 Task: Who was a significant artist in the Kinetic art movement?
Action: Mouse moved to (194, 170)
Screenshot: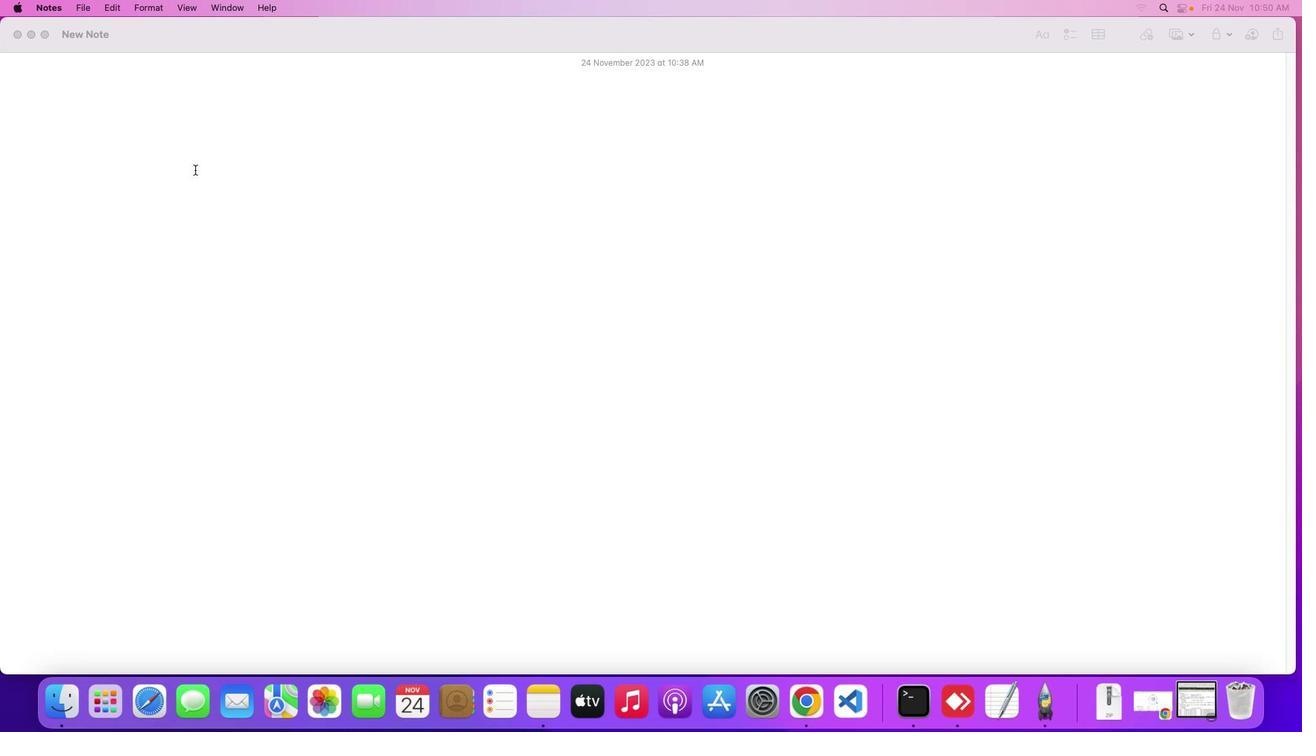 
Action: Mouse pressed left at (194, 170)
Screenshot: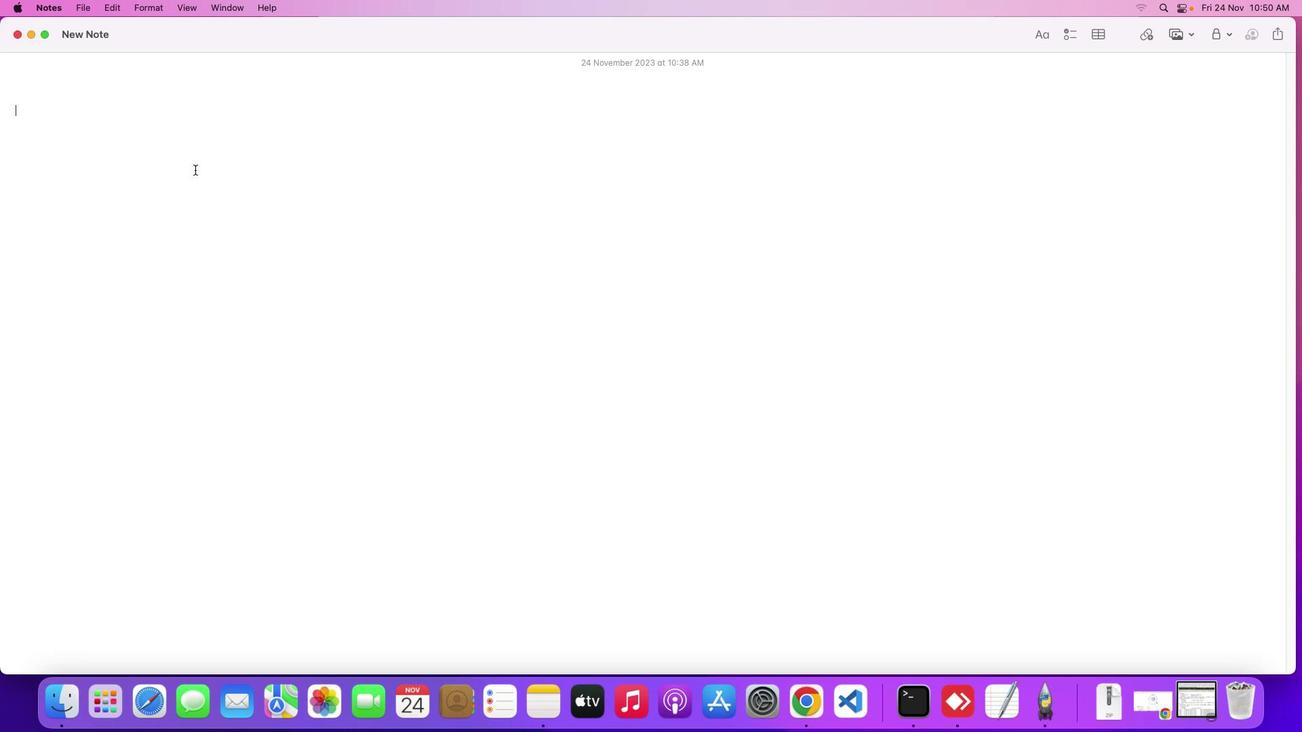 
Action: Key pressed Key.shift'W''h''o'Key.space'w''a''s'Key.space'a'Key.space's''i''g''n''i''f''i''c''a''n''t'Key.space'a''r''t''i''s''t'Key.space'i''n'Key.space't''h''e'Key.spaceKey.shift'K''i''n''e''t''i''c'Key.spaceKey.shift'a''r''t'Key.space'm''o''v''e''m''e''n''t'Key.shift_r'?'Key.enter
Screenshot: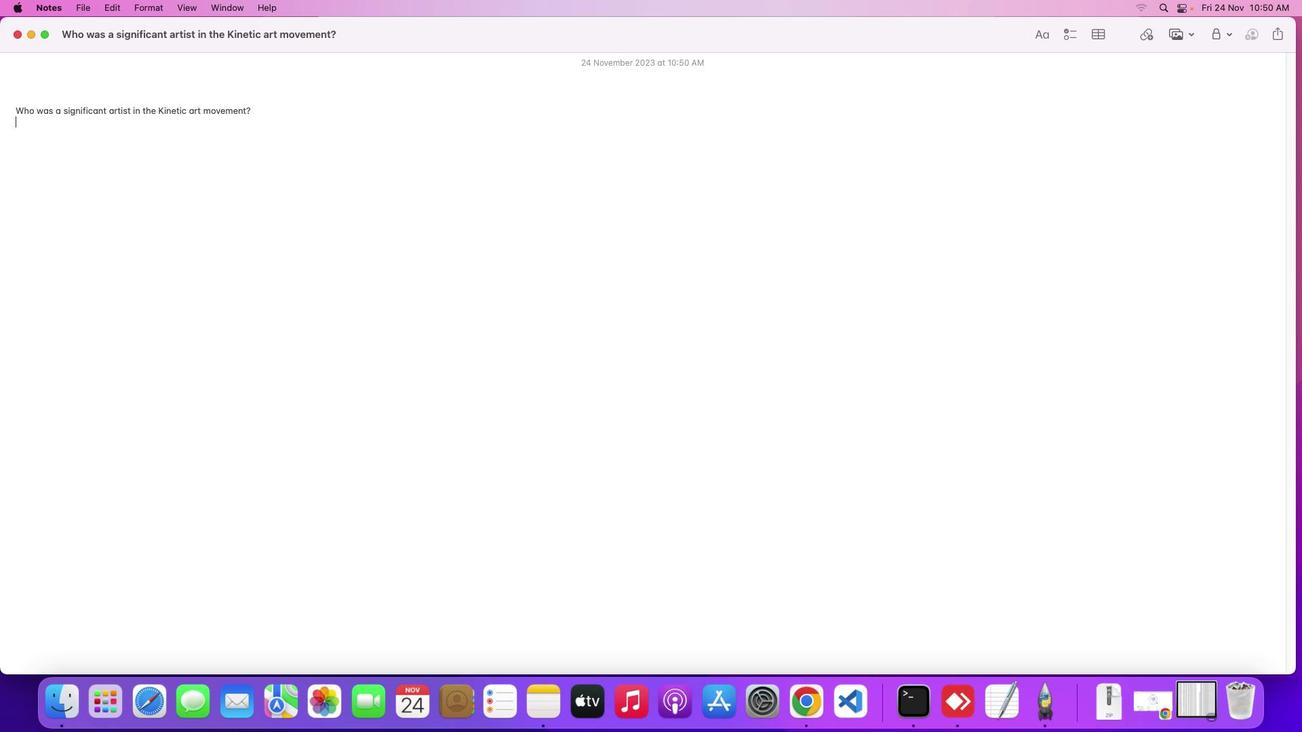 
Action: Mouse moved to (1161, 707)
Screenshot: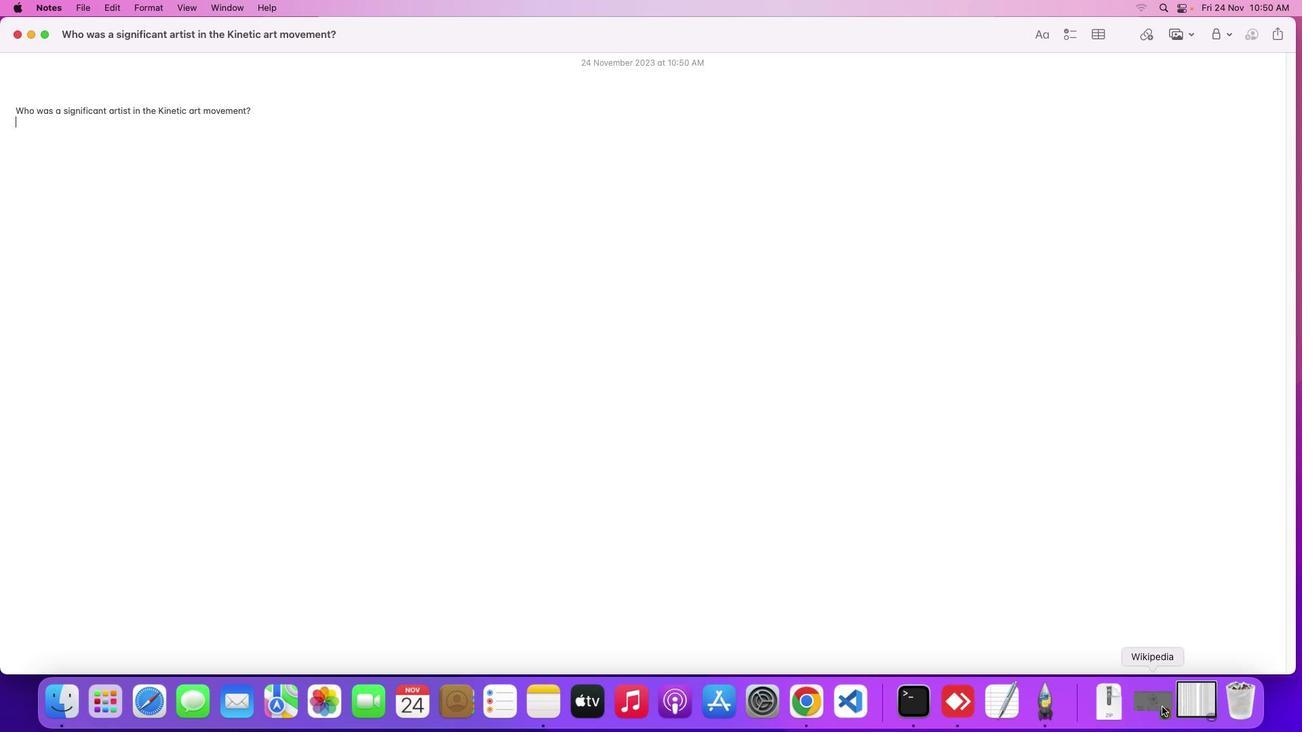 
Action: Mouse pressed left at (1161, 707)
Screenshot: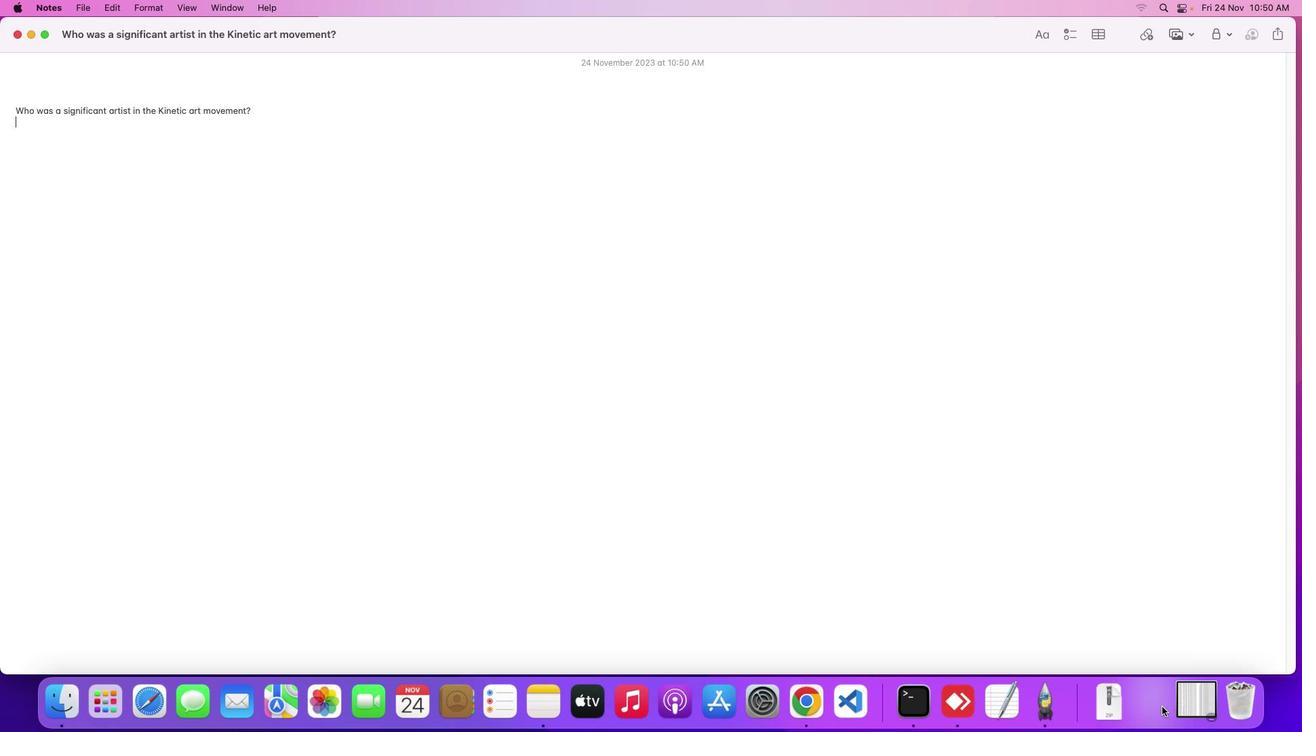 
Action: Mouse moved to (516, 412)
Screenshot: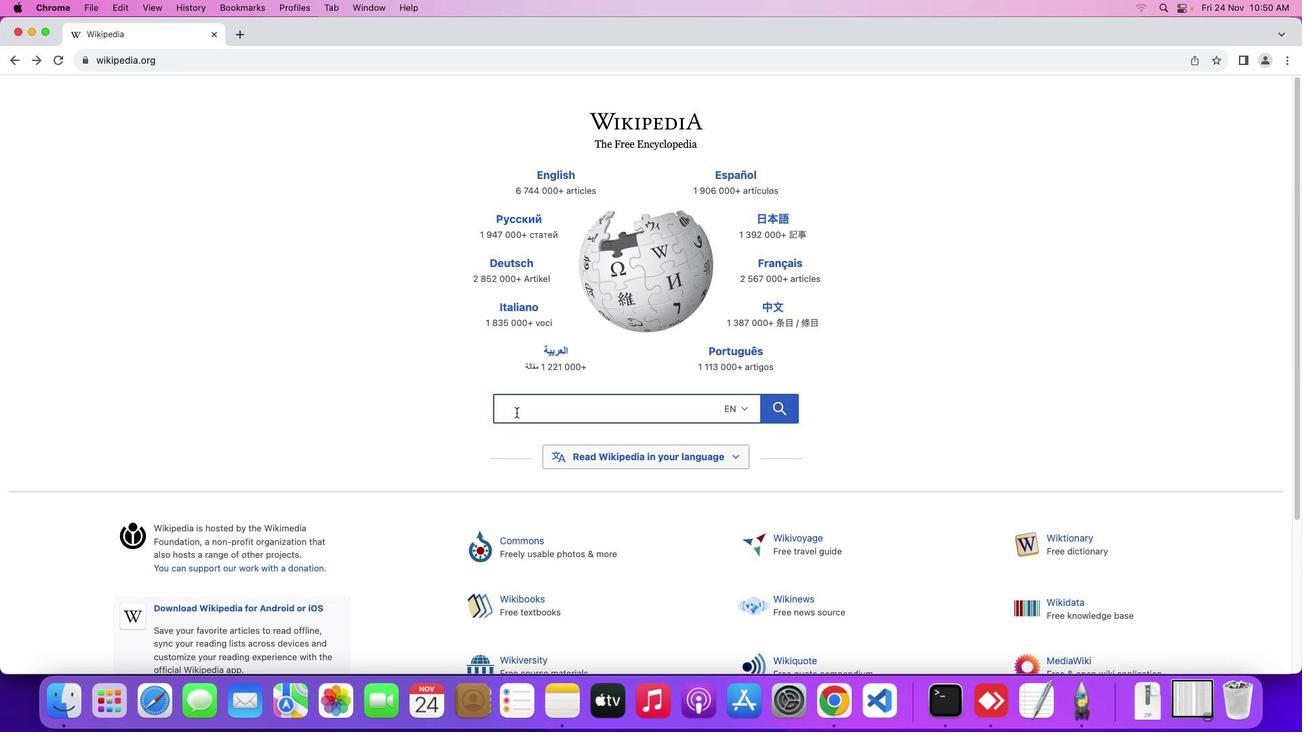 
Action: Mouse pressed left at (516, 412)
Screenshot: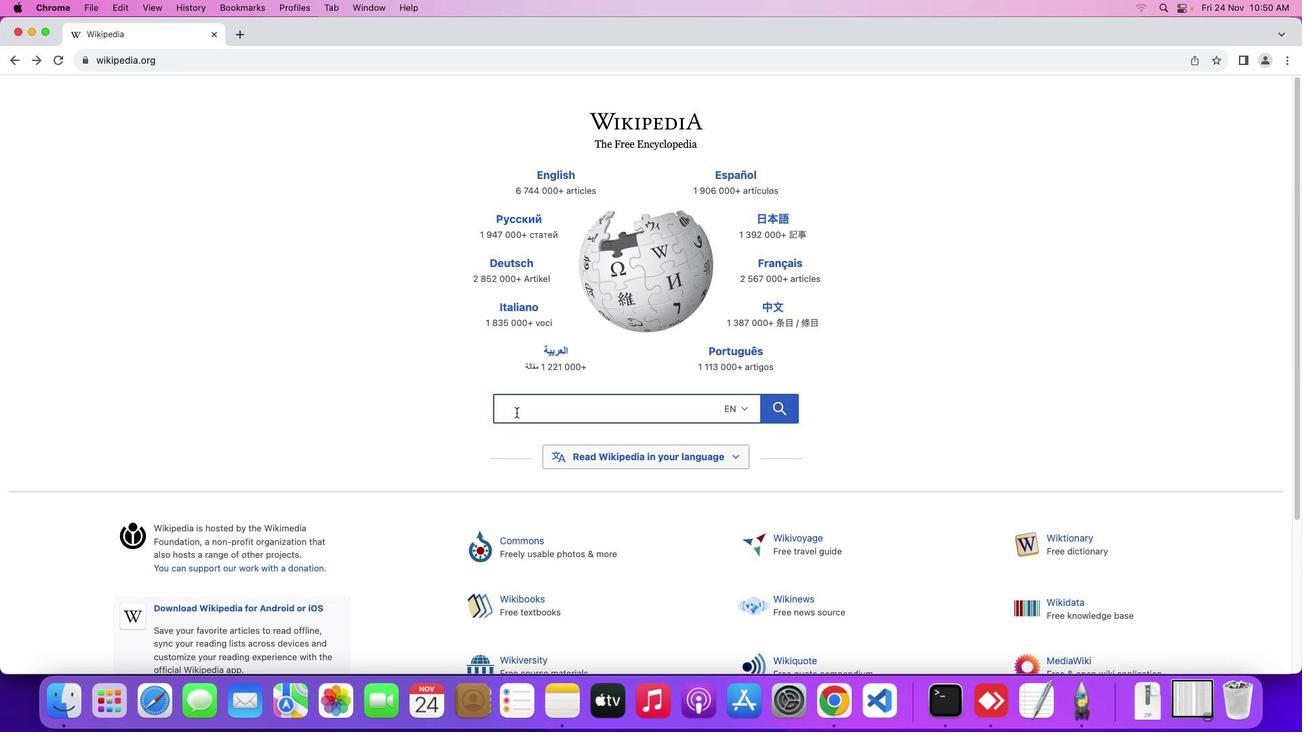 
Action: Key pressed Key.shift'K''i''n''e''t''i''c'Key.space'a''r''t'Key.space'm''o''v''e''m''e''n''t'Key.enter
Screenshot: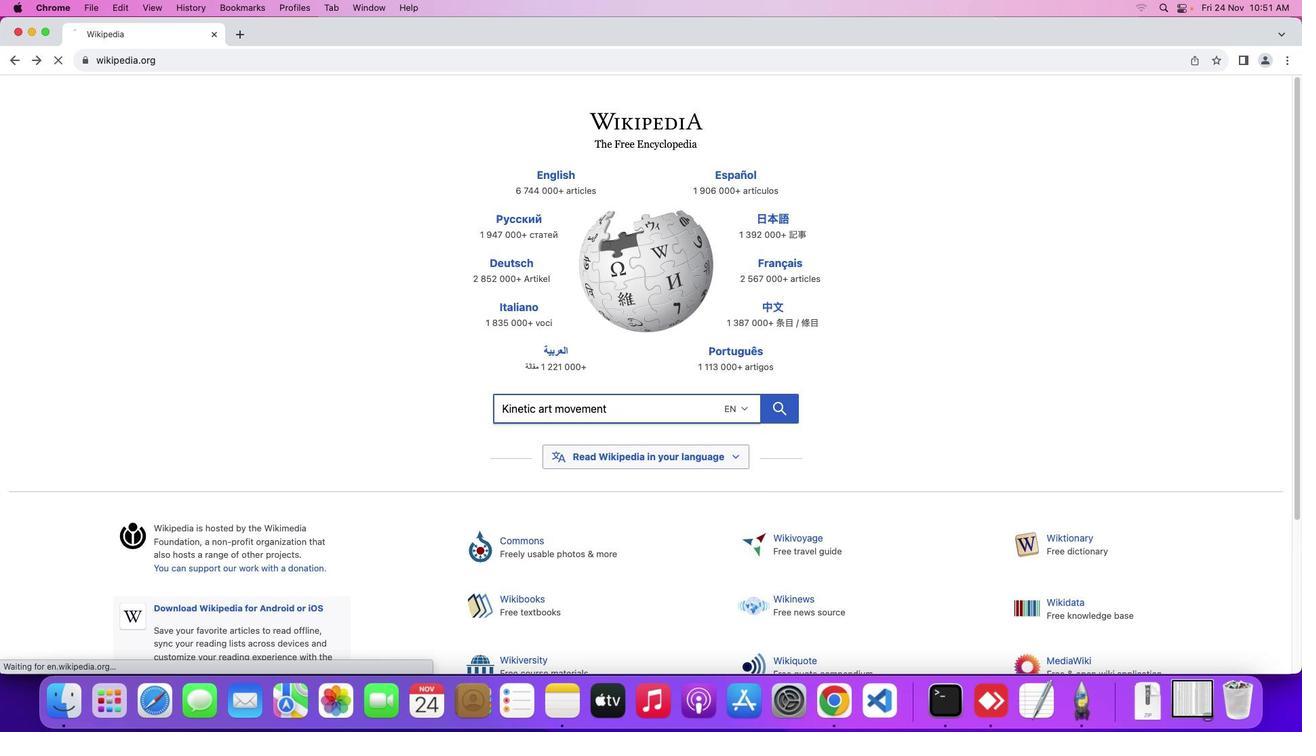 
Action: Mouse moved to (232, 385)
Screenshot: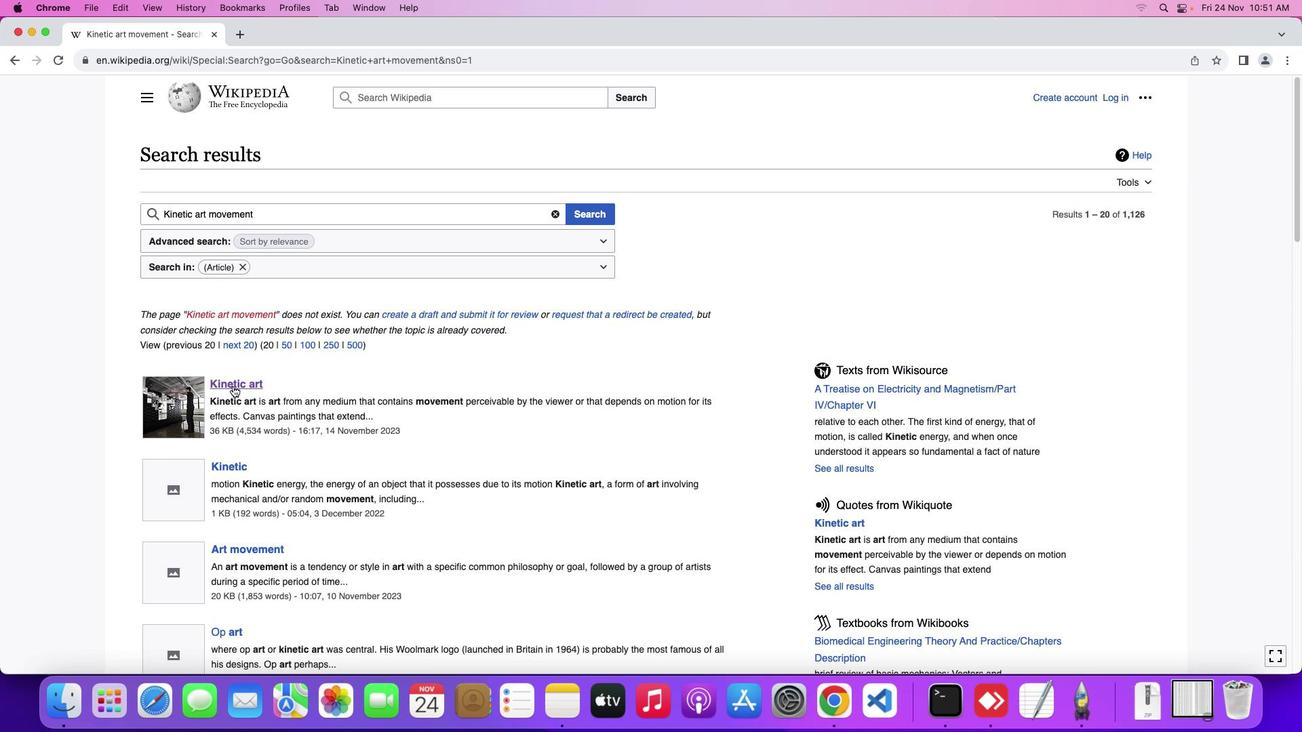 
Action: Mouse pressed left at (232, 385)
Screenshot: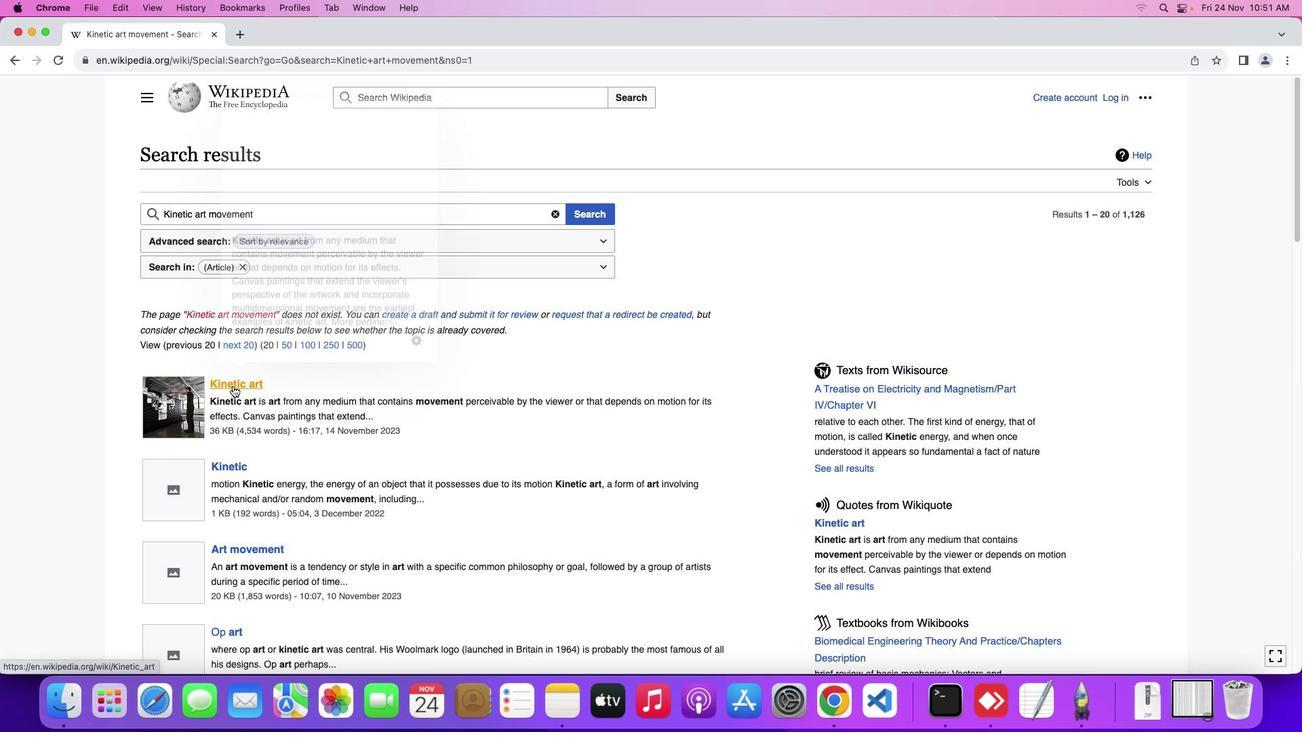 
Action: Mouse moved to (1053, 320)
Screenshot: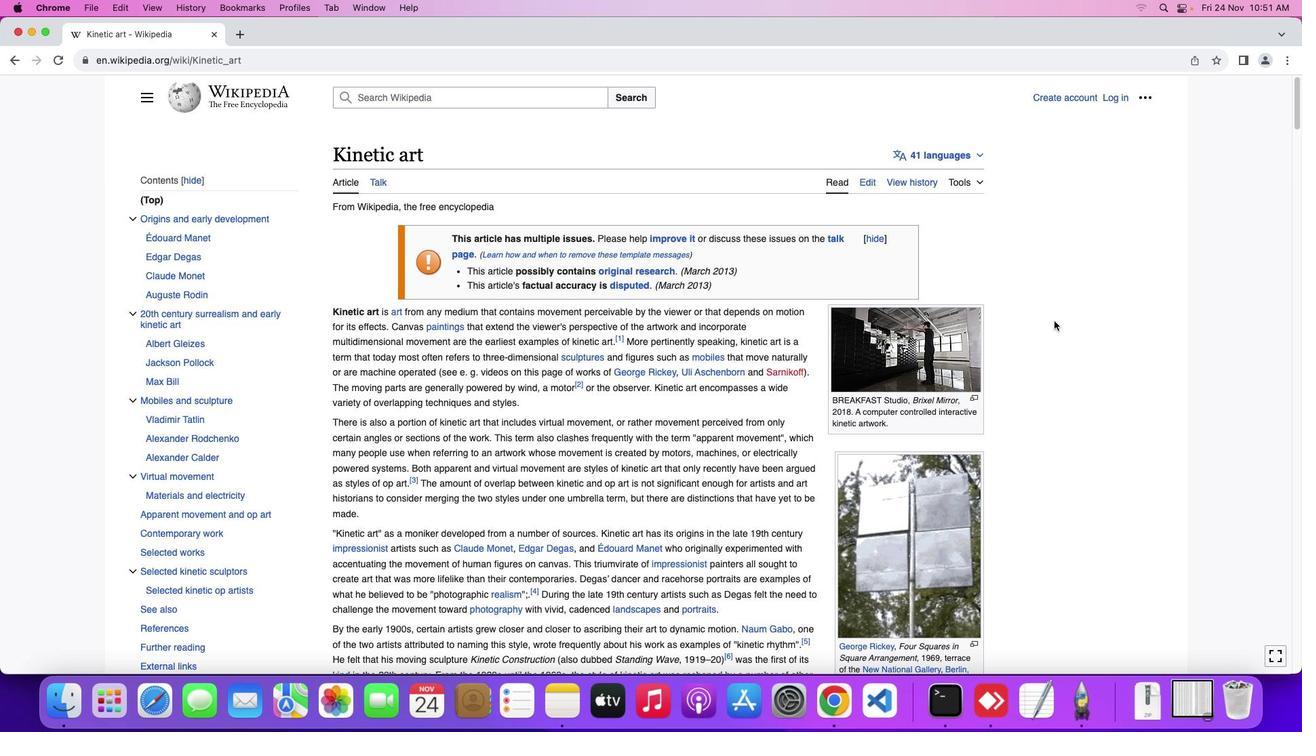 
Action: Mouse scrolled (1053, 320) with delta (0, 0)
Screenshot: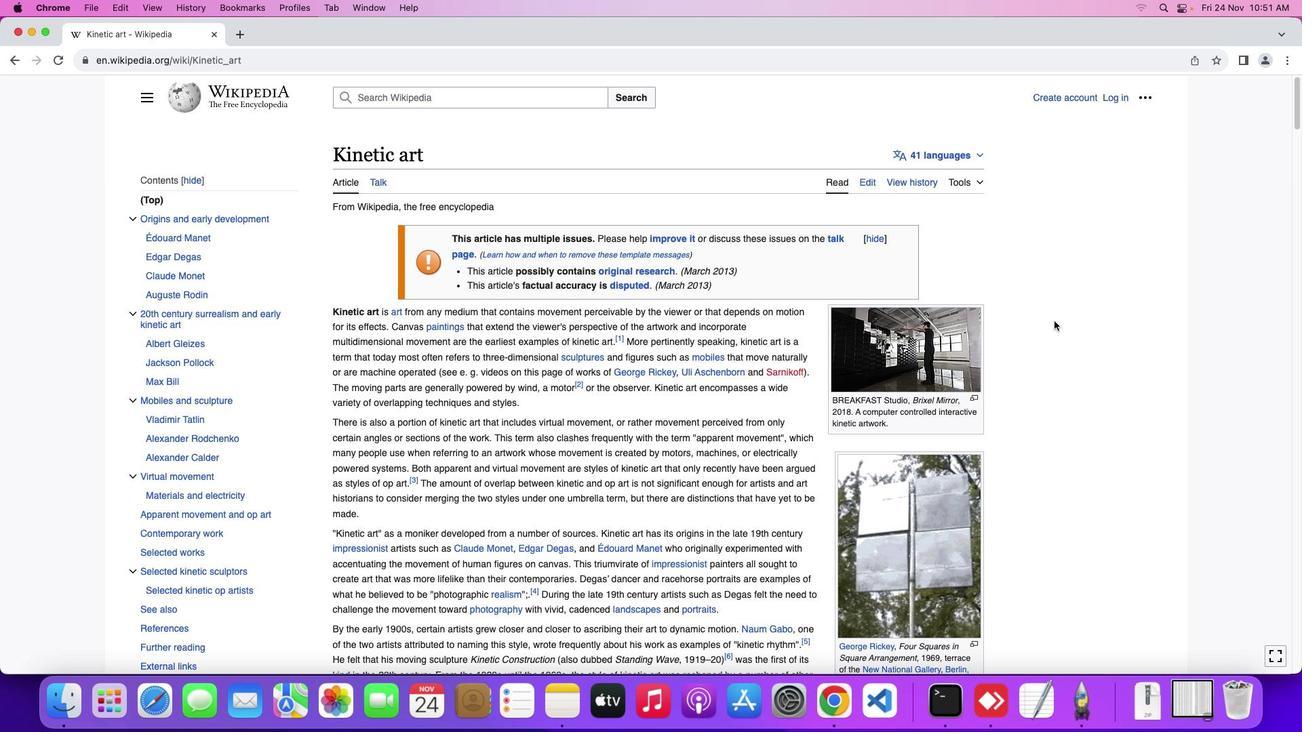 
Action: Mouse scrolled (1053, 320) with delta (0, 0)
Screenshot: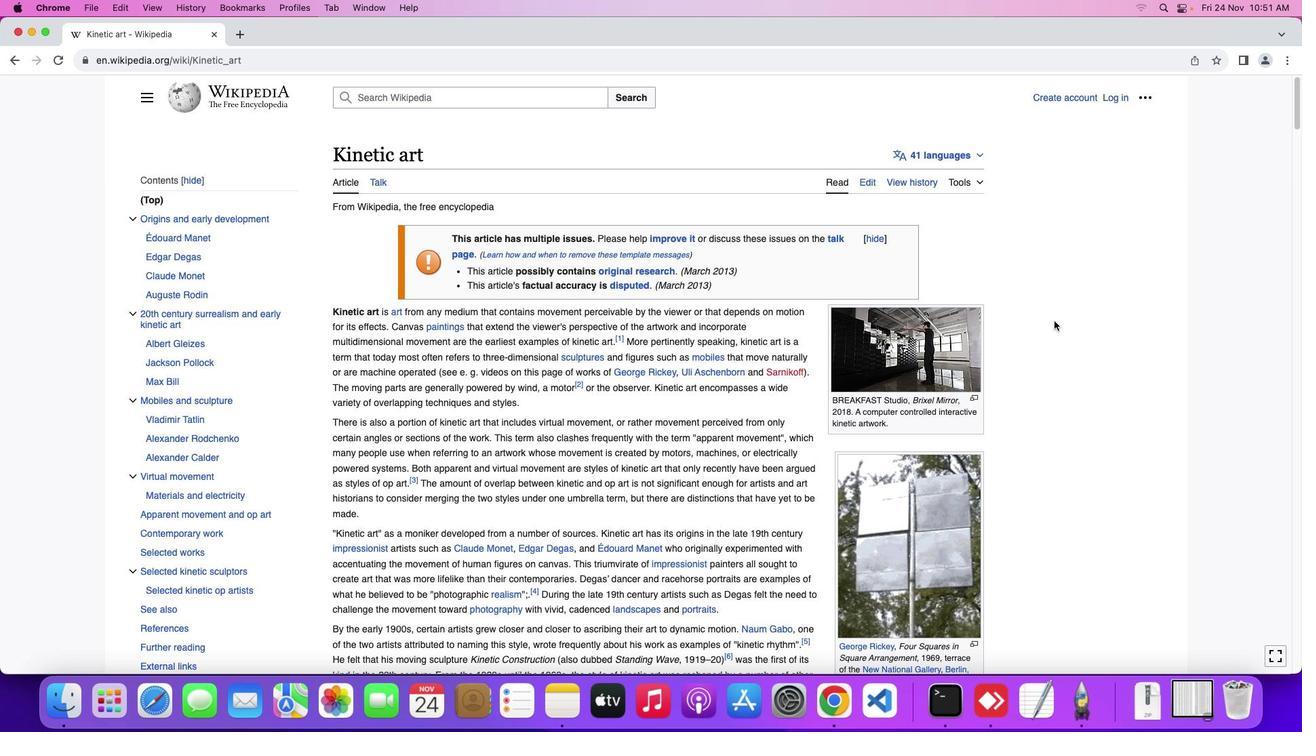 
Action: Mouse scrolled (1053, 320) with delta (0, 0)
Screenshot: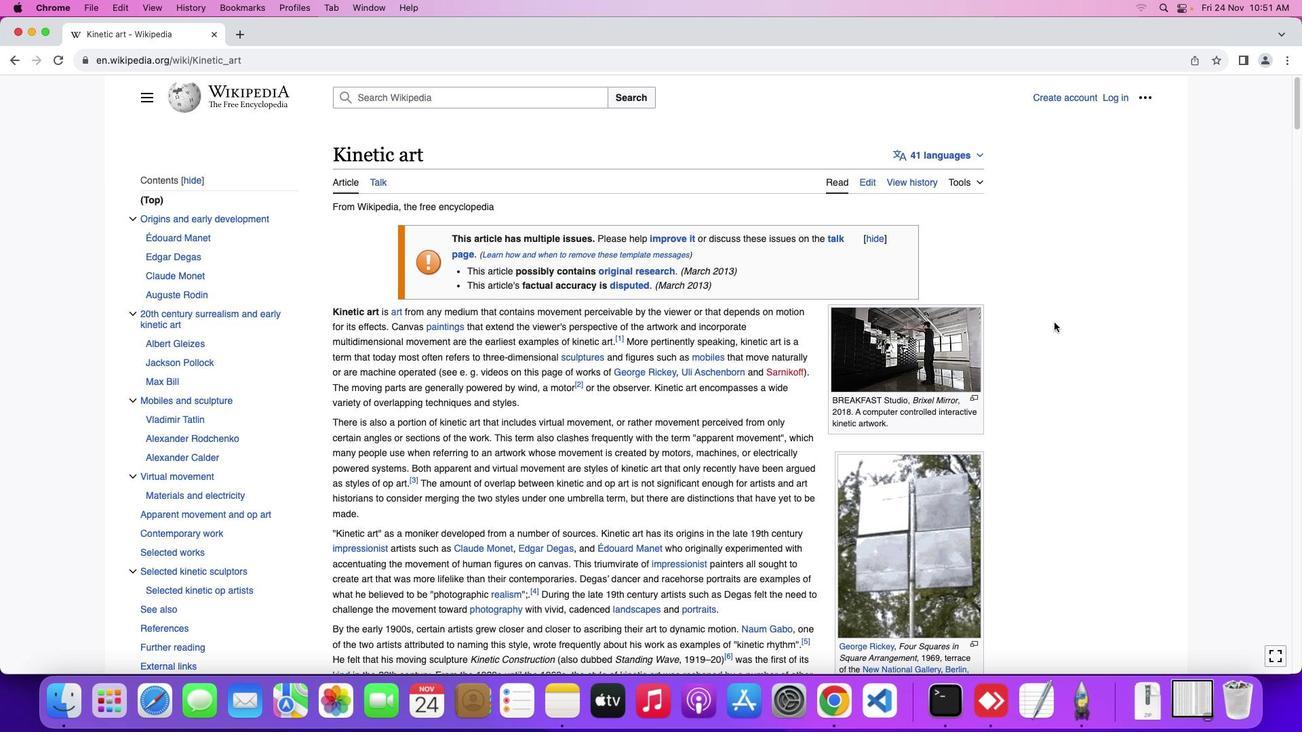 
Action: Mouse moved to (1055, 342)
Screenshot: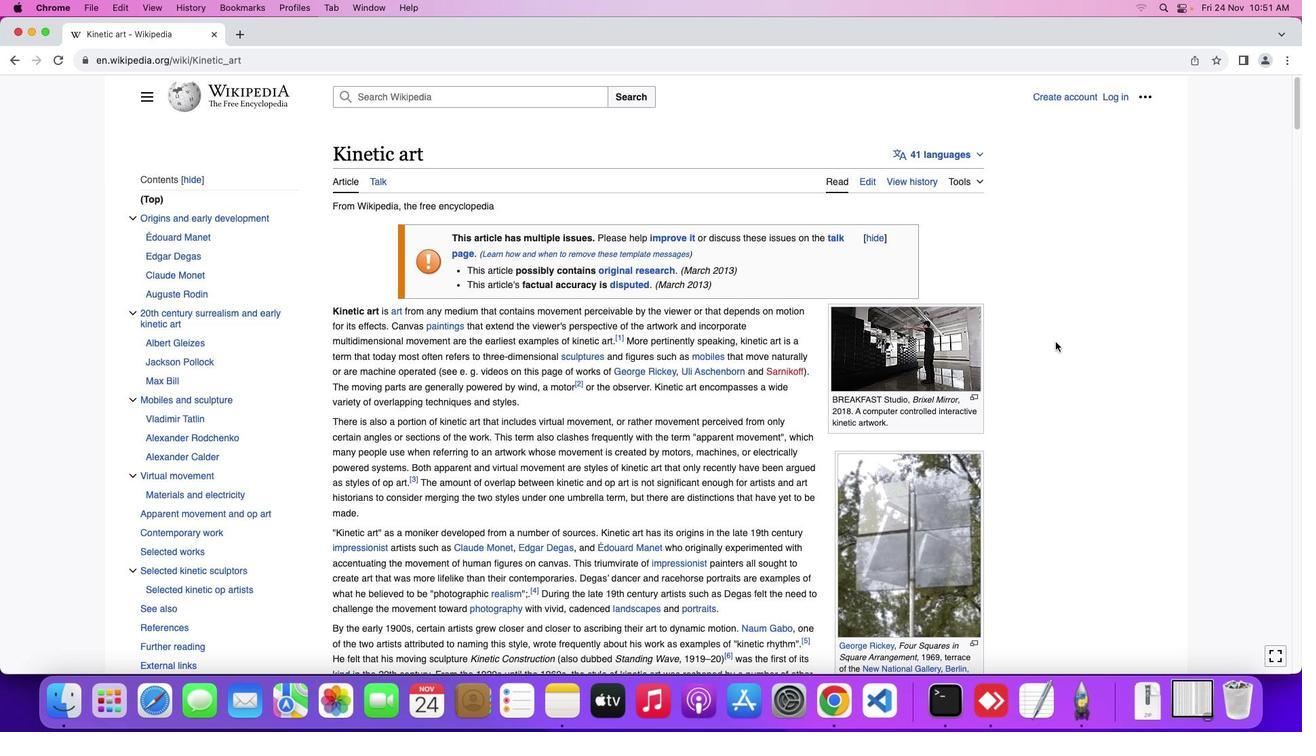 
Action: Mouse scrolled (1055, 342) with delta (0, 0)
Screenshot: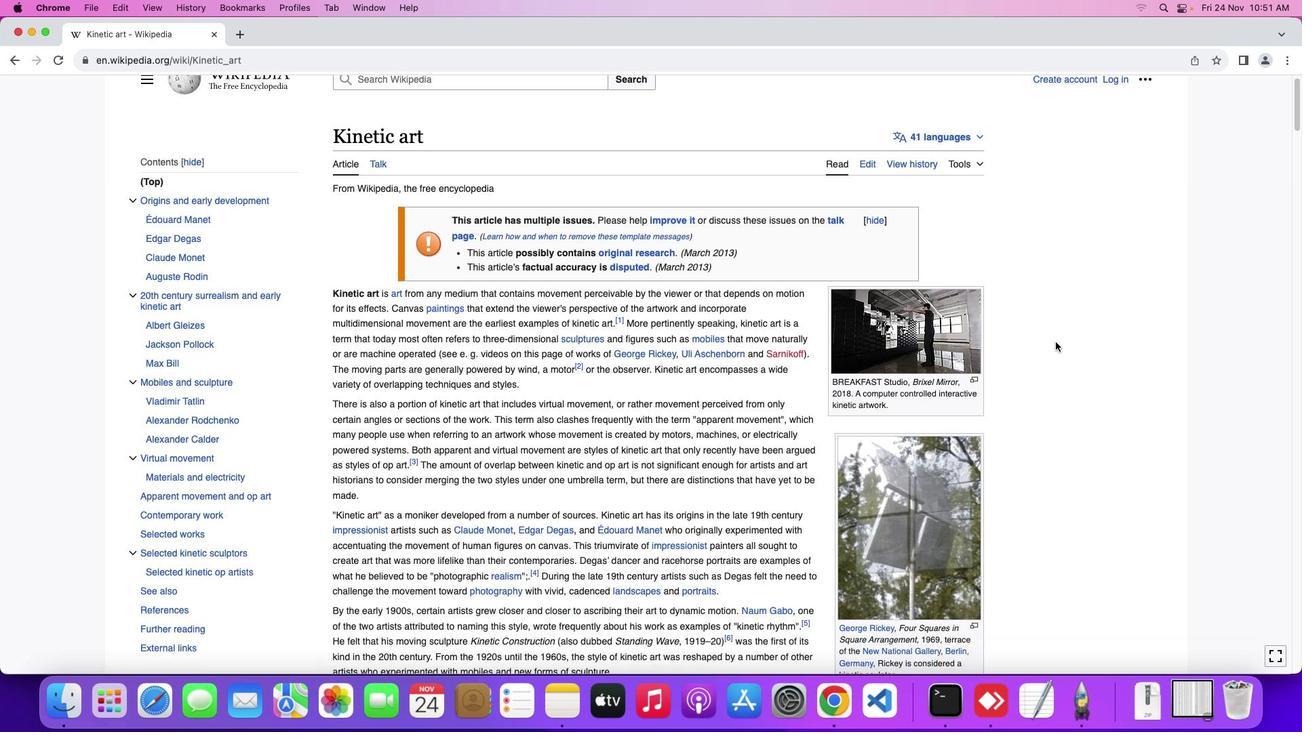 
Action: Mouse scrolled (1055, 342) with delta (0, 0)
Screenshot: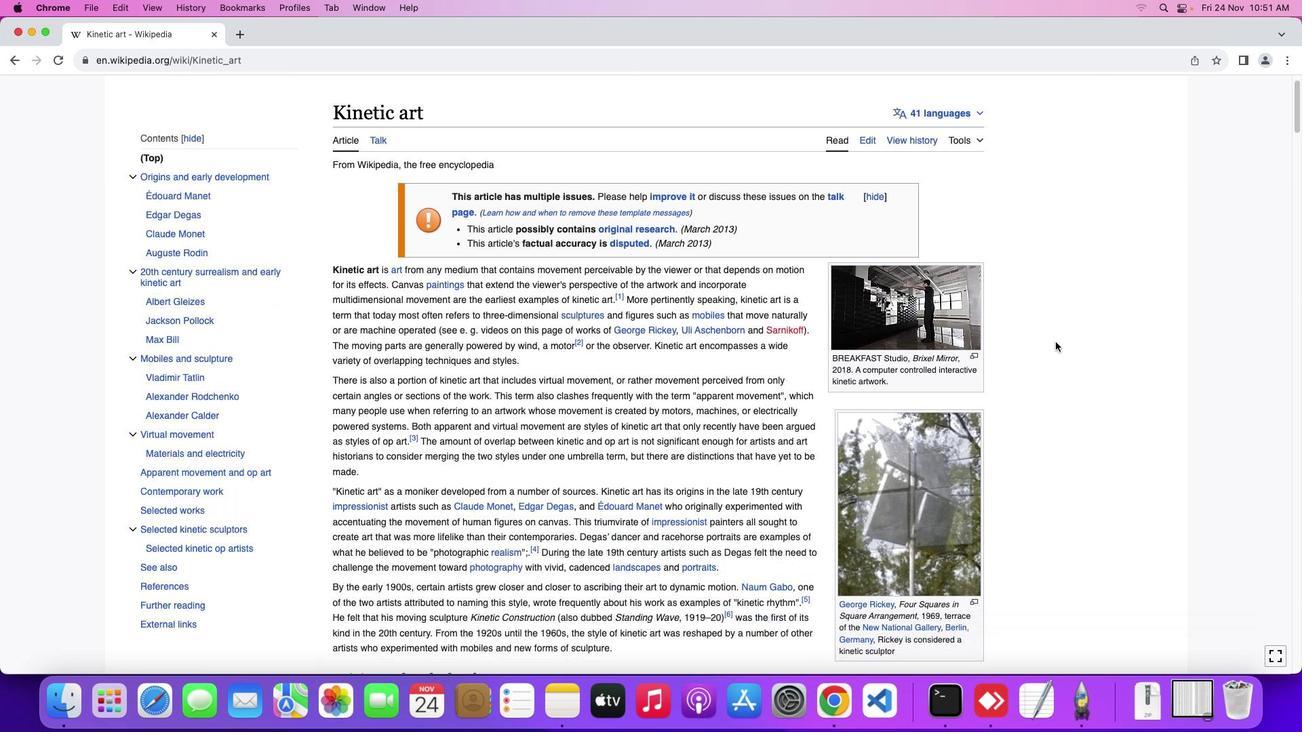 
Action: Mouse scrolled (1055, 342) with delta (0, -1)
Screenshot: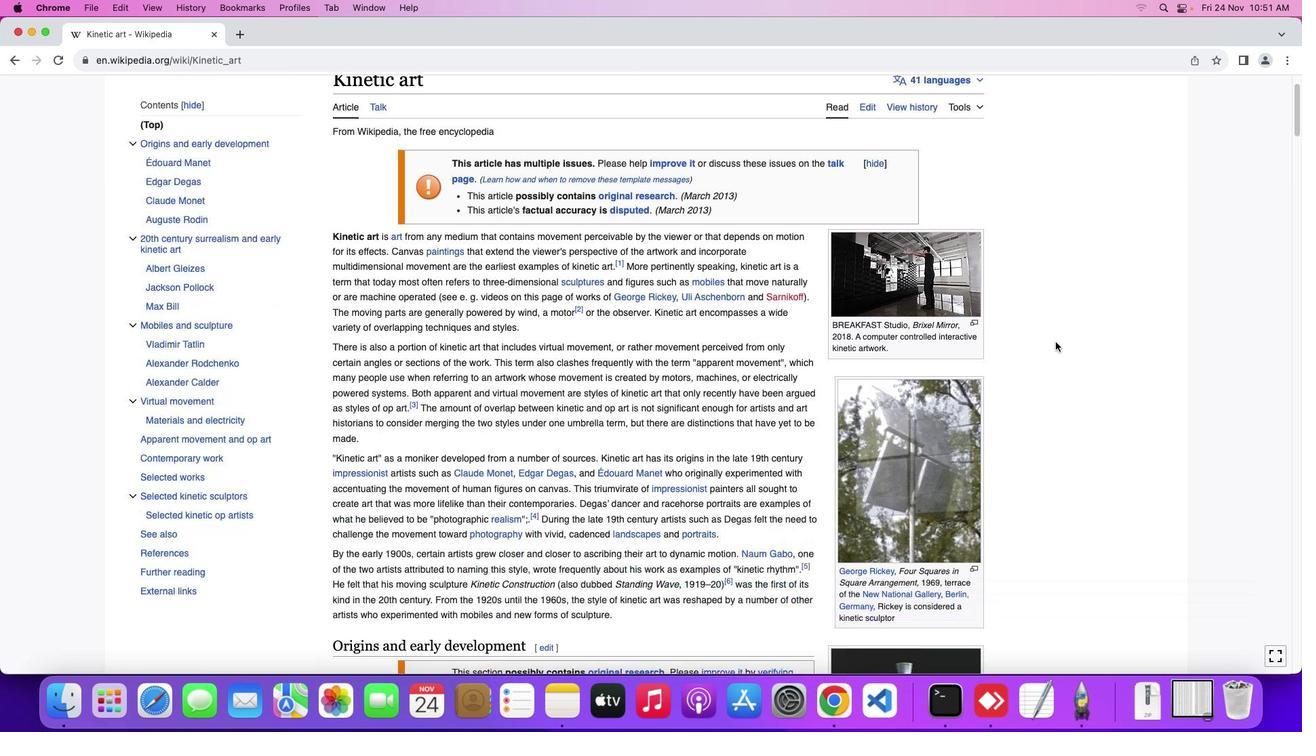
Action: Mouse scrolled (1055, 342) with delta (0, -2)
Screenshot: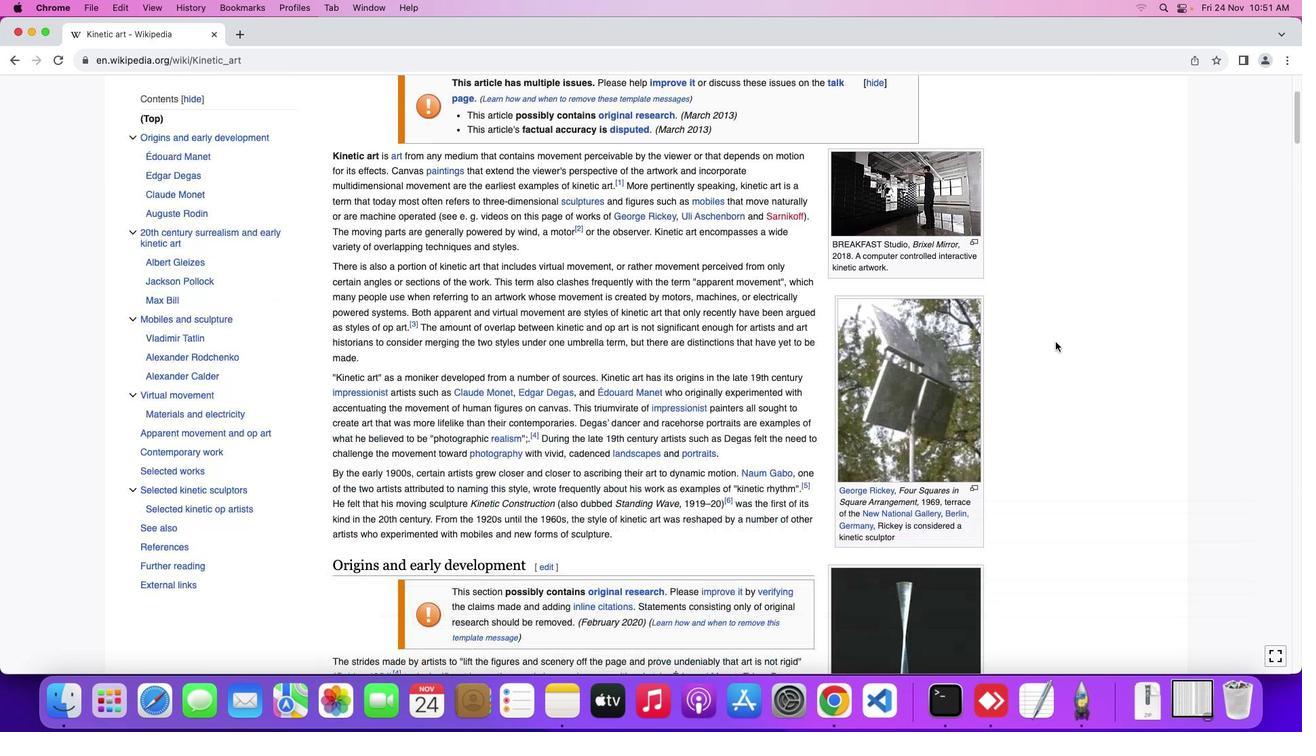 
Action: Mouse moved to (1055, 342)
Screenshot: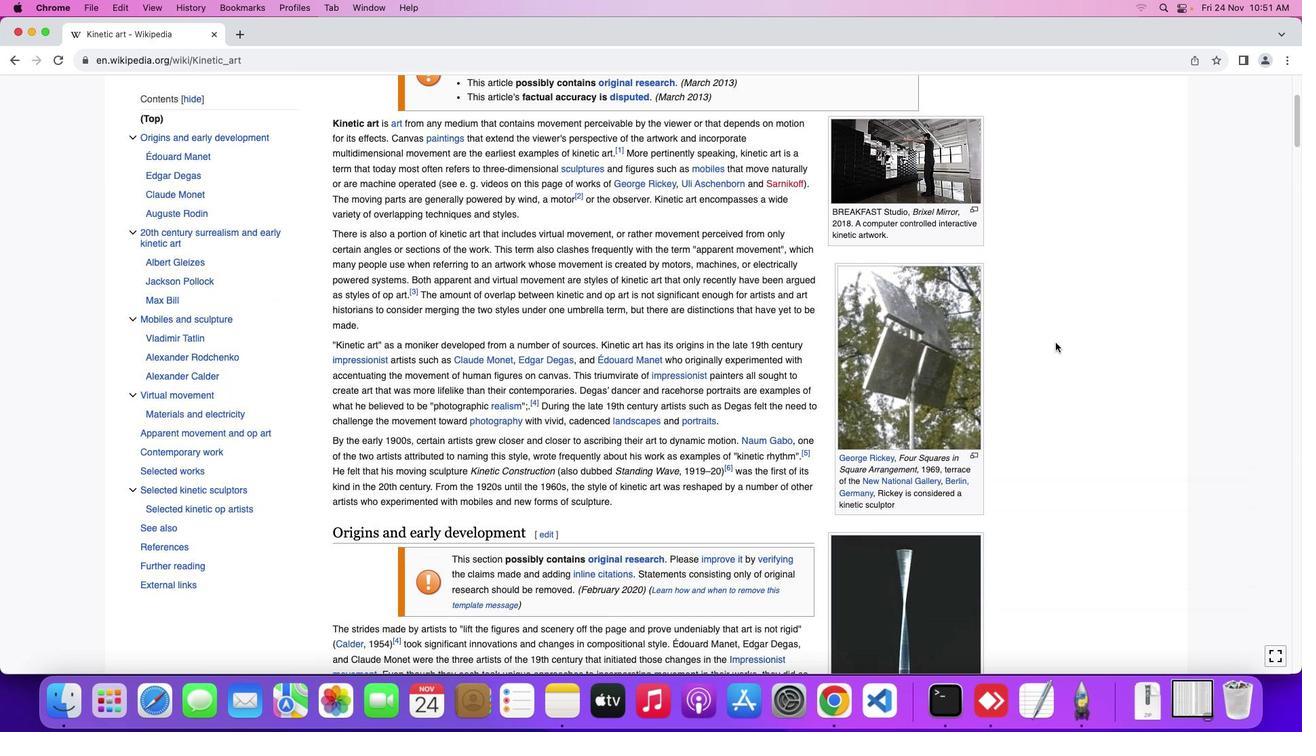 
Action: Mouse scrolled (1055, 342) with delta (0, 0)
Screenshot: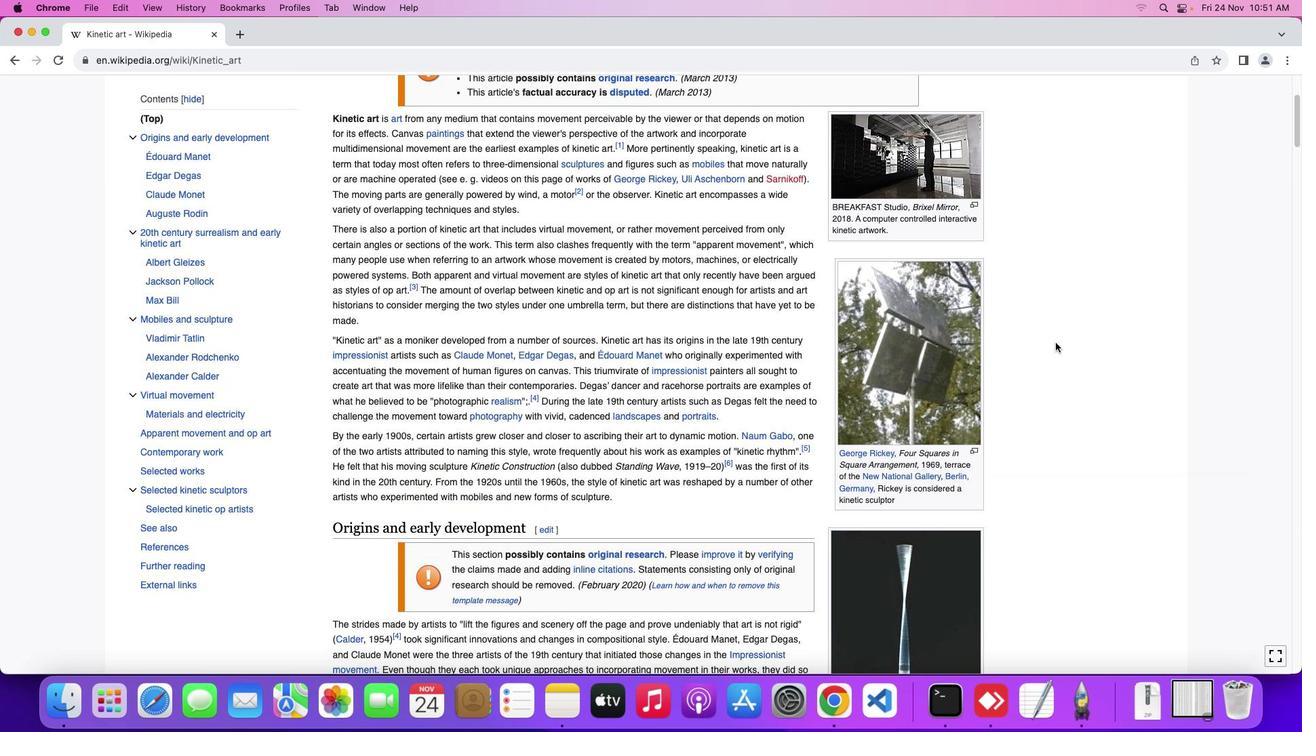 
Action: Mouse scrolled (1055, 342) with delta (0, 0)
Screenshot: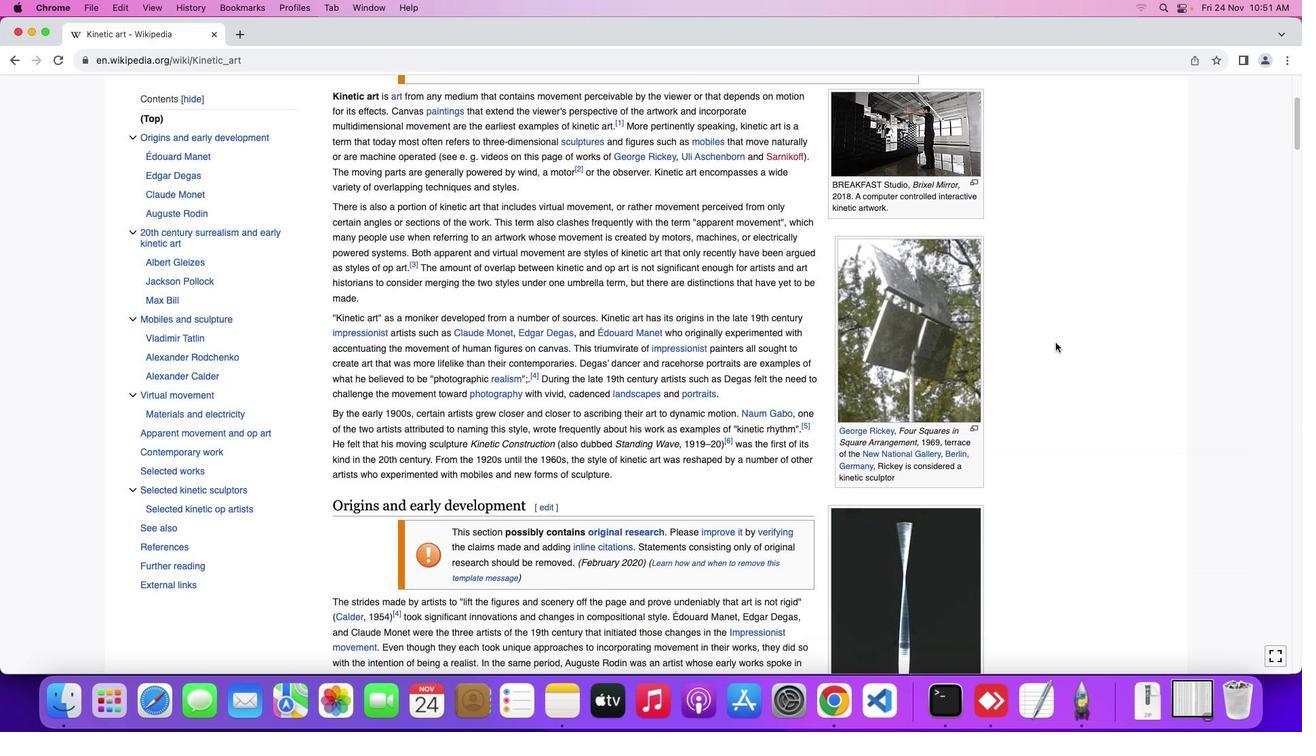 
Action: Mouse scrolled (1055, 342) with delta (0, -1)
Screenshot: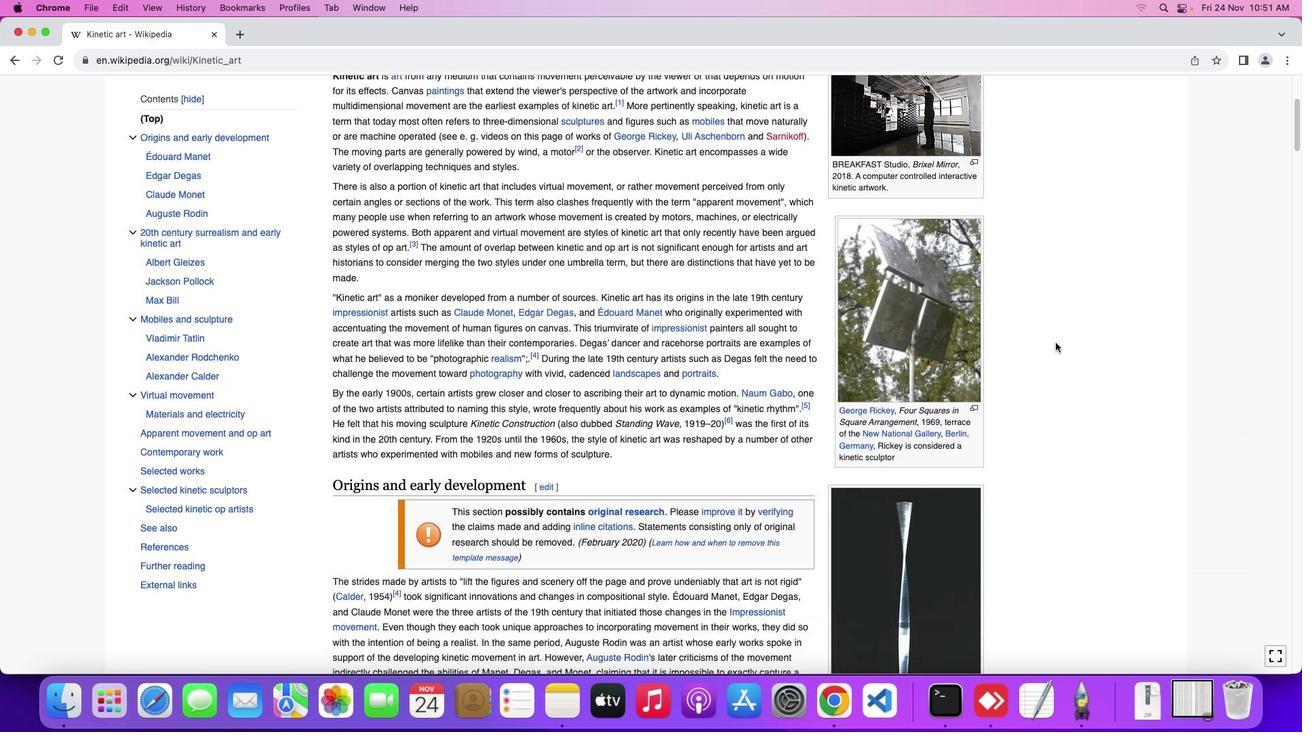 
Action: Mouse moved to (1045, 378)
Screenshot: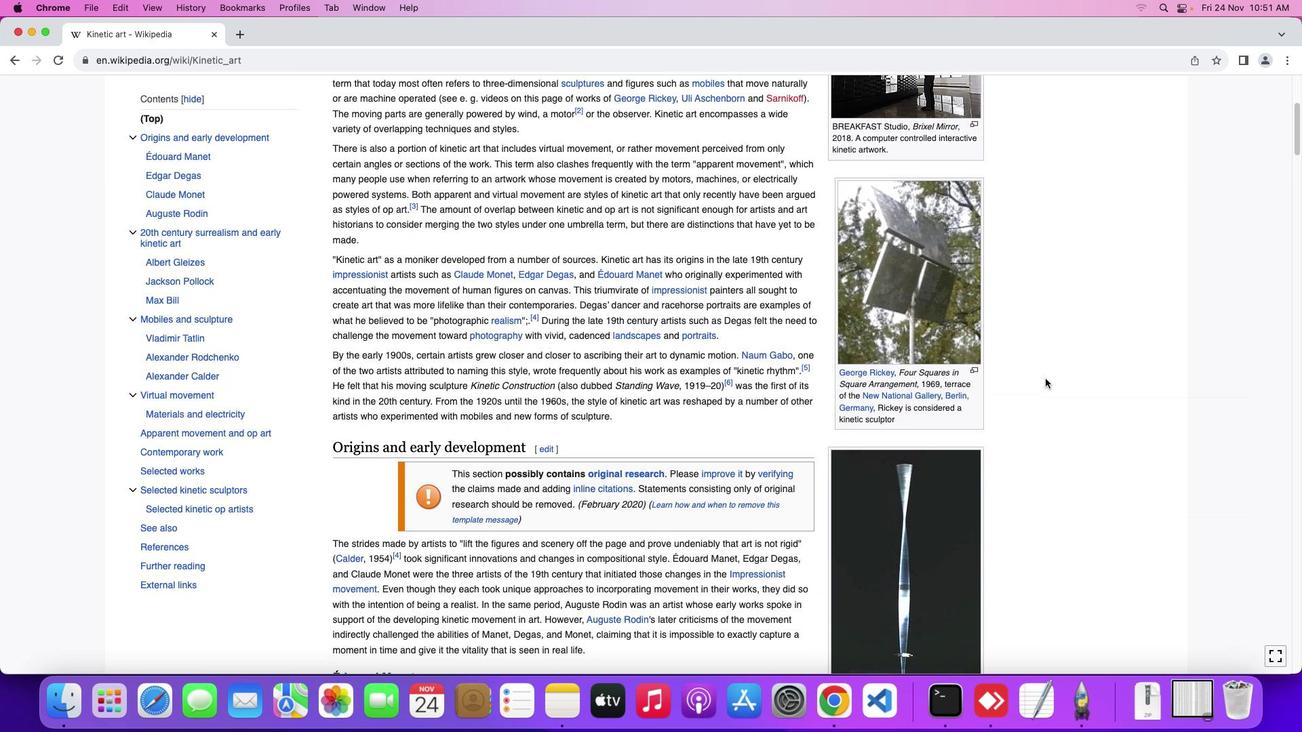 
Action: Mouse scrolled (1045, 378) with delta (0, 0)
Screenshot: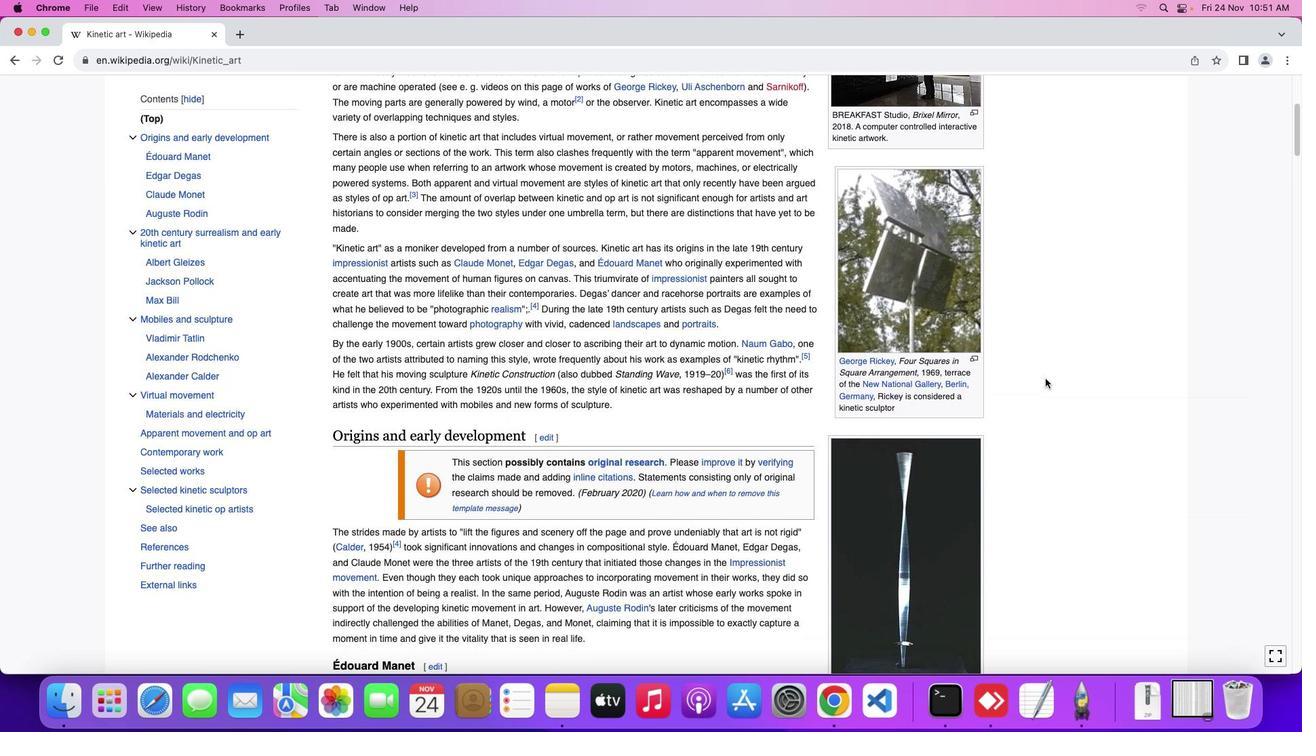 
Action: Mouse scrolled (1045, 378) with delta (0, 0)
Screenshot: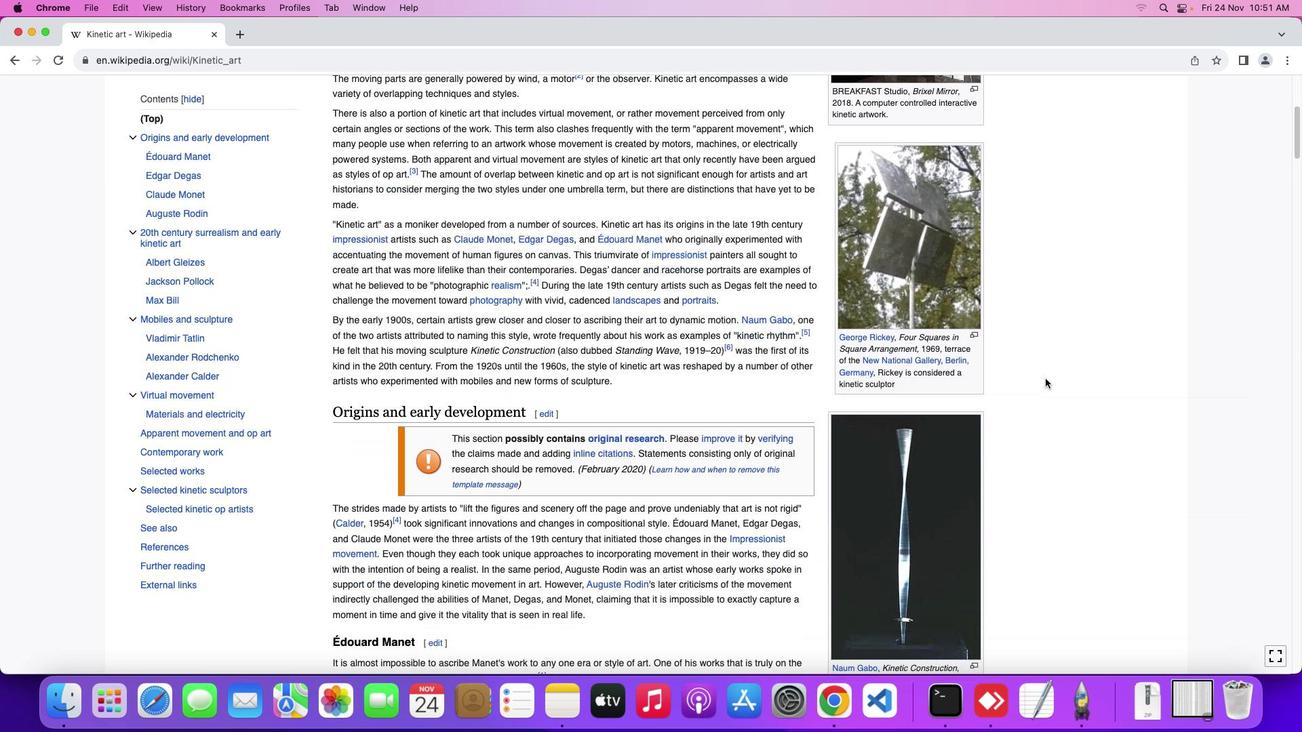
Action: Mouse scrolled (1045, 378) with delta (0, -1)
Screenshot: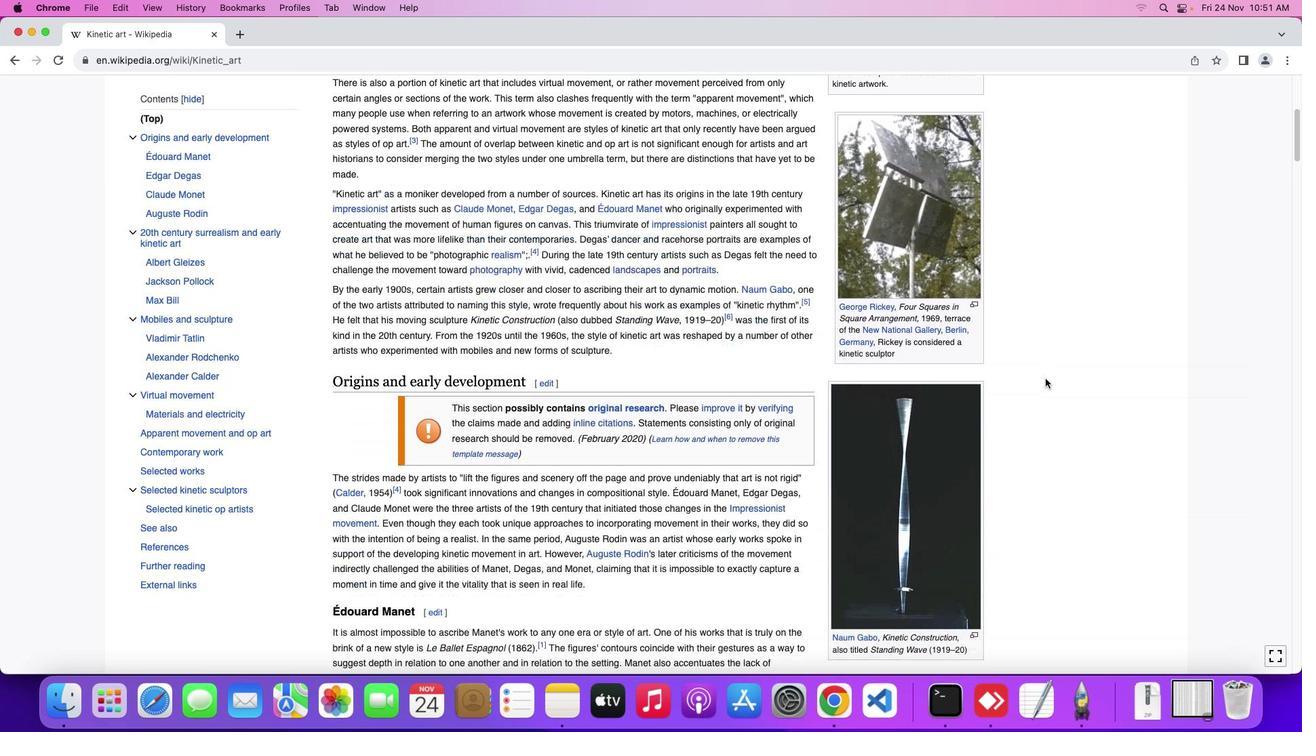 
Action: Mouse scrolled (1045, 378) with delta (0, -2)
Screenshot: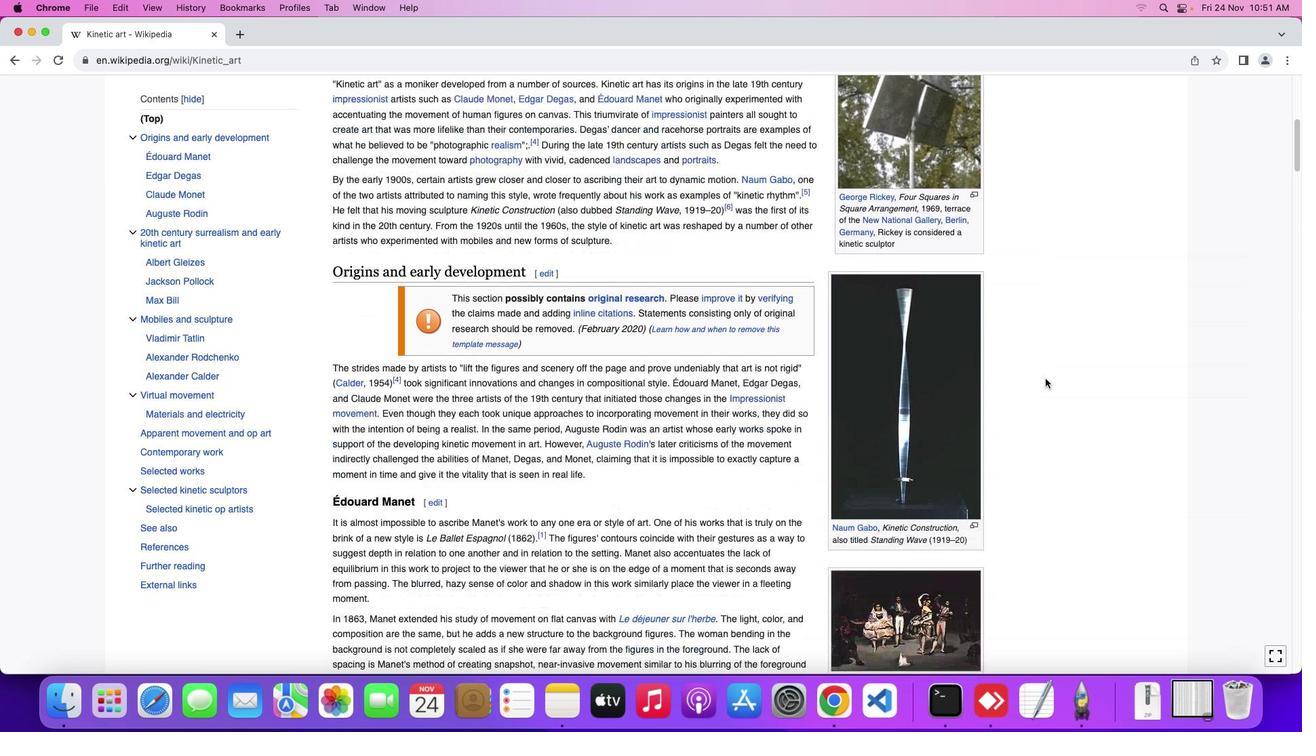 
Action: Mouse scrolled (1045, 378) with delta (0, 0)
Screenshot: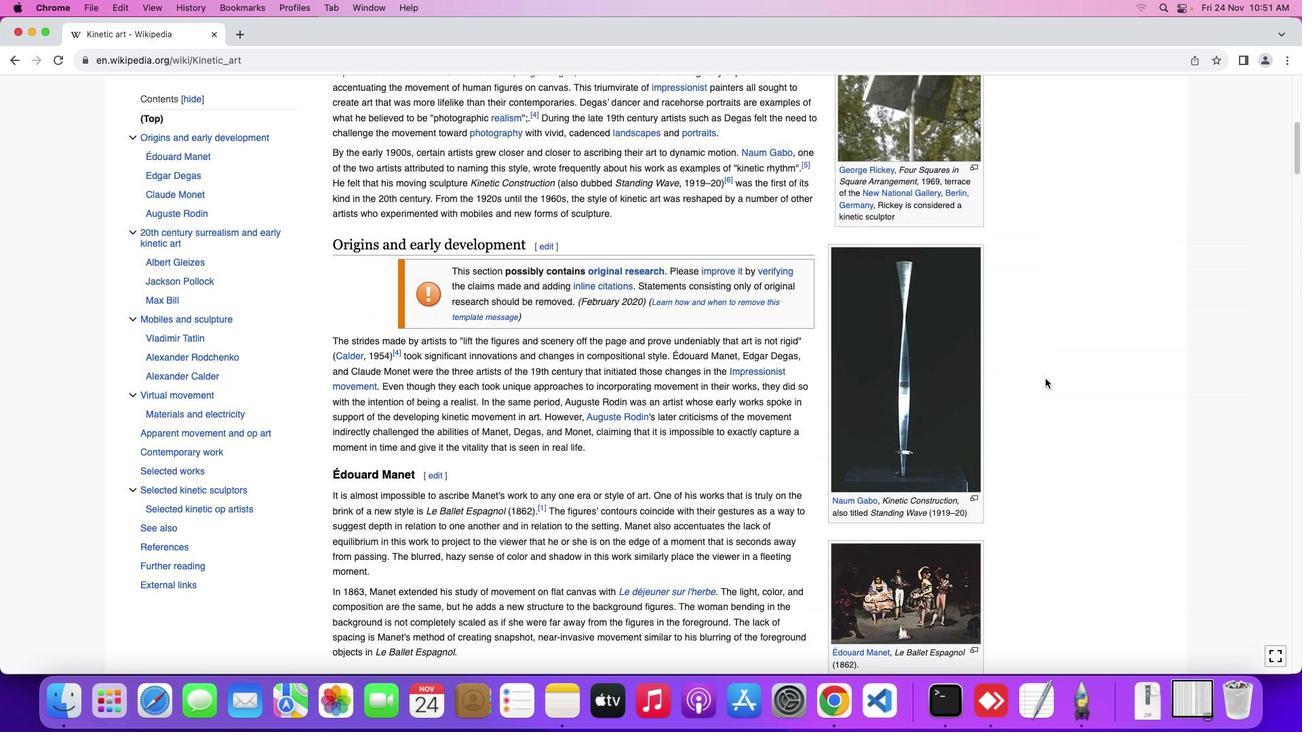 
Action: Mouse scrolled (1045, 378) with delta (0, 0)
Screenshot: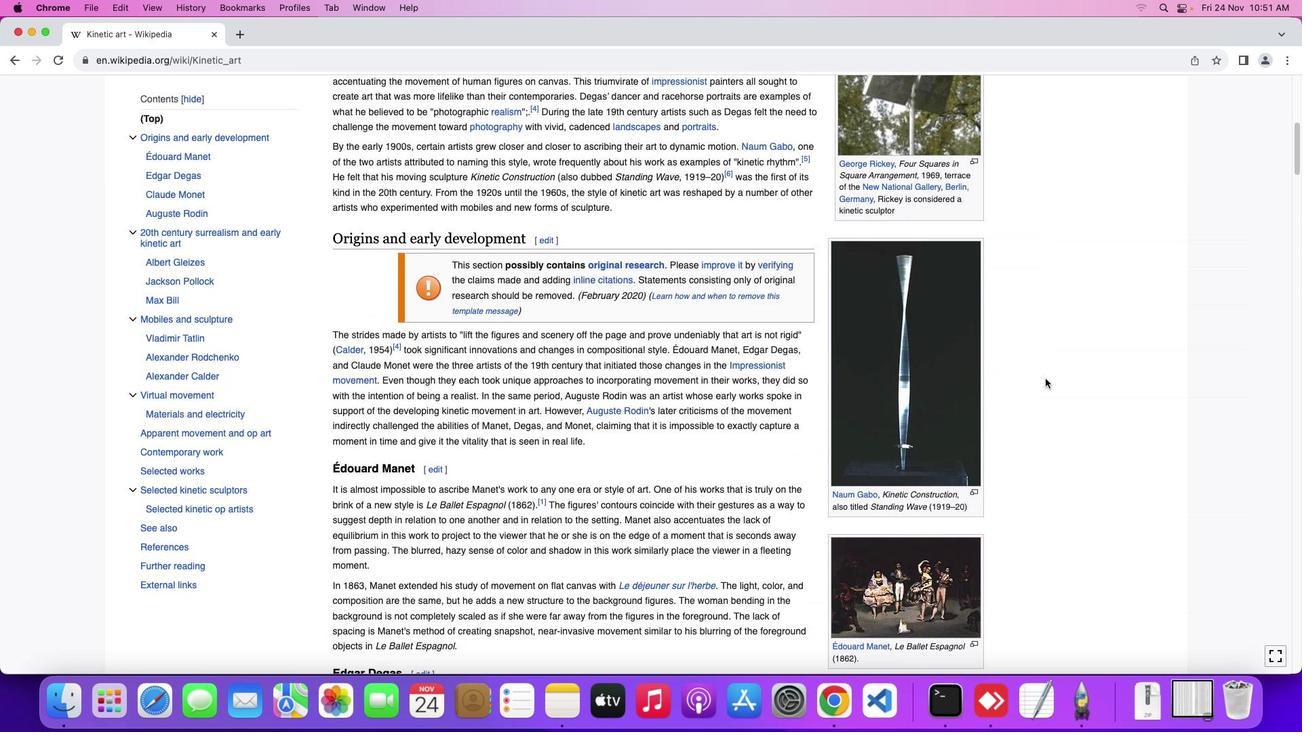 
Action: Mouse moved to (1045, 378)
Screenshot: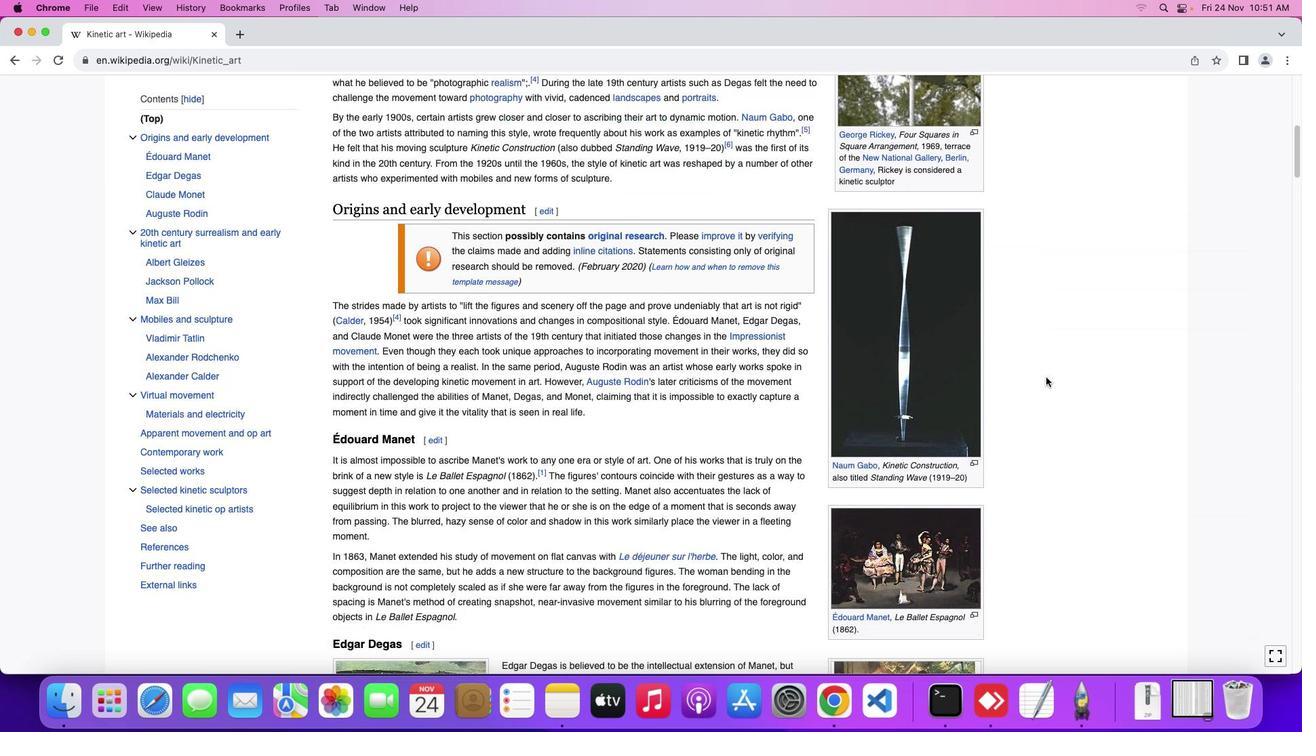 
Action: Mouse scrolled (1045, 378) with delta (0, 0)
Screenshot: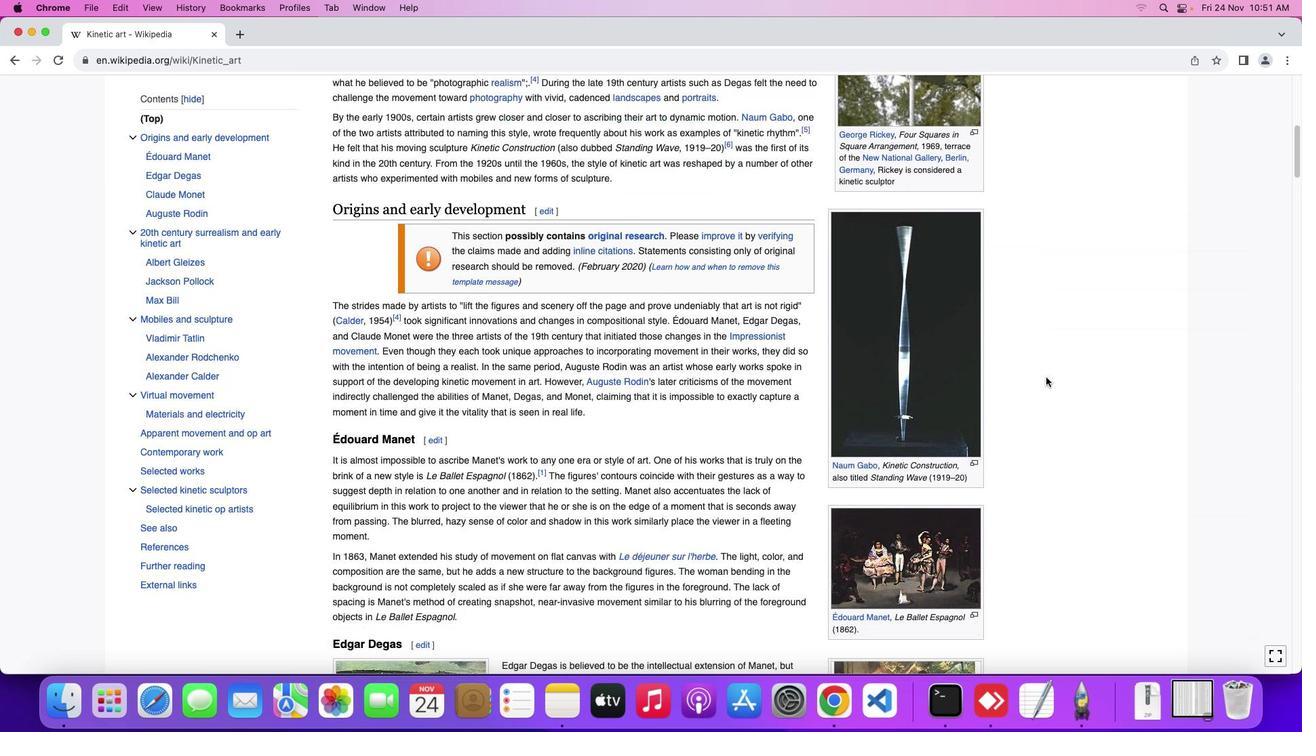 
Action: Mouse moved to (1045, 378)
Screenshot: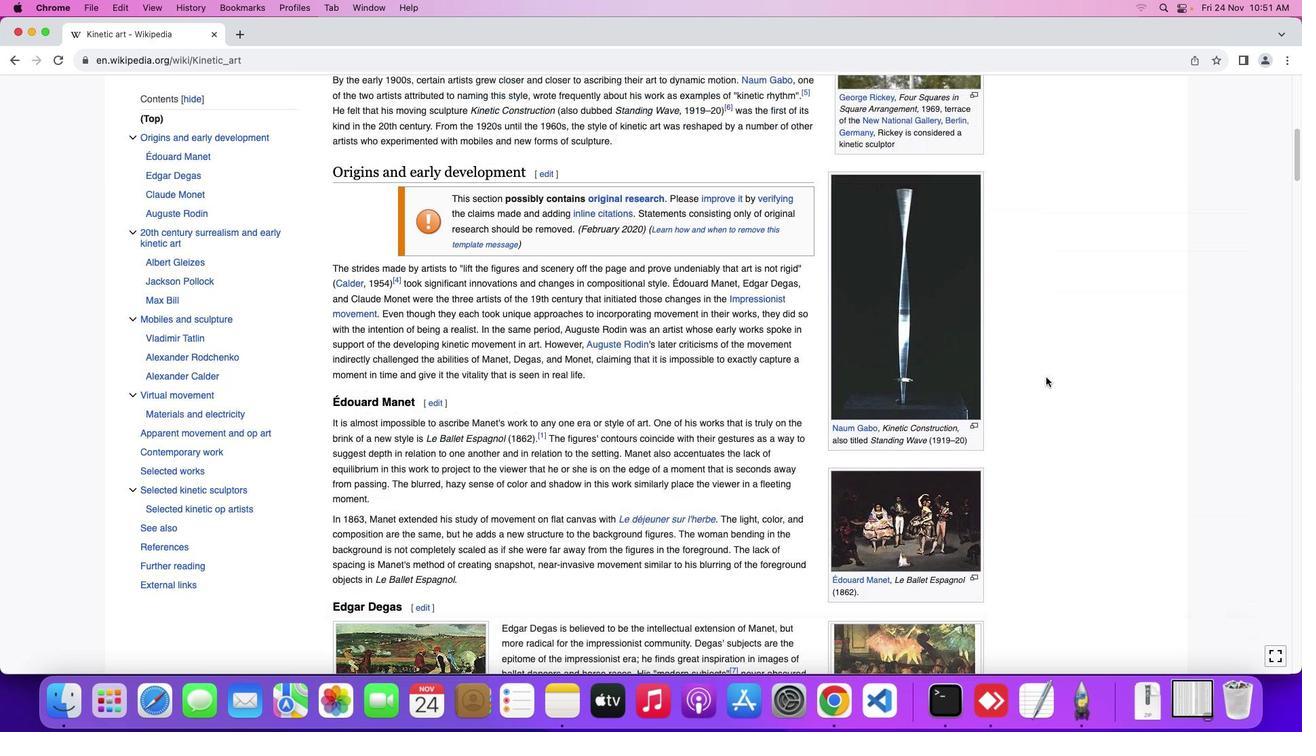 
Action: Mouse scrolled (1045, 378) with delta (0, 0)
Screenshot: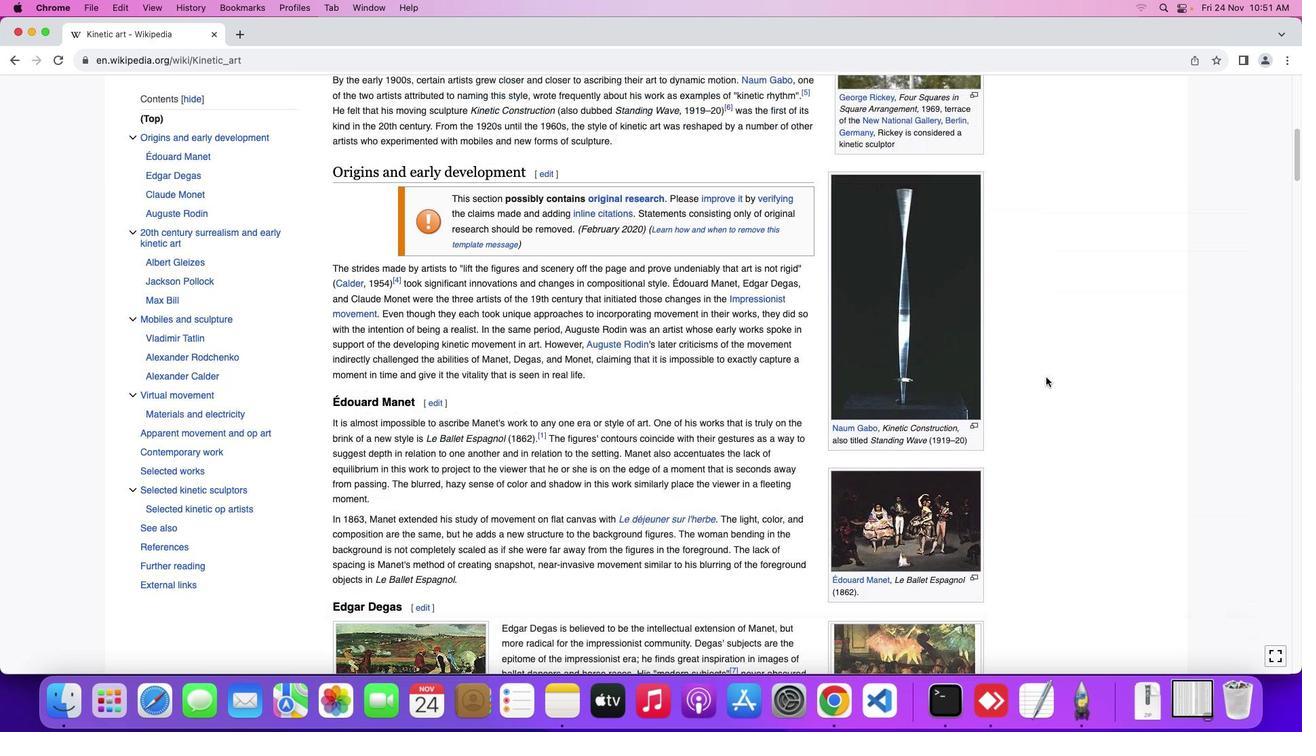 
Action: Mouse scrolled (1045, 378) with delta (0, -2)
Screenshot: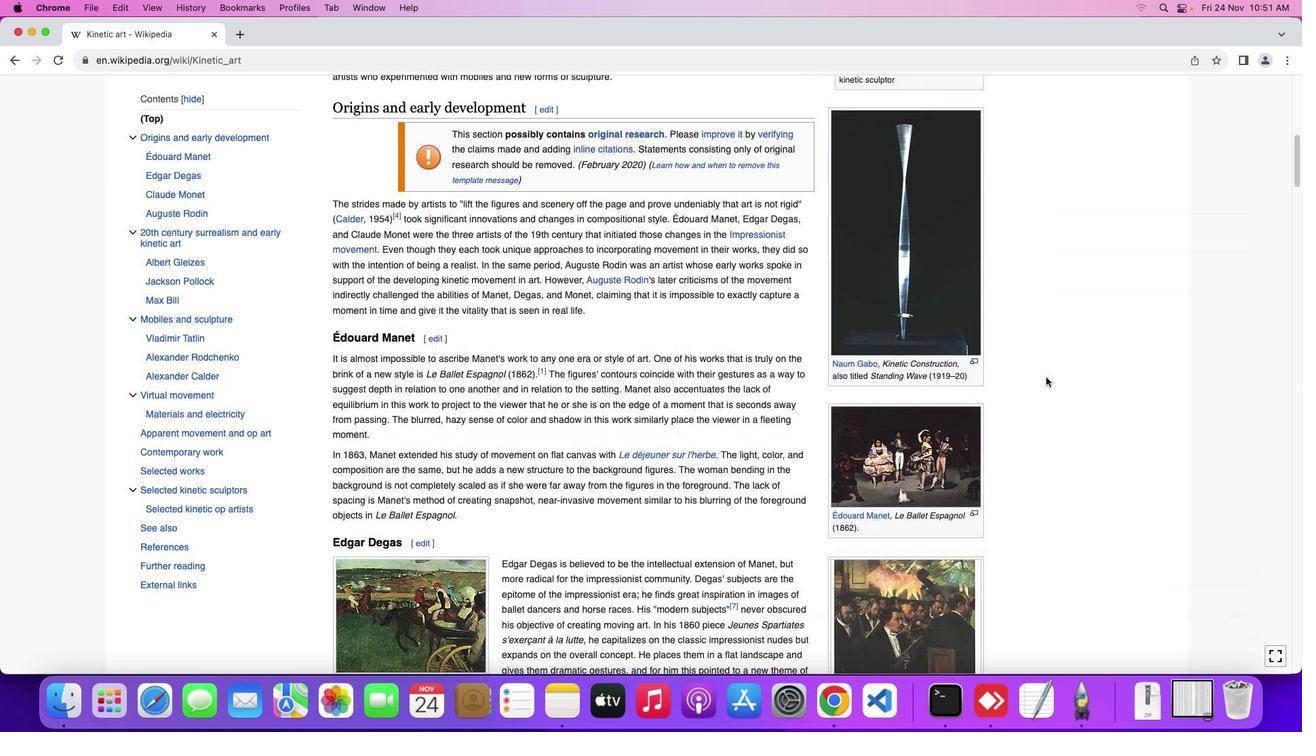 
Action: Mouse moved to (1046, 377)
Screenshot: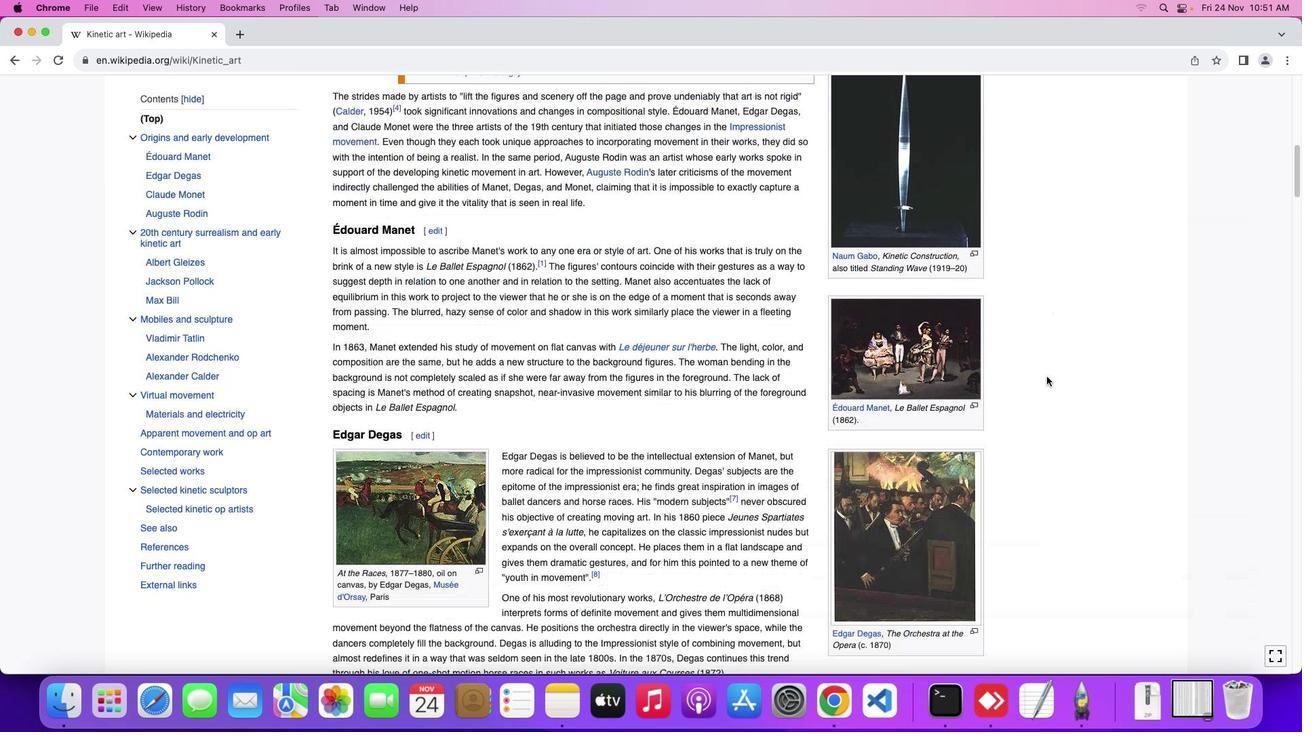 
Action: Mouse scrolled (1046, 377) with delta (0, -2)
Screenshot: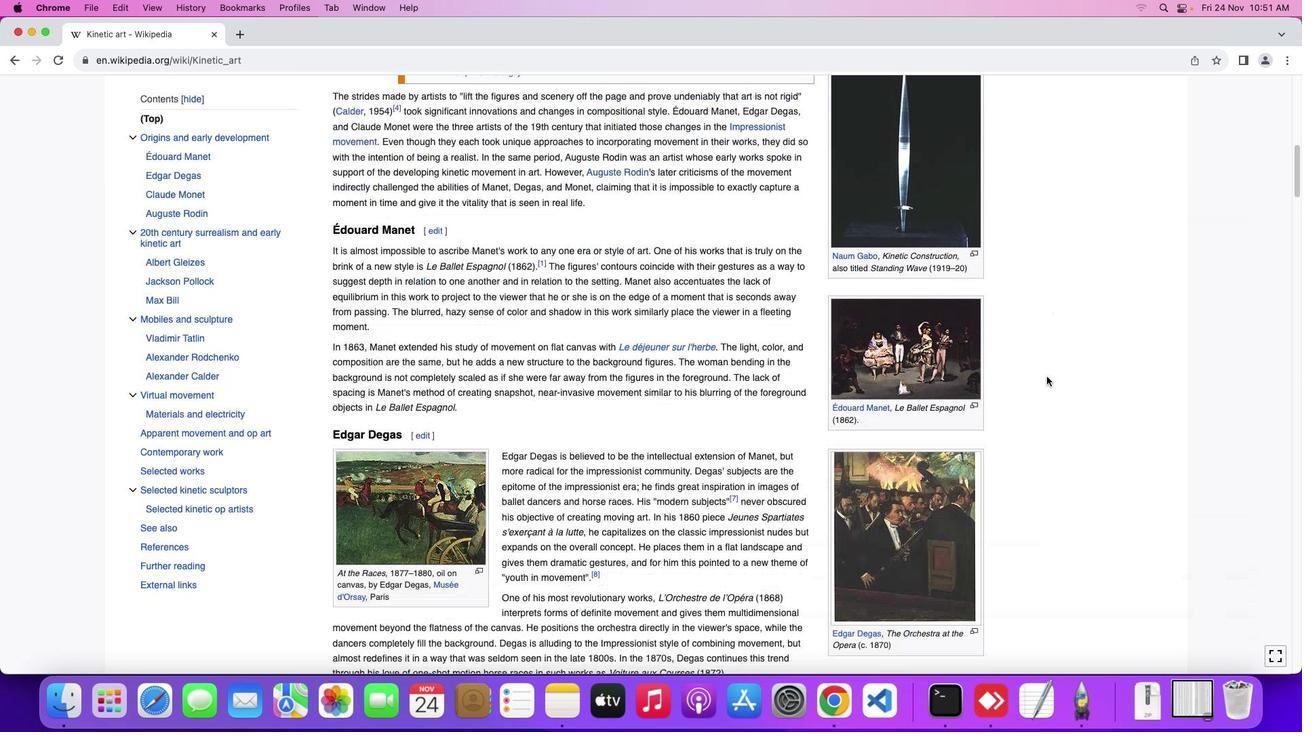 
Action: Mouse moved to (1046, 377)
Screenshot: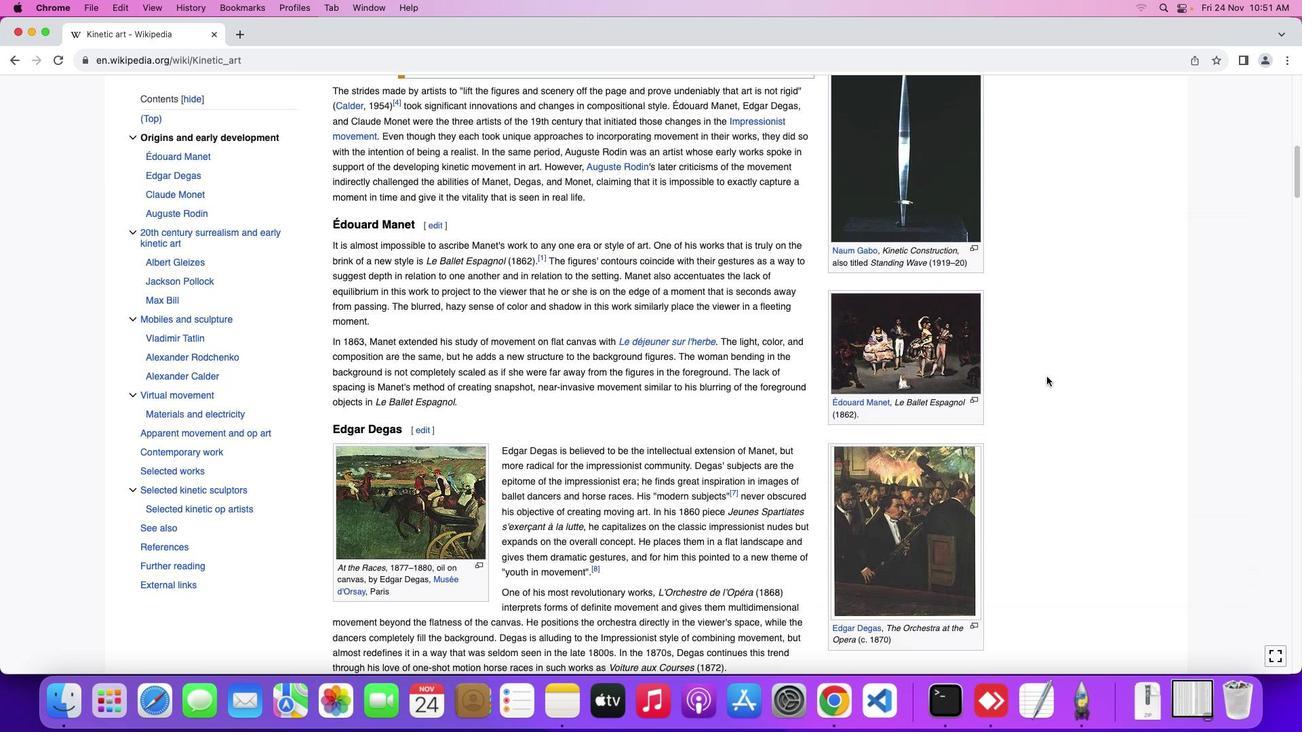 
Action: Mouse scrolled (1046, 377) with delta (0, 0)
Screenshot: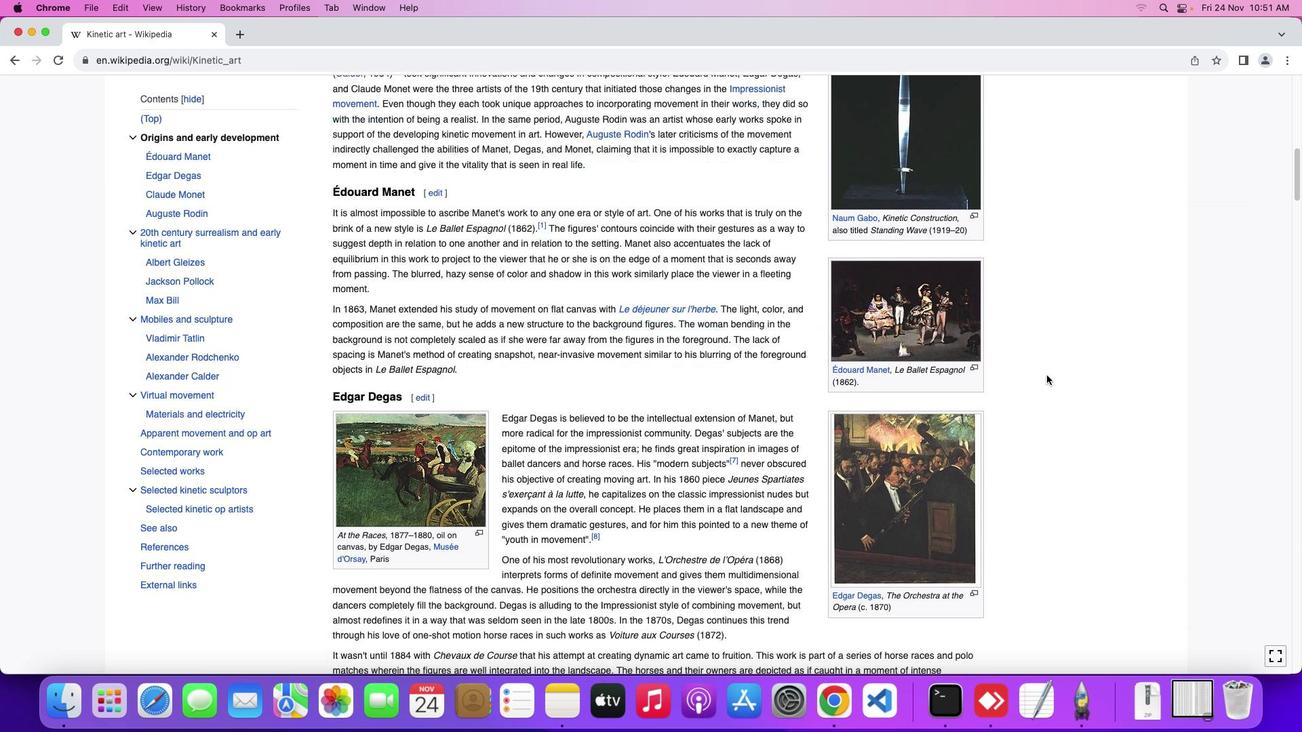 
Action: Mouse moved to (1046, 376)
Screenshot: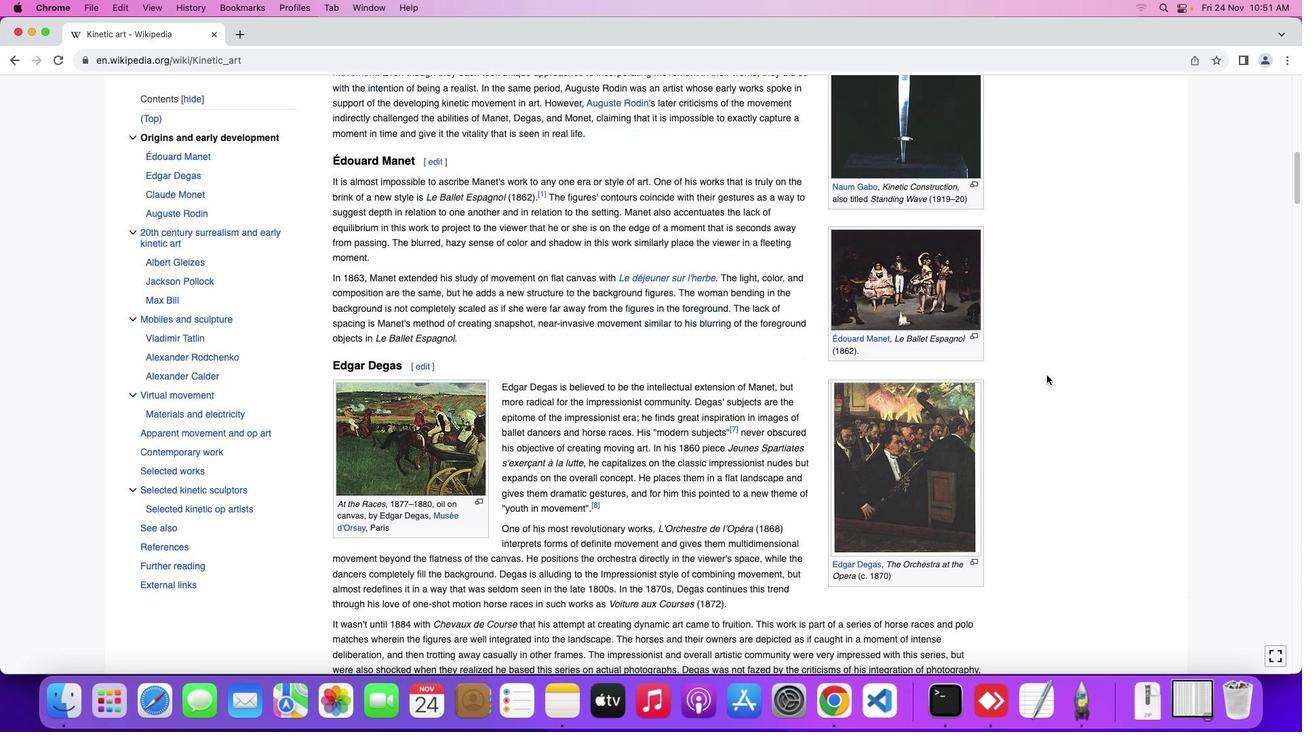 
Action: Mouse scrolled (1046, 376) with delta (0, 0)
Screenshot: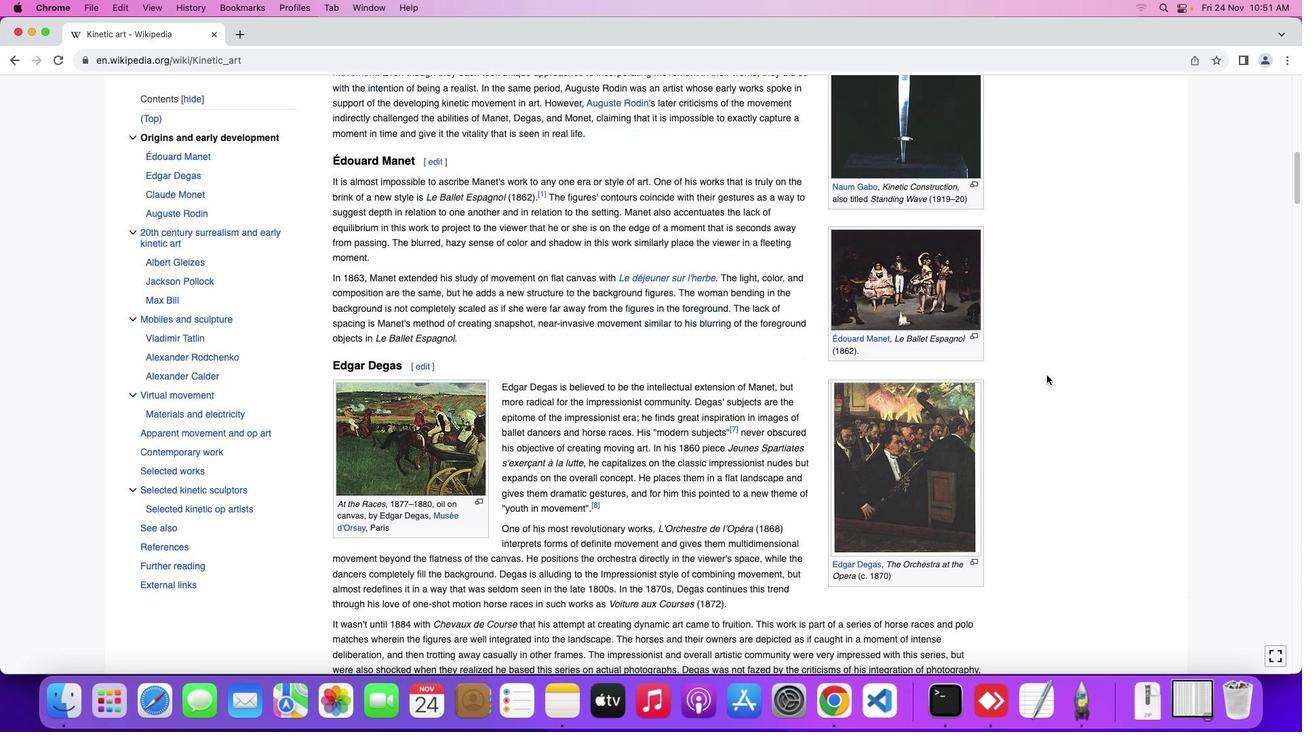 
Action: Mouse moved to (1047, 375)
Screenshot: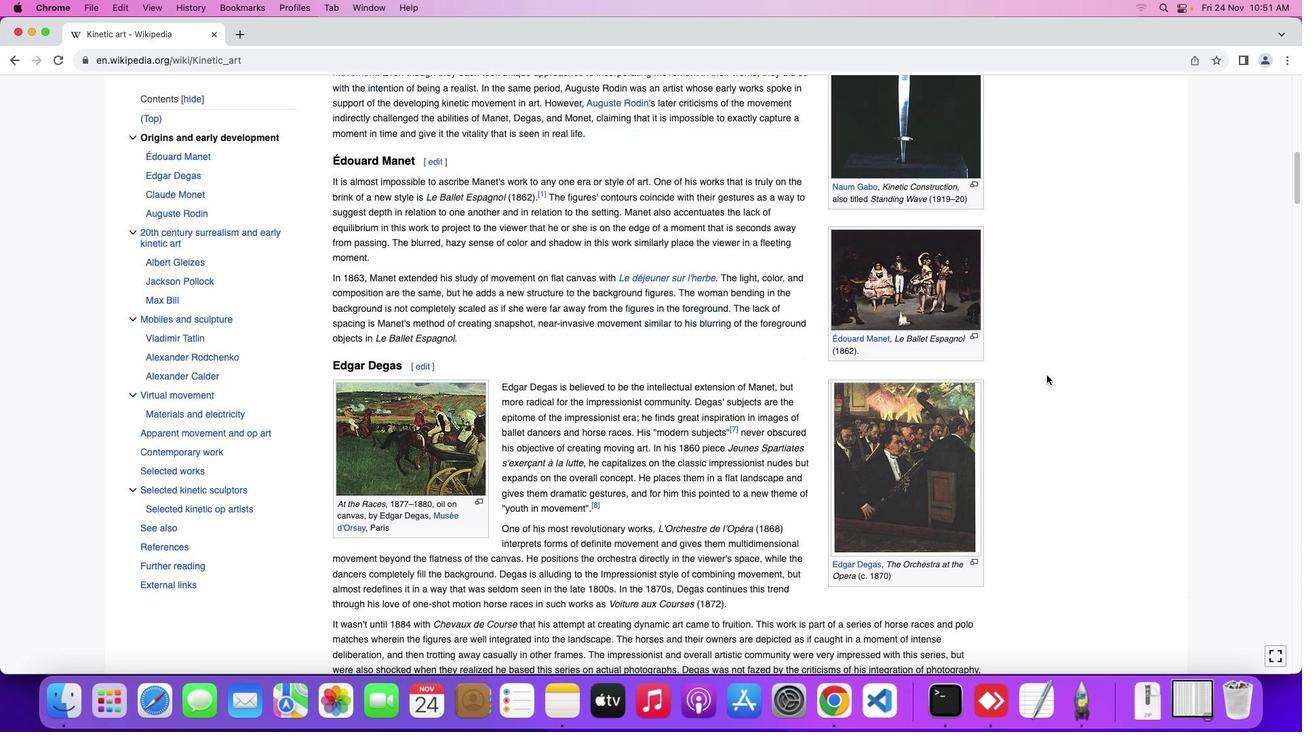 
Action: Mouse scrolled (1047, 375) with delta (0, -2)
Screenshot: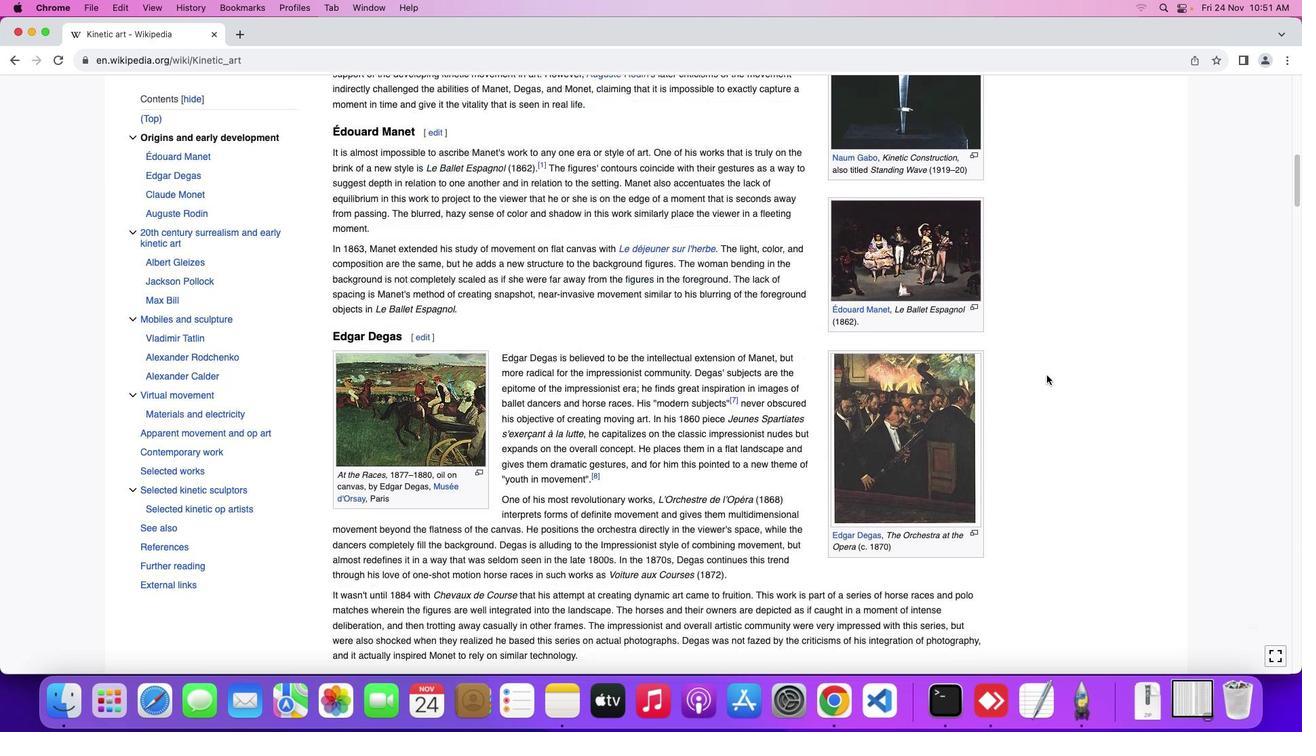 
Action: Mouse moved to (1047, 375)
Screenshot: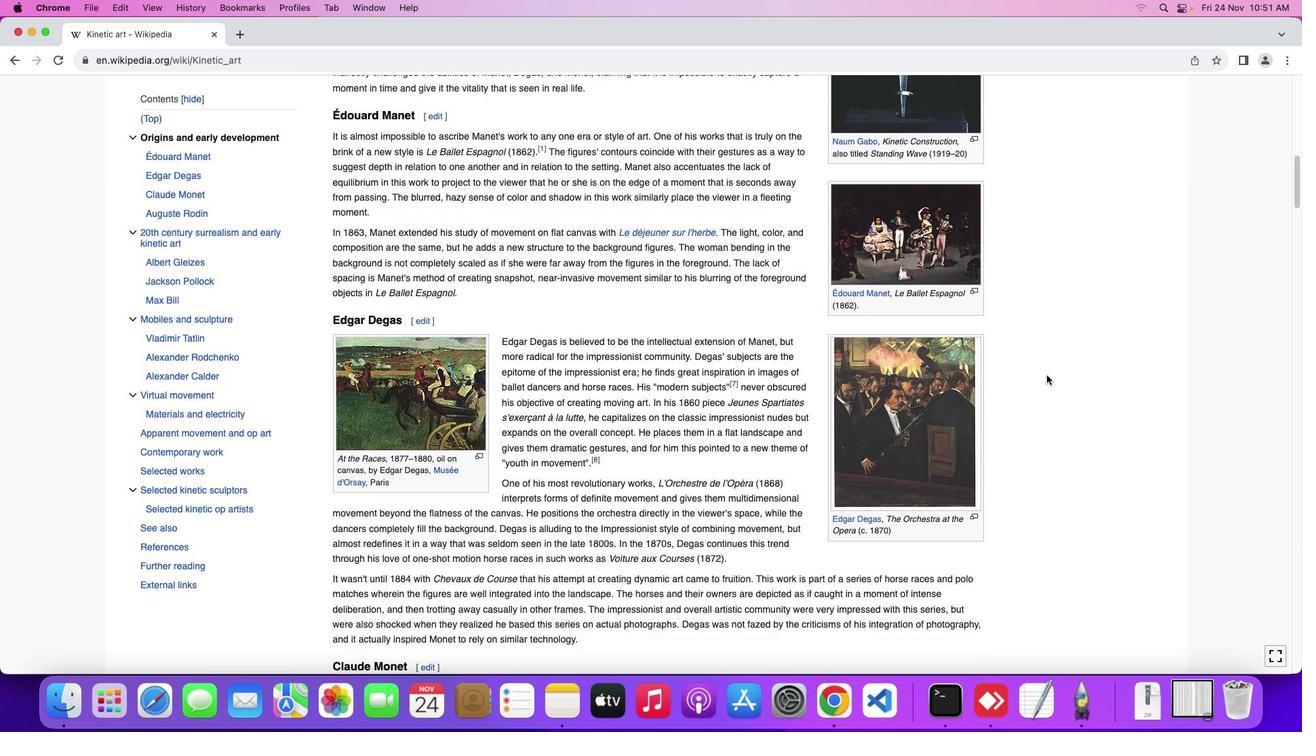 
Action: Mouse scrolled (1047, 375) with delta (0, 0)
Screenshot: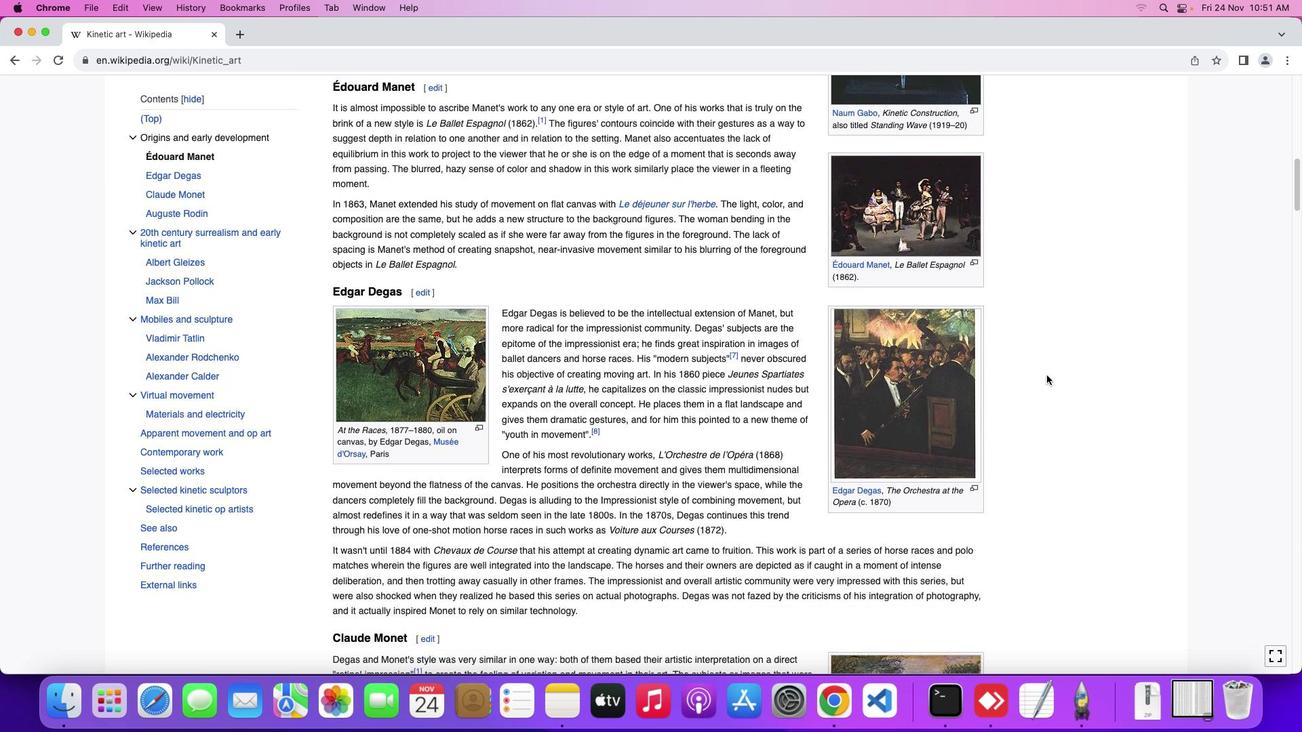 
Action: Mouse scrolled (1047, 375) with delta (0, 0)
Screenshot: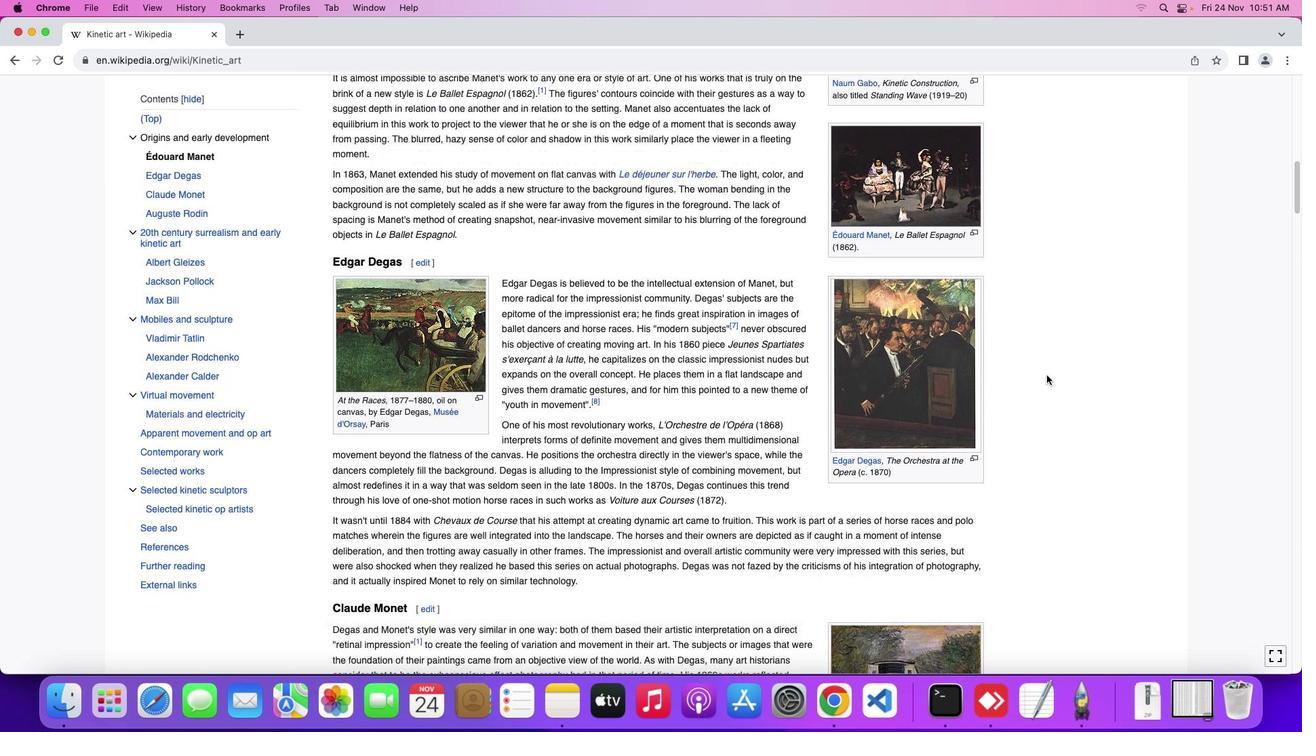 
Action: Mouse scrolled (1047, 375) with delta (0, -2)
Screenshot: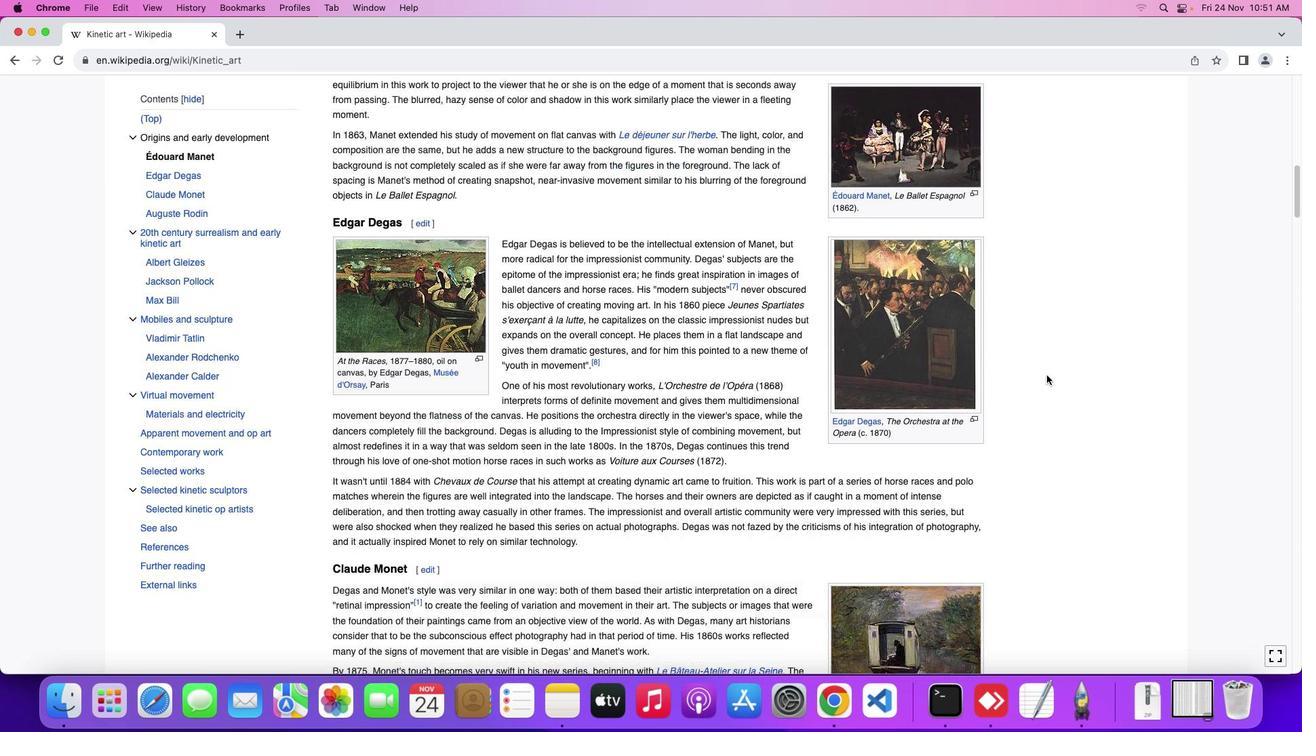 
Action: Mouse scrolled (1047, 375) with delta (0, -2)
Screenshot: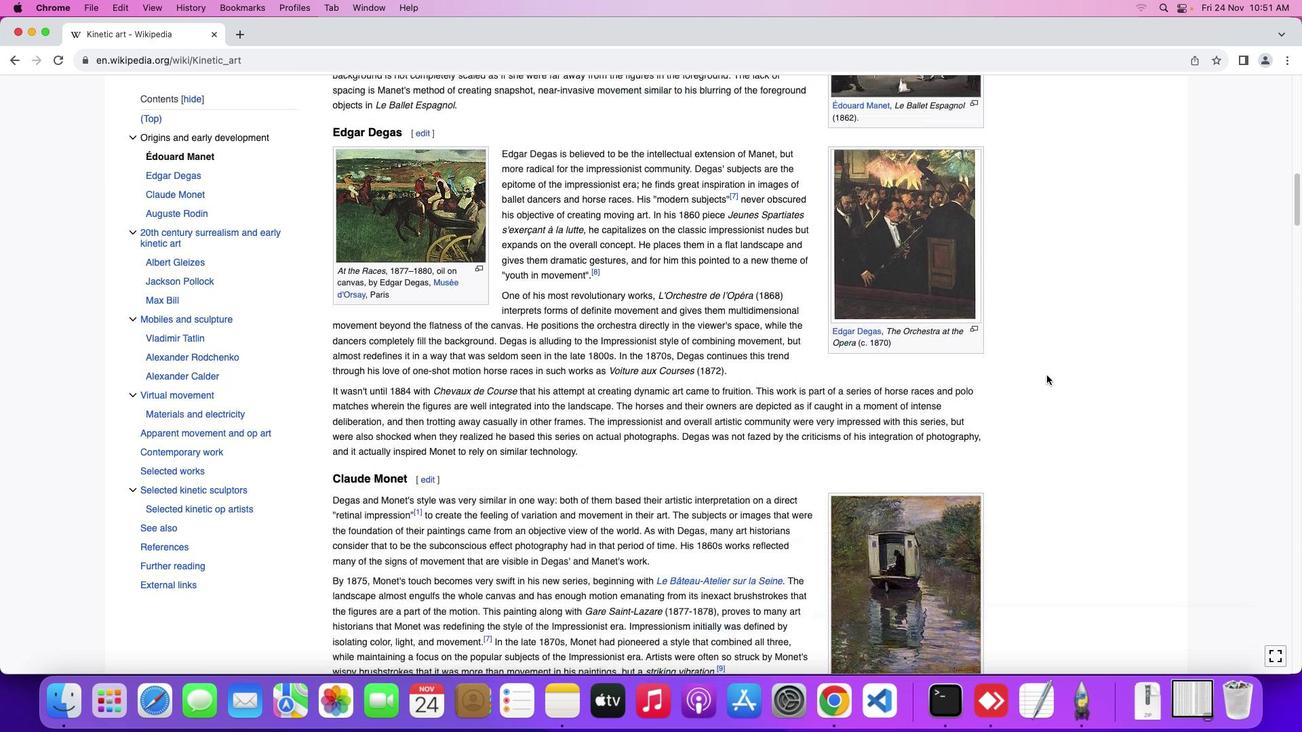 
Action: Mouse scrolled (1047, 375) with delta (0, 0)
Screenshot: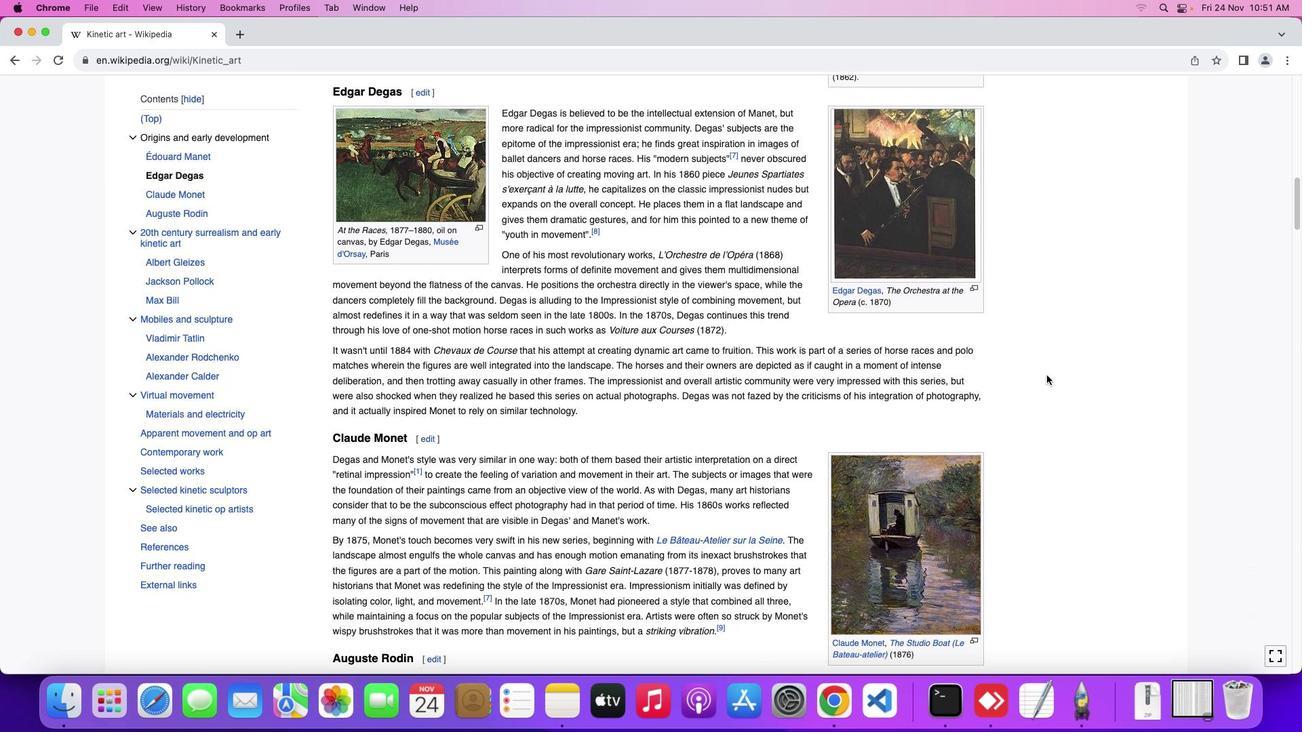 
Action: Mouse scrolled (1047, 375) with delta (0, 0)
Screenshot: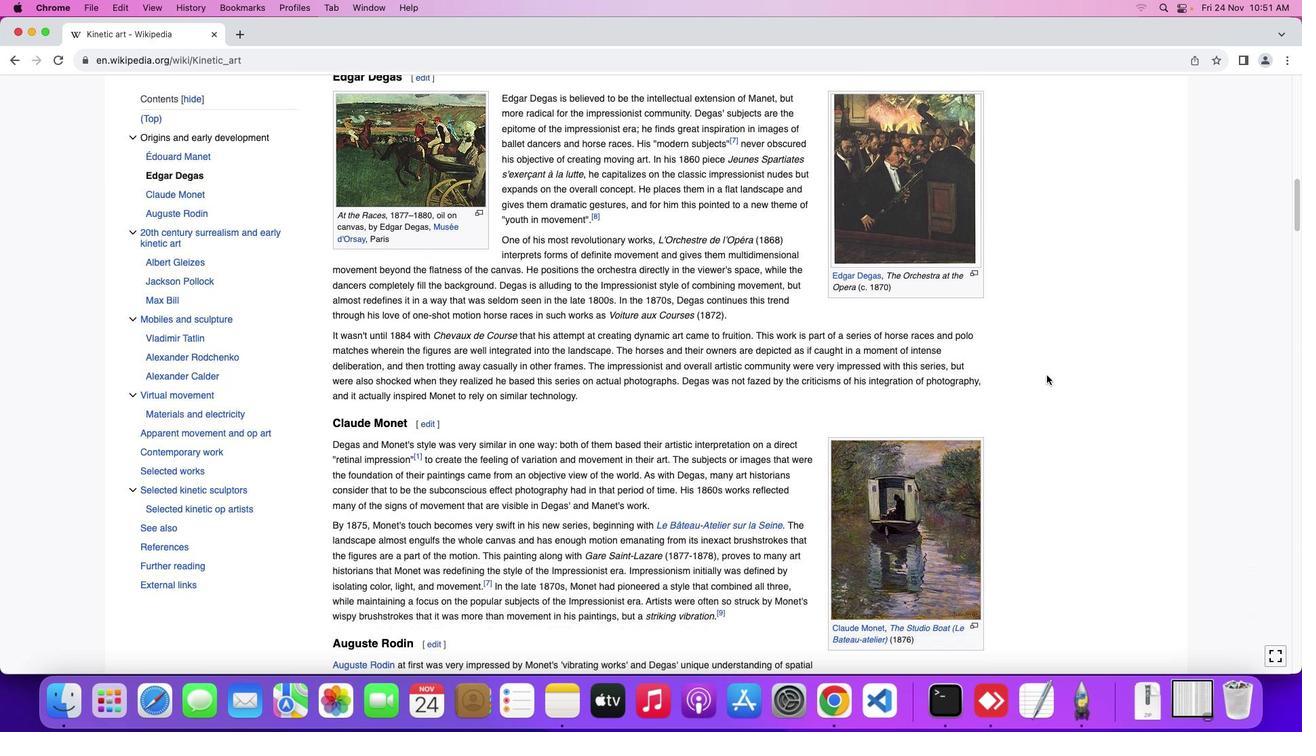 
Action: Mouse scrolled (1047, 375) with delta (0, -1)
Screenshot: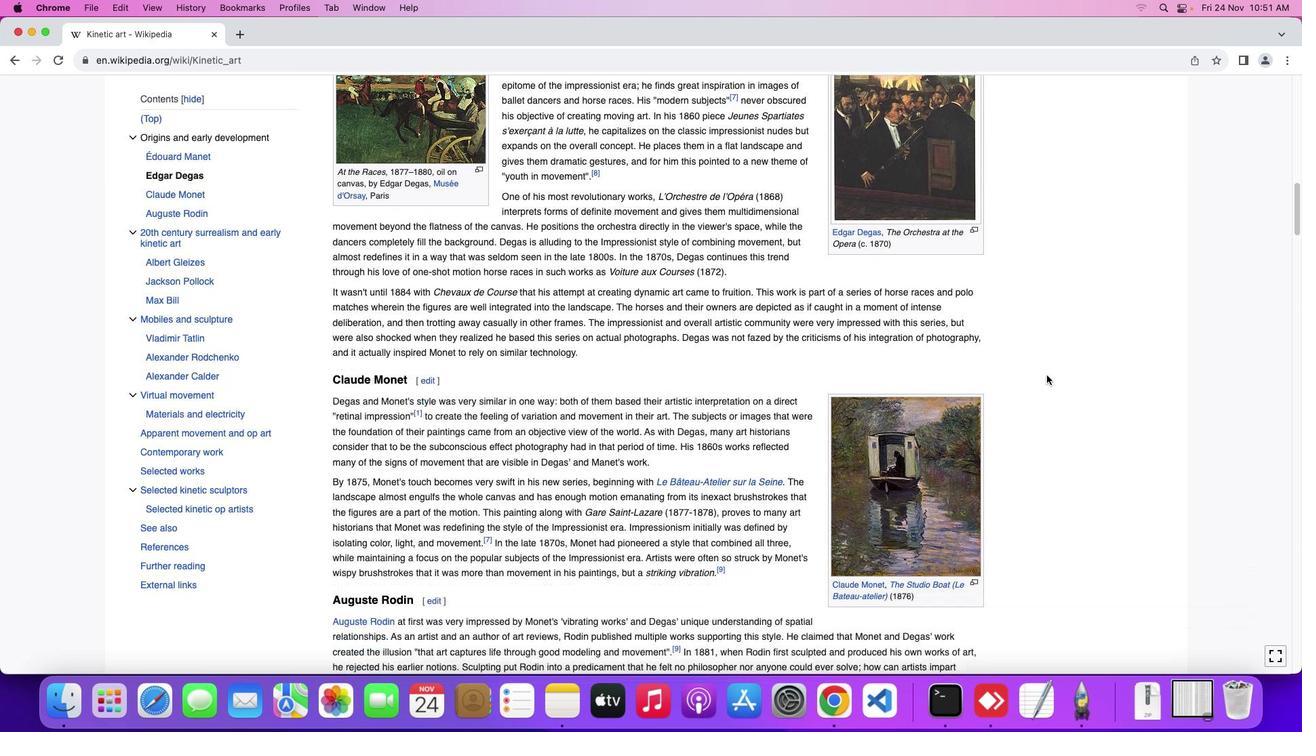 
Action: Mouse scrolled (1047, 375) with delta (0, 0)
Screenshot: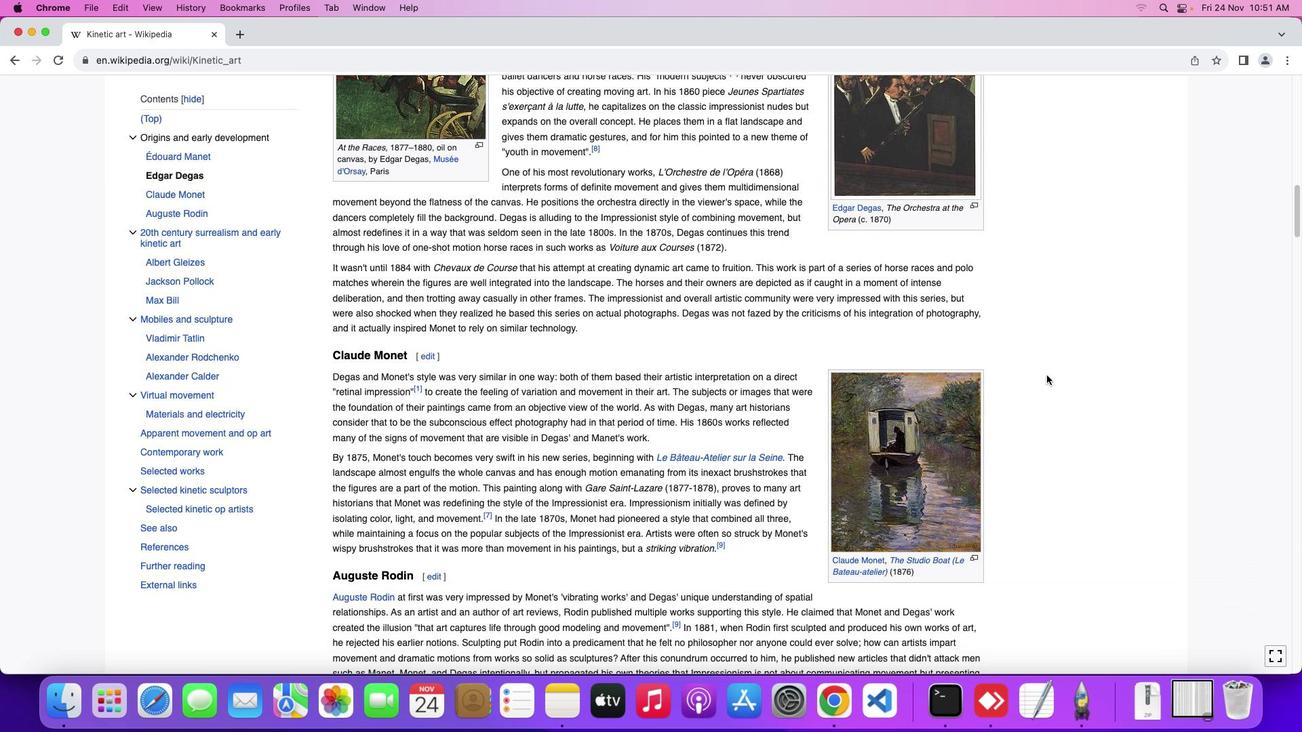 
Action: Mouse scrolled (1047, 375) with delta (0, 0)
Screenshot: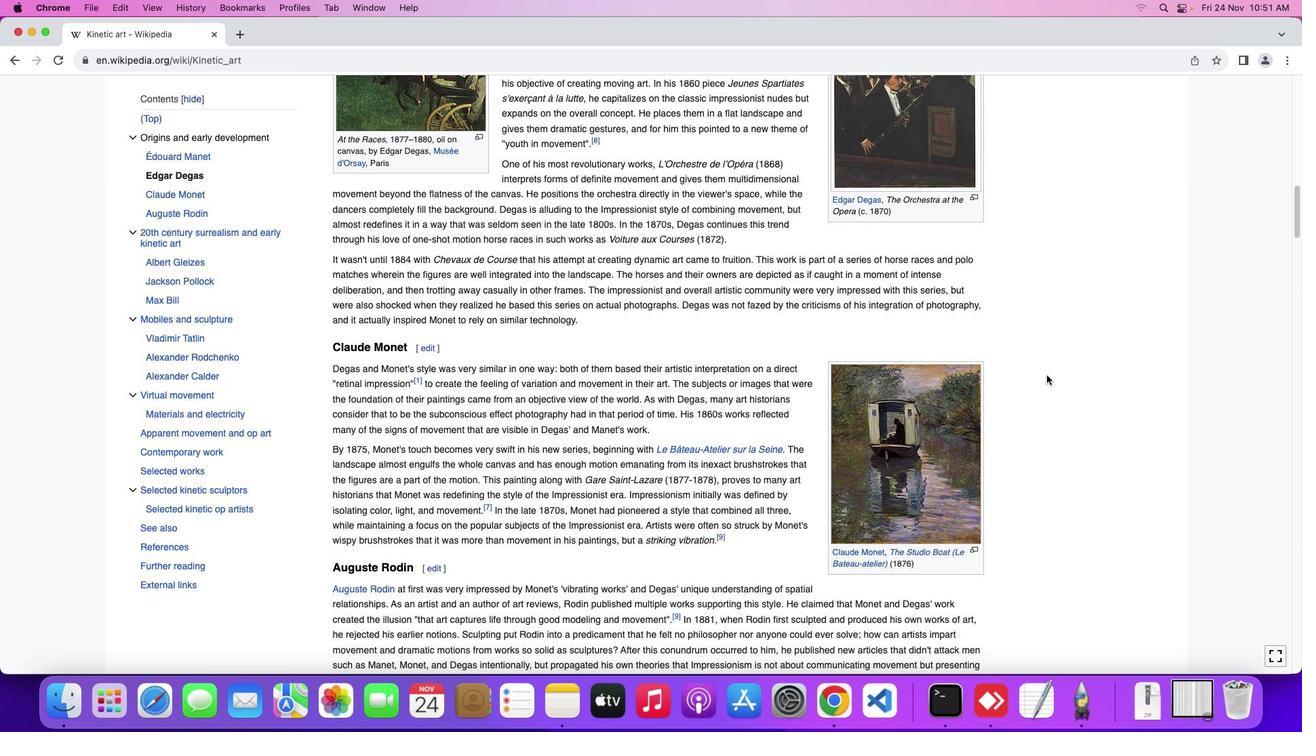 
Action: Mouse scrolled (1047, 375) with delta (0, 0)
Screenshot: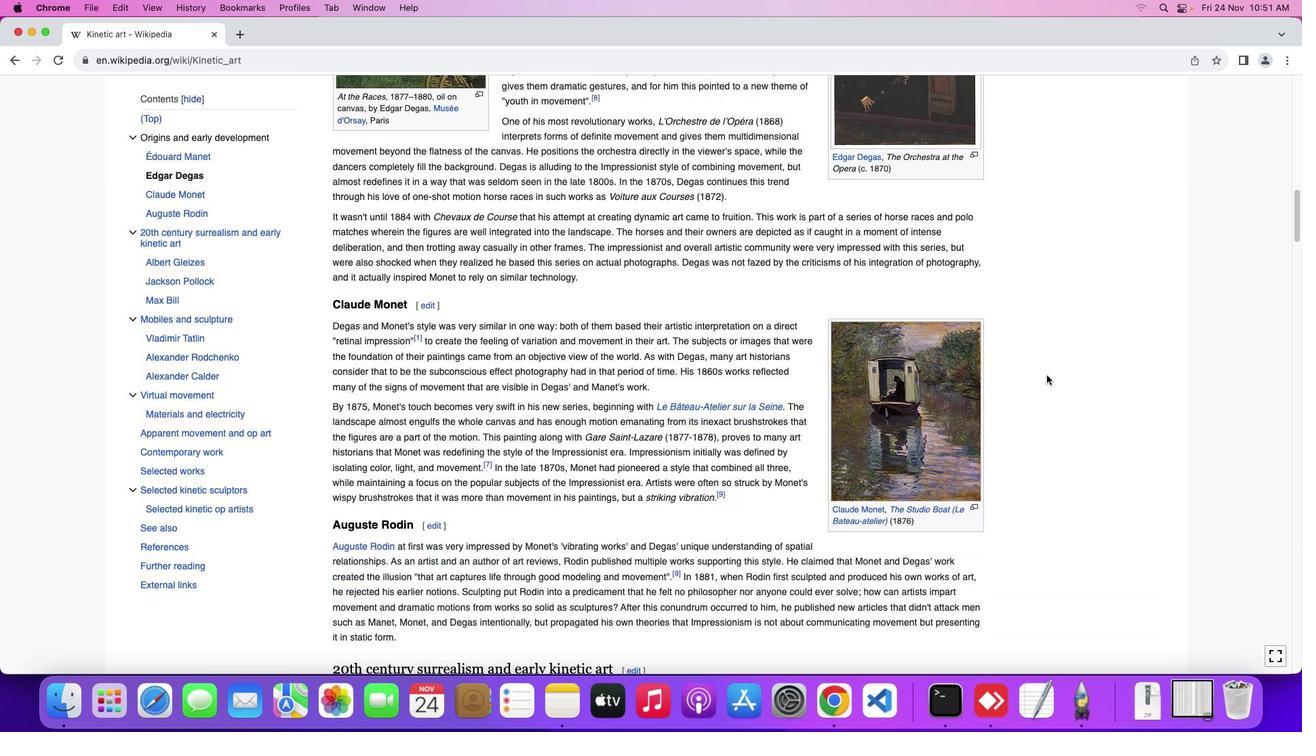 
Action: Mouse scrolled (1047, 375) with delta (0, 0)
Screenshot: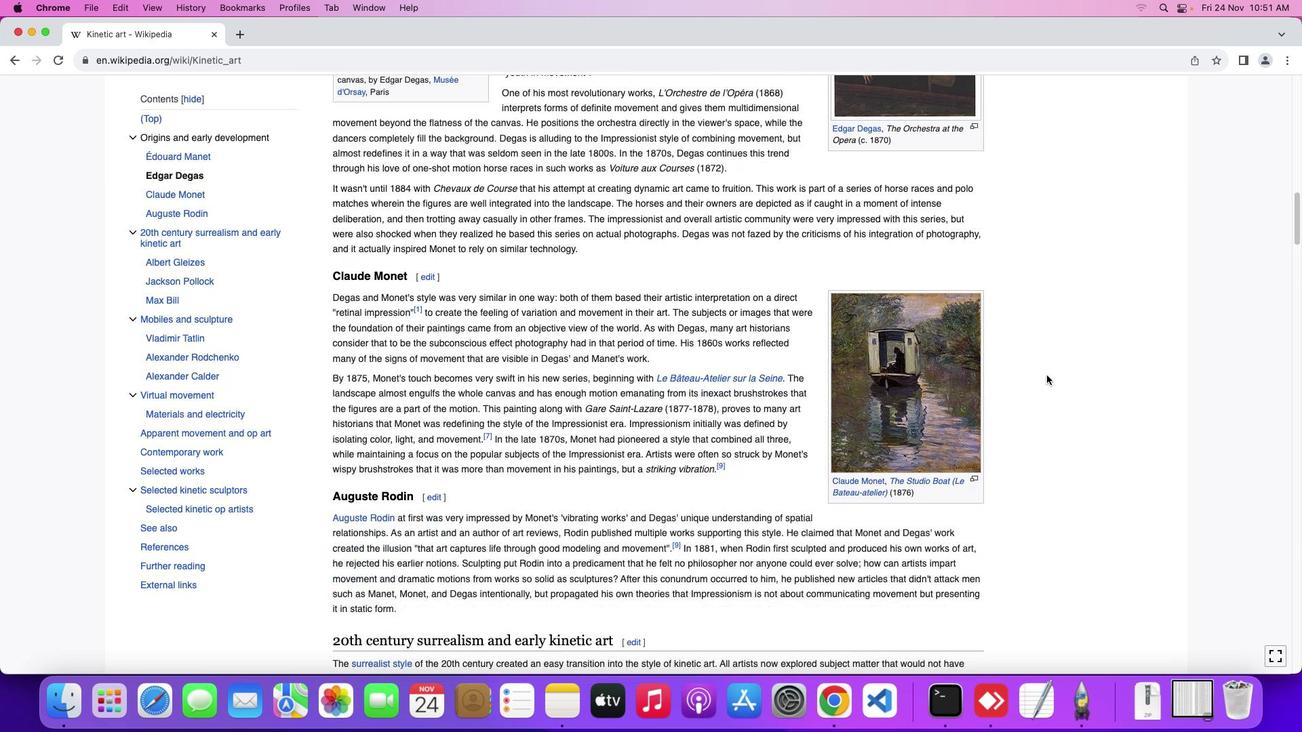 
Action: Mouse scrolled (1047, 375) with delta (0, -1)
Screenshot: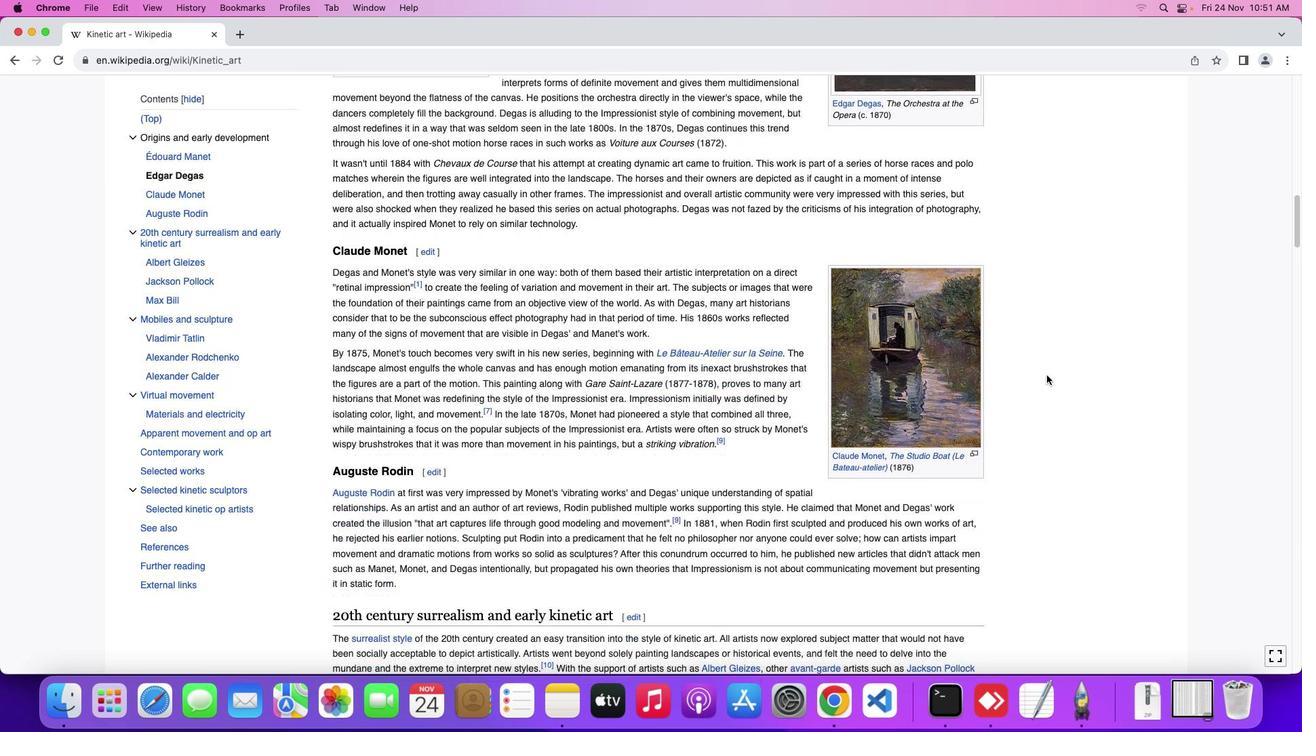 
Action: Mouse scrolled (1047, 375) with delta (0, 0)
Screenshot: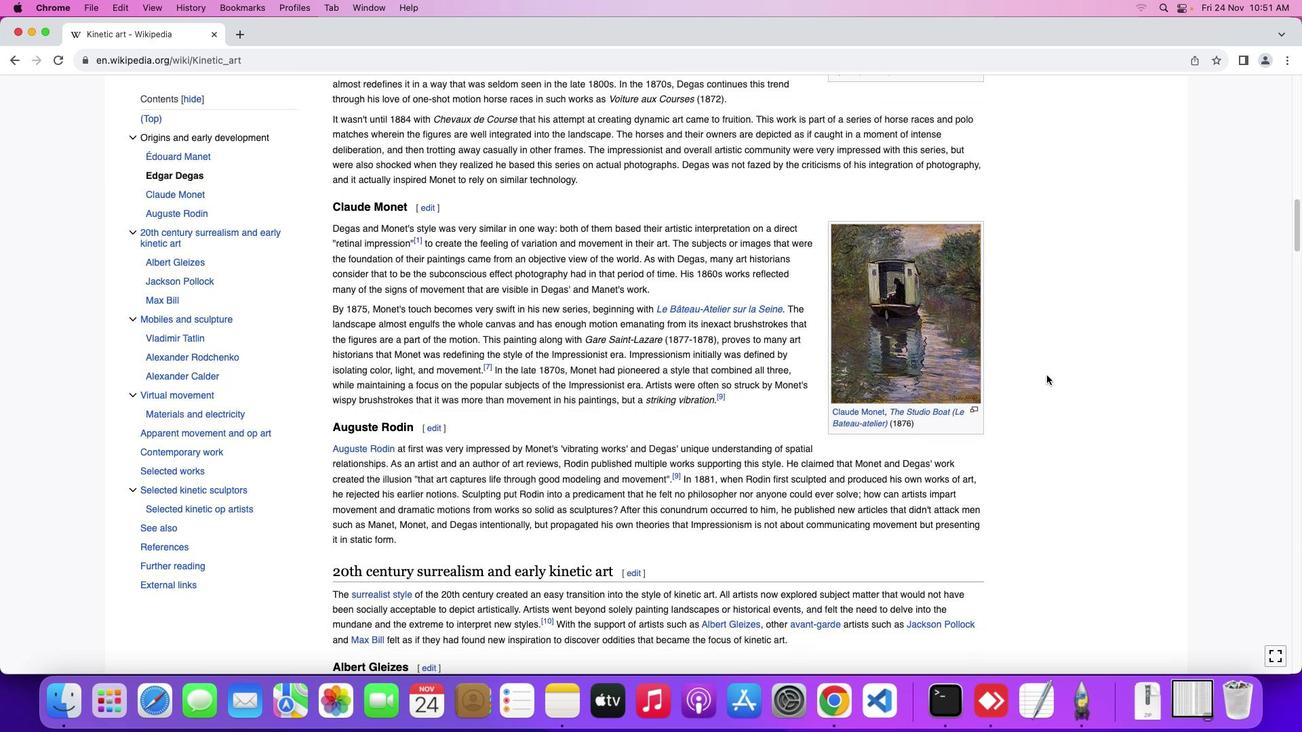 
Action: Mouse scrolled (1047, 375) with delta (0, 0)
Screenshot: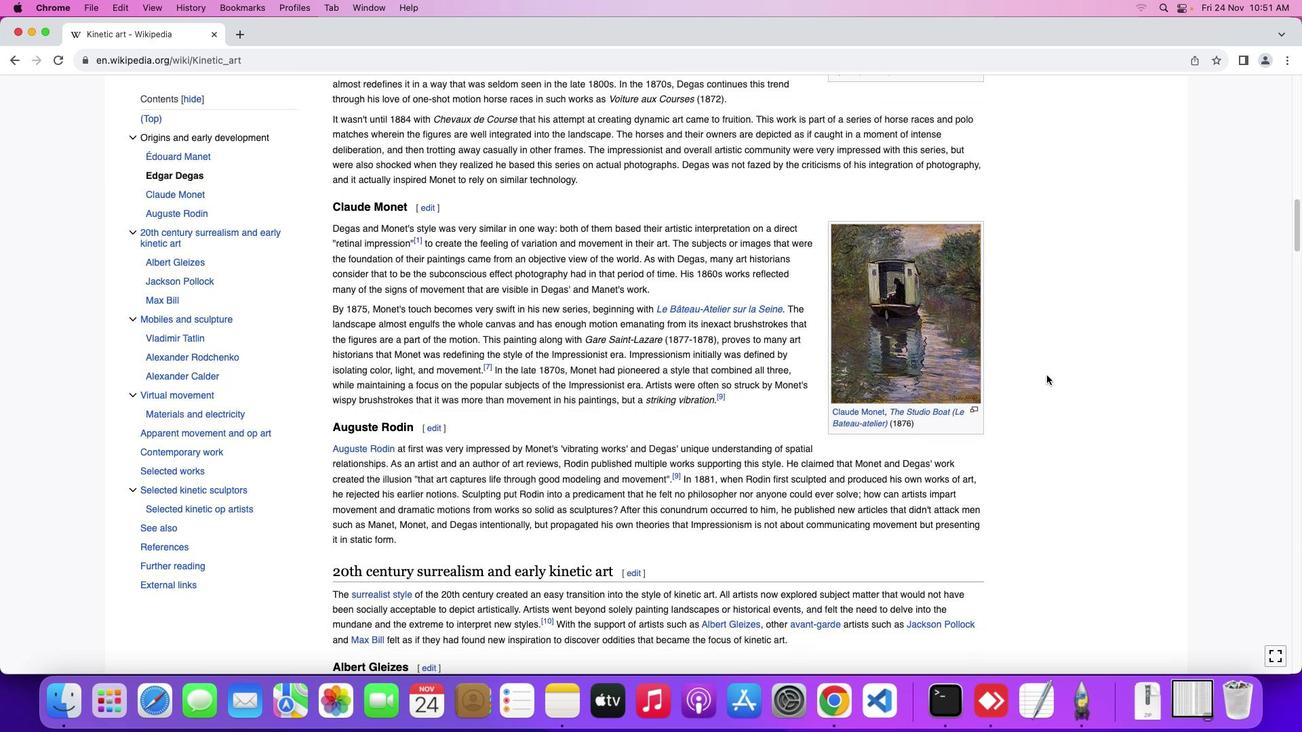 
Action: Mouse scrolled (1047, 375) with delta (0, -1)
Screenshot: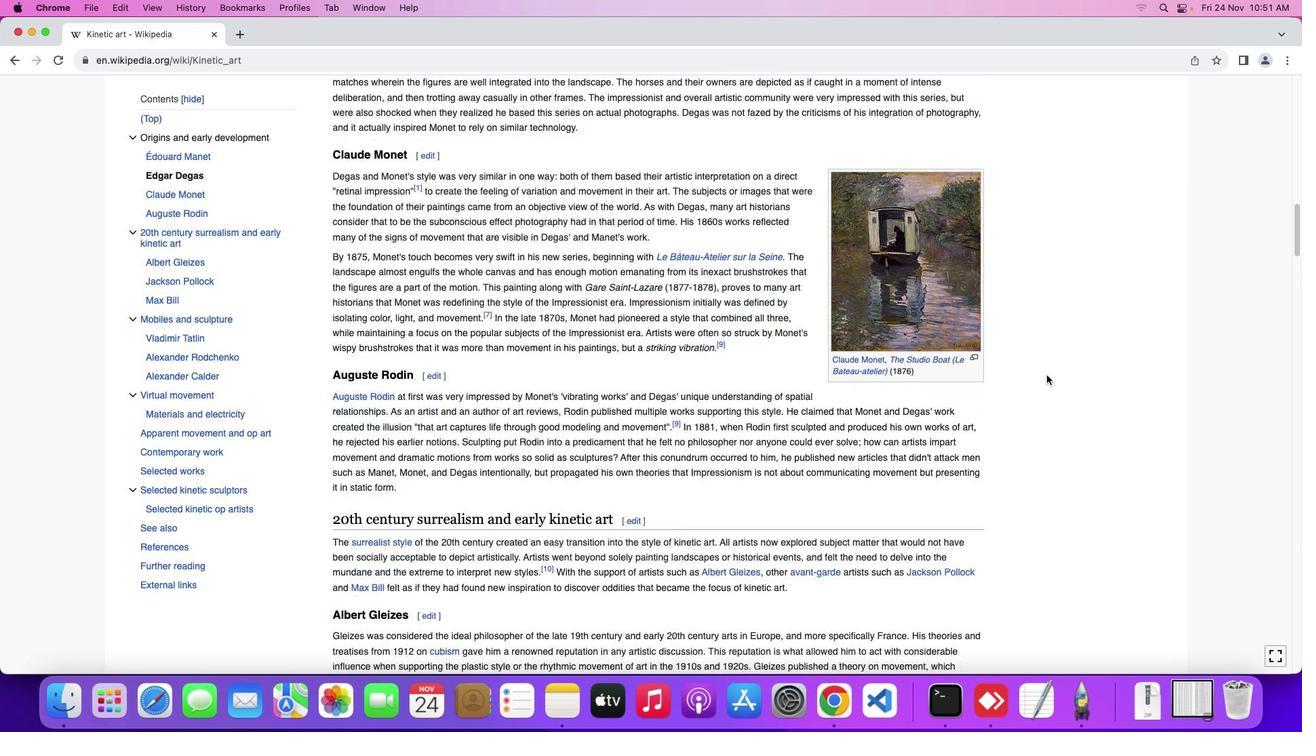 
Action: Mouse scrolled (1047, 375) with delta (0, 0)
Screenshot: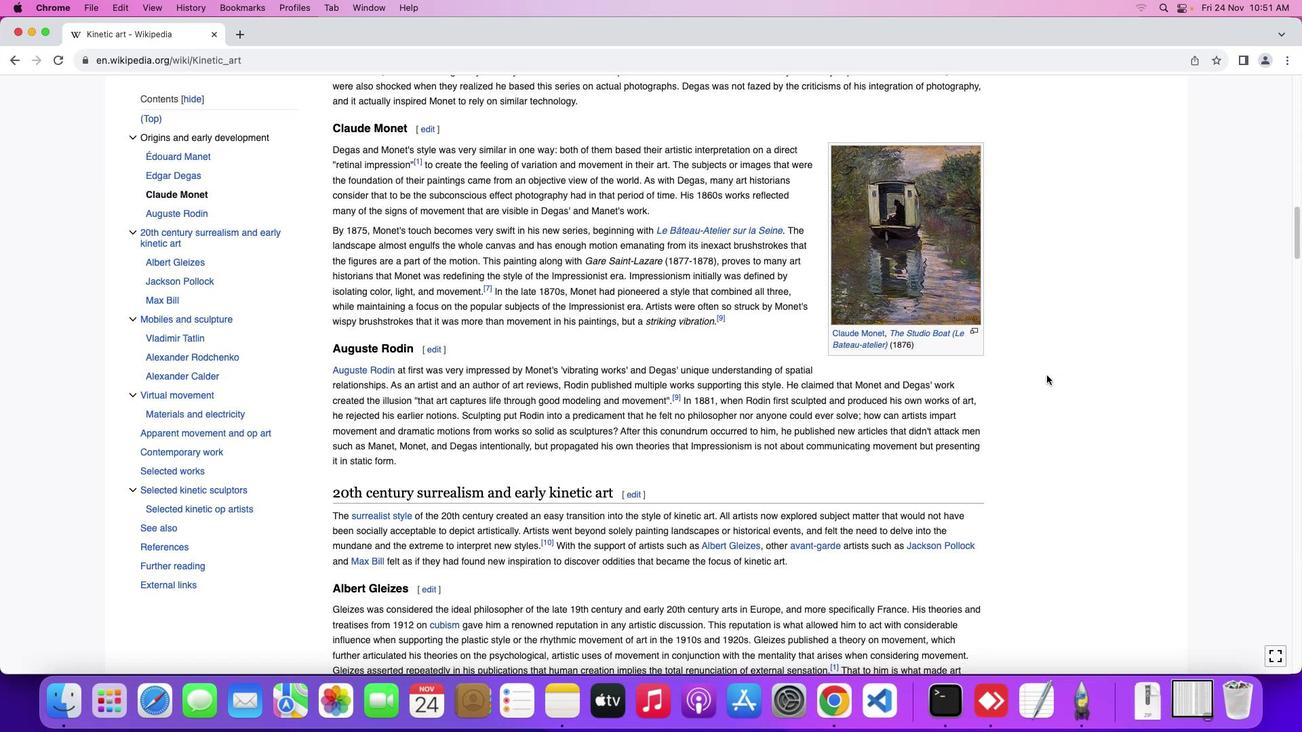 
Action: Mouse scrolled (1047, 375) with delta (0, 0)
Screenshot: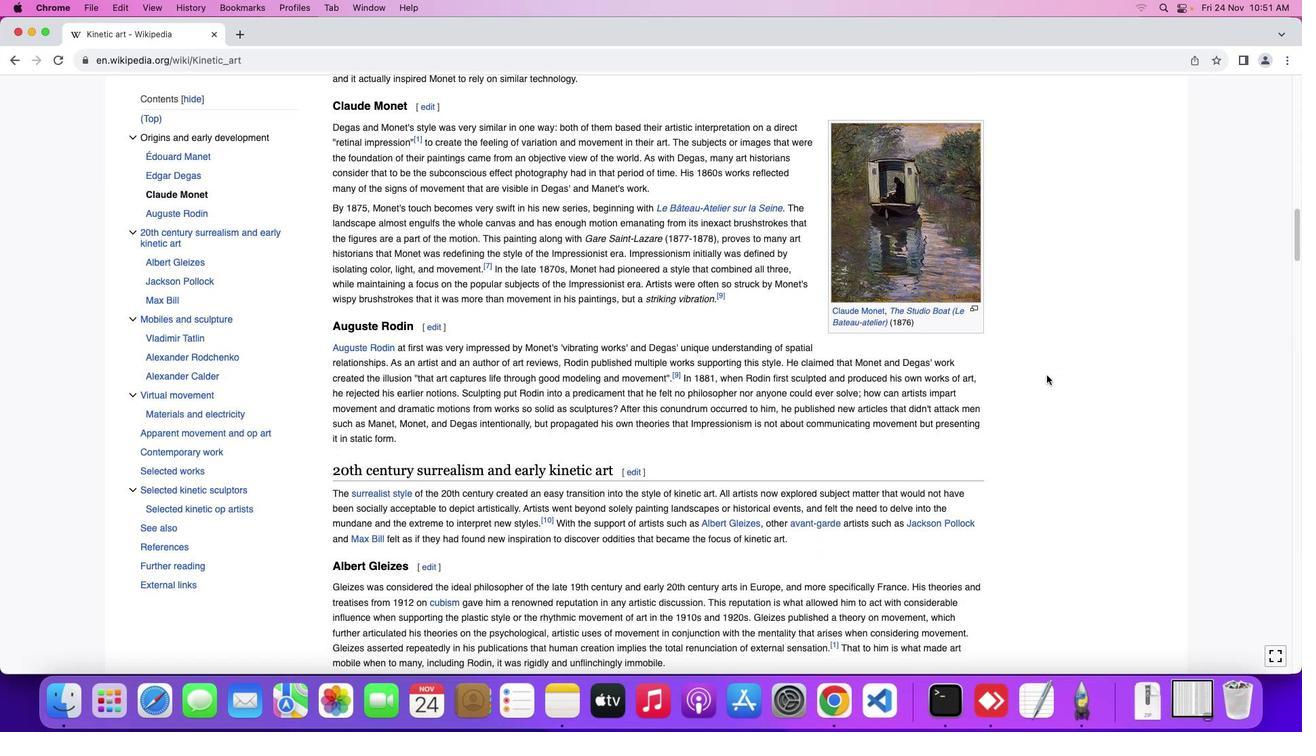 
Action: Mouse scrolled (1047, 375) with delta (0, 0)
Screenshot: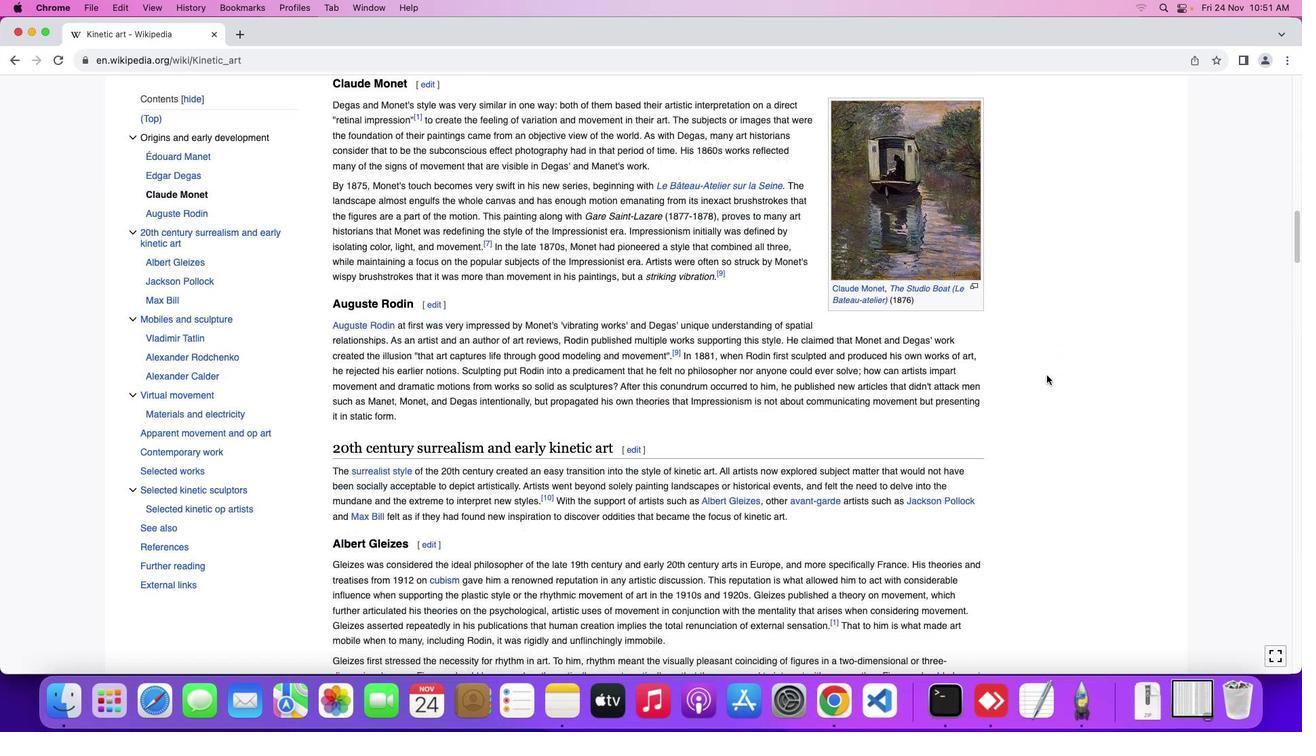 
Action: Mouse scrolled (1047, 375) with delta (0, 0)
Screenshot: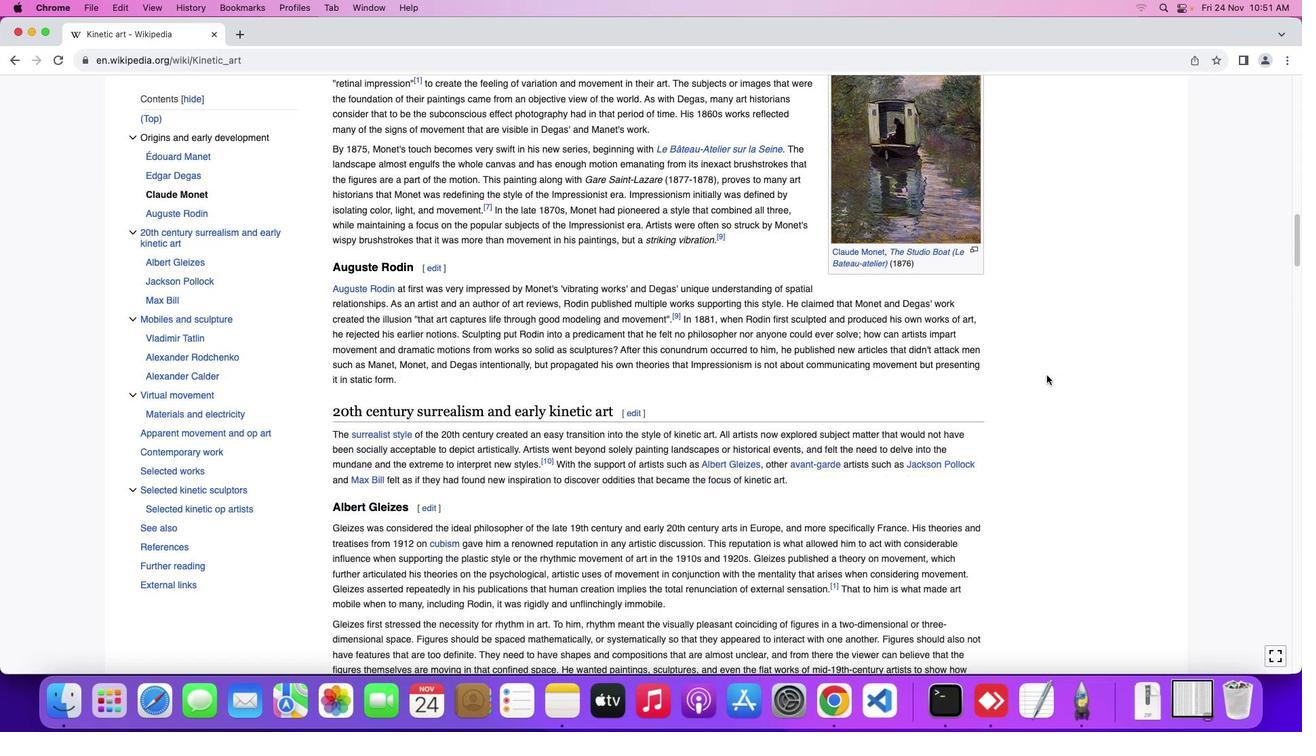 
Action: Mouse scrolled (1047, 375) with delta (0, 0)
Screenshot: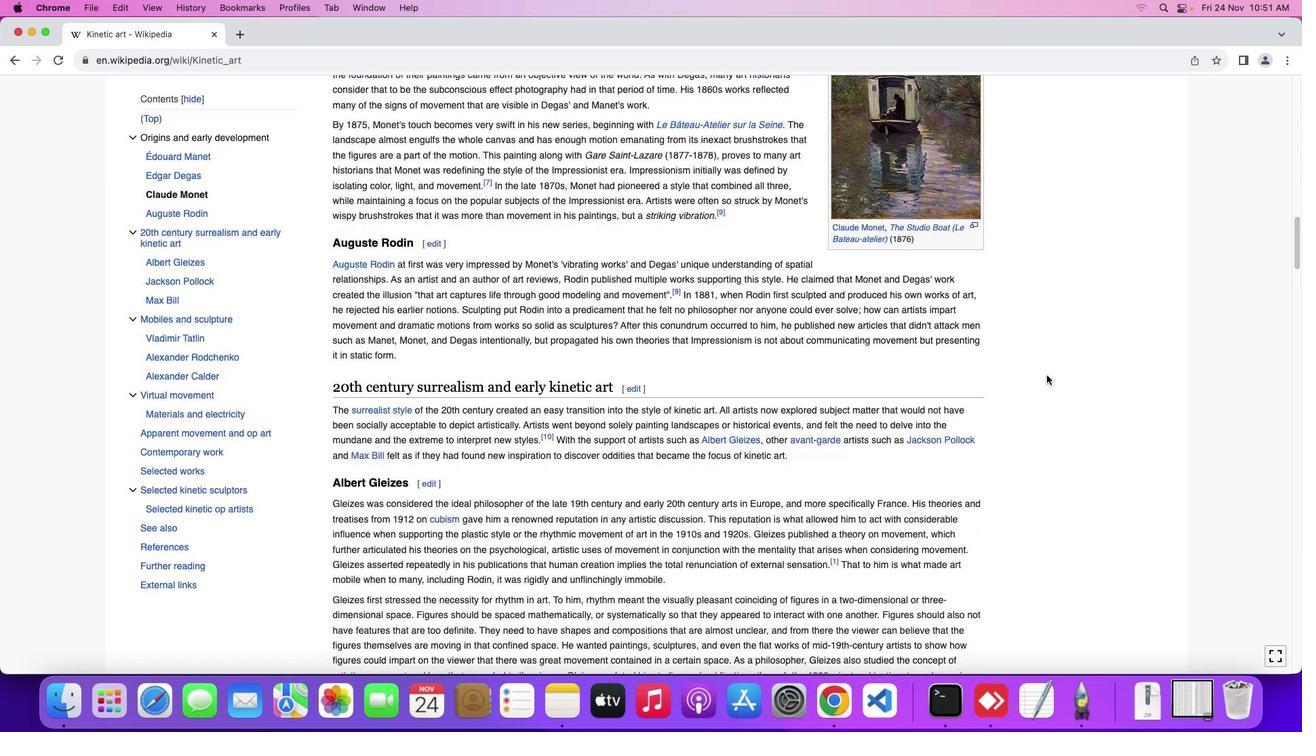 
Action: Mouse scrolled (1047, 375) with delta (0, -1)
Screenshot: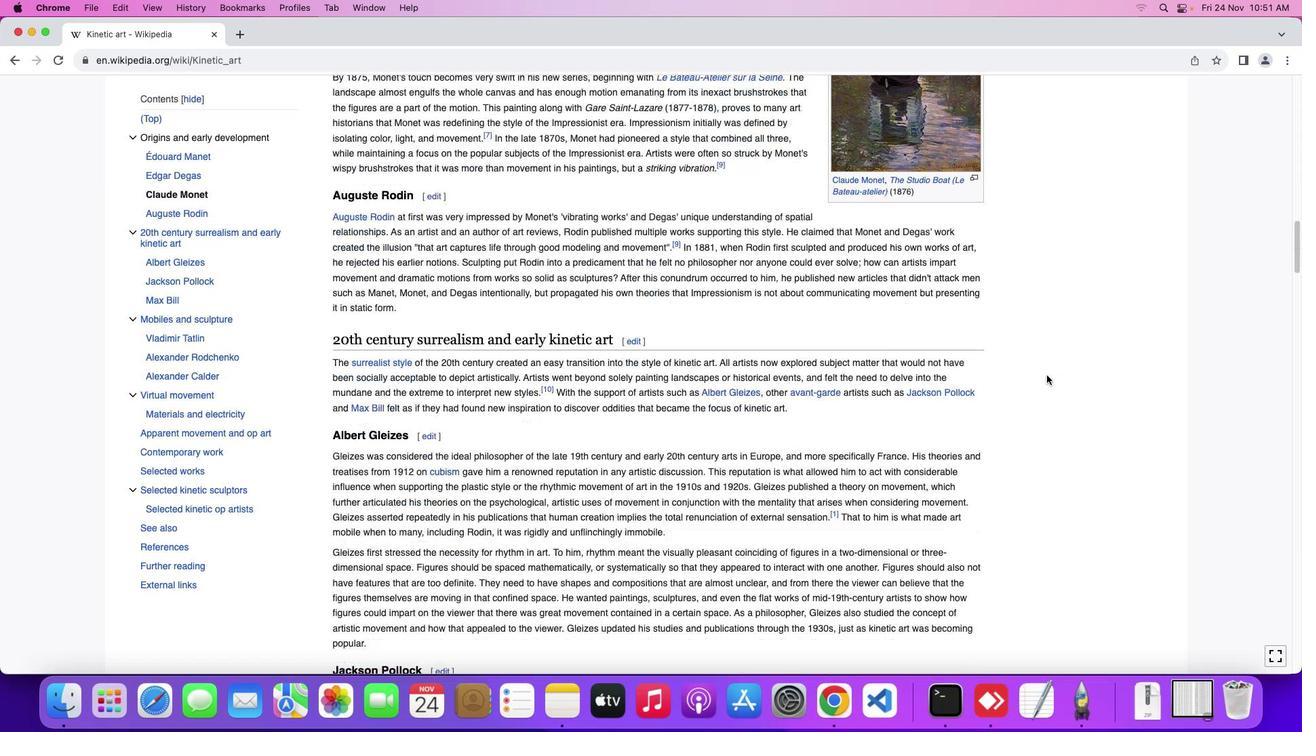 
Action: Mouse moved to (1046, 375)
Screenshot: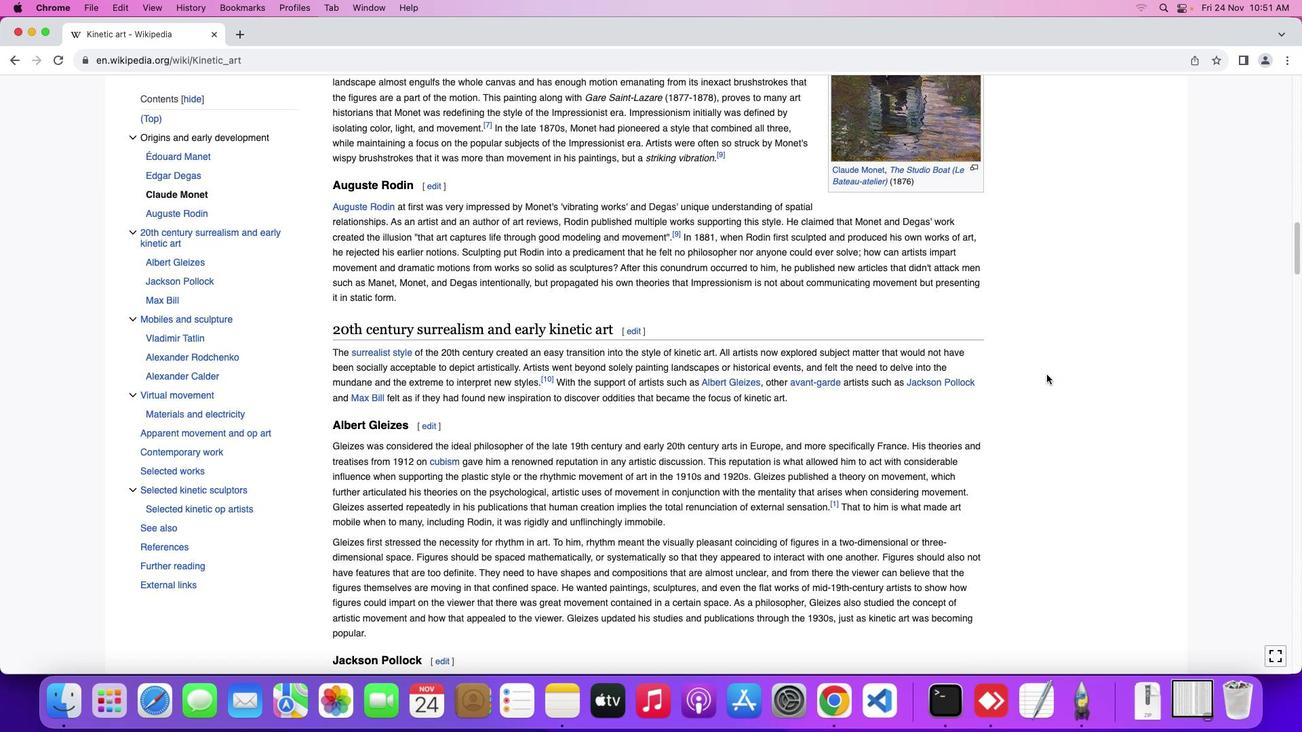 
Action: Mouse scrolled (1046, 375) with delta (0, 0)
Screenshot: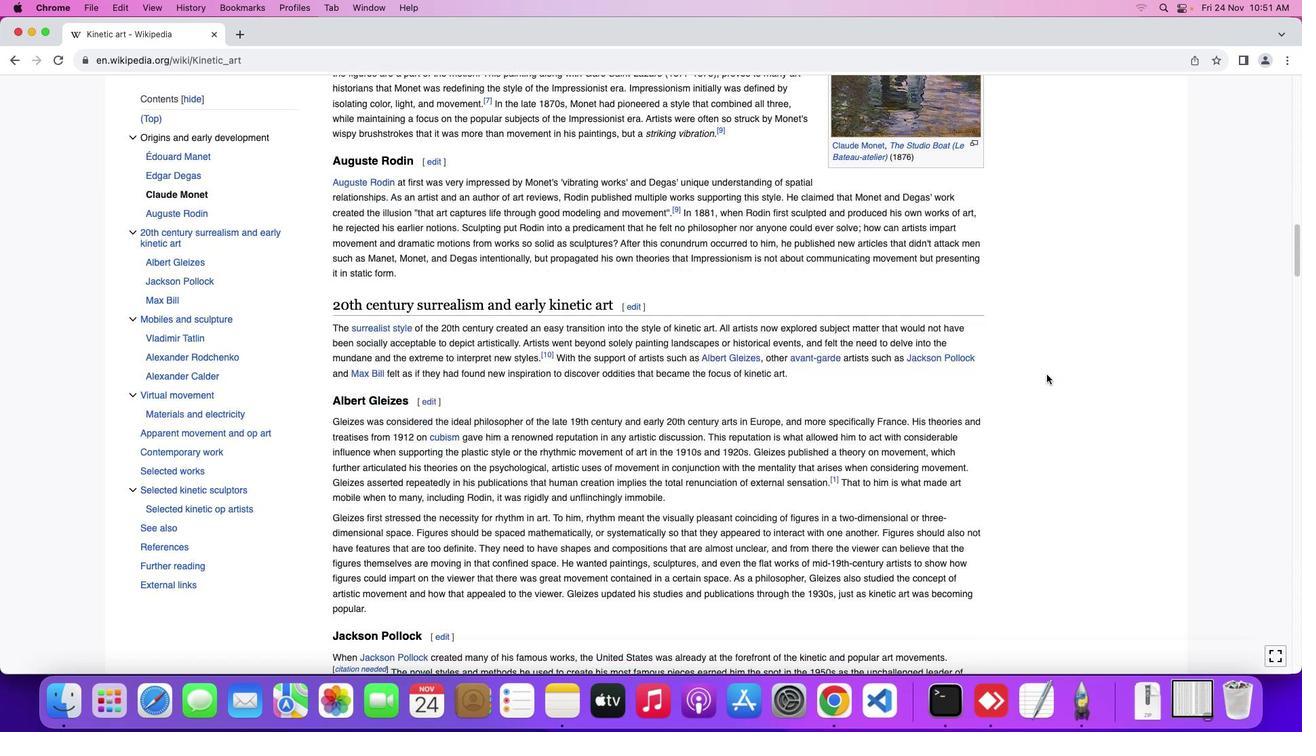 
Action: Mouse scrolled (1046, 375) with delta (0, 0)
Screenshot: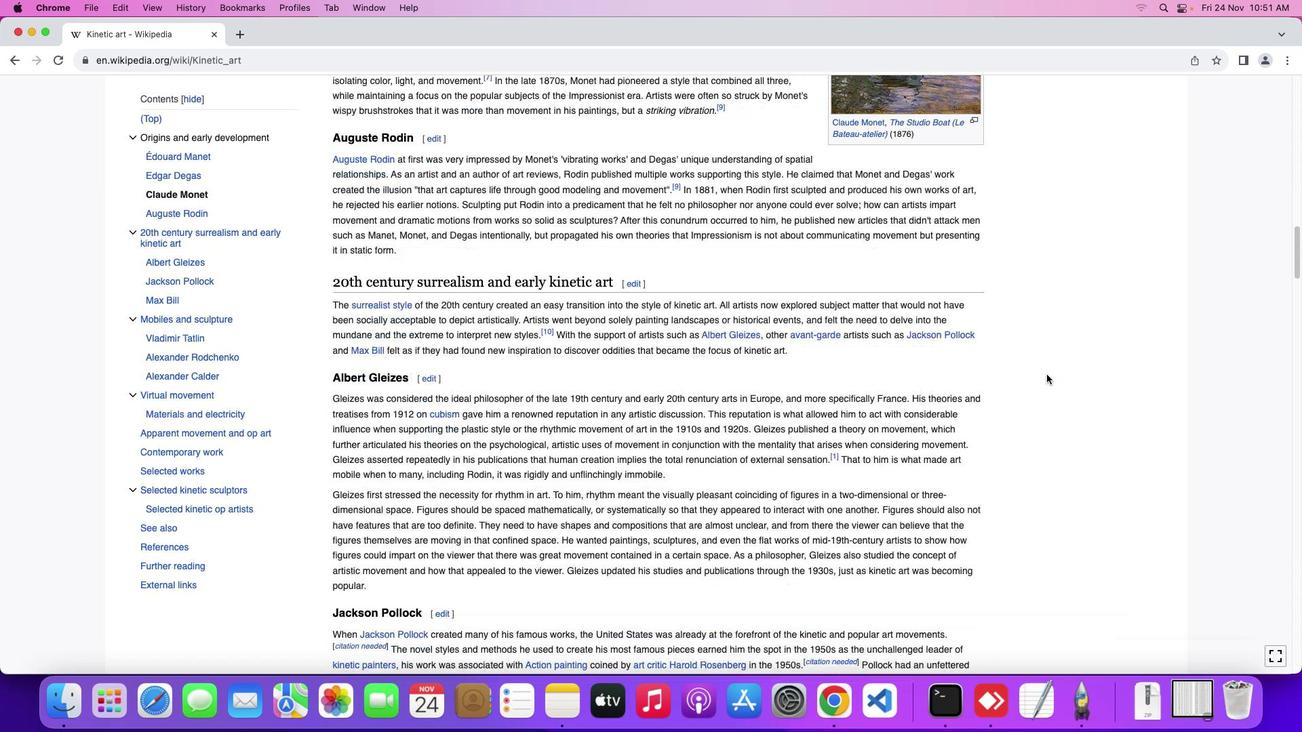 
Action: Mouse scrolled (1046, 375) with delta (0, -1)
Screenshot: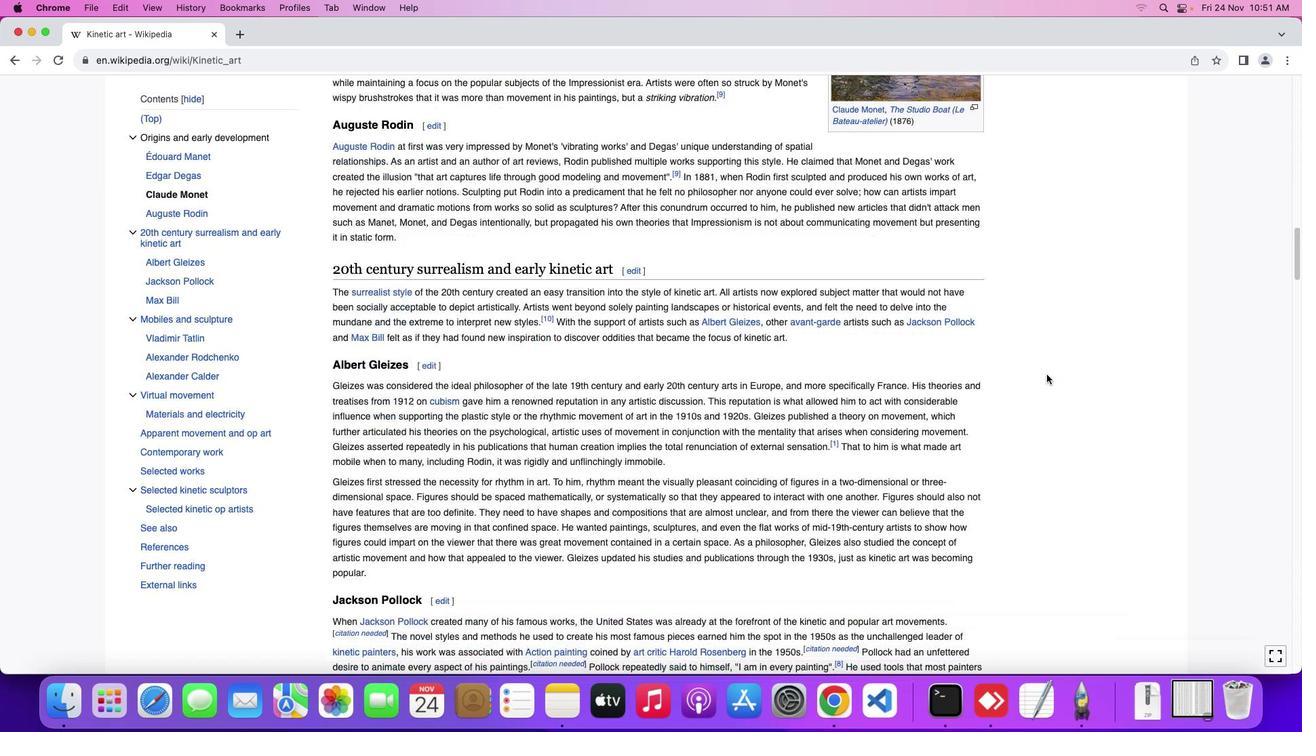 
Action: Mouse scrolled (1046, 375) with delta (0, 0)
Screenshot: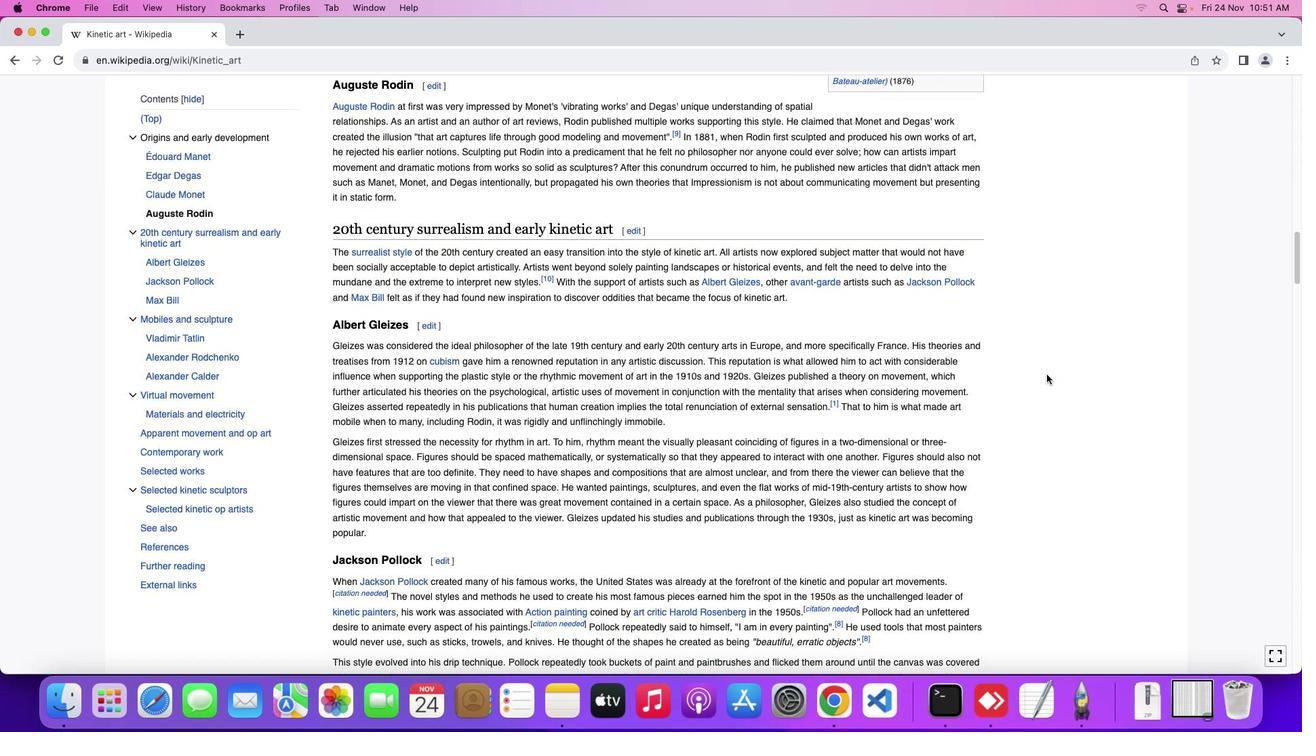 
Action: Mouse scrolled (1046, 375) with delta (0, 0)
Screenshot: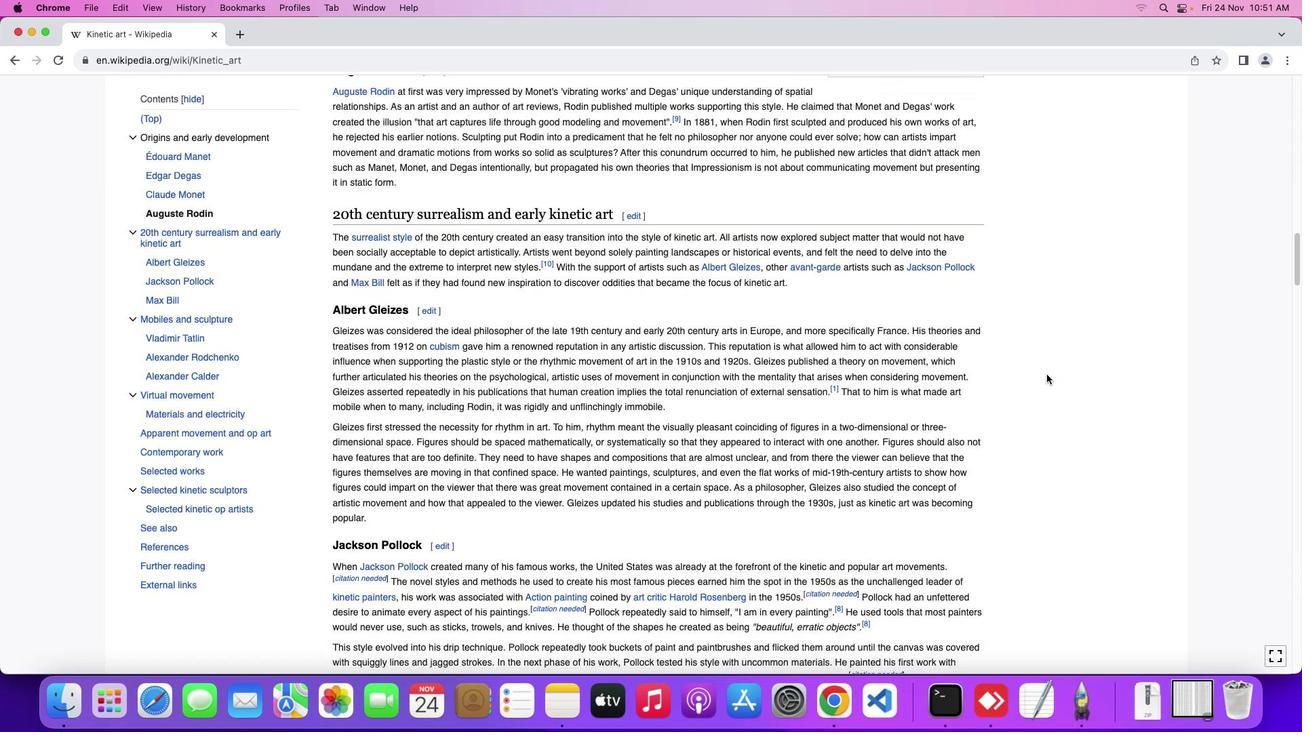
Action: Mouse scrolled (1046, 375) with delta (0, 0)
Screenshot: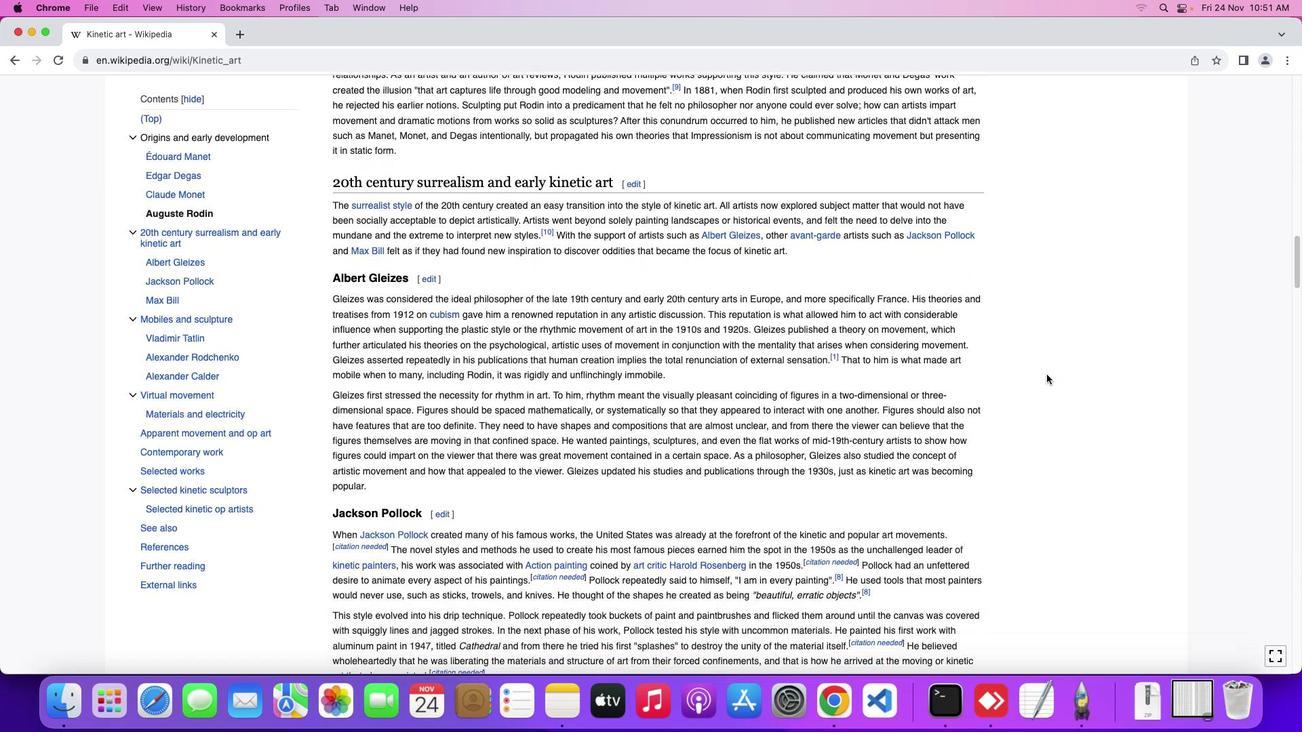 
Action: Mouse moved to (1046, 374)
Screenshot: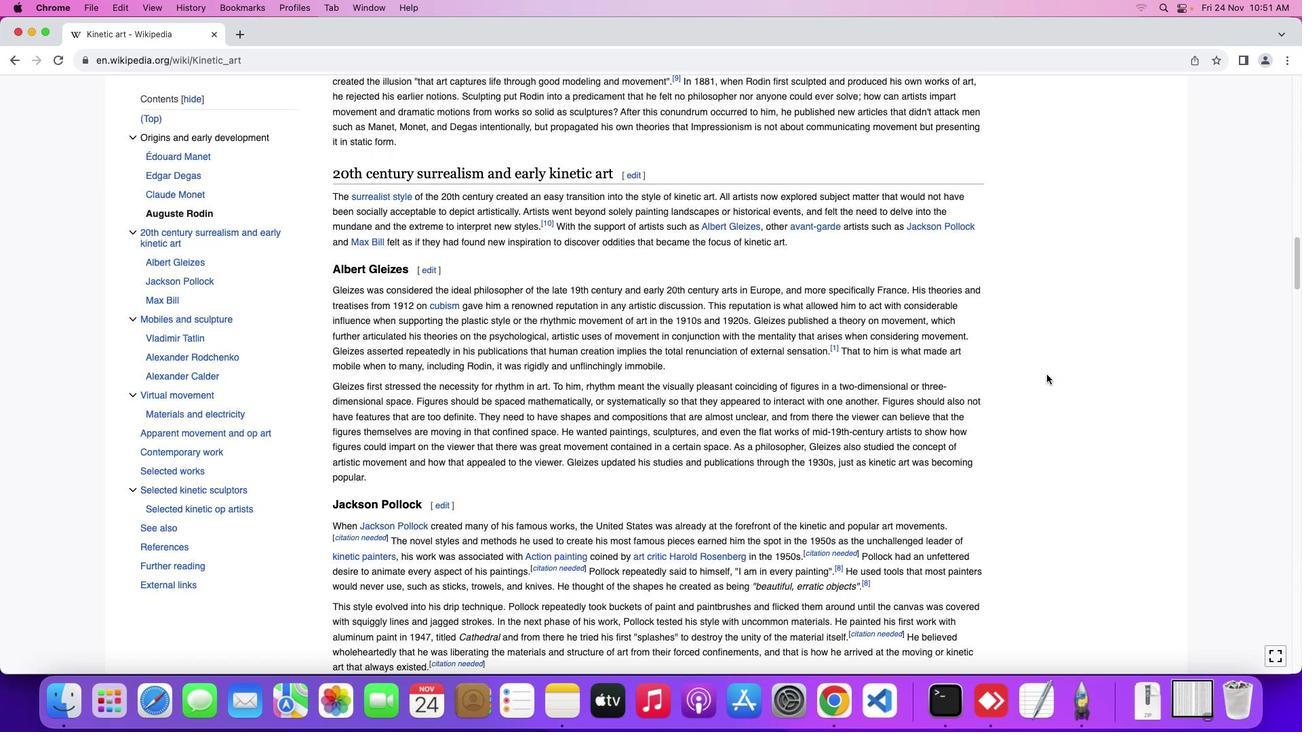 
Action: Mouse scrolled (1046, 374) with delta (0, 0)
Screenshot: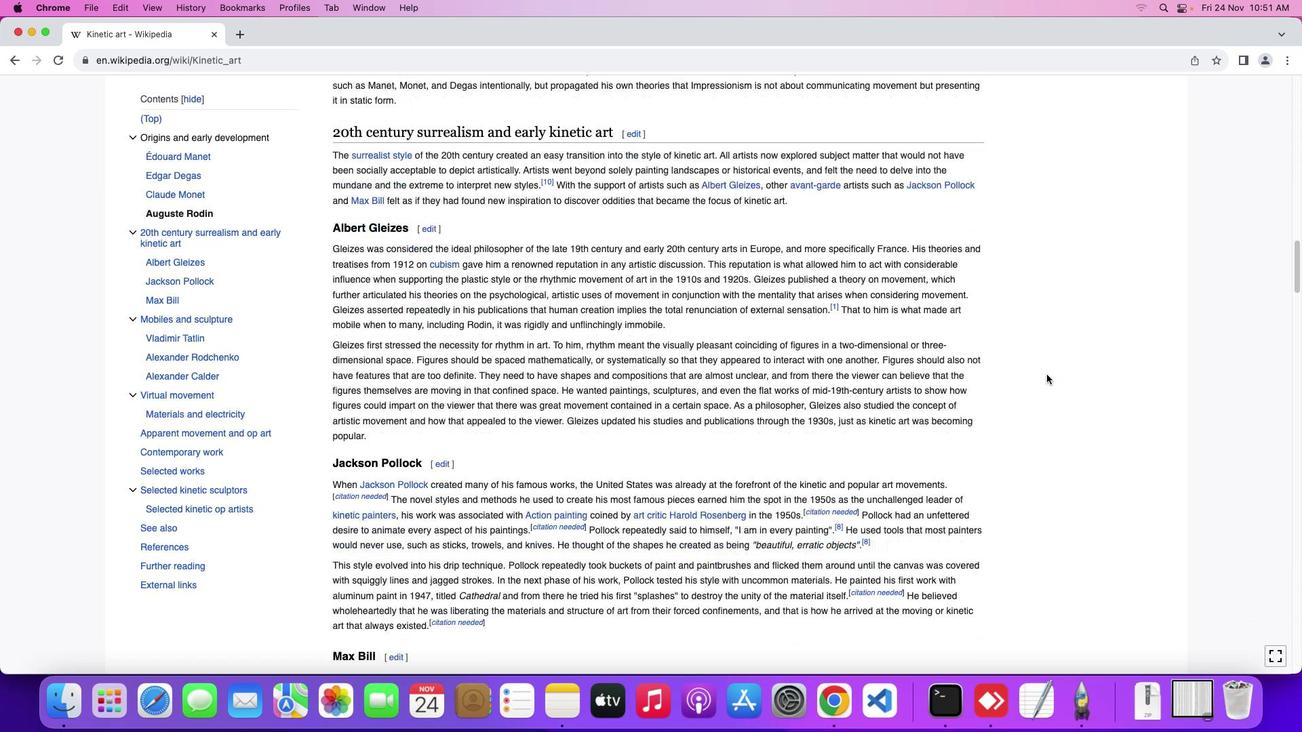
Action: Mouse scrolled (1046, 374) with delta (0, 0)
Screenshot: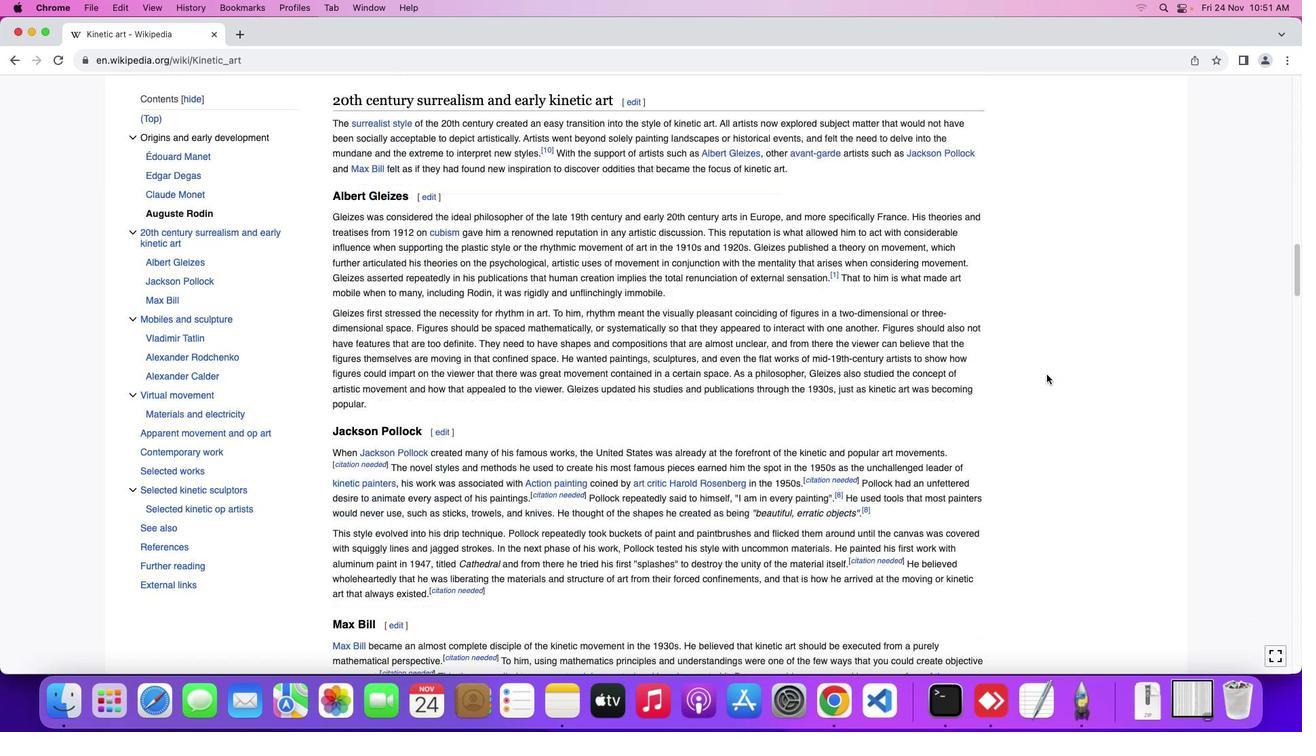 
Action: Mouse scrolled (1046, 374) with delta (0, -2)
Screenshot: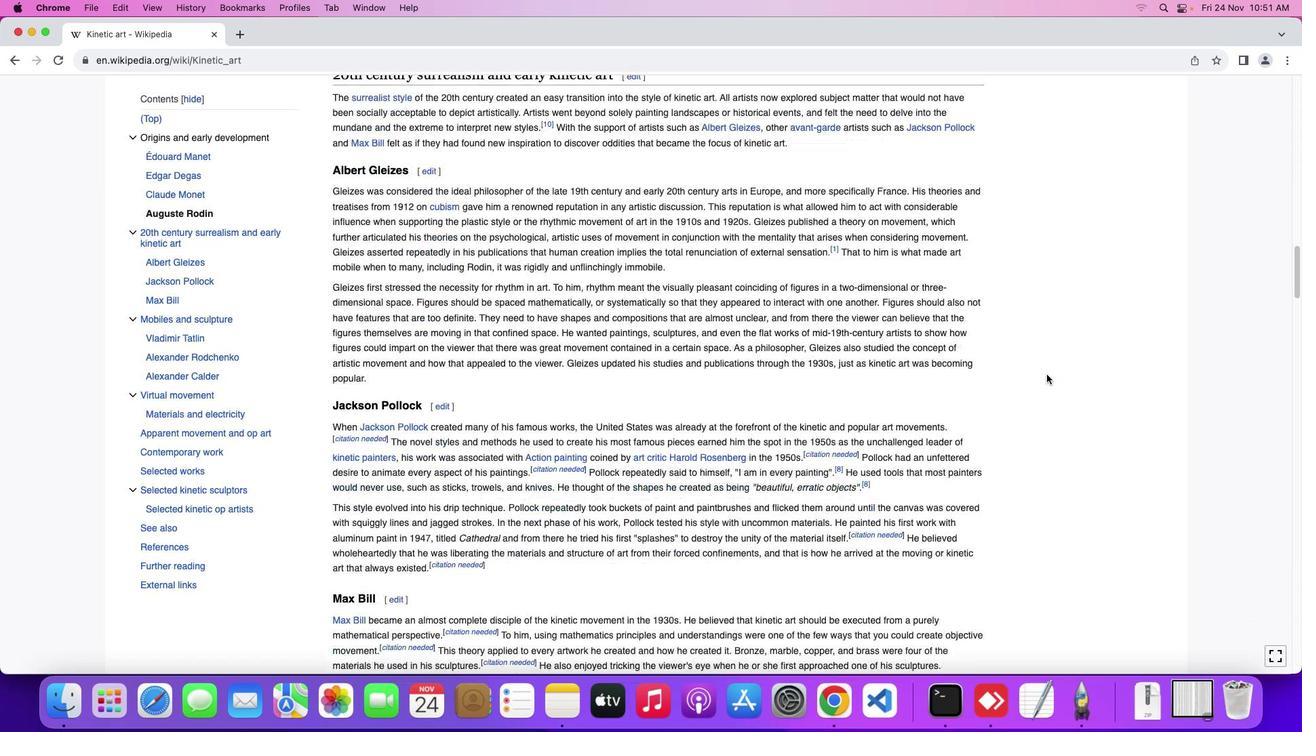 
Action: Mouse scrolled (1046, 374) with delta (0, 0)
Screenshot: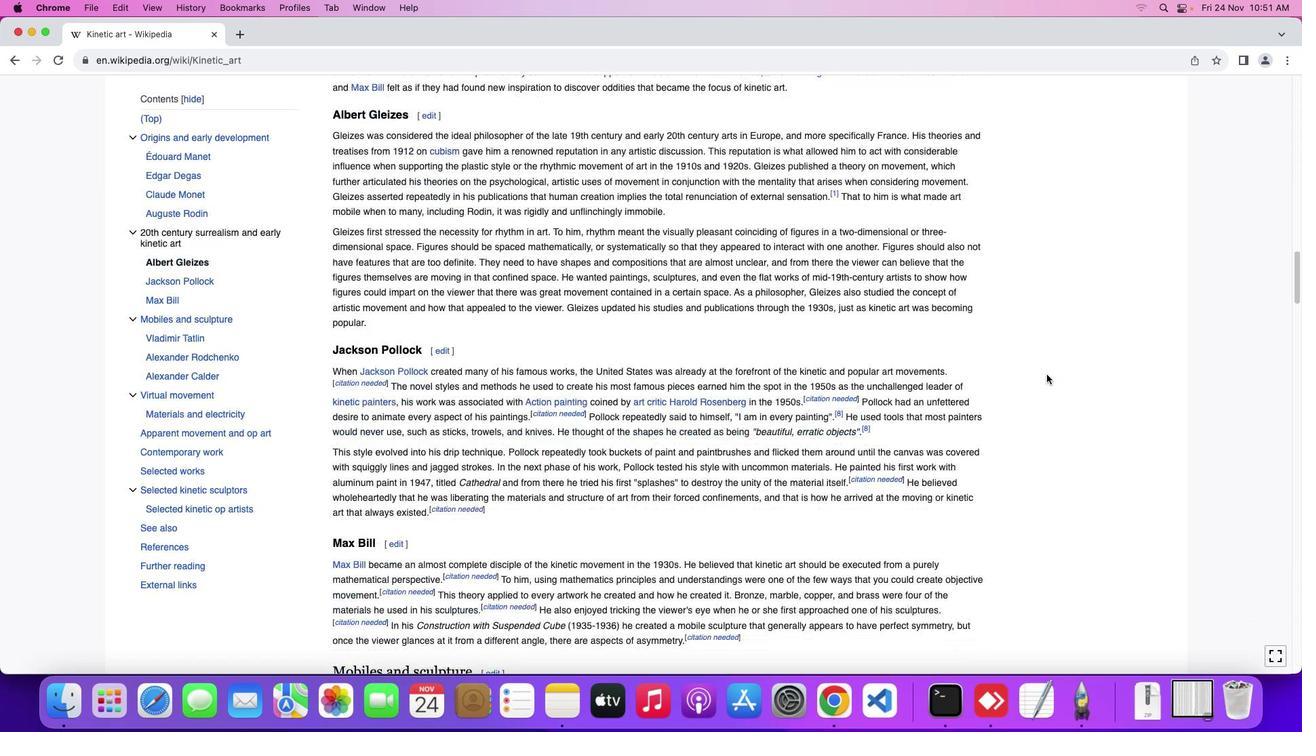 
Action: Mouse scrolled (1046, 374) with delta (0, 0)
Screenshot: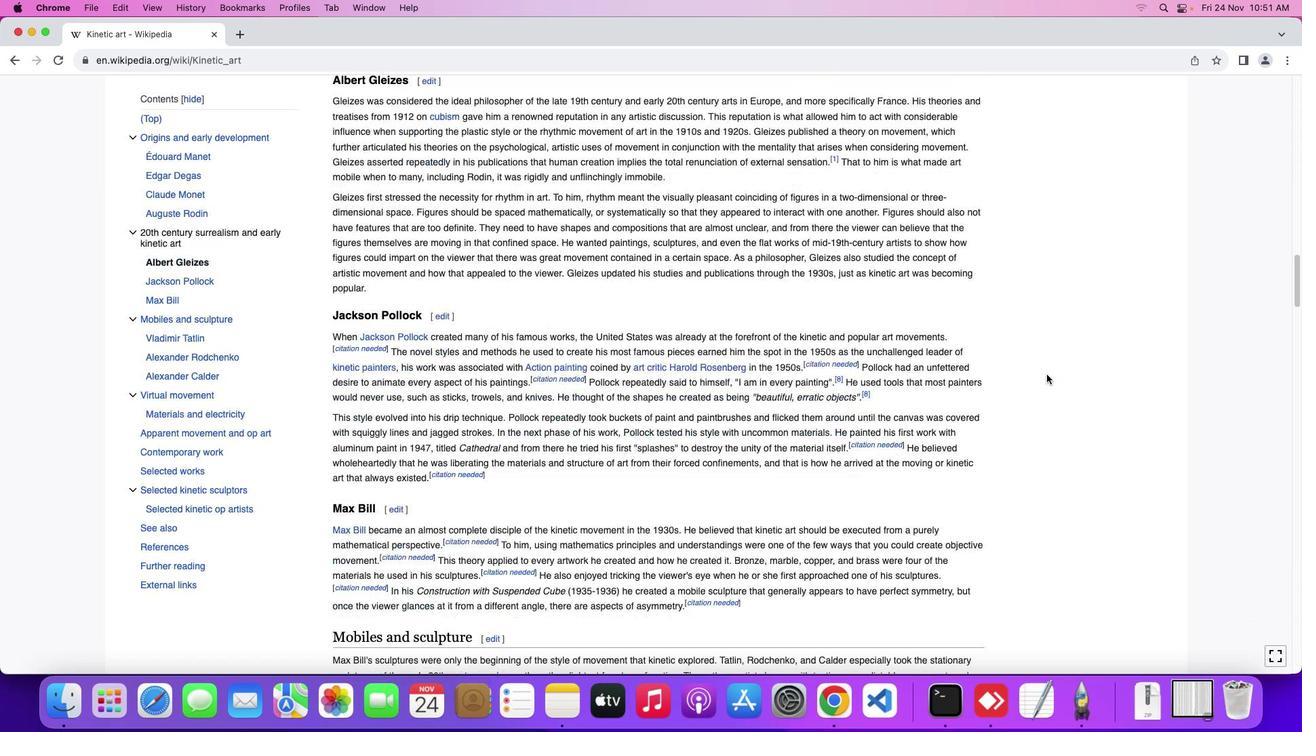 
Action: Mouse scrolled (1046, 374) with delta (0, -2)
Screenshot: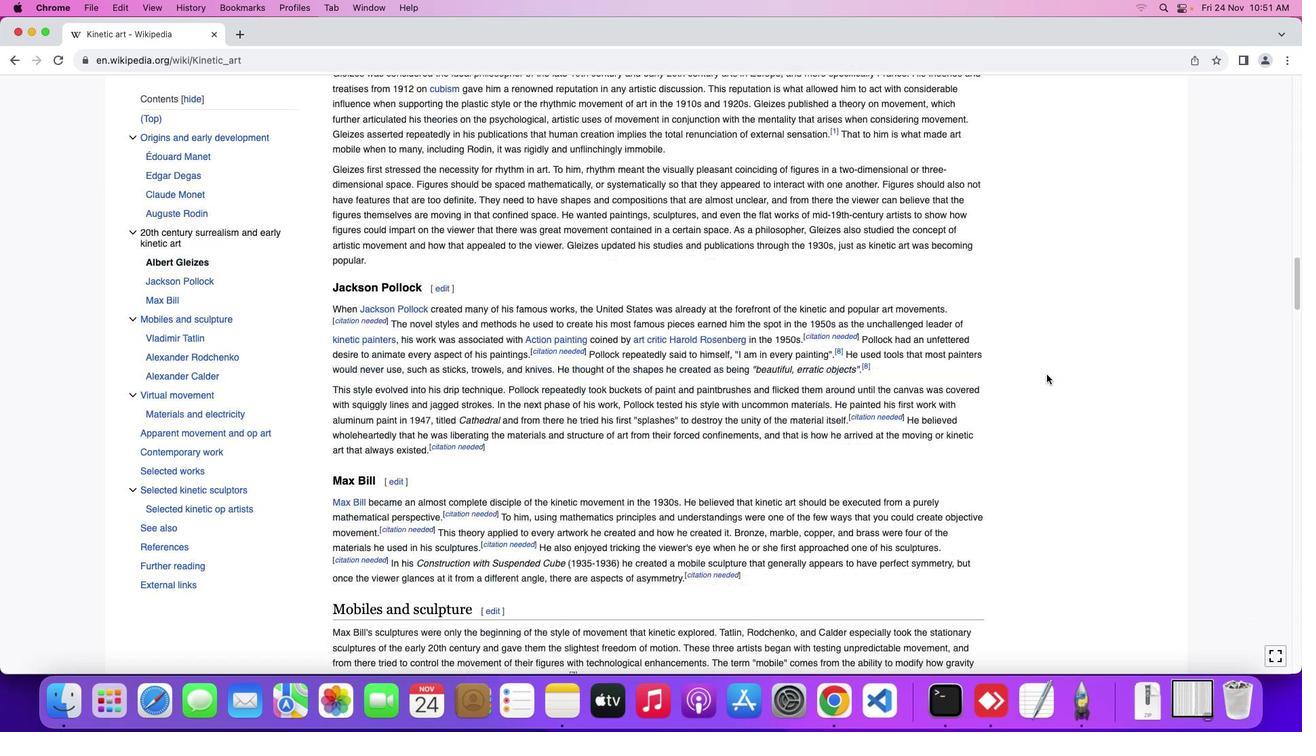 
Action: Mouse scrolled (1046, 374) with delta (0, 0)
Screenshot: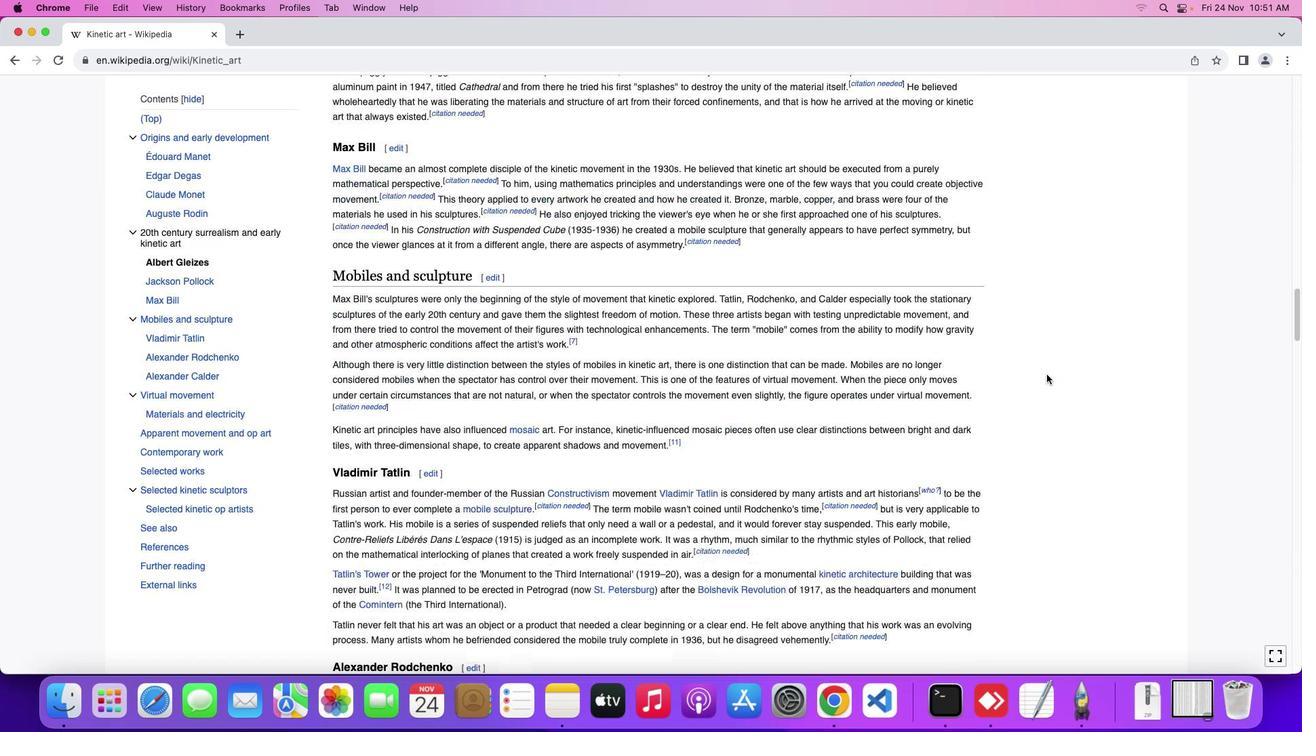 
Action: Mouse scrolled (1046, 374) with delta (0, 0)
Screenshot: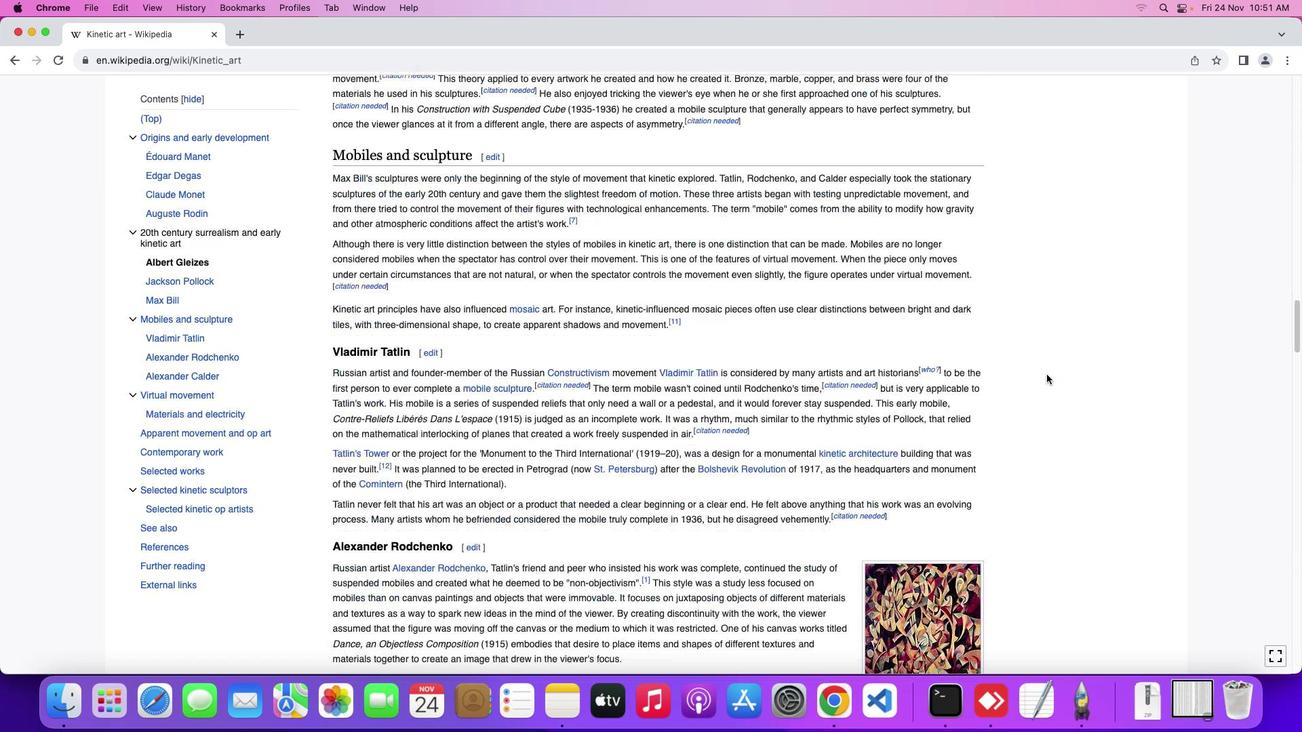 
Action: Mouse scrolled (1046, 374) with delta (0, -2)
Screenshot: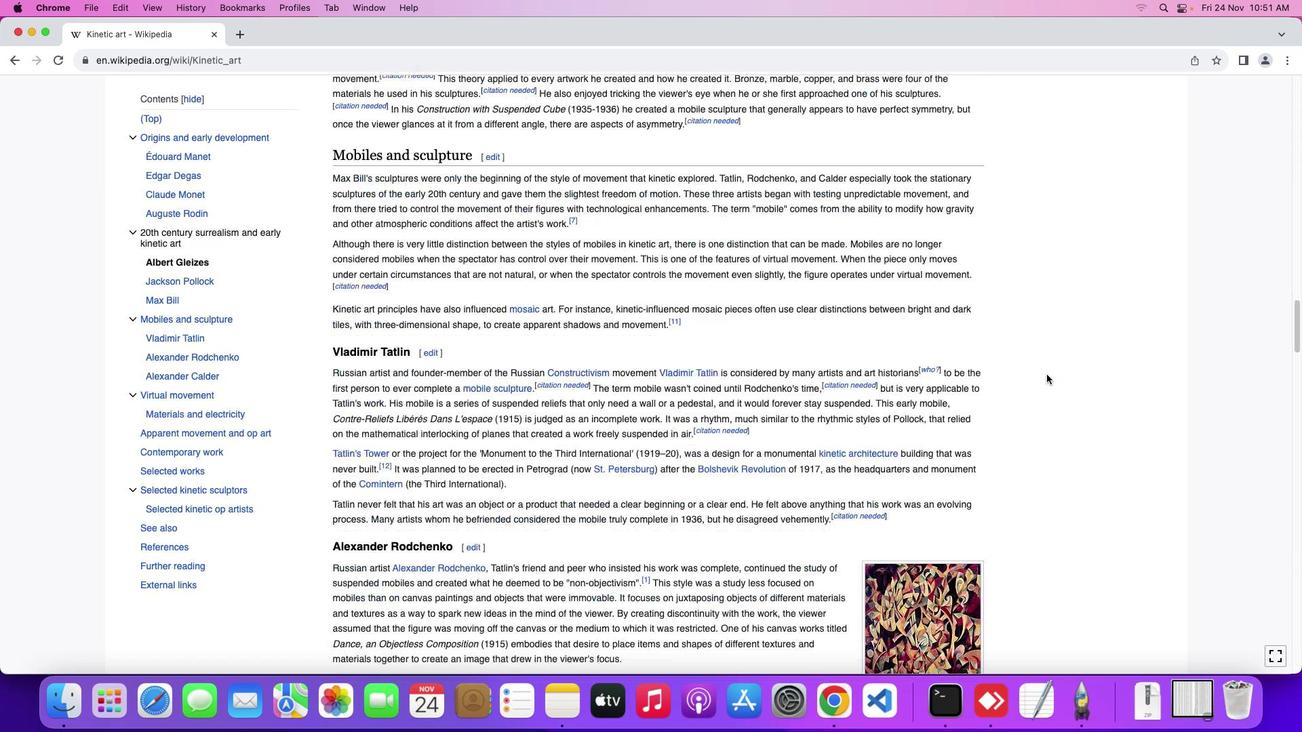 
Action: Mouse scrolled (1046, 374) with delta (0, -3)
Screenshot: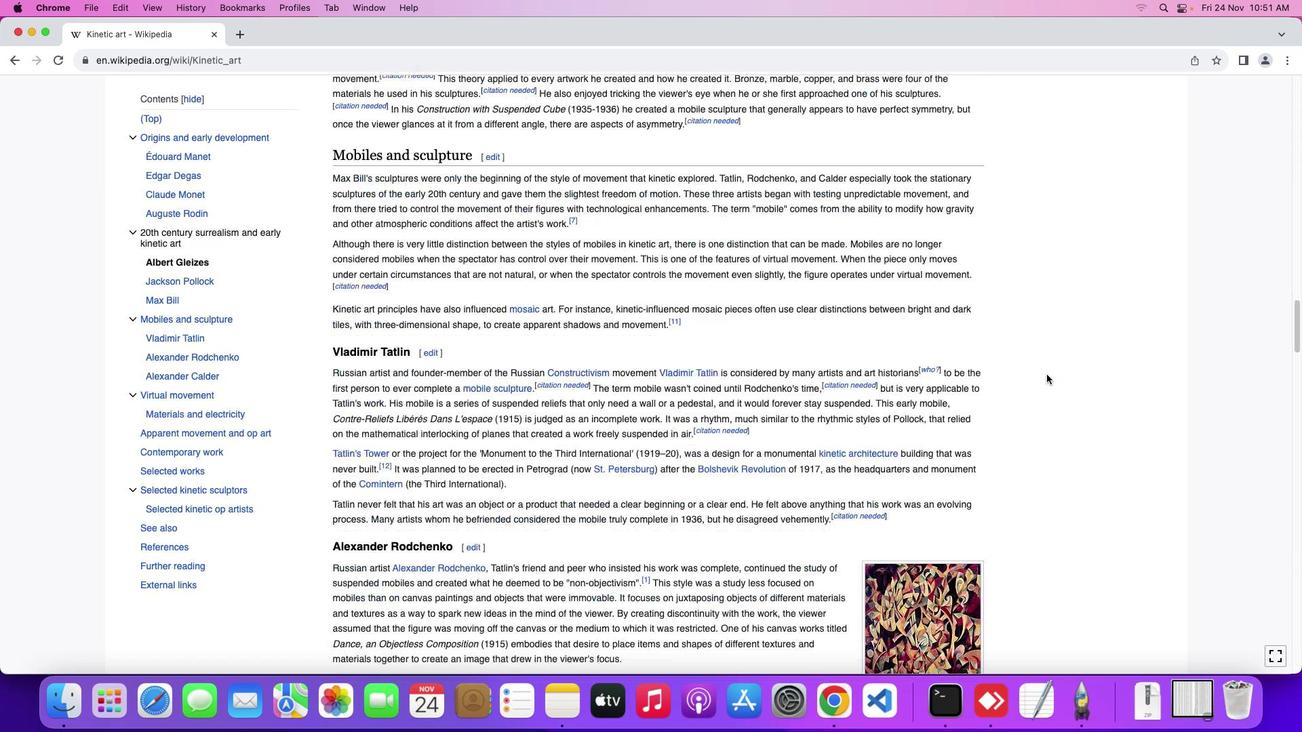 
Action: Mouse scrolled (1046, 374) with delta (0, -4)
Screenshot: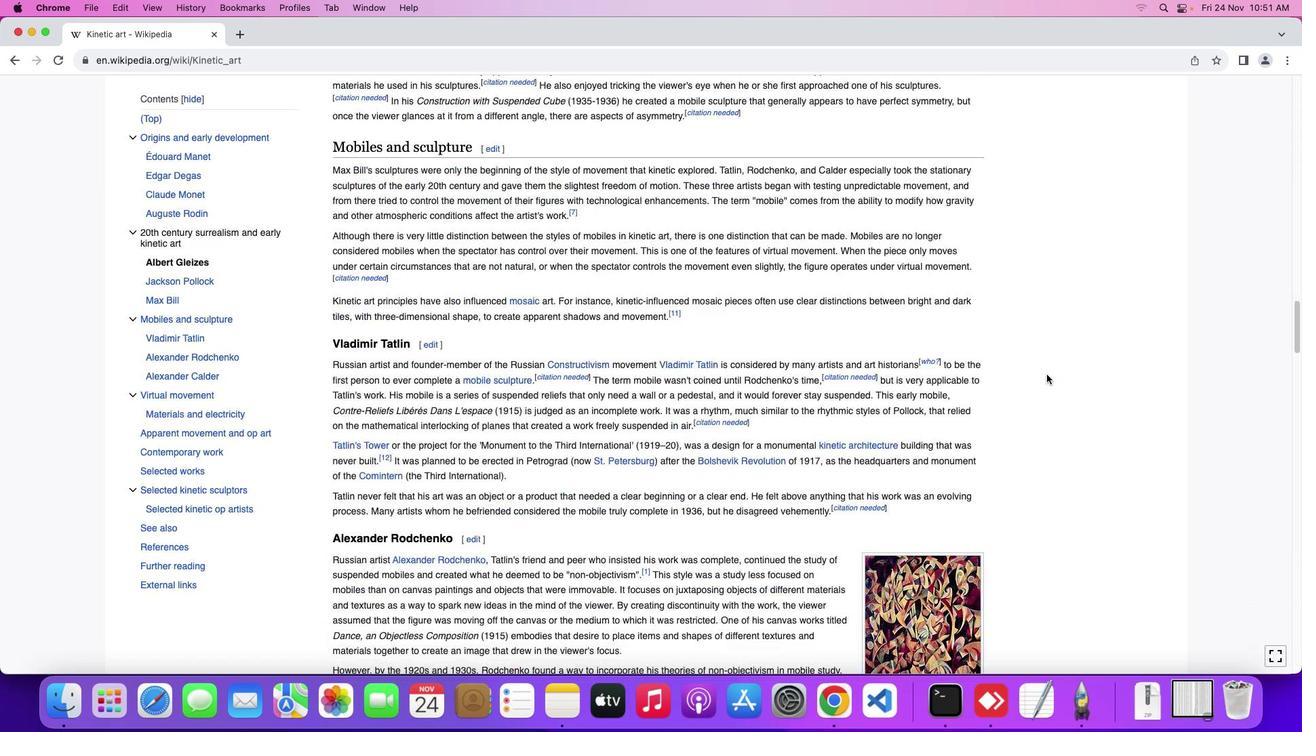 
Action: Mouse scrolled (1046, 374) with delta (0, 0)
Screenshot: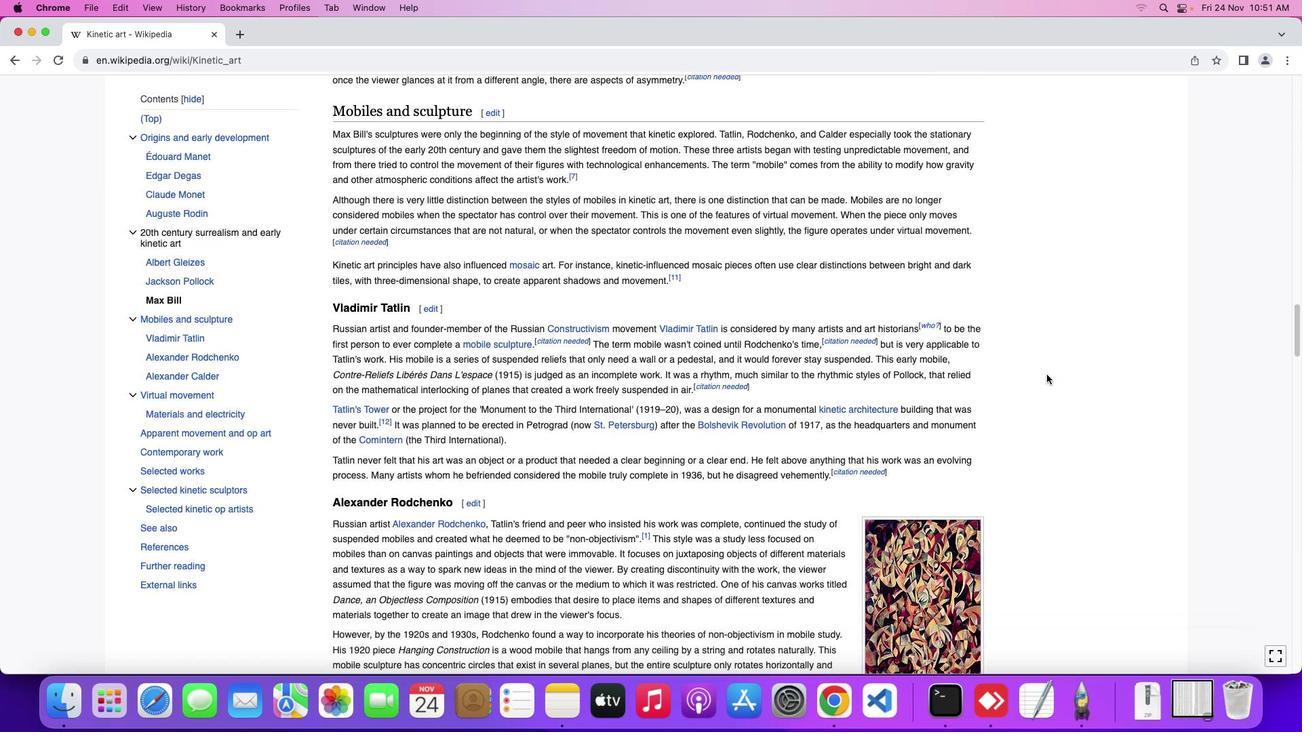 
Action: Mouse scrolled (1046, 374) with delta (0, 0)
Screenshot: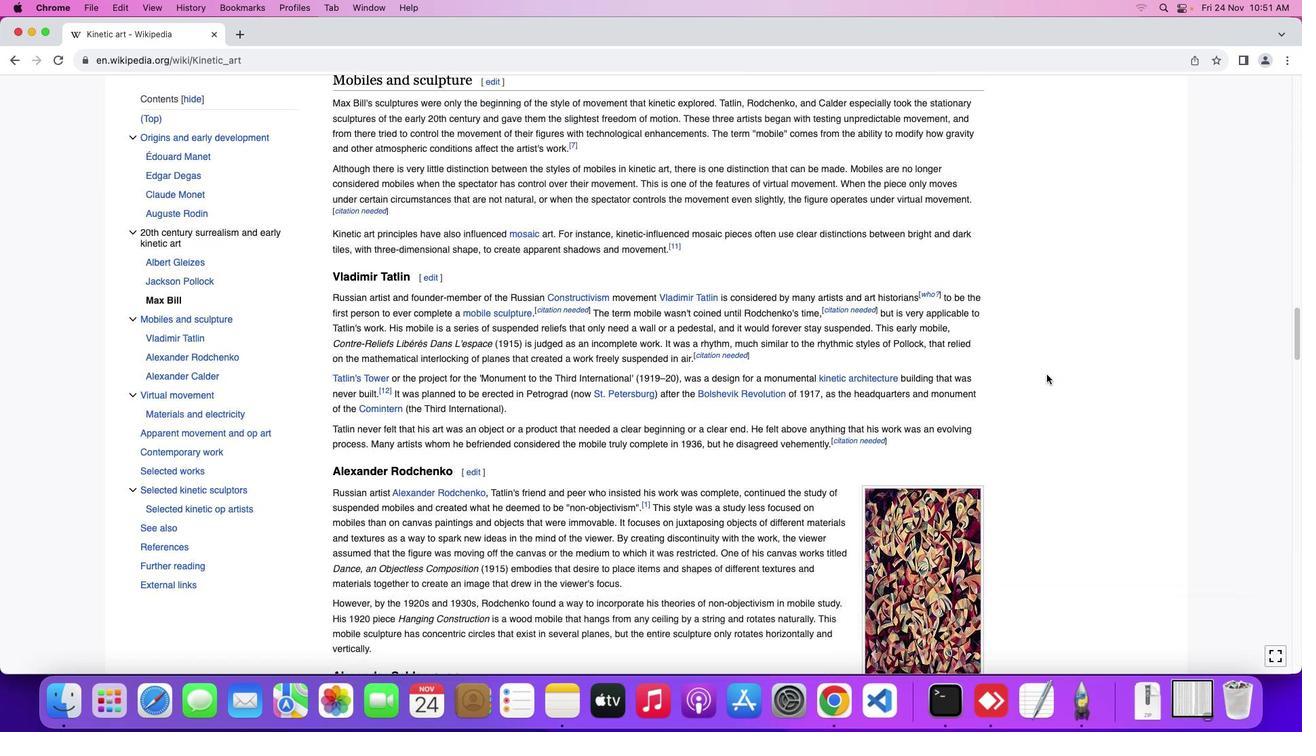 
Action: Mouse scrolled (1046, 374) with delta (0, -2)
Screenshot: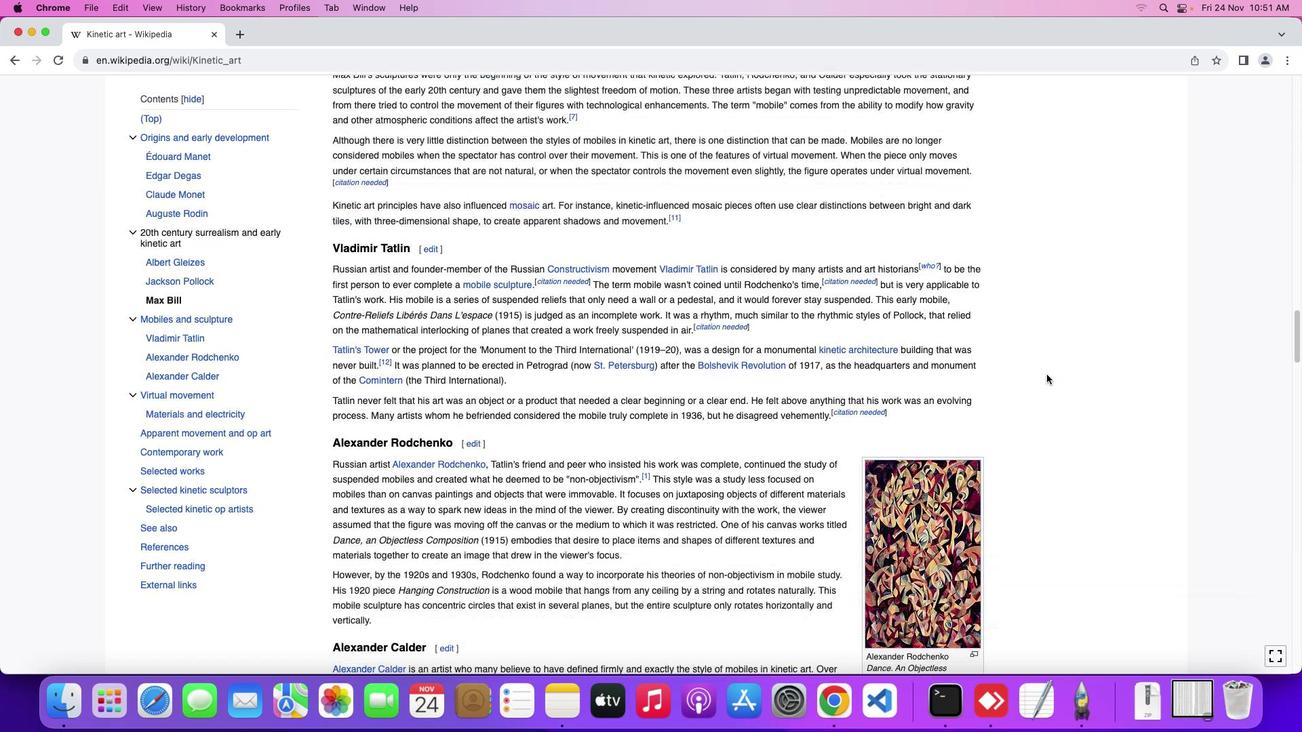 
Action: Mouse scrolled (1046, 374) with delta (0, 0)
Screenshot: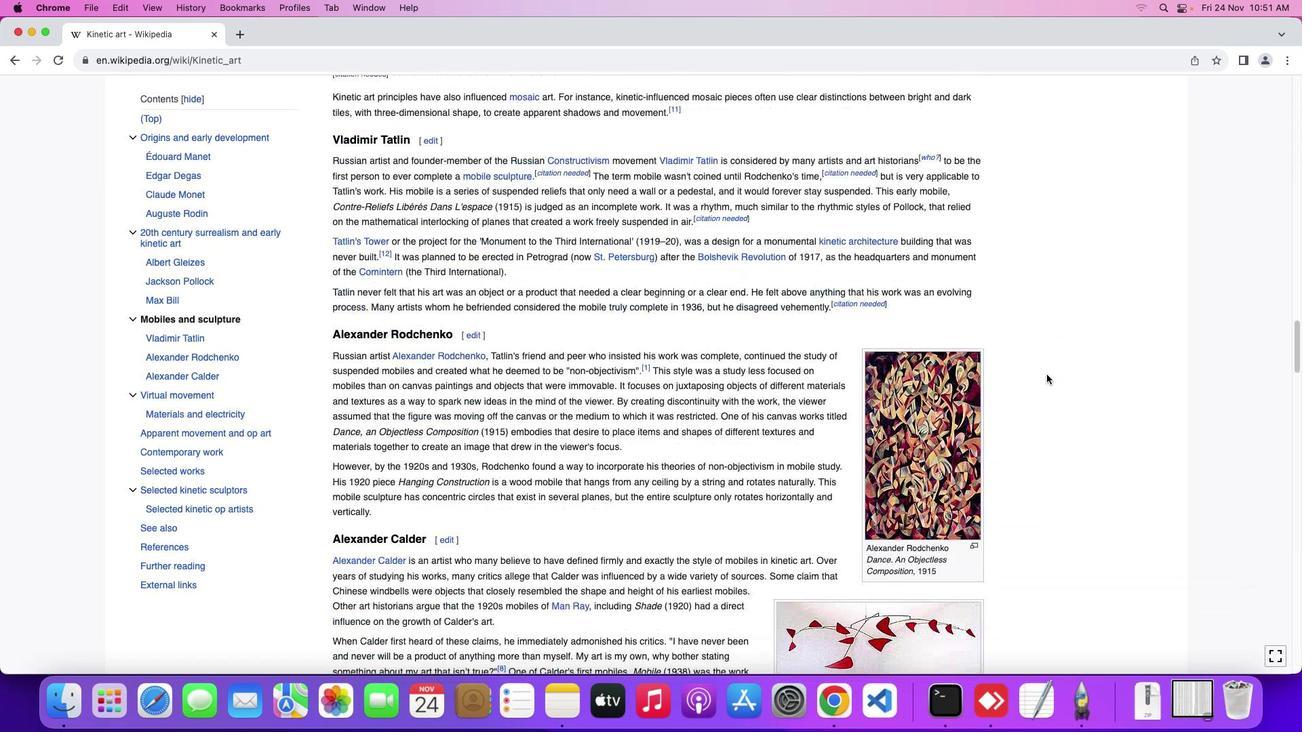 
Action: Mouse scrolled (1046, 374) with delta (0, 0)
Screenshot: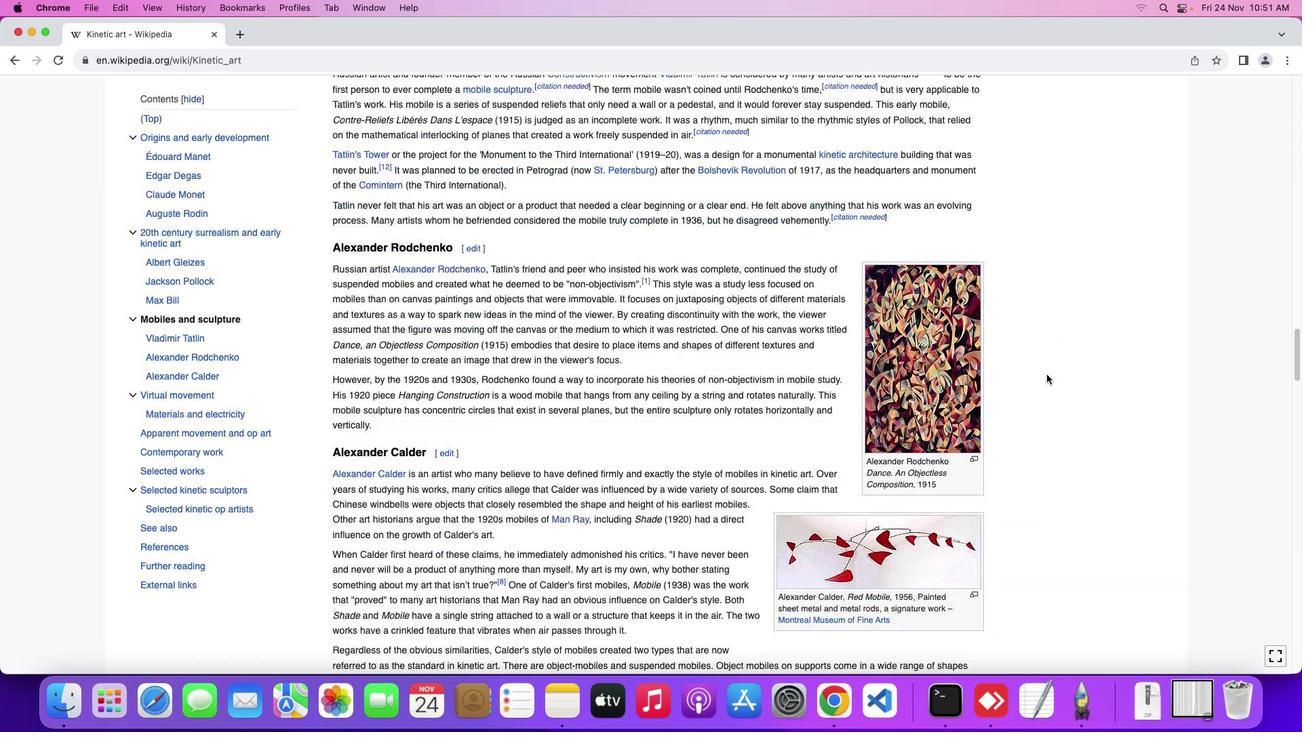 
Action: Mouse scrolled (1046, 374) with delta (0, -2)
Screenshot: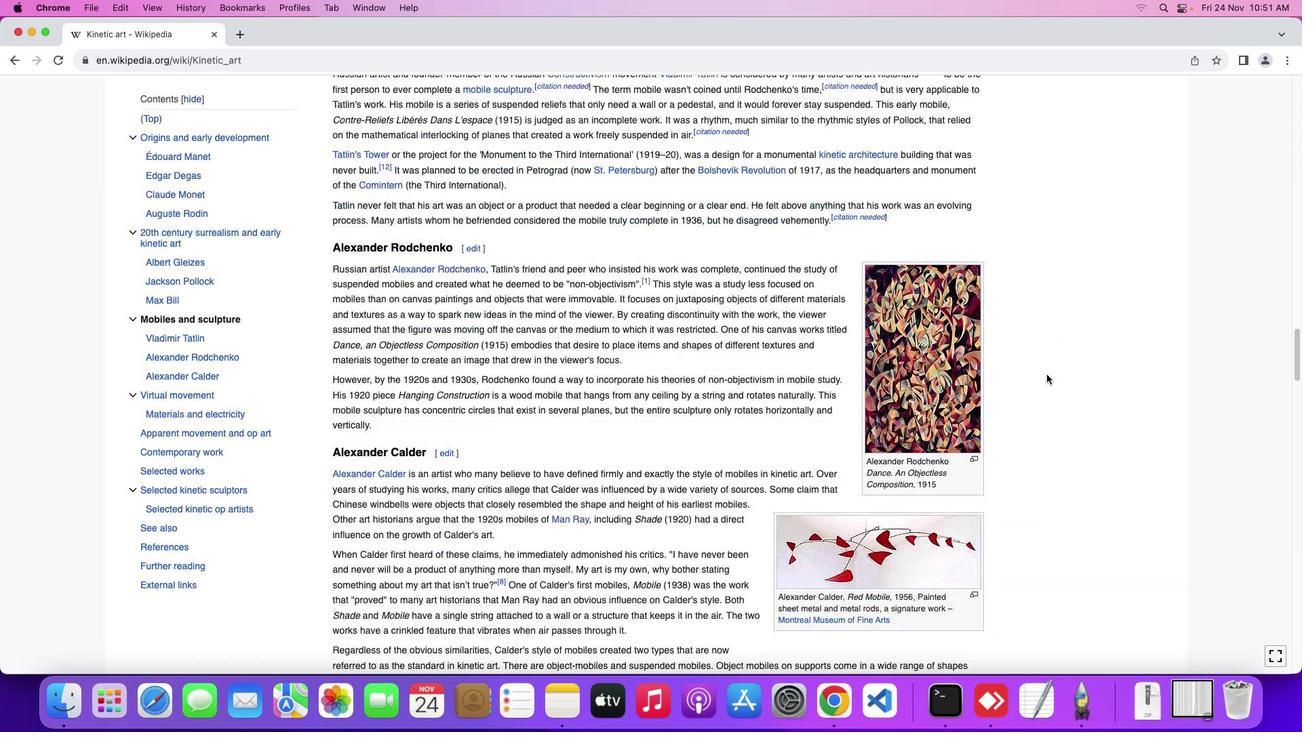 
Action: Mouse scrolled (1046, 374) with delta (0, -2)
Screenshot: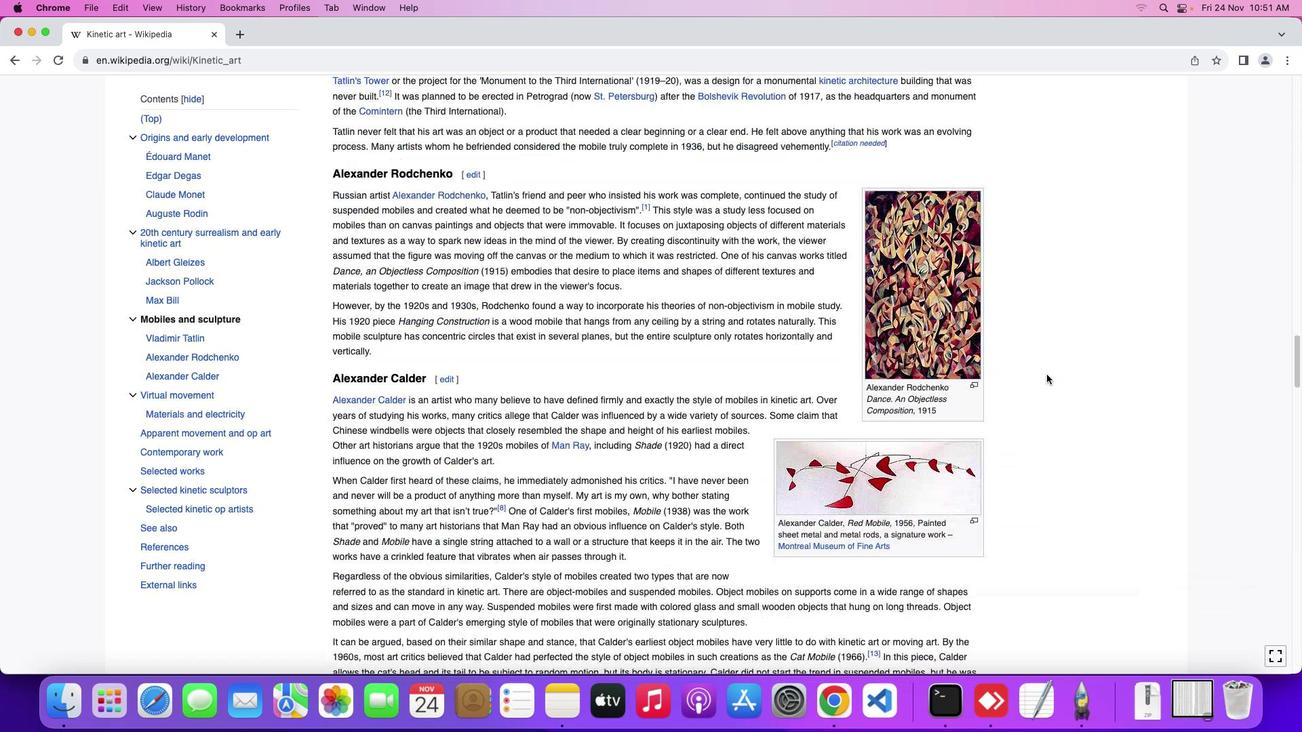 
Action: Mouse moved to (1046, 374)
Screenshot: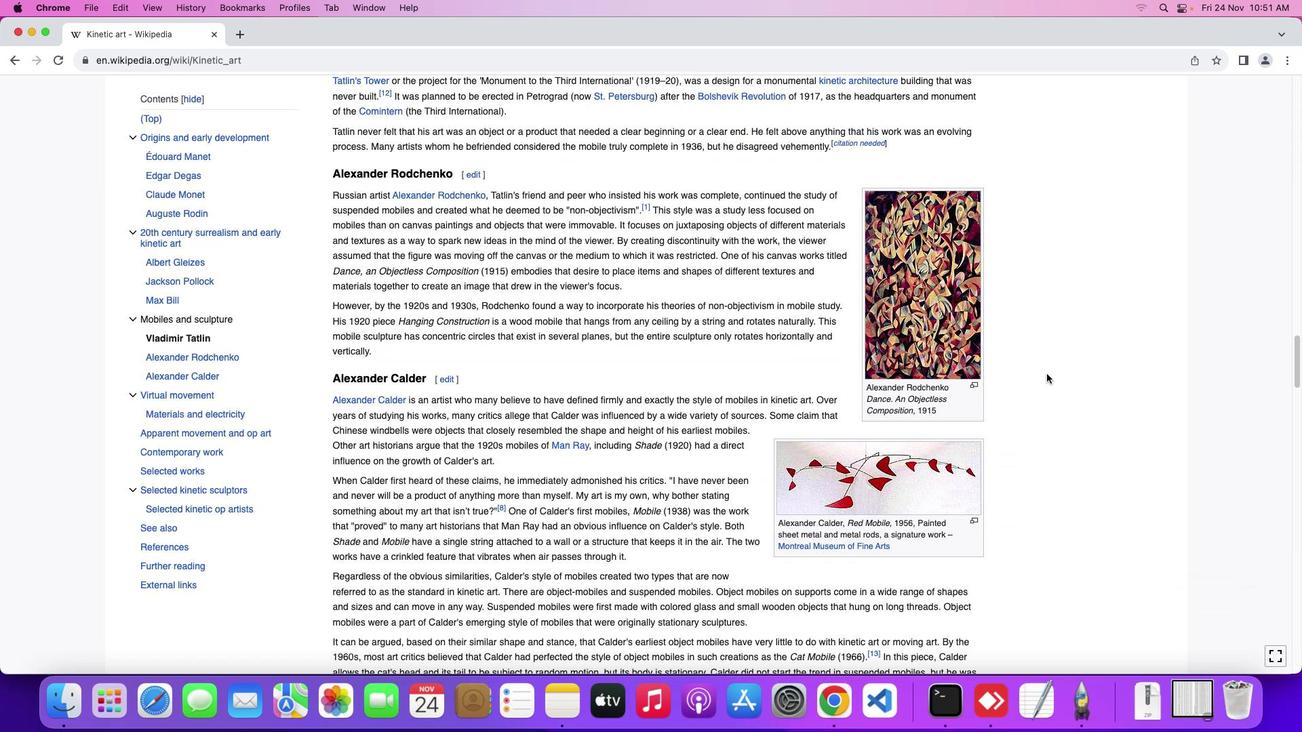 
Action: Mouse scrolled (1046, 374) with delta (0, 0)
Screenshot: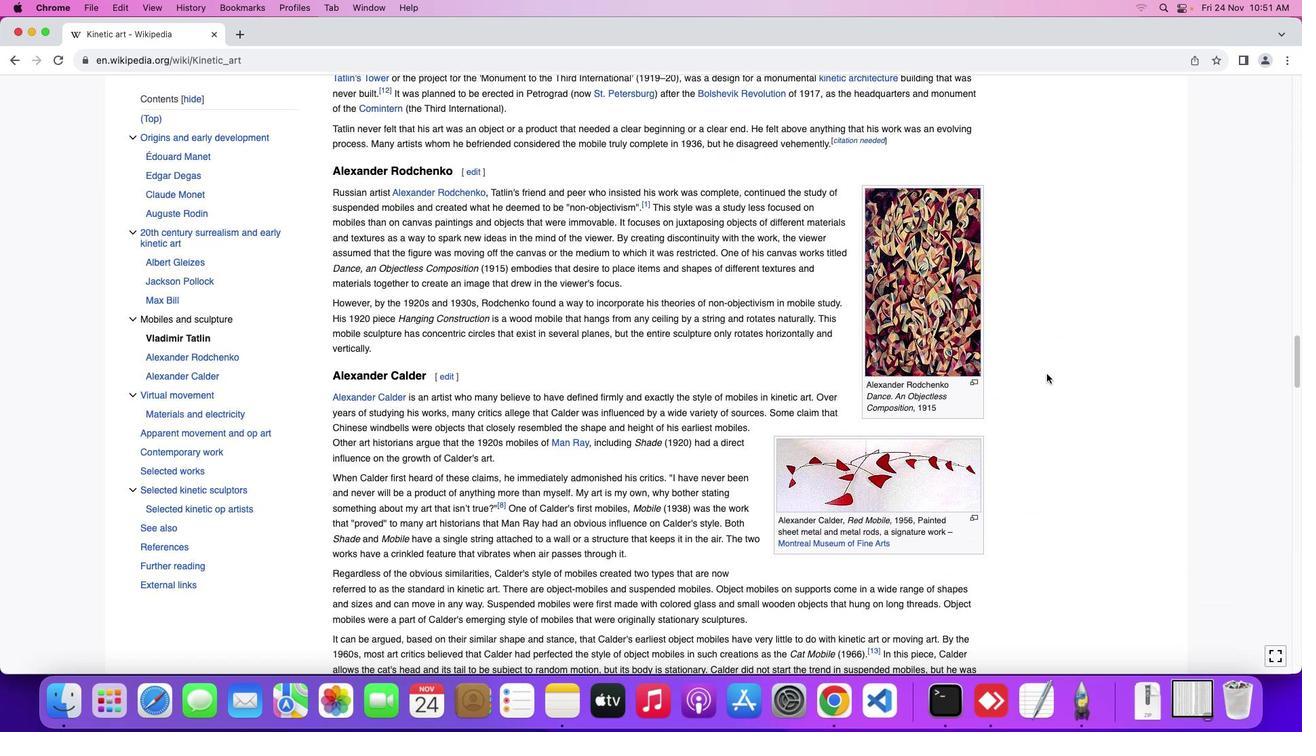 
Action: Mouse scrolled (1046, 374) with delta (0, 0)
Screenshot: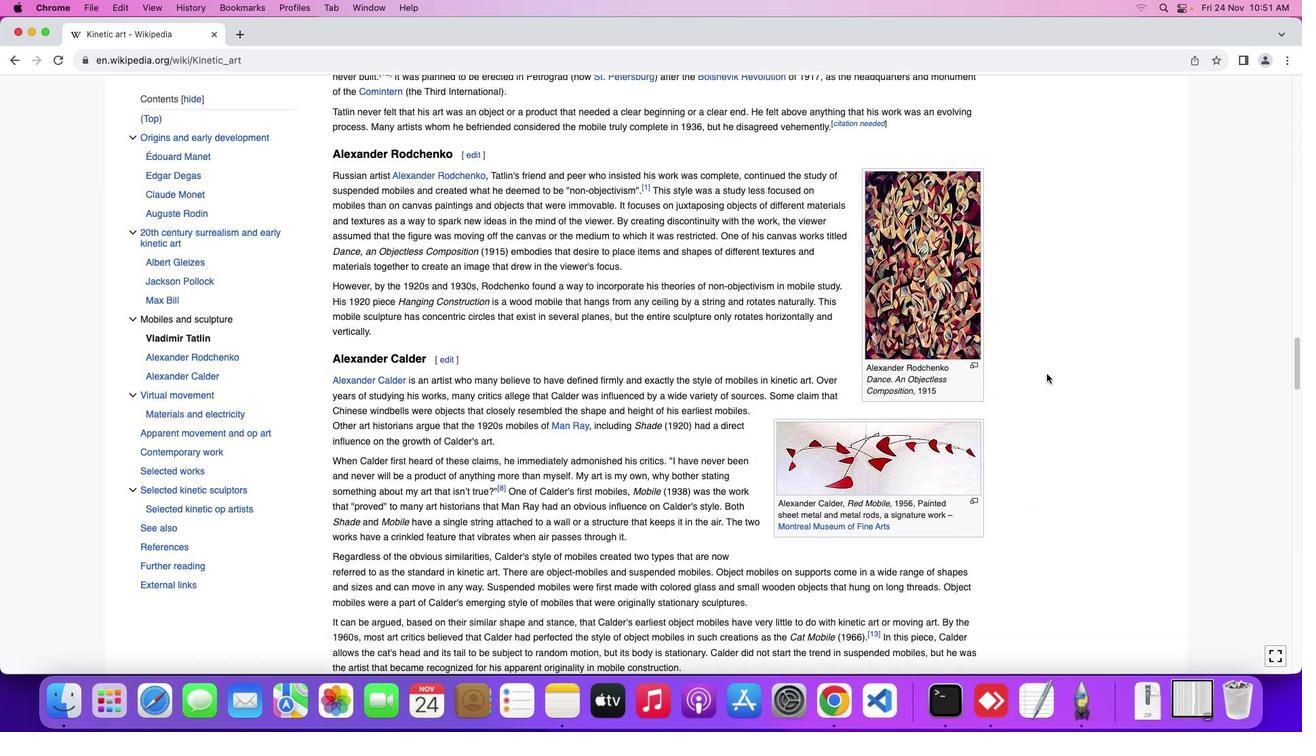 
Action: Mouse scrolled (1046, 374) with delta (0, -1)
Screenshot: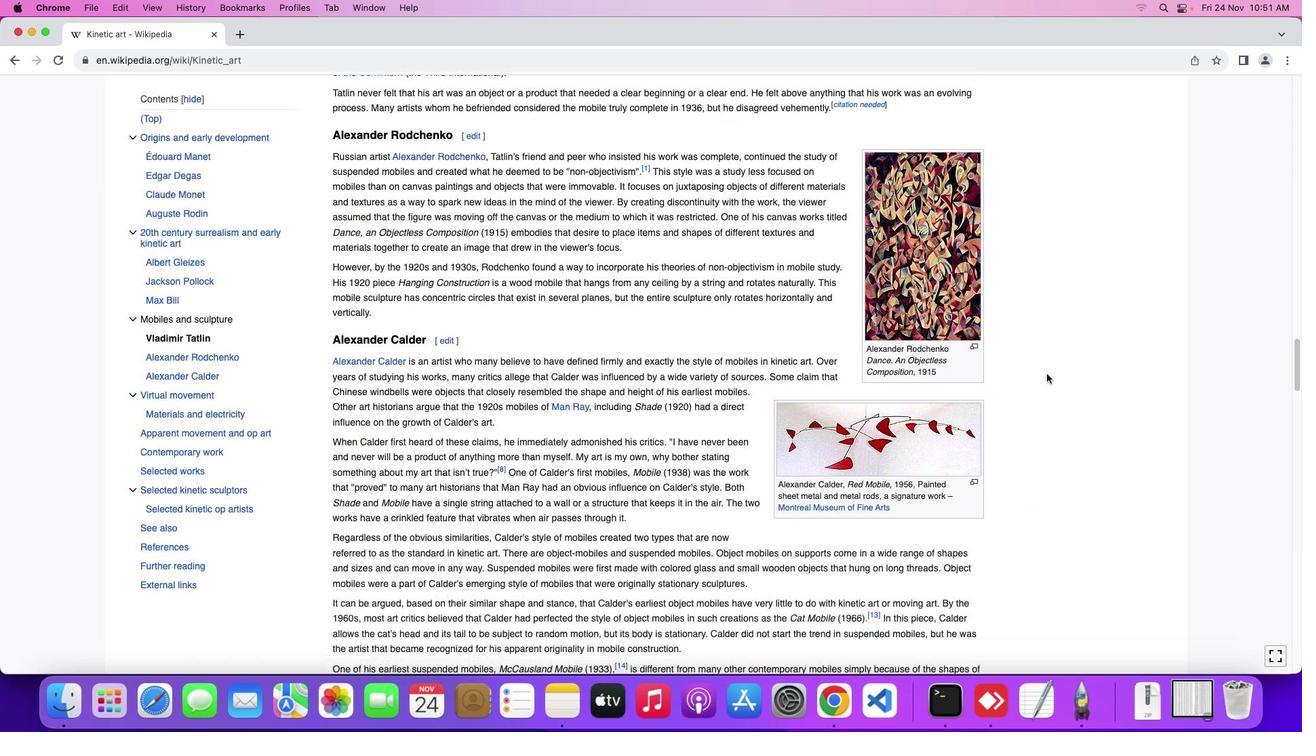 
Action: Mouse scrolled (1046, 374) with delta (0, 0)
Screenshot: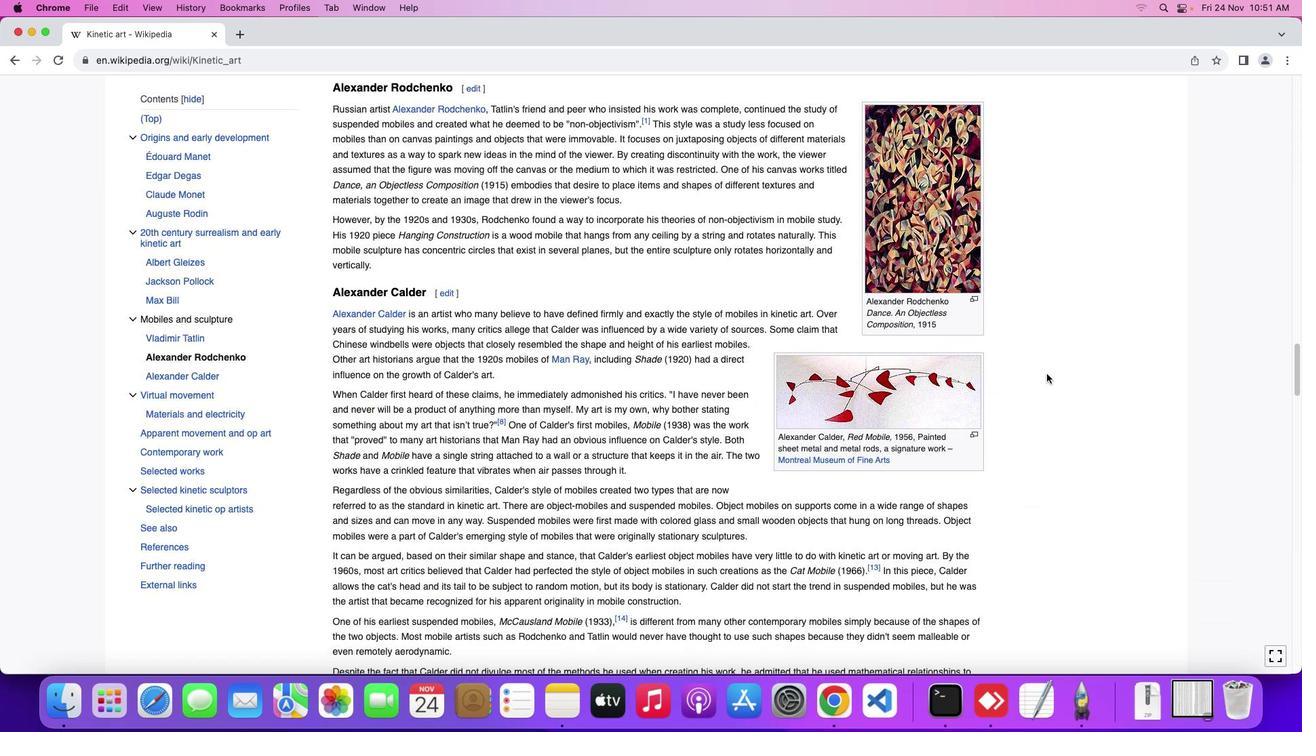 
Action: Mouse scrolled (1046, 374) with delta (0, 0)
Screenshot: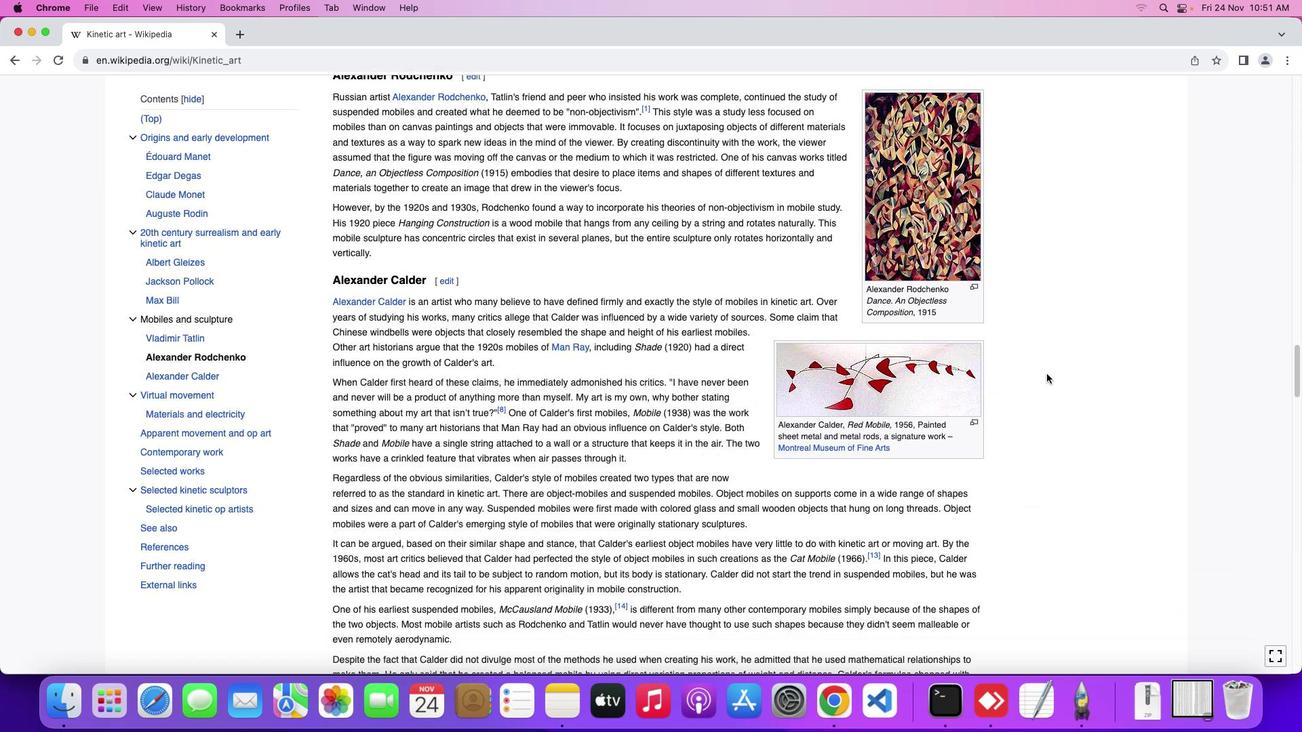 
Action: Mouse scrolled (1046, 374) with delta (0, -1)
Screenshot: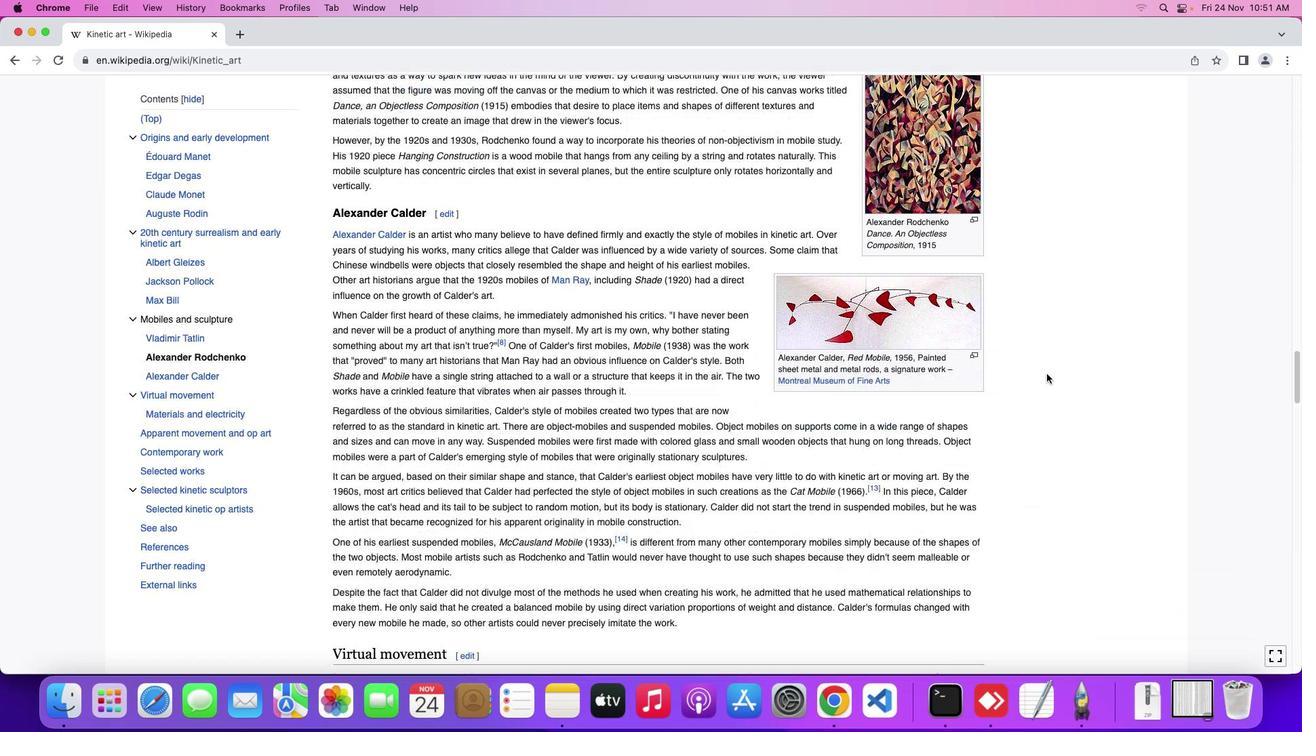 
Action: Mouse scrolled (1046, 374) with delta (0, -2)
Screenshot: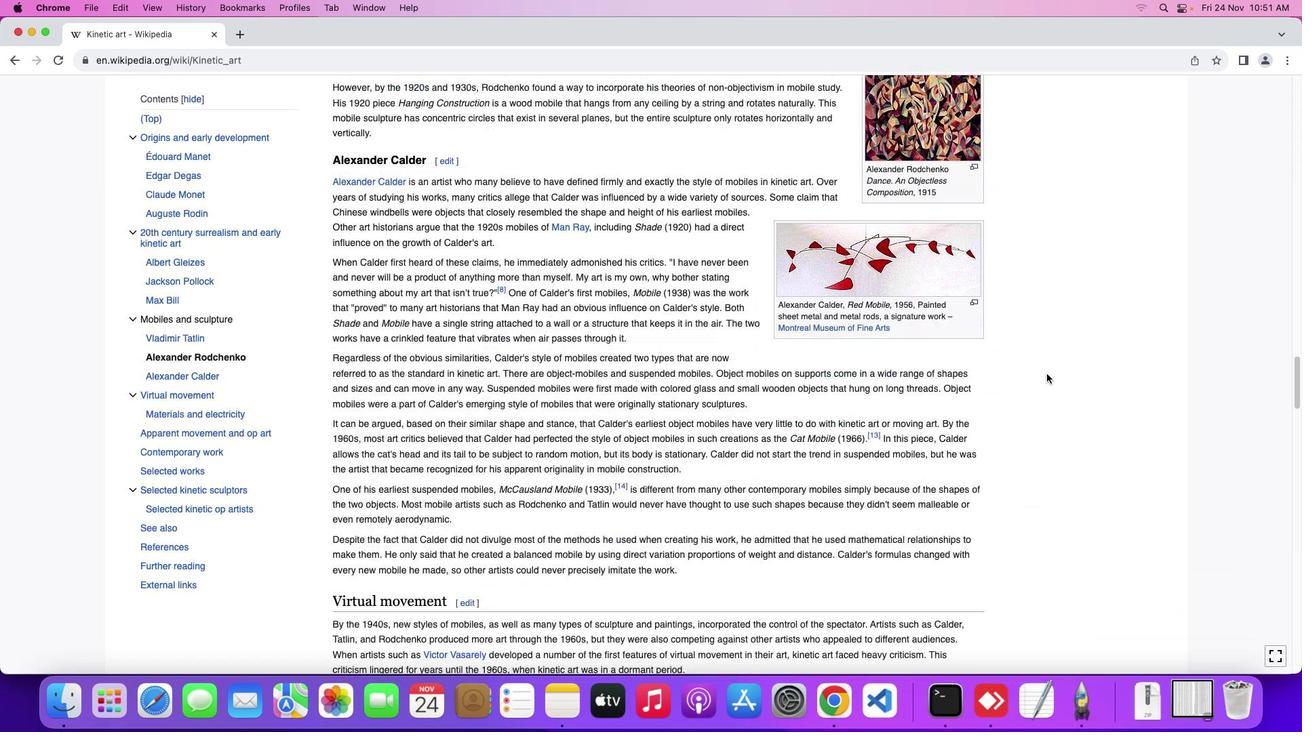 
Action: Mouse scrolled (1046, 374) with delta (0, 0)
Screenshot: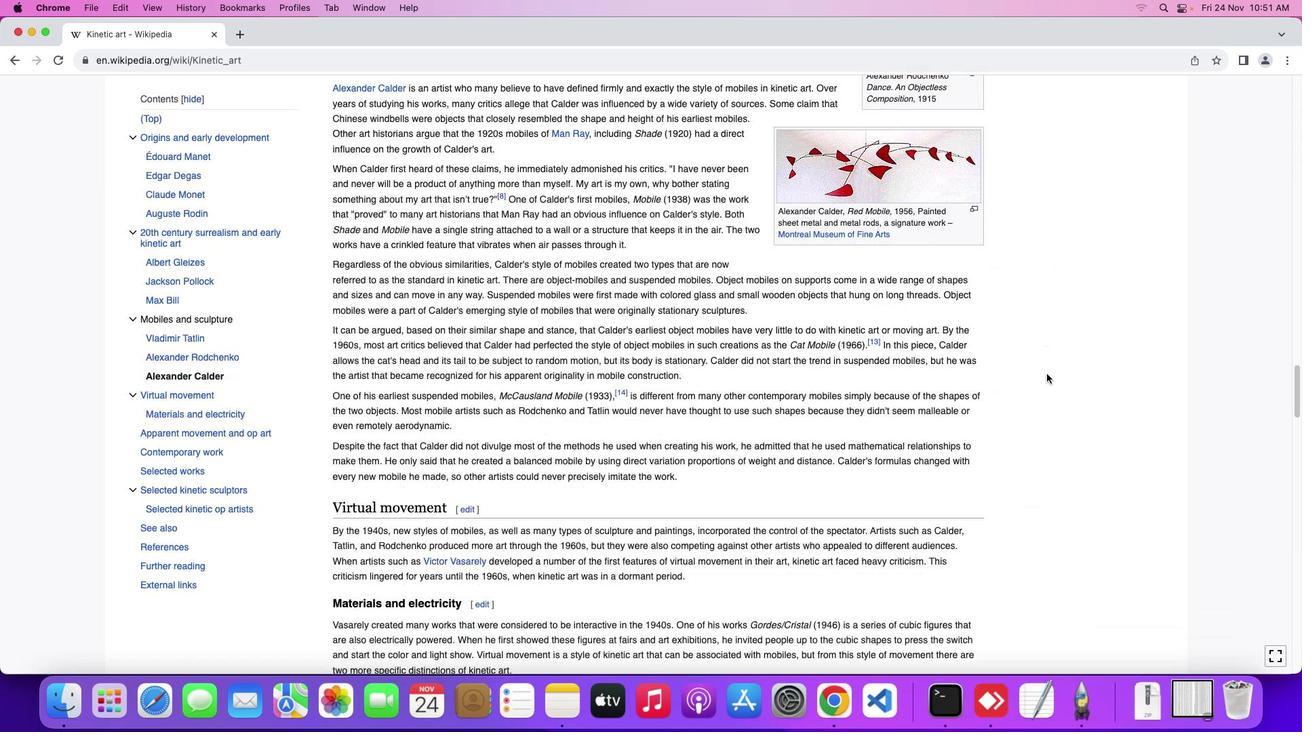 
Action: Mouse scrolled (1046, 374) with delta (0, 0)
Screenshot: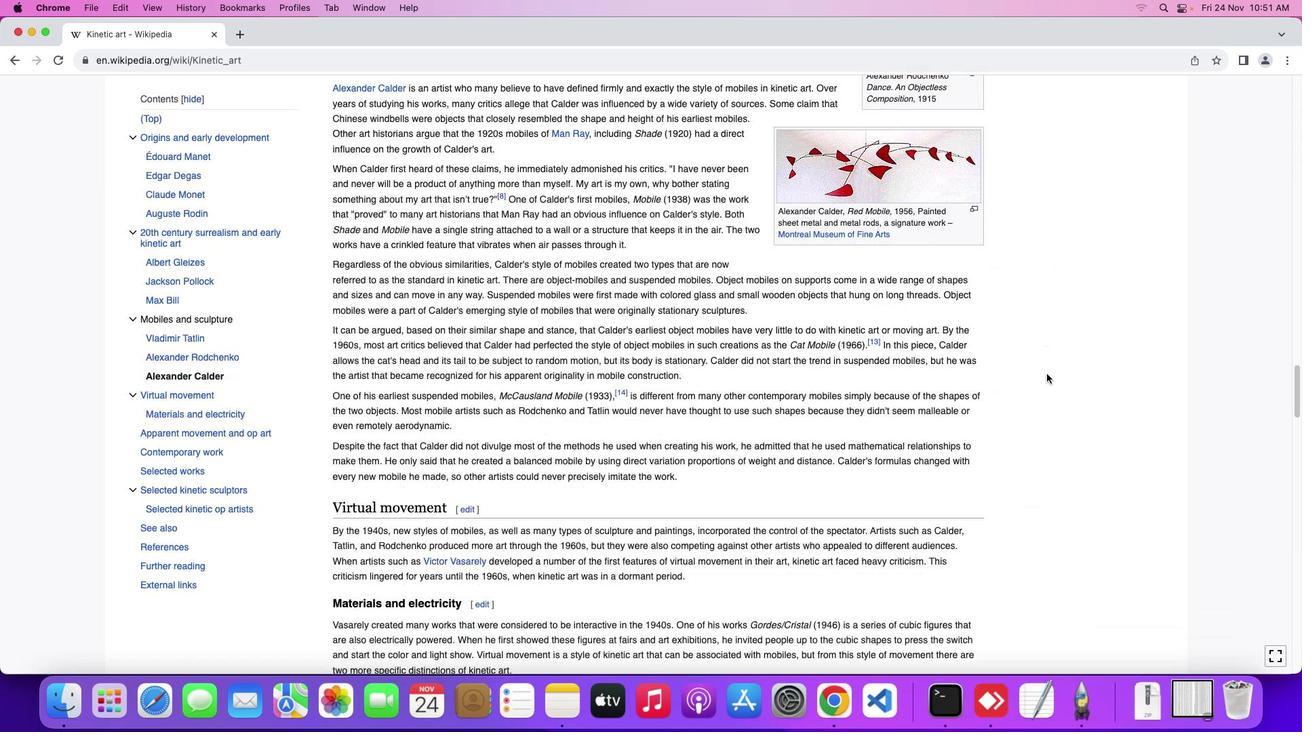 
Action: Mouse scrolled (1046, 374) with delta (0, -2)
Screenshot: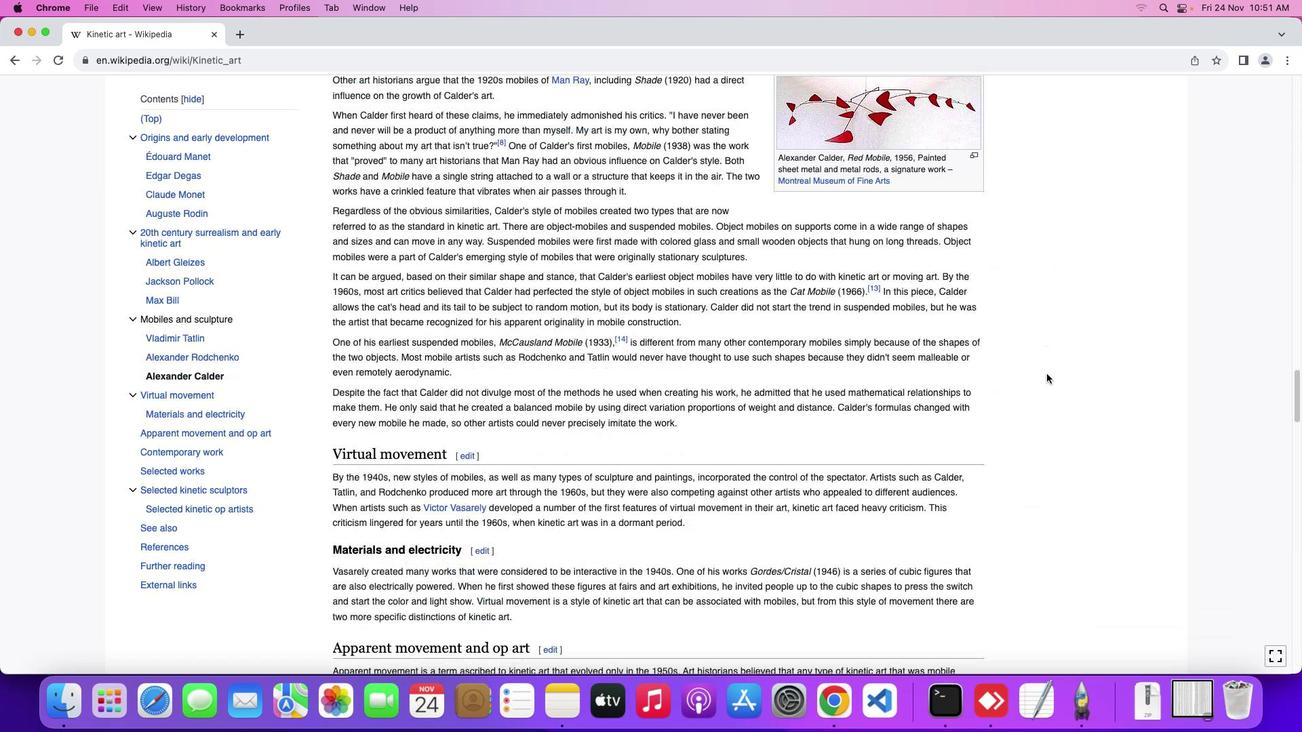 
Action: Mouse scrolled (1046, 374) with delta (0, -2)
Screenshot: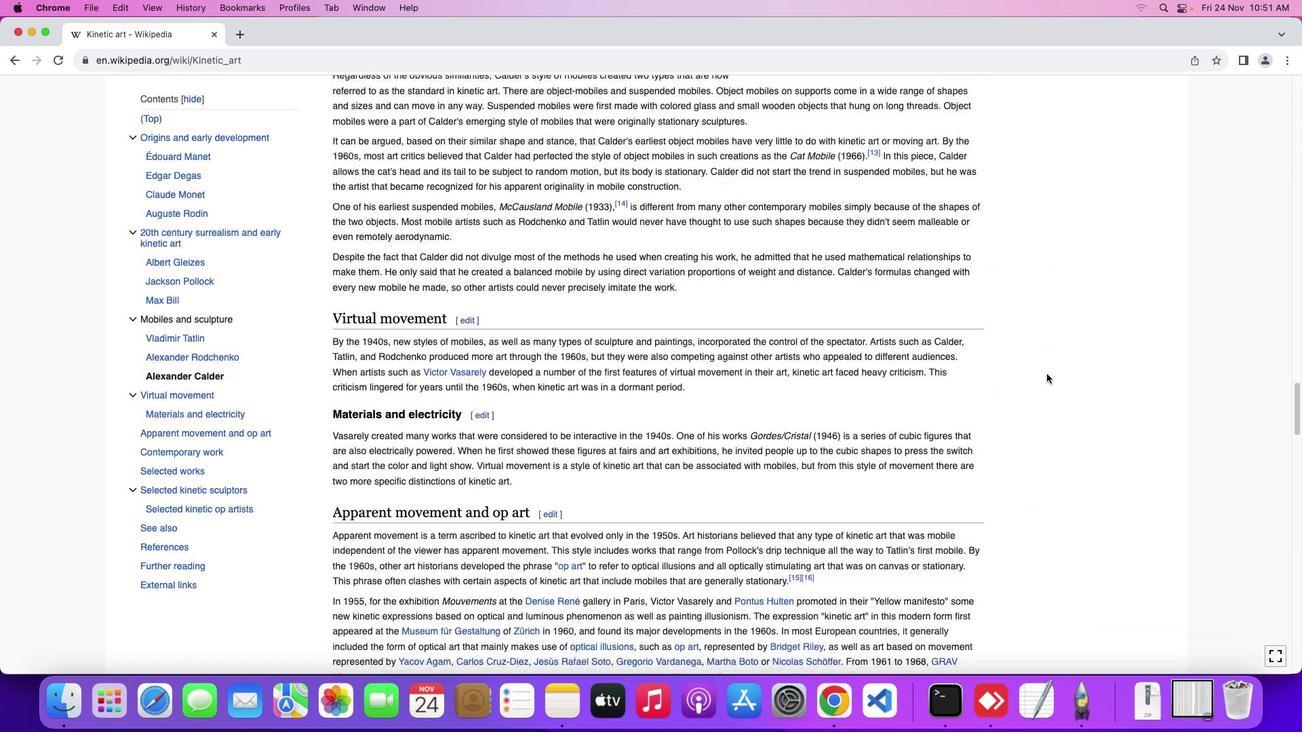 
Action: Mouse scrolled (1046, 374) with delta (0, 0)
Screenshot: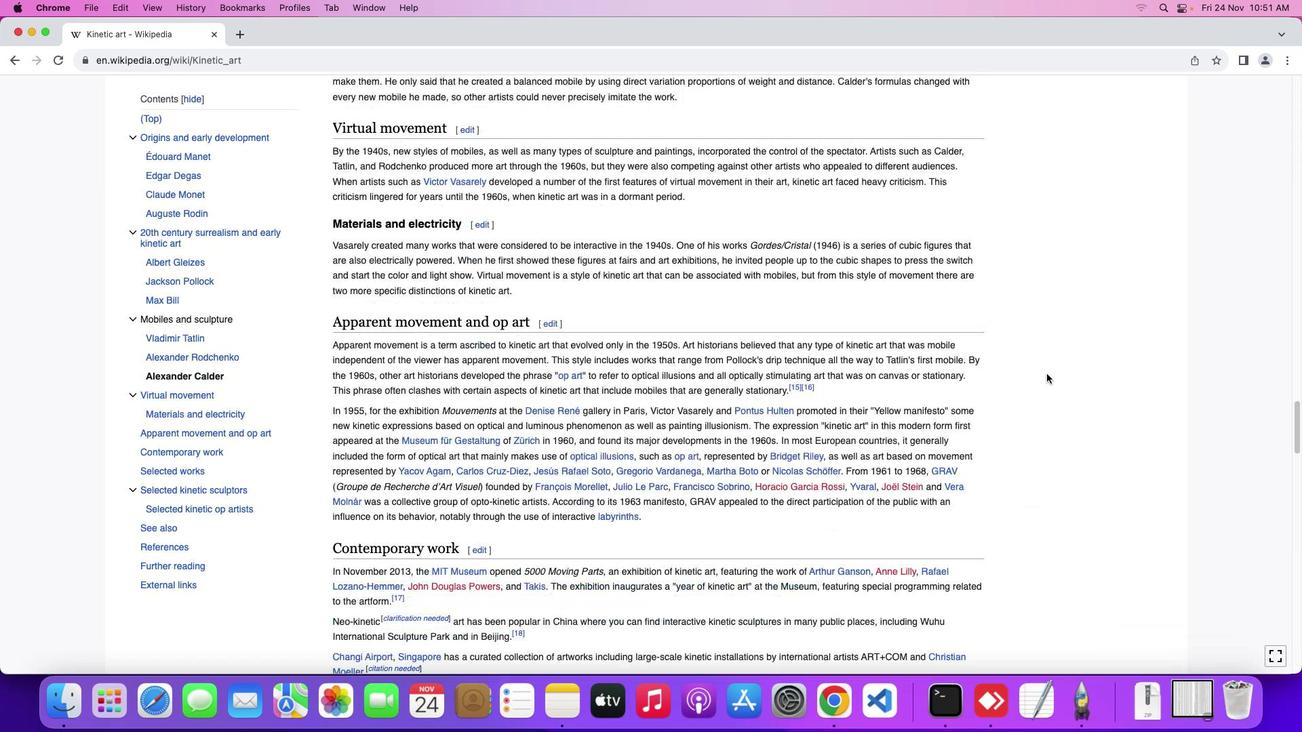 
Action: Mouse scrolled (1046, 374) with delta (0, 0)
Screenshot: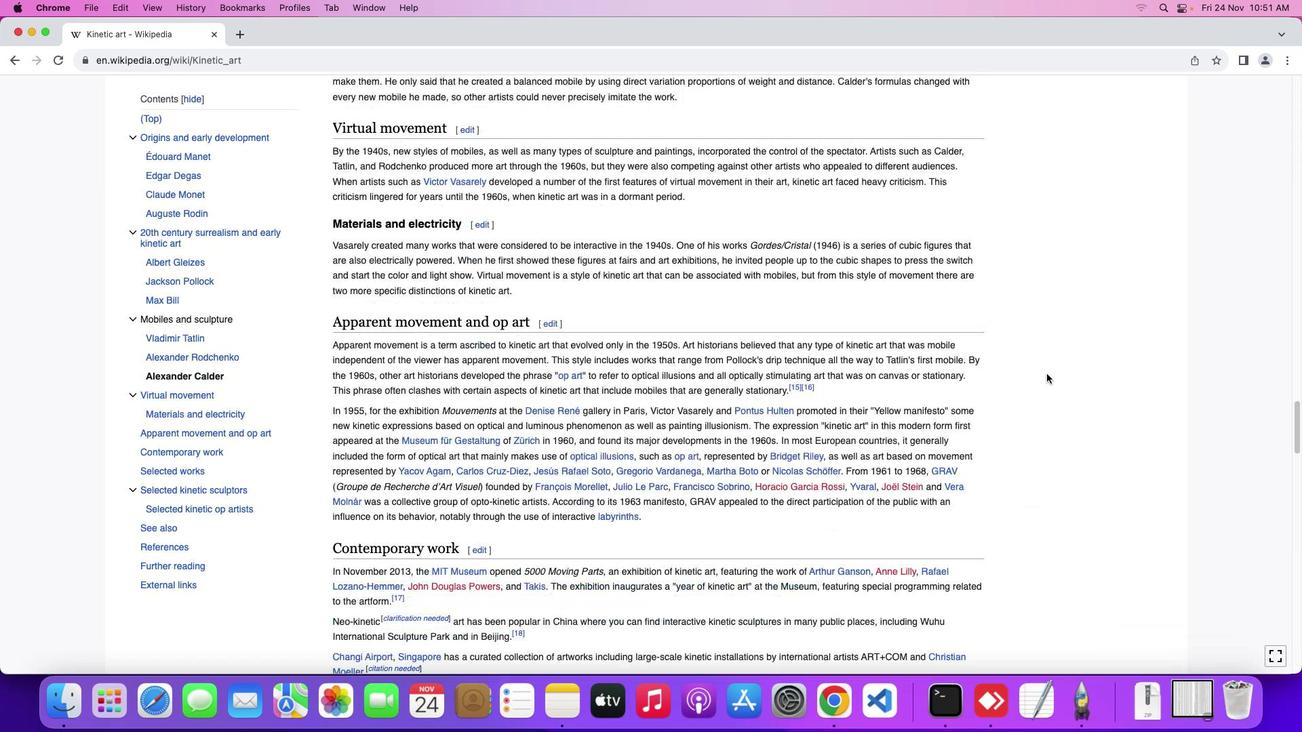 
Action: Mouse scrolled (1046, 374) with delta (0, -2)
Screenshot: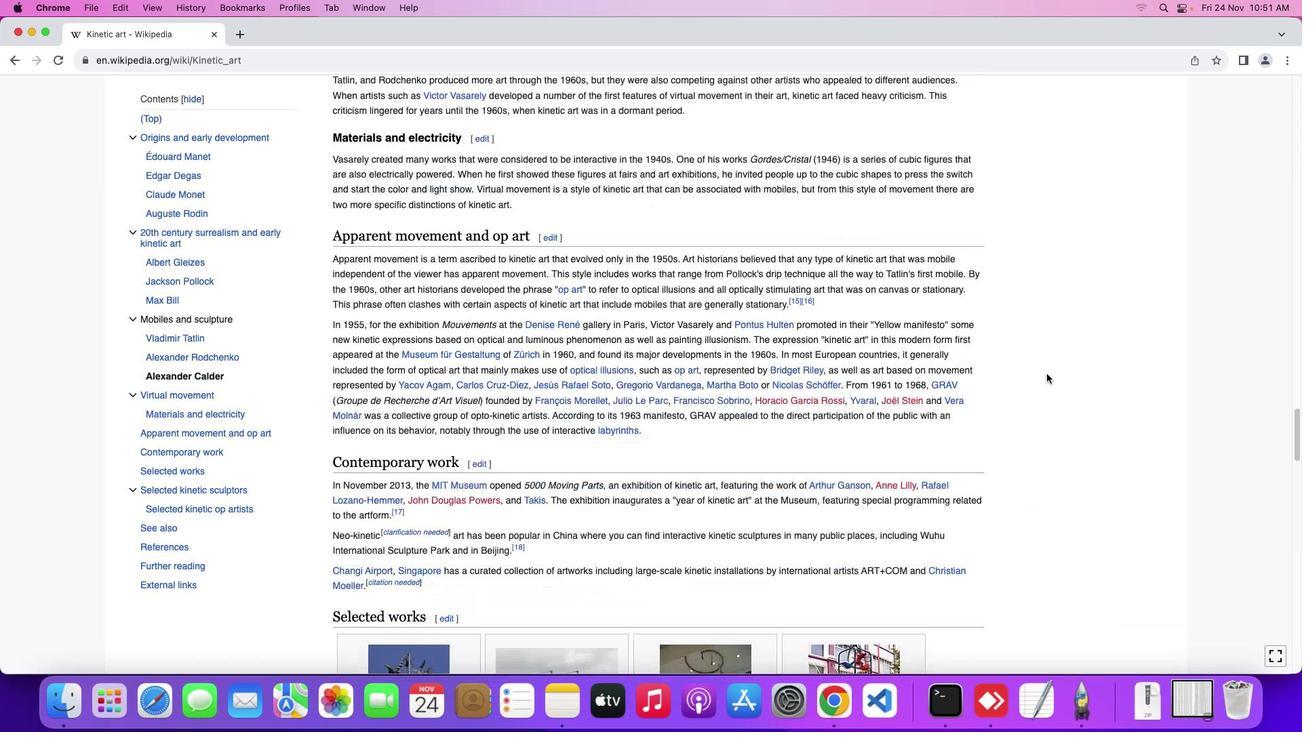 
Action: Mouse scrolled (1046, 374) with delta (0, -3)
Screenshot: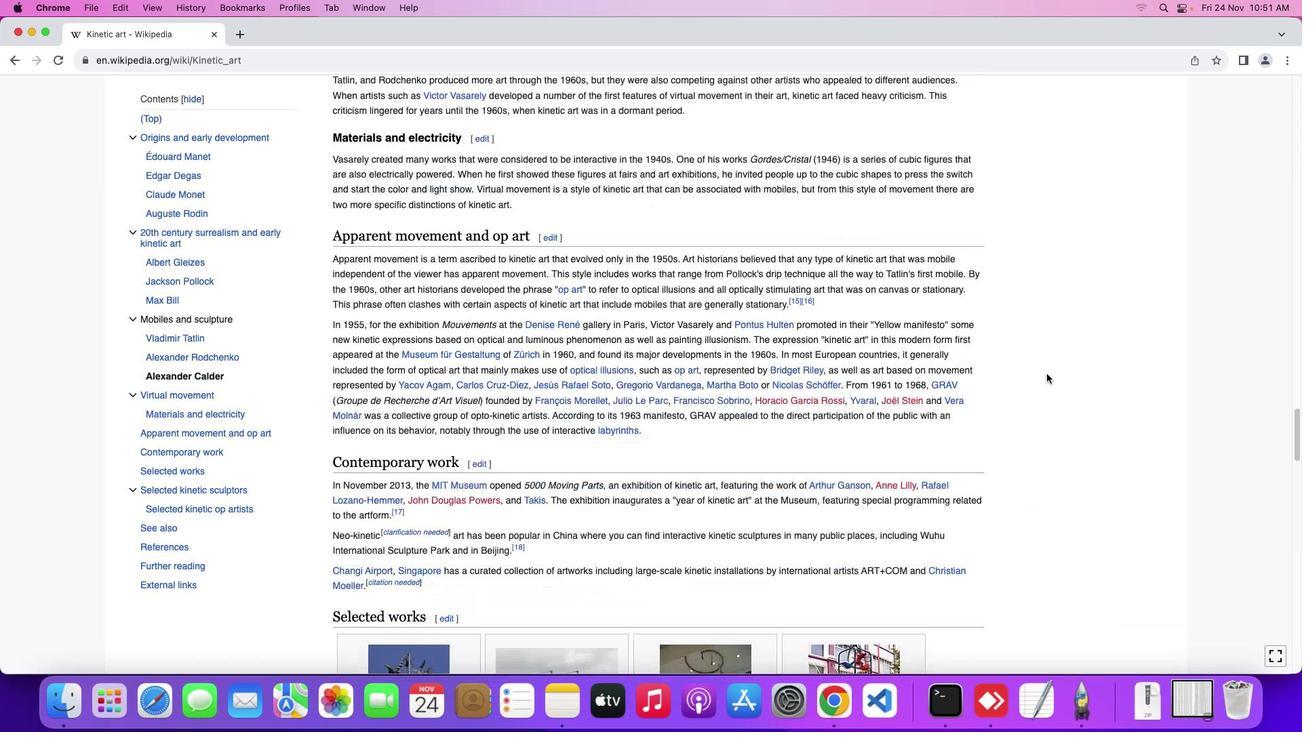 
Action: Mouse scrolled (1046, 374) with delta (0, -4)
Screenshot: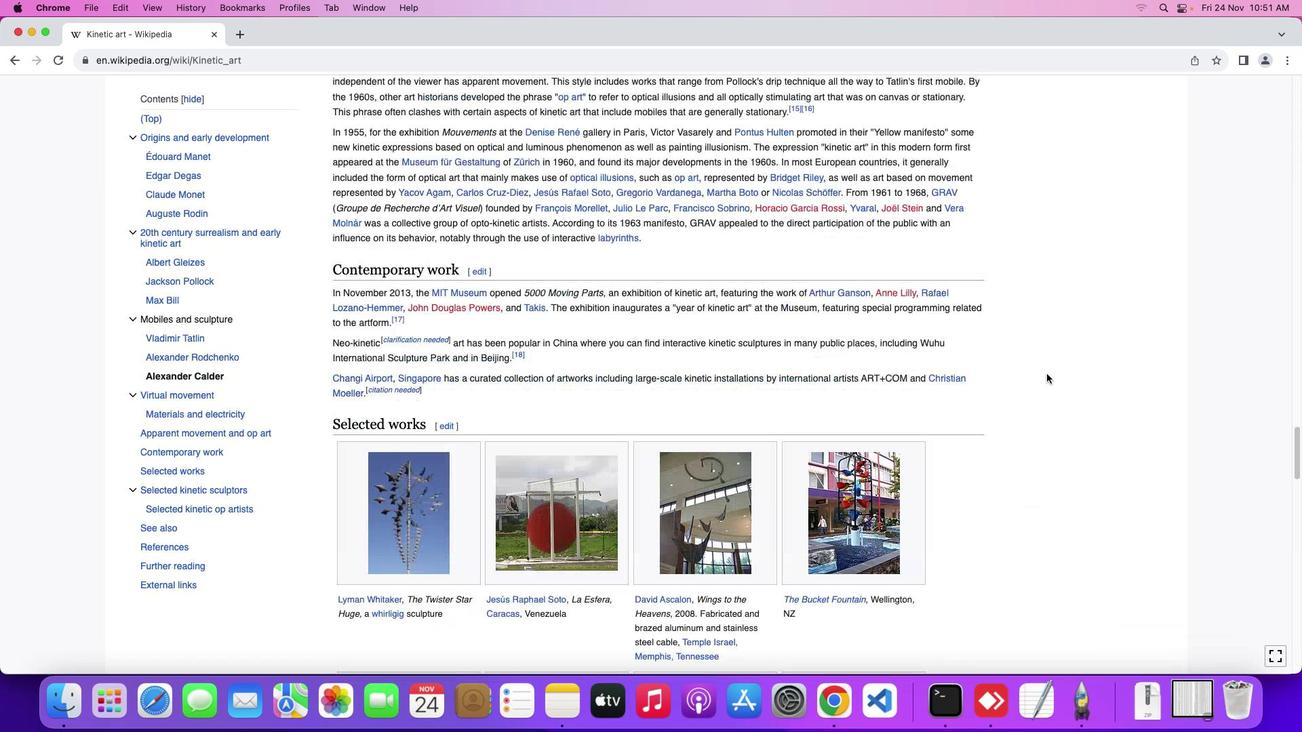 
Action: Mouse scrolled (1046, 374) with delta (0, 0)
Screenshot: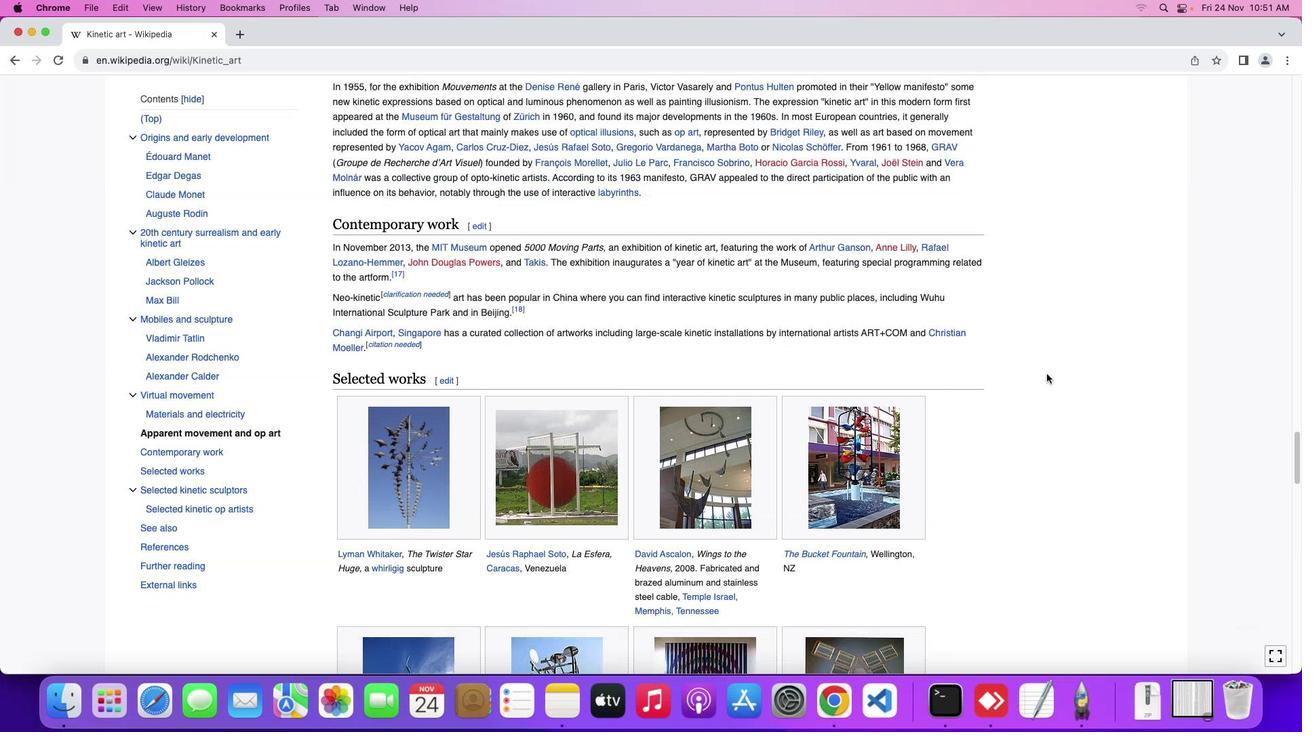 
Action: Mouse scrolled (1046, 374) with delta (0, 0)
Screenshot: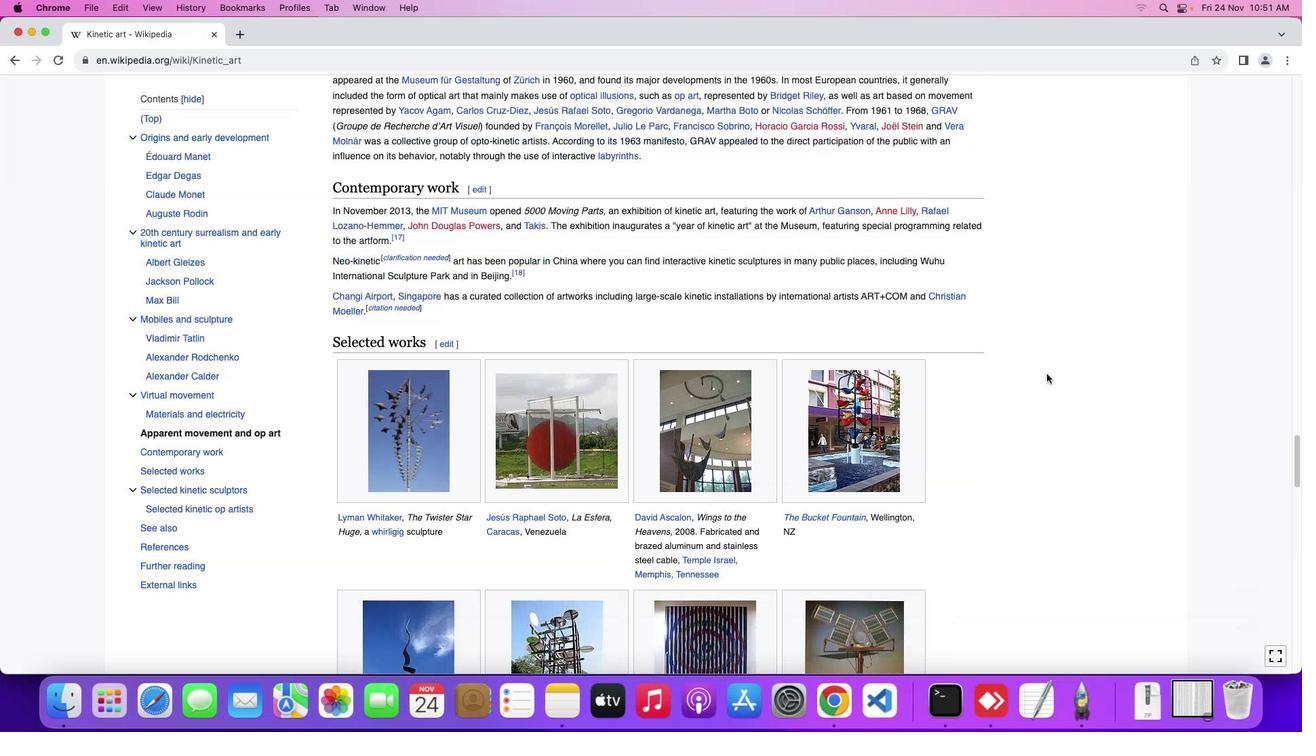 
Action: Mouse scrolled (1046, 374) with delta (0, -2)
Screenshot: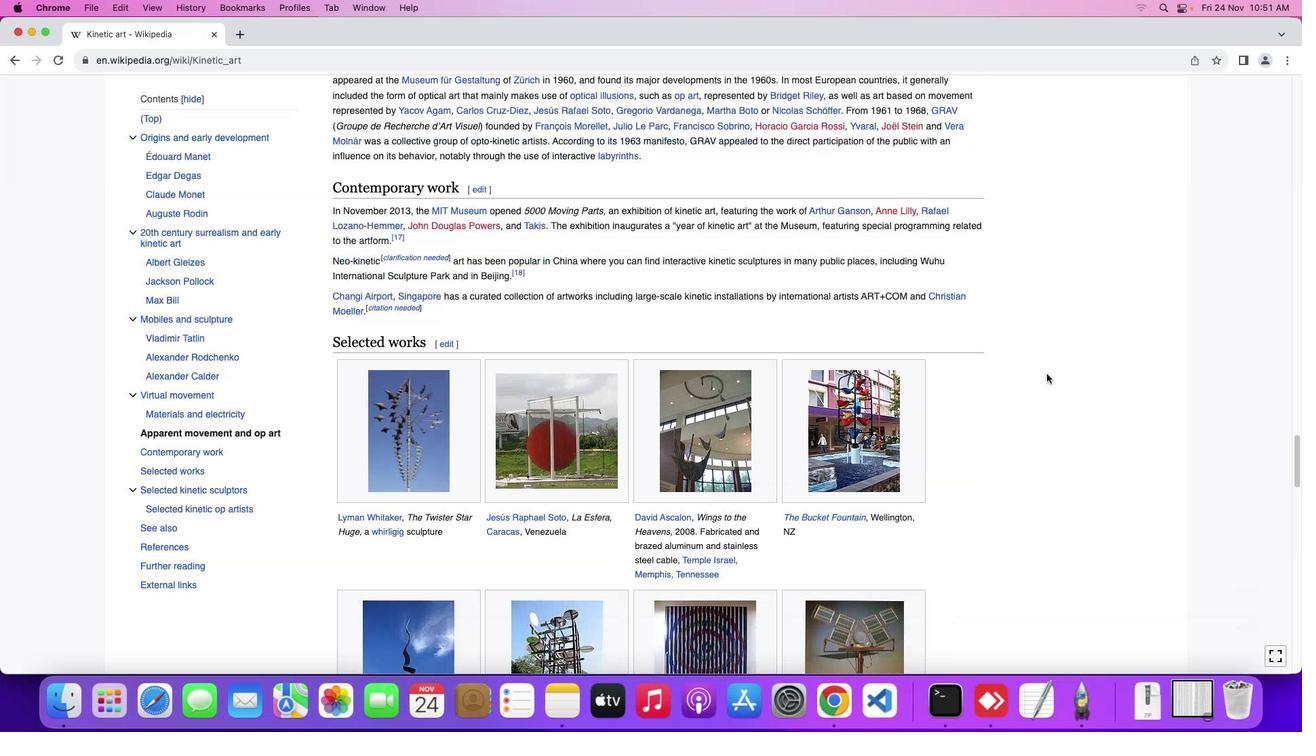 
Action: Mouse scrolled (1046, 374) with delta (0, 0)
Screenshot: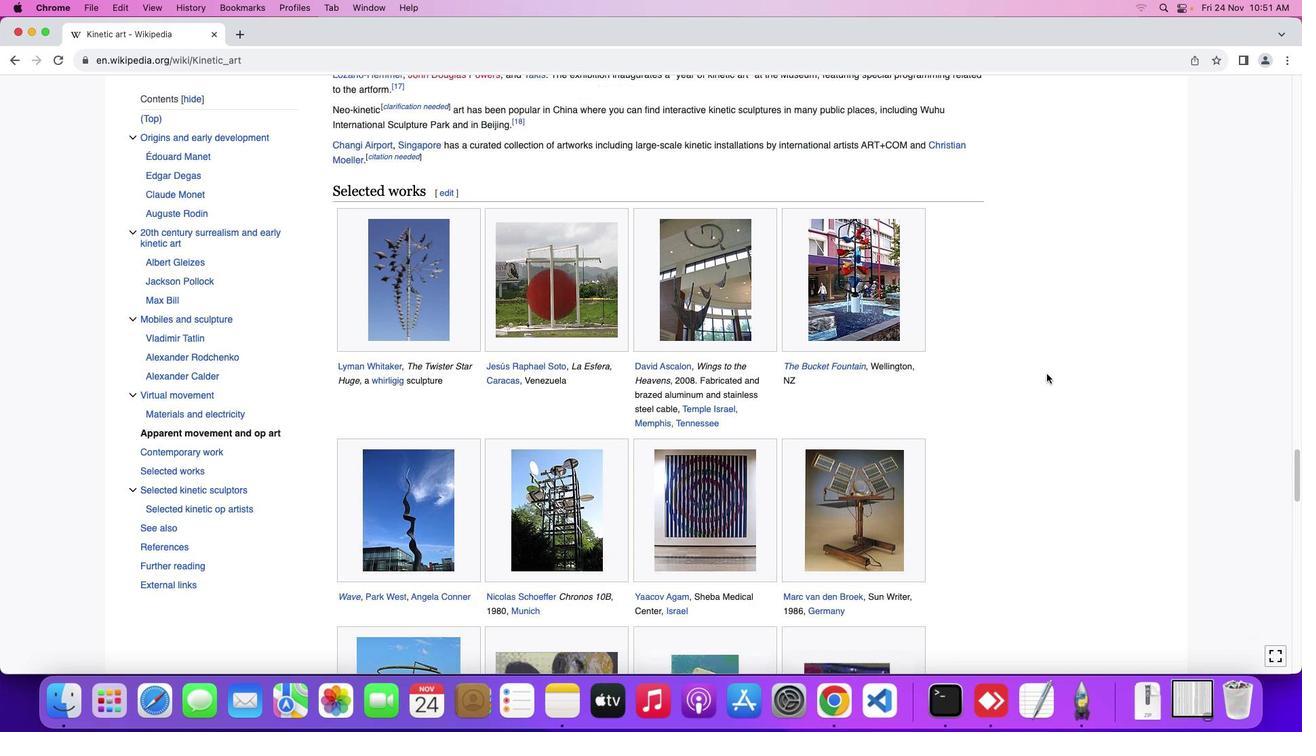 
Action: Mouse scrolled (1046, 374) with delta (0, 0)
Screenshot: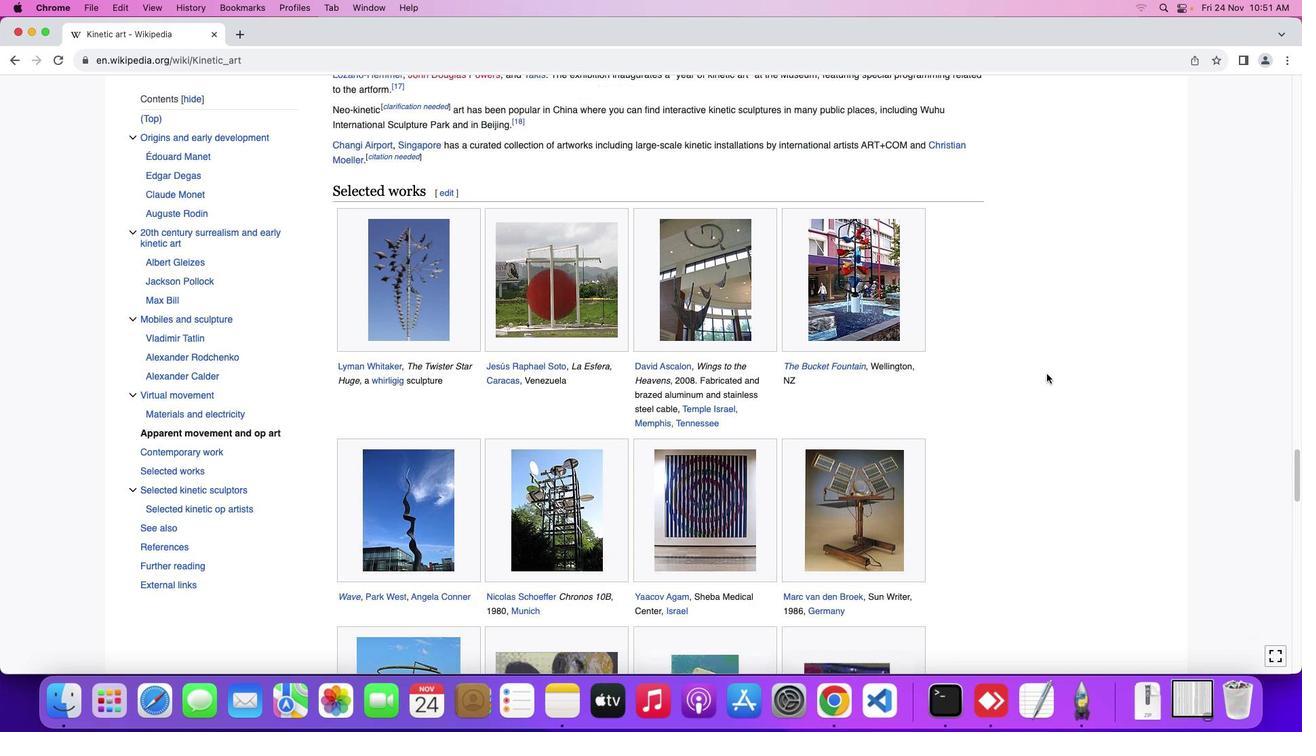
Action: Mouse scrolled (1046, 374) with delta (0, -2)
Screenshot: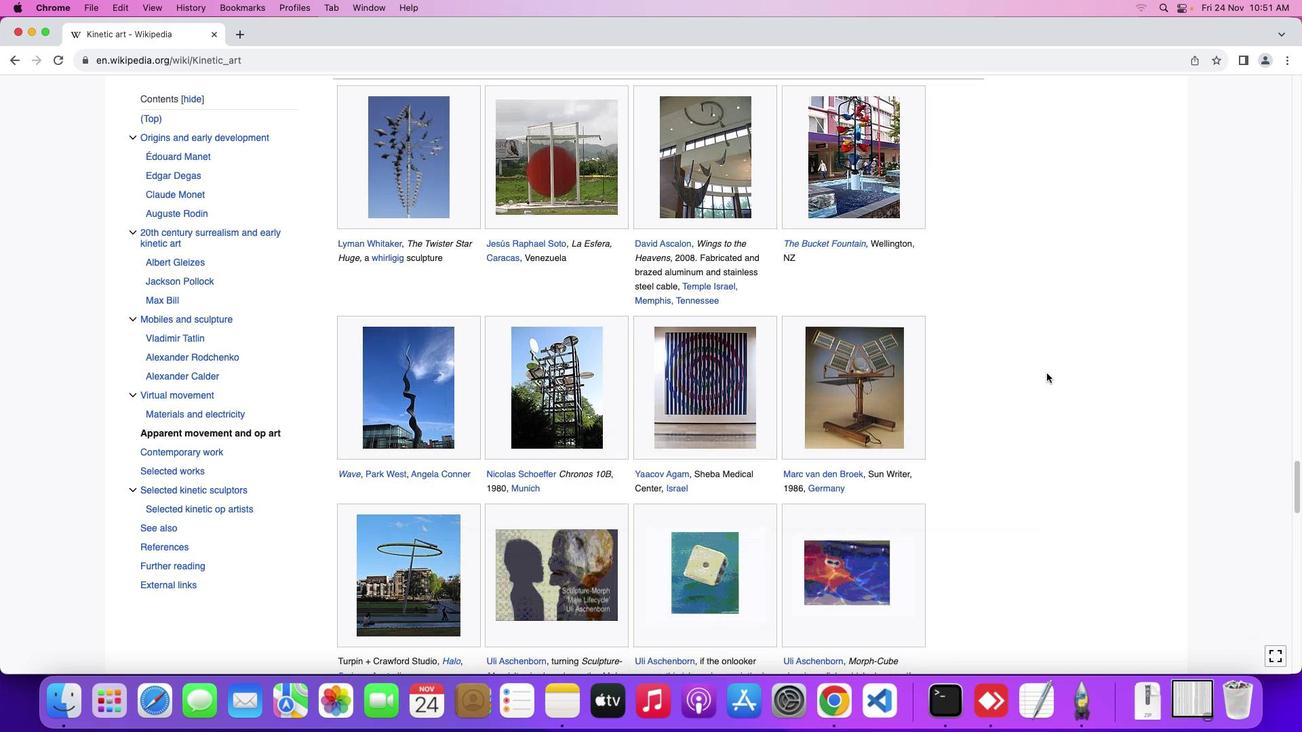 
Action: Mouse scrolled (1046, 374) with delta (0, -3)
Screenshot: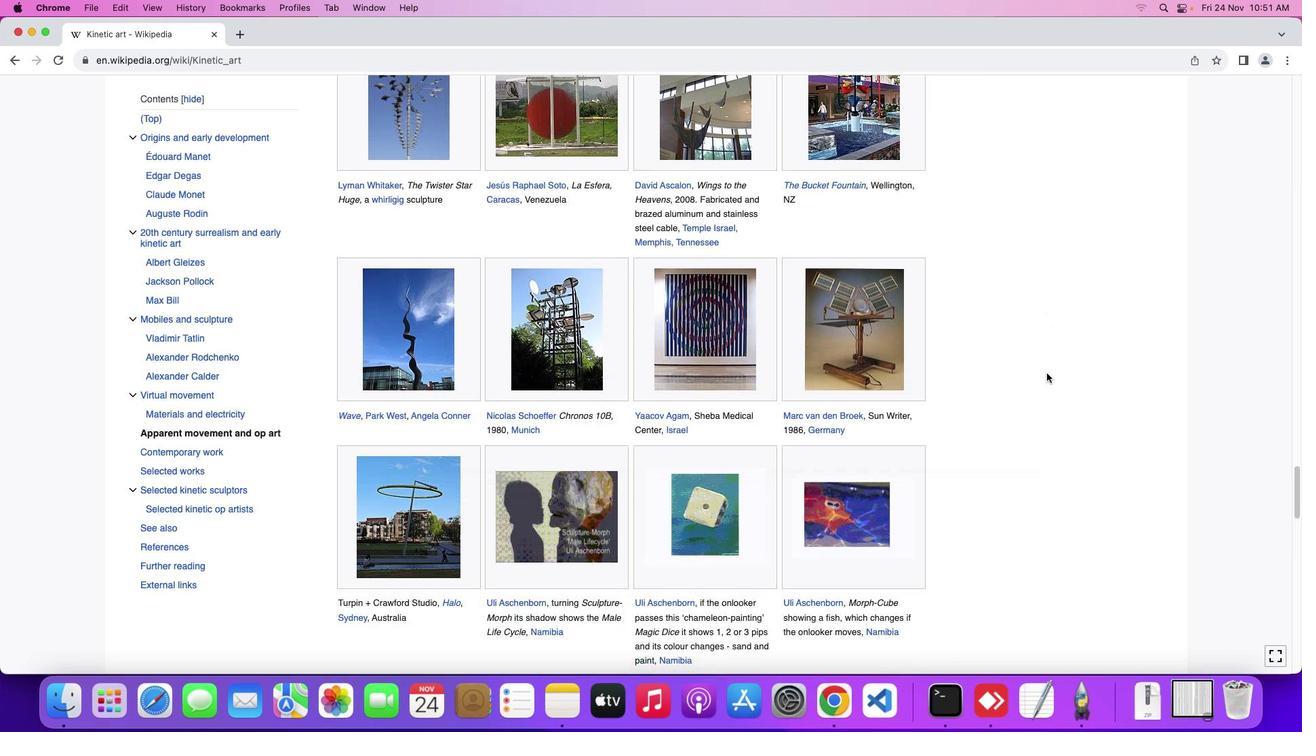 
Action: Mouse moved to (1047, 373)
Screenshot: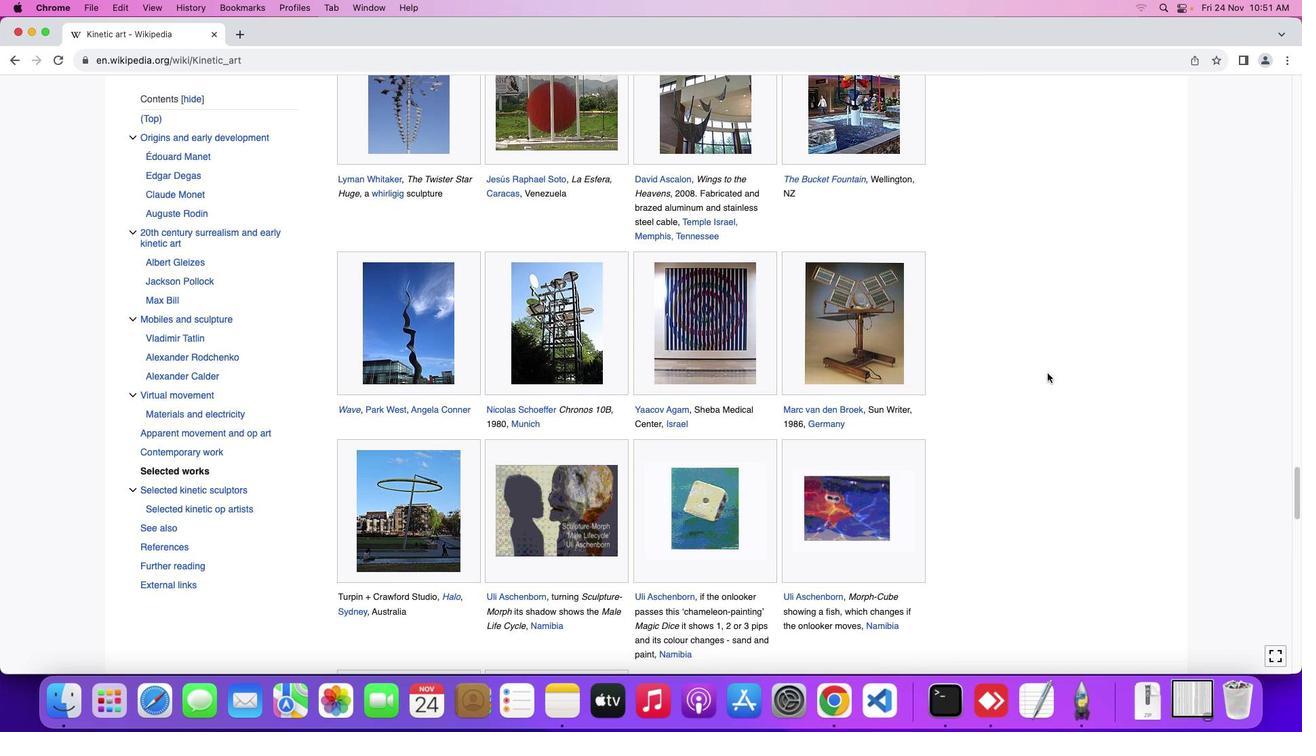 
Action: Mouse scrolled (1047, 373) with delta (0, 0)
Screenshot: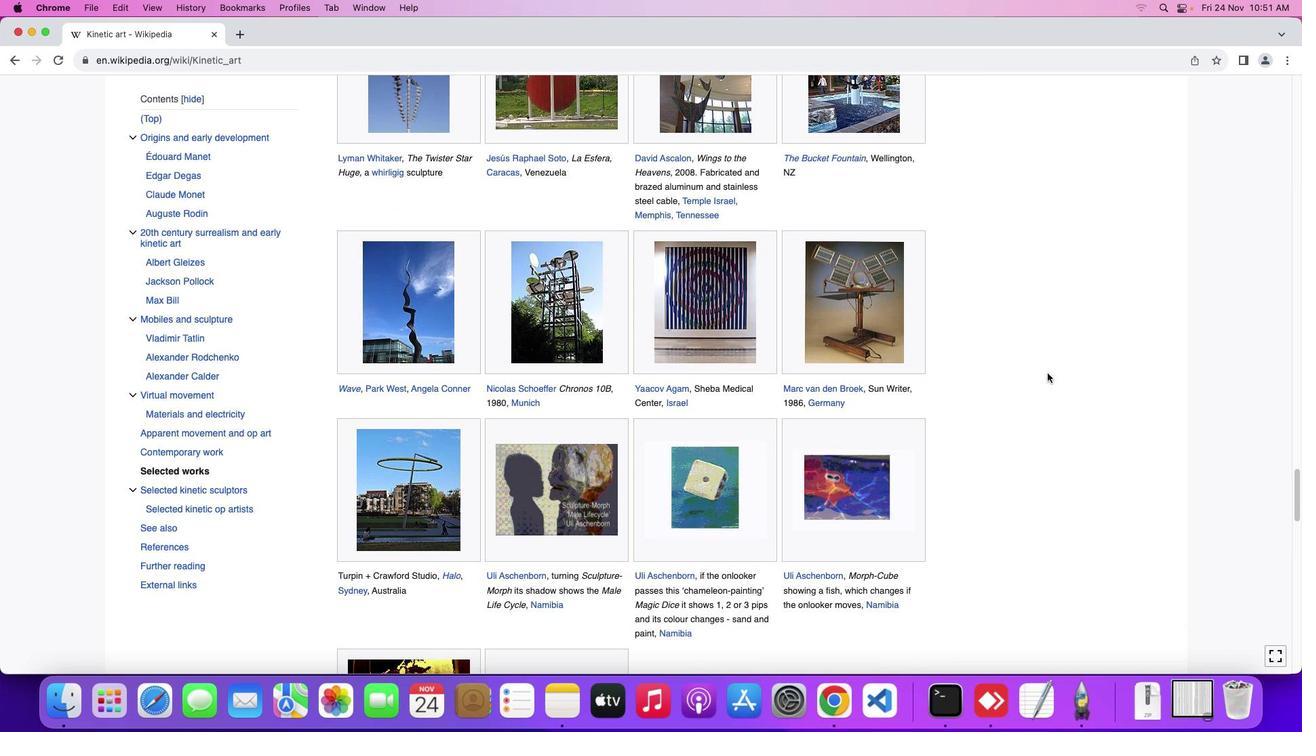 
Action: Mouse scrolled (1047, 373) with delta (0, 0)
Screenshot: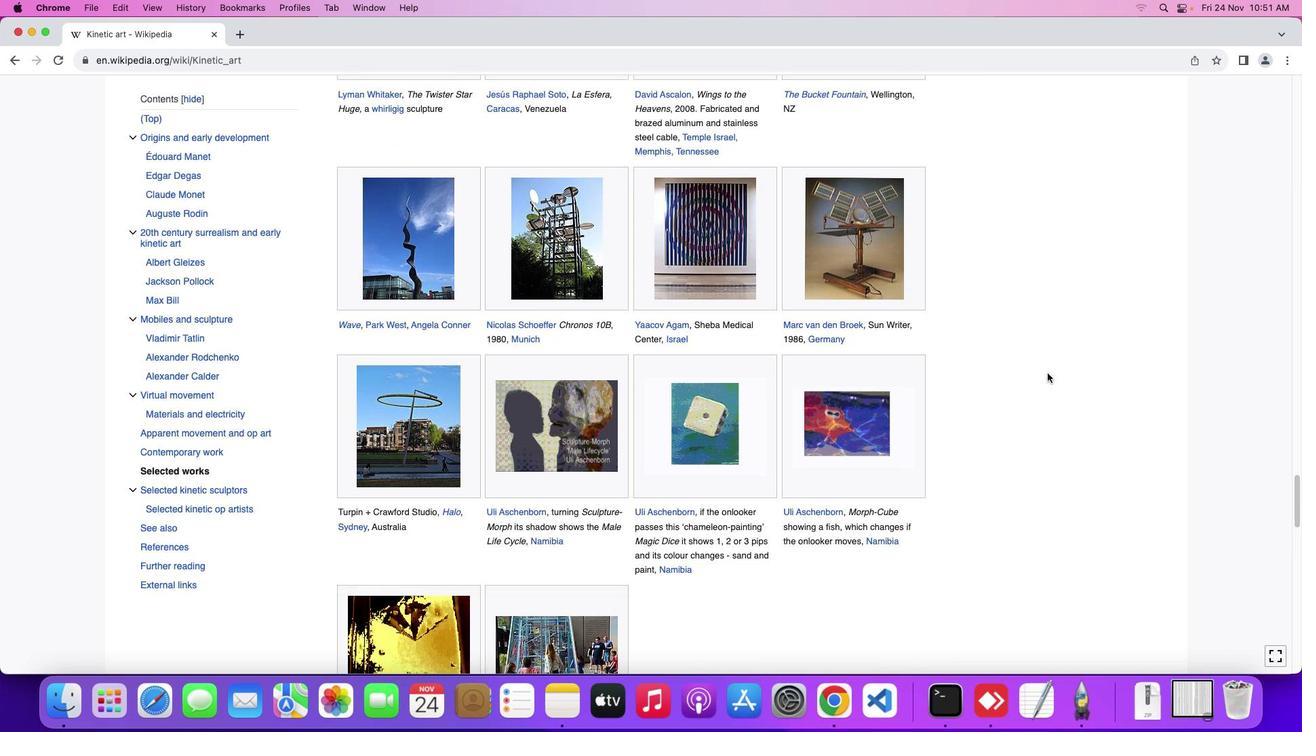 
Action: Mouse scrolled (1047, 373) with delta (0, -2)
Screenshot: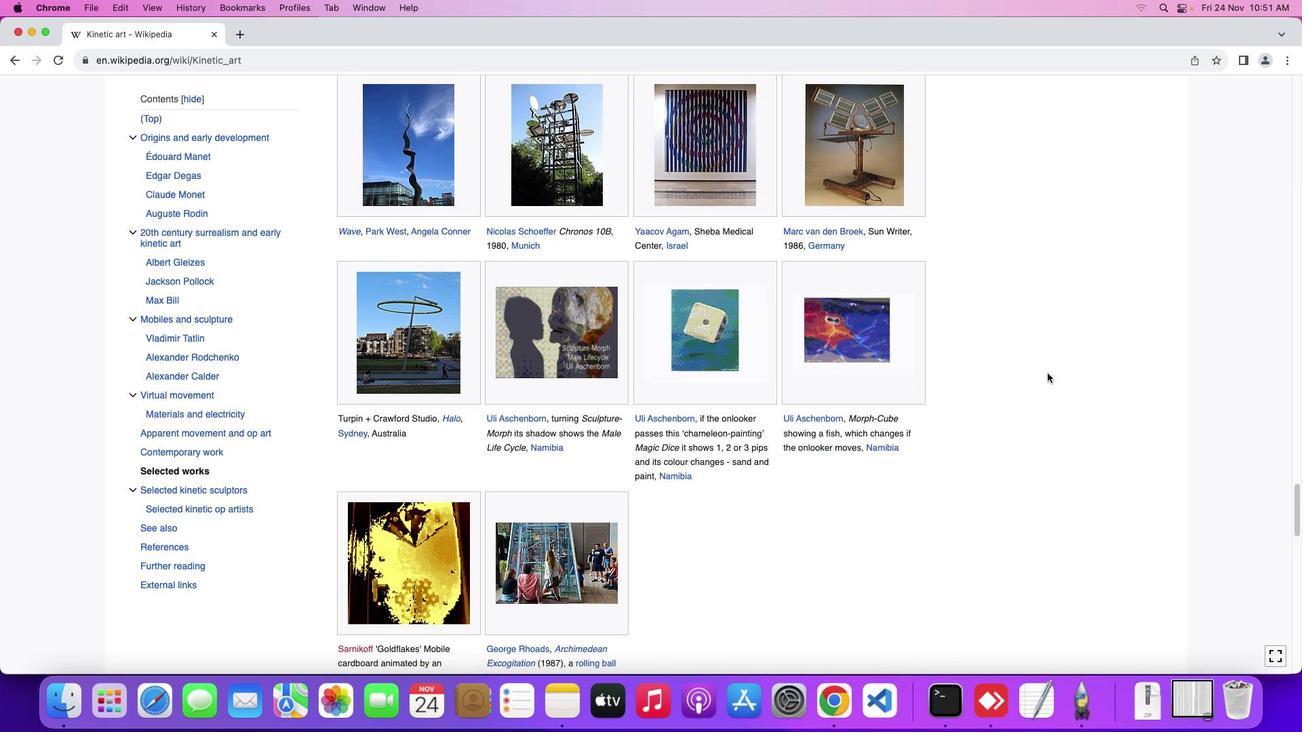 
Action: Mouse scrolled (1047, 373) with delta (0, -2)
Screenshot: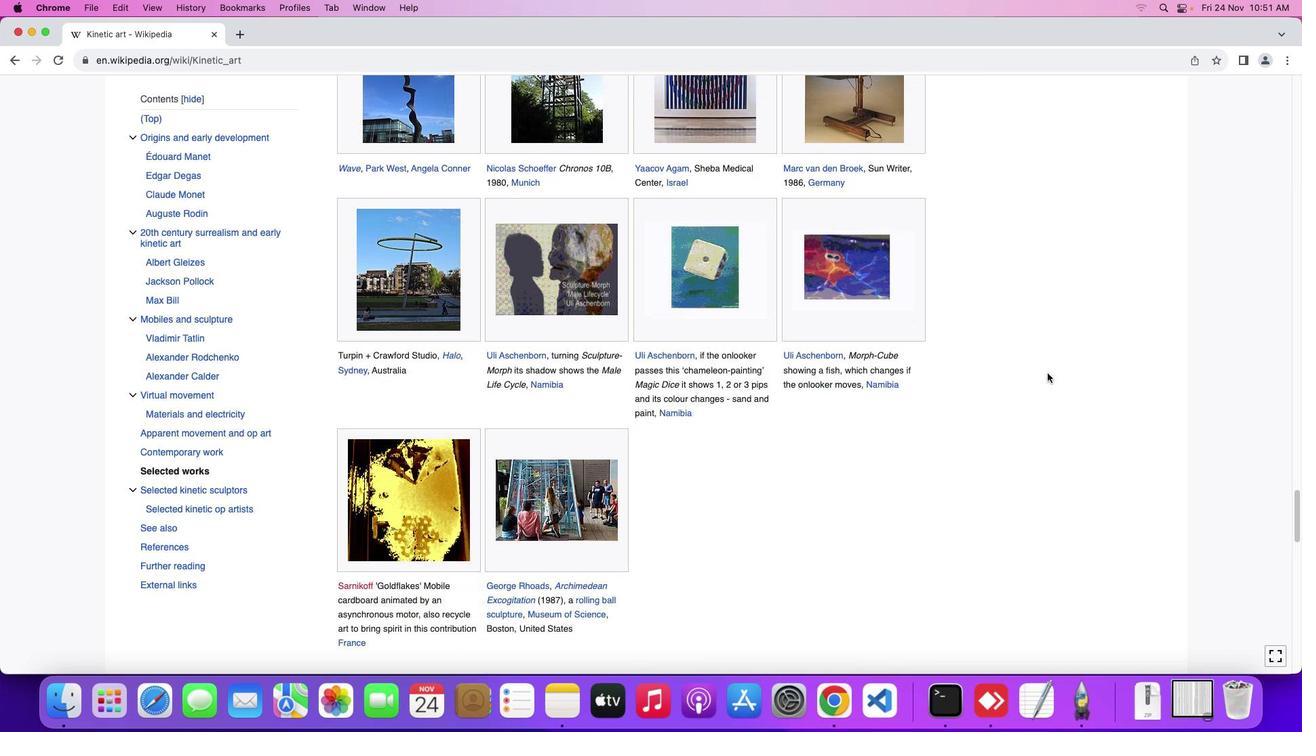 
Action: Mouse moved to (1047, 376)
Screenshot: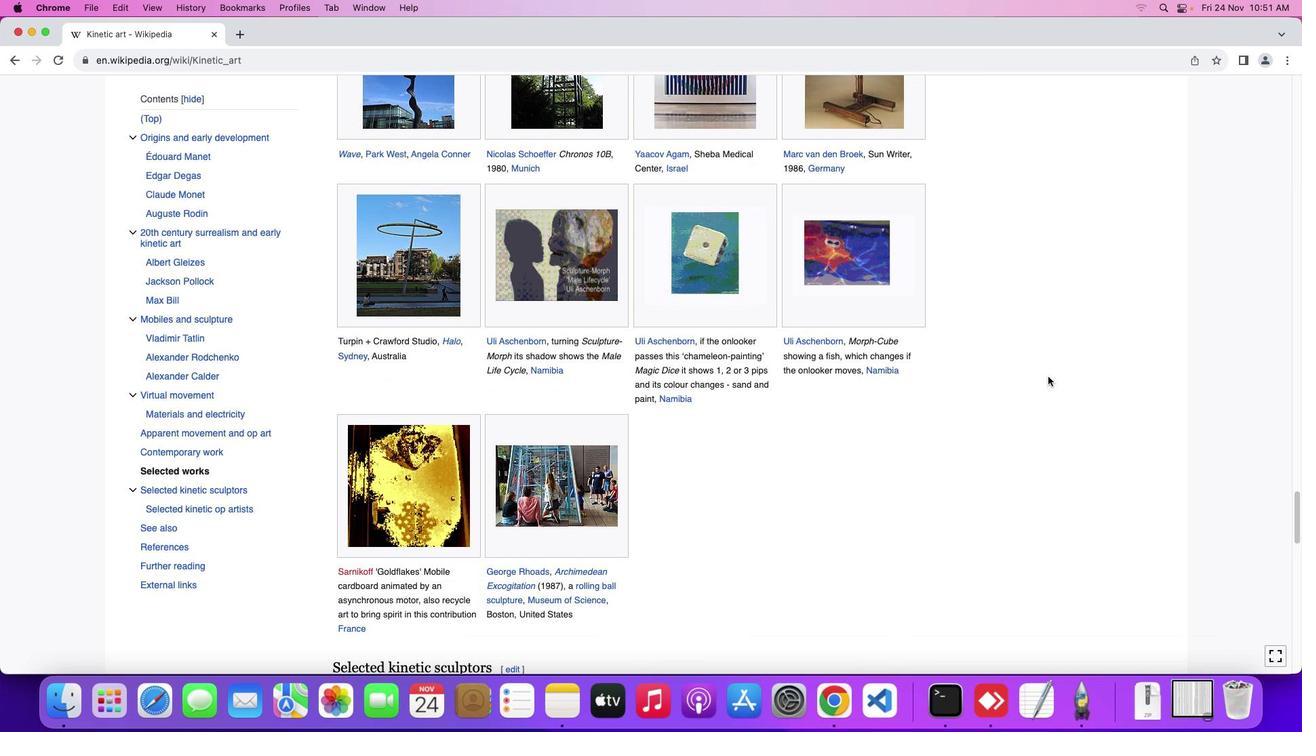 
Action: Mouse scrolled (1047, 376) with delta (0, 0)
Screenshot: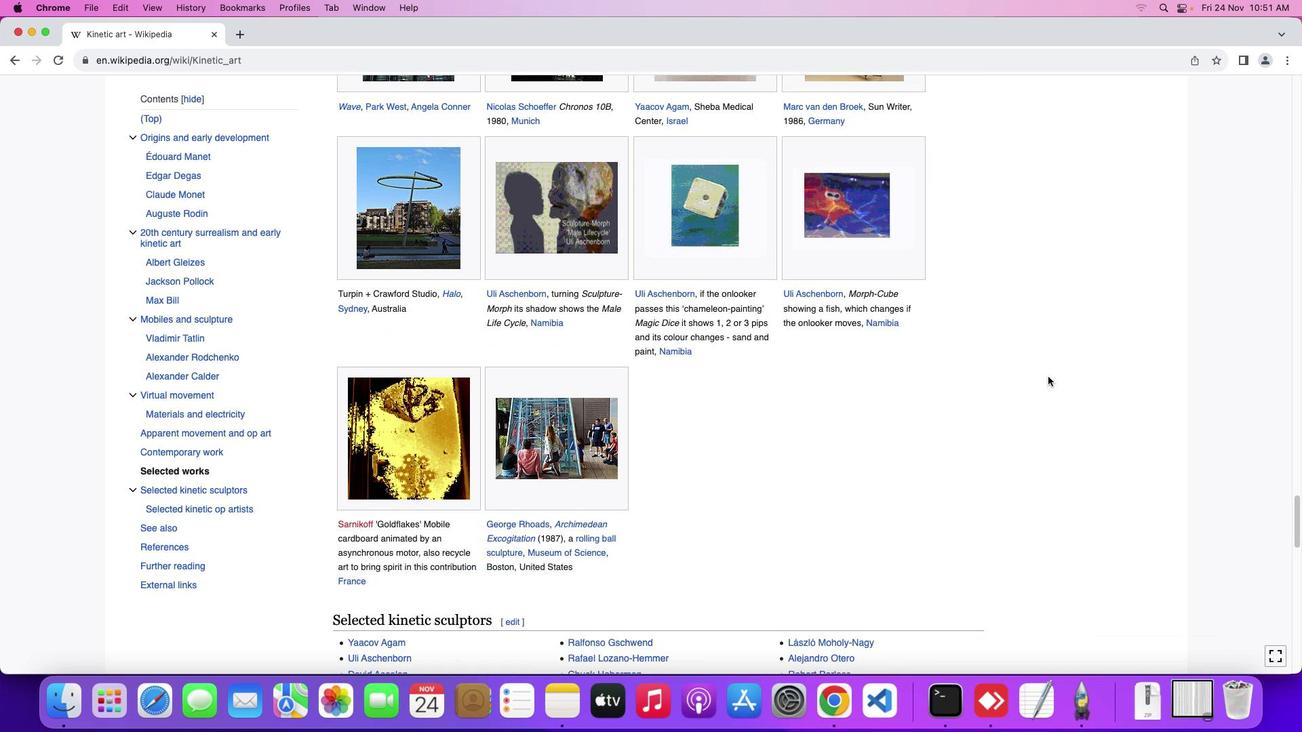 
Action: Mouse scrolled (1047, 376) with delta (0, 0)
Screenshot: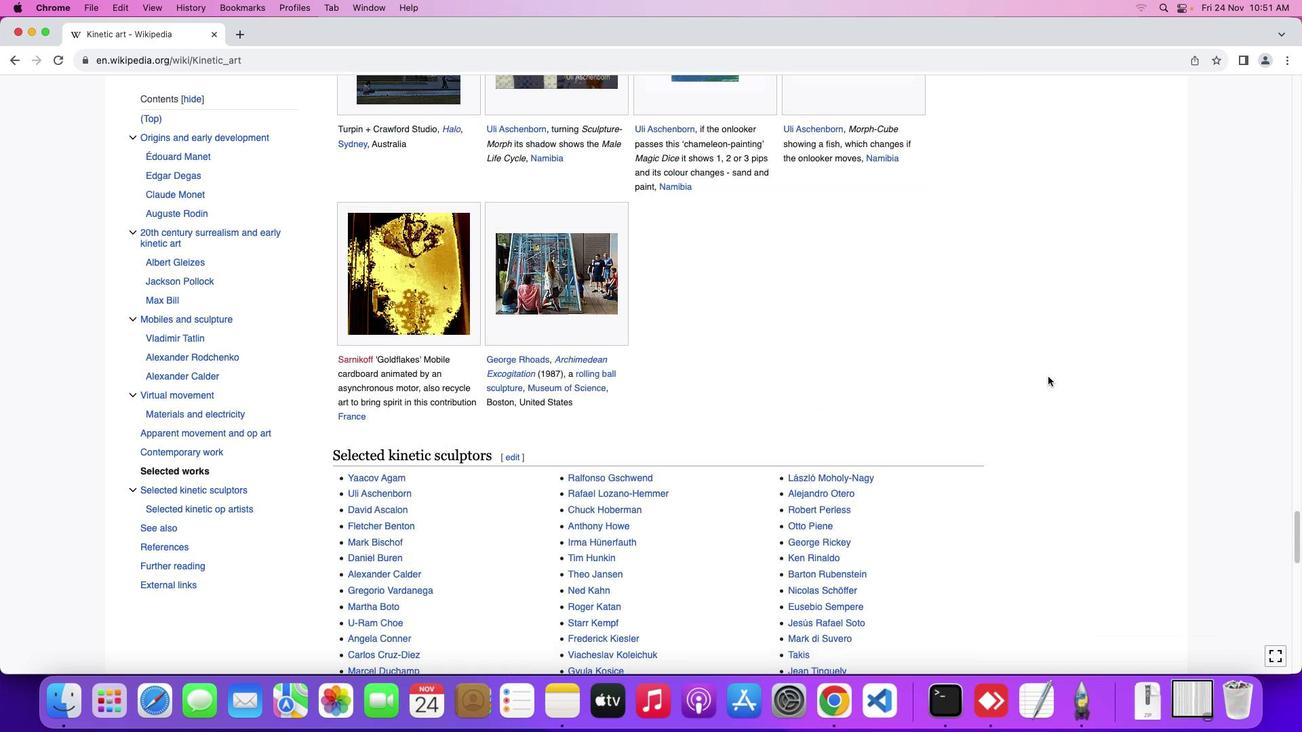 
Action: Mouse scrolled (1047, 376) with delta (0, -2)
Screenshot: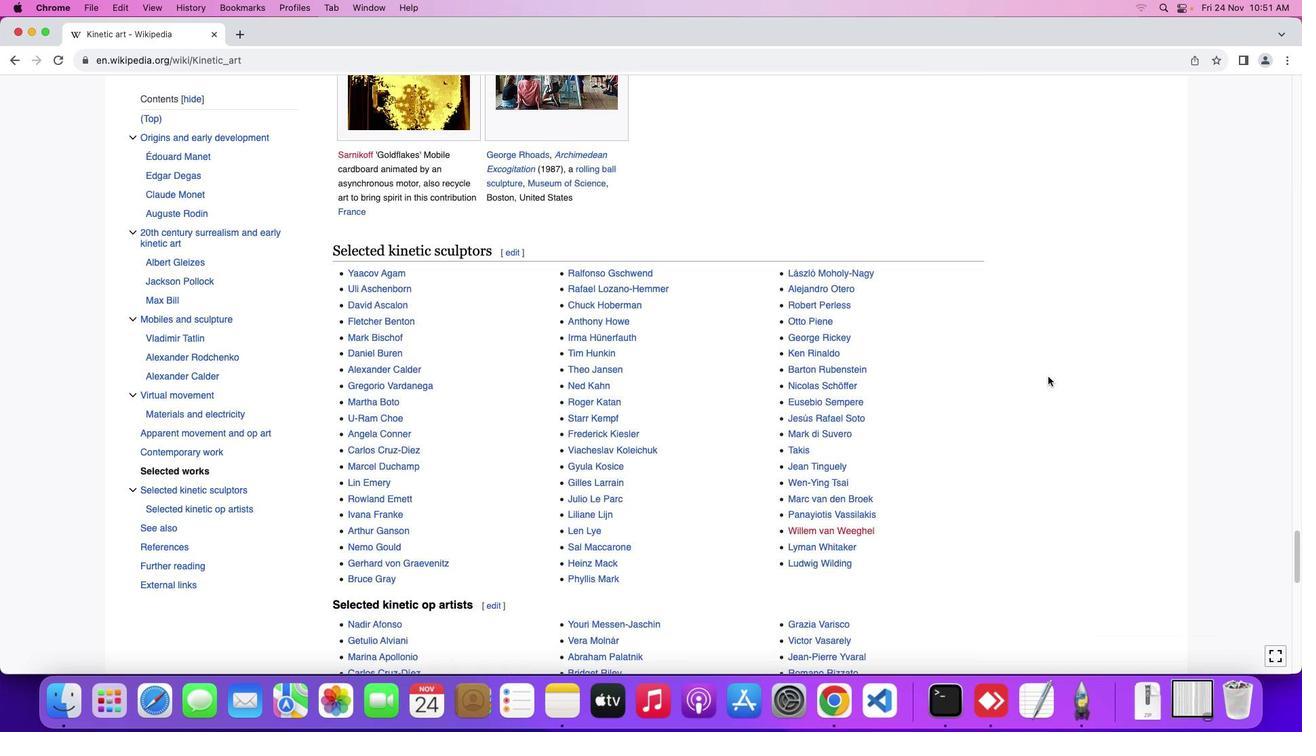 
Action: Mouse scrolled (1047, 376) with delta (0, -3)
Screenshot: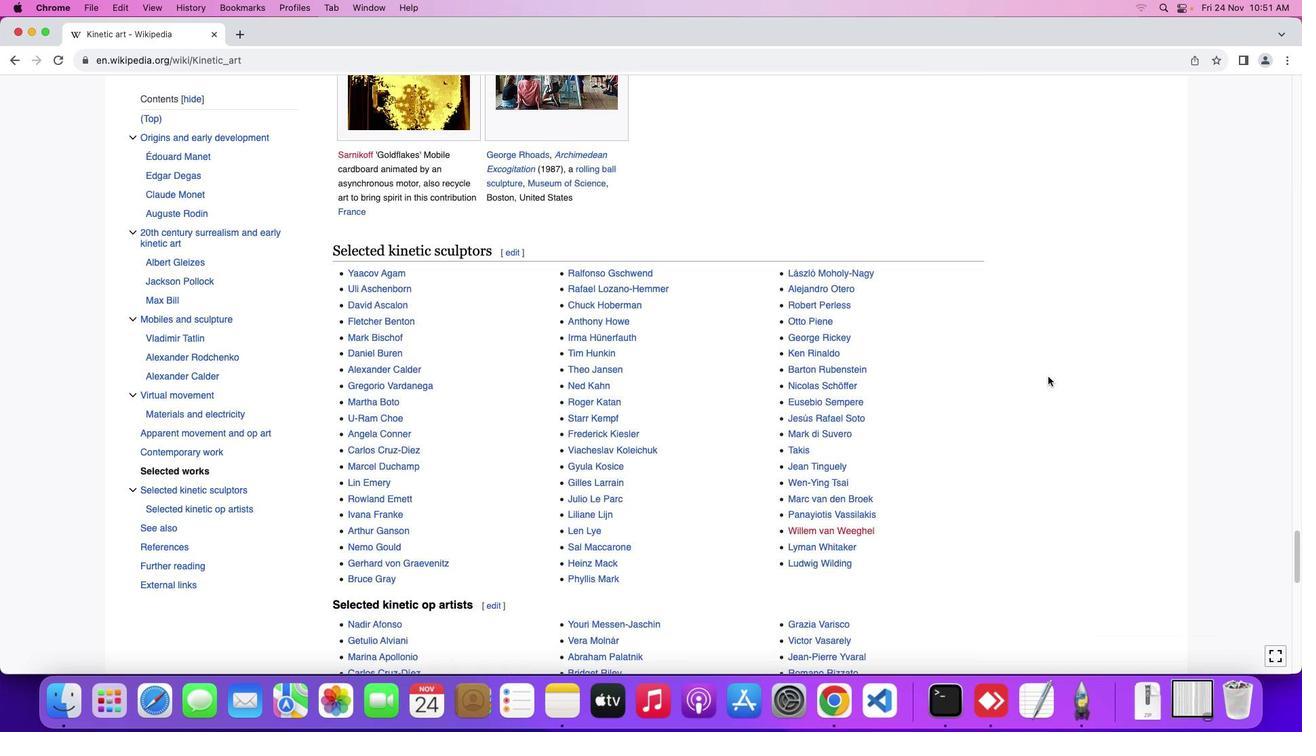
Action: Mouse scrolled (1047, 376) with delta (0, -4)
Screenshot: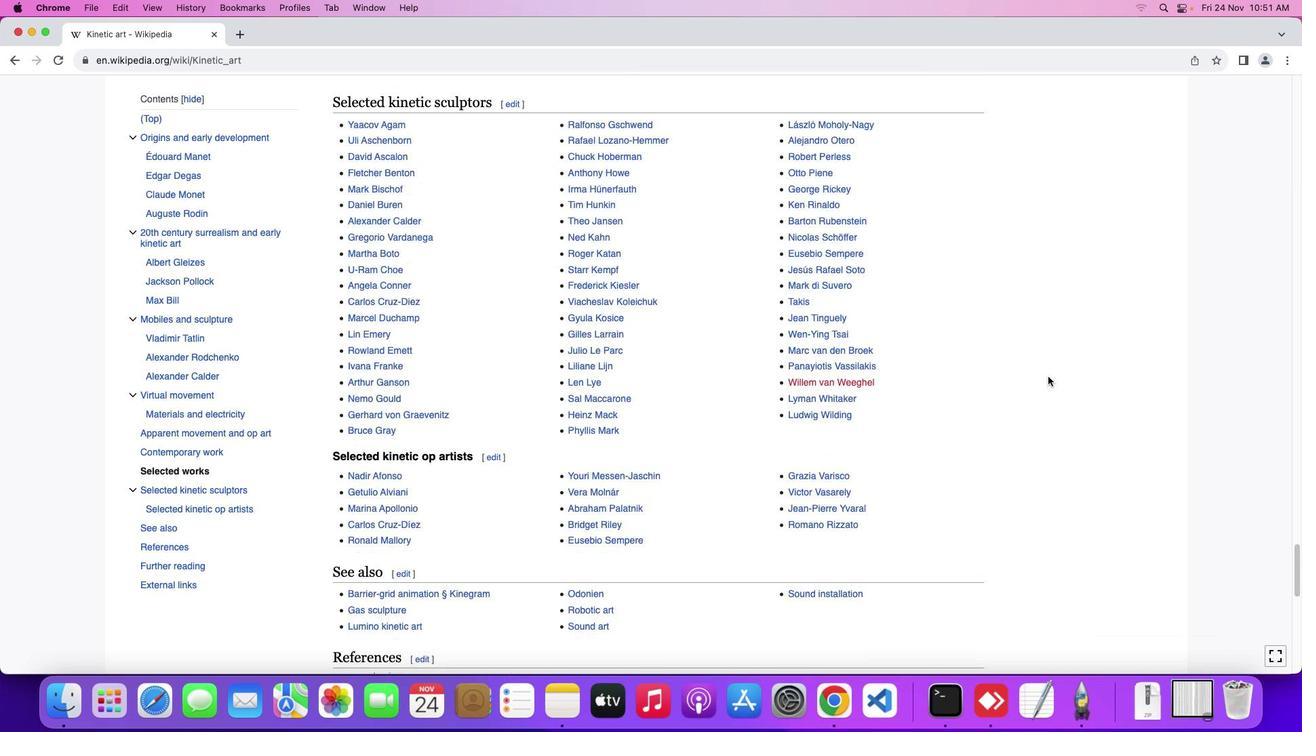 
Action: Mouse scrolled (1047, 376) with delta (0, -4)
Screenshot: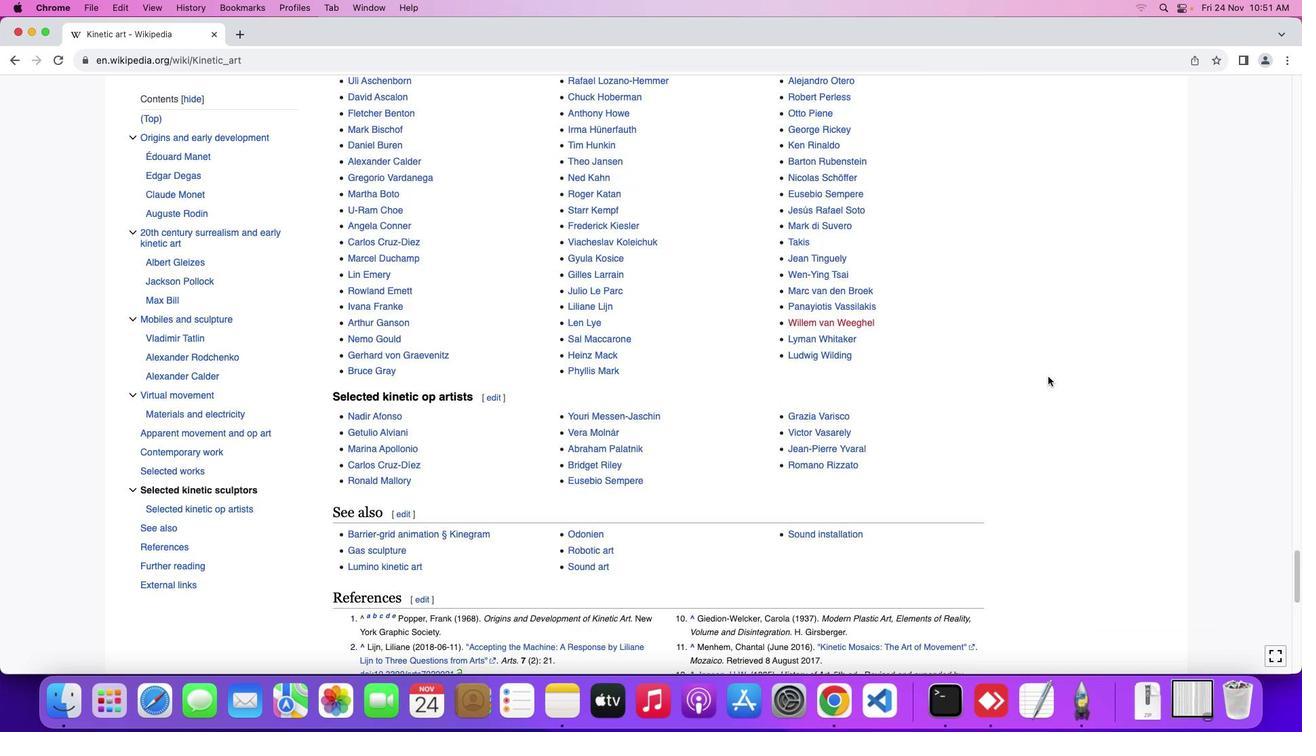 
Action: Mouse scrolled (1047, 376) with delta (0, 0)
Screenshot: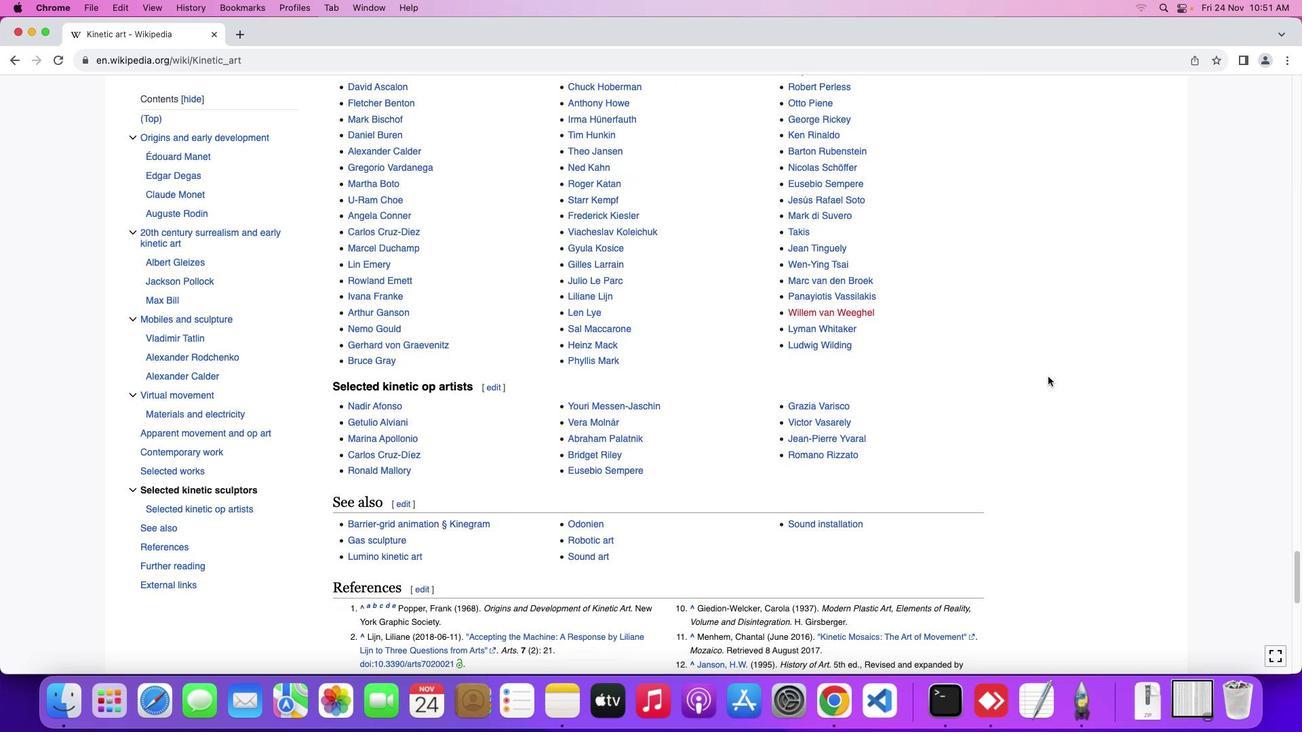 
Action: Mouse scrolled (1047, 376) with delta (0, 0)
Screenshot: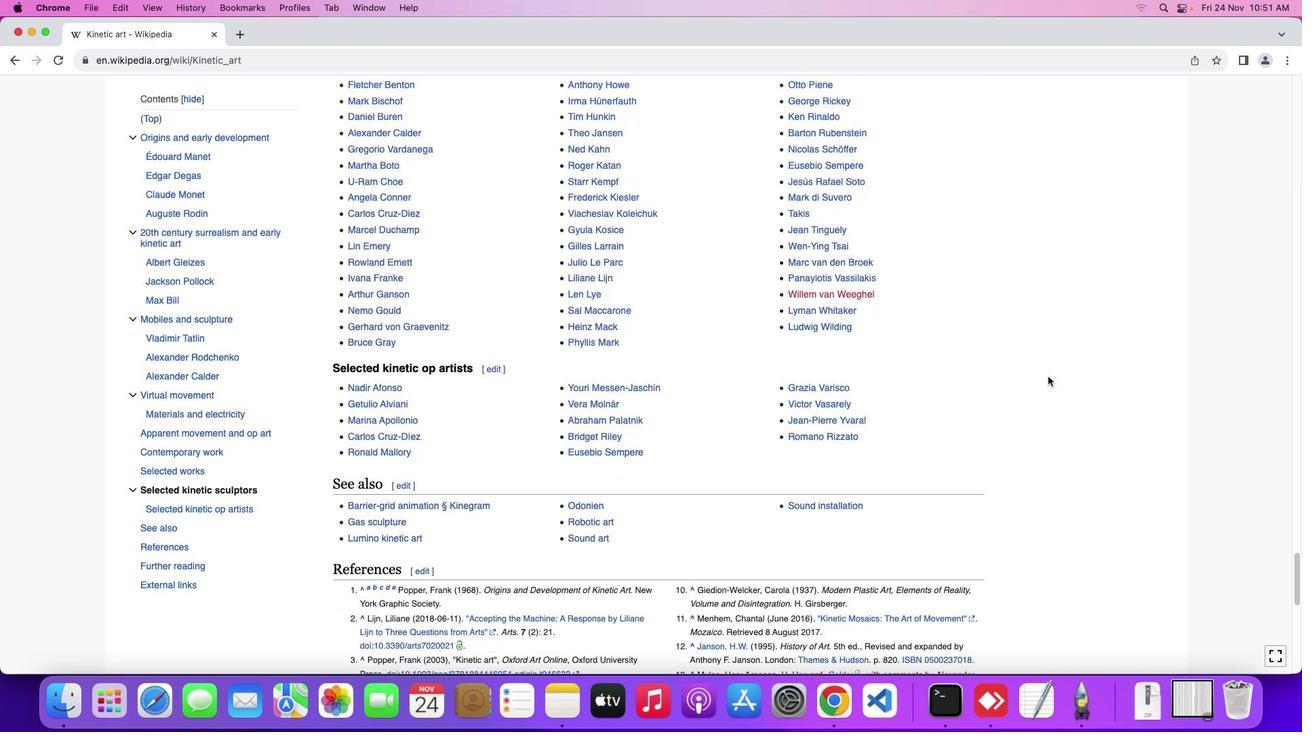 
Action: Mouse scrolled (1047, 376) with delta (0, -1)
Screenshot: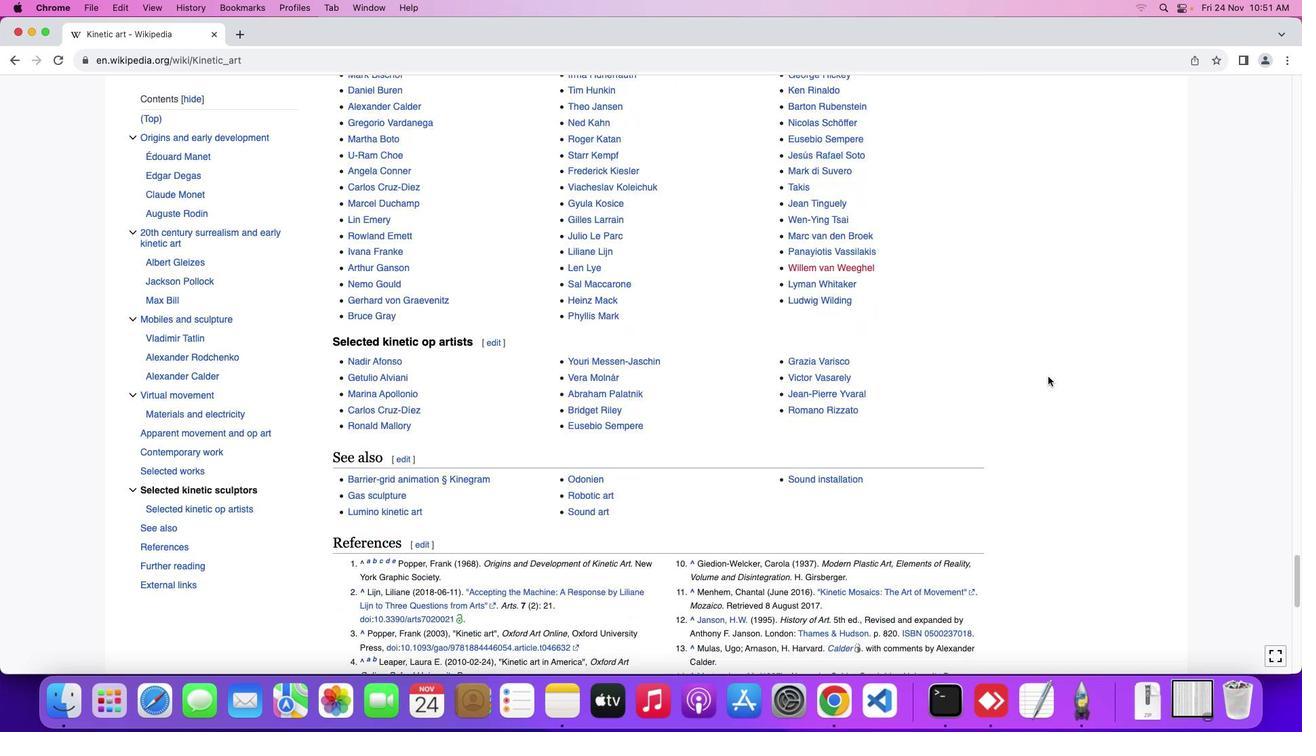 
Action: Mouse scrolled (1047, 376) with delta (0, 0)
Screenshot: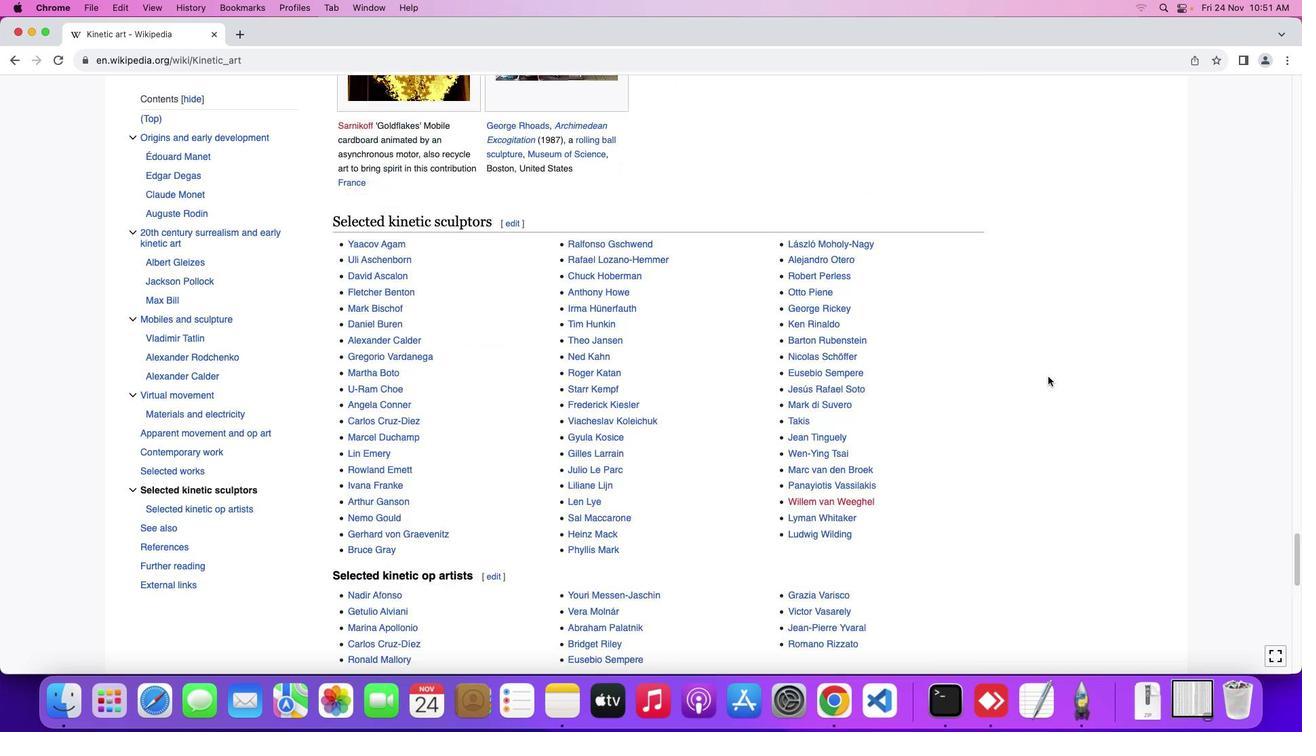 
Action: Mouse scrolled (1047, 376) with delta (0, 0)
Screenshot: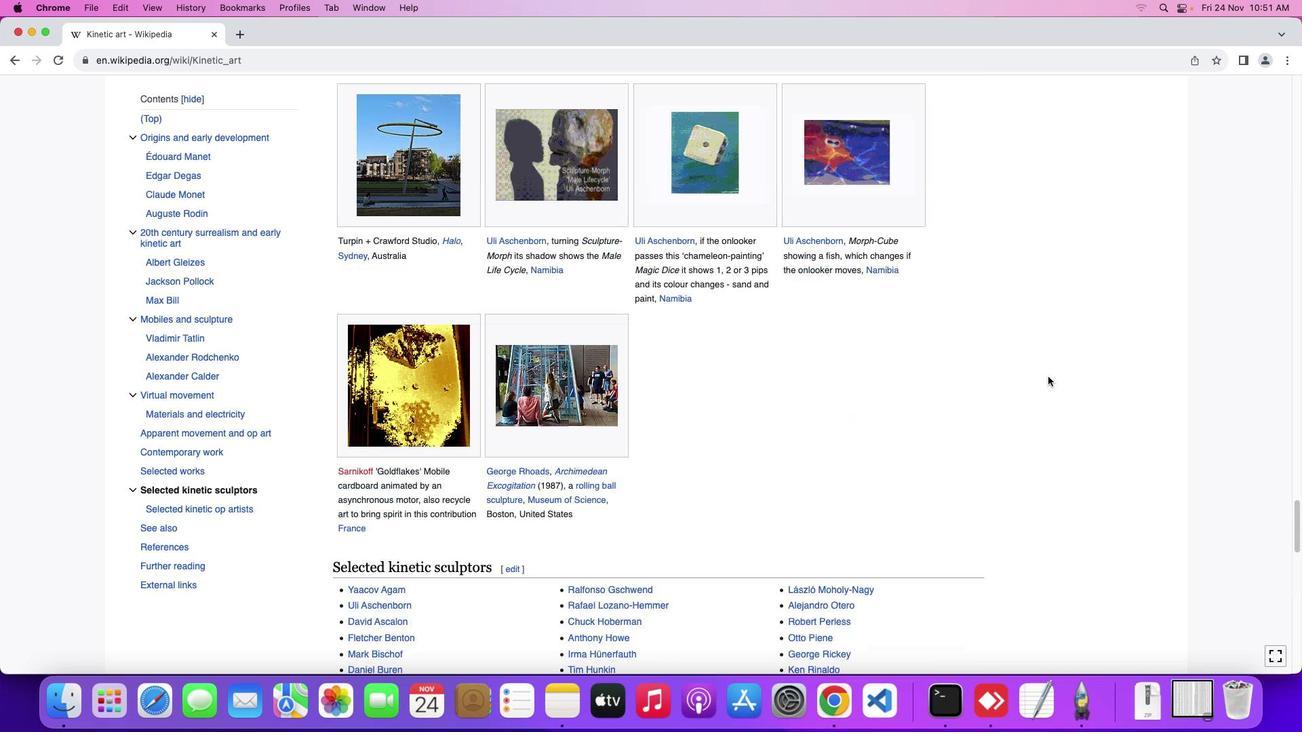 
Action: Mouse scrolled (1047, 376) with delta (0, 2)
Screenshot: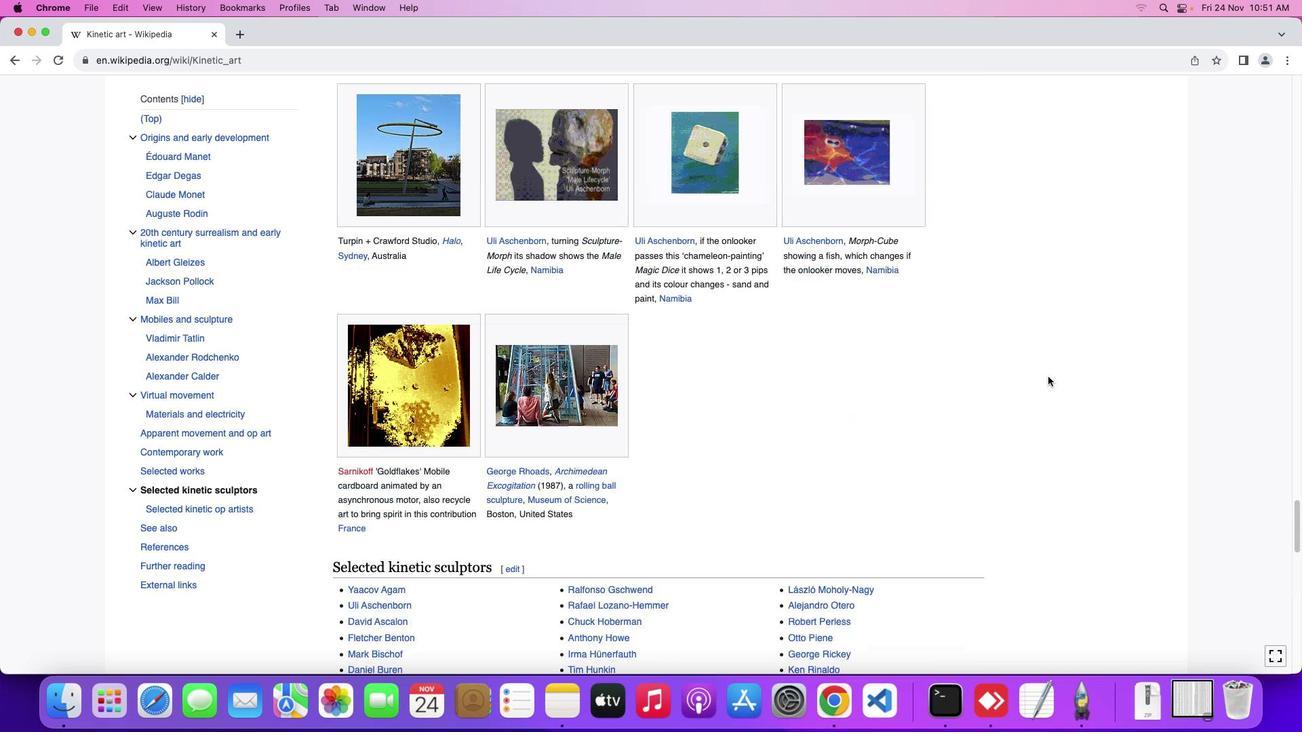 
Action: Mouse scrolled (1047, 376) with delta (0, 3)
Screenshot: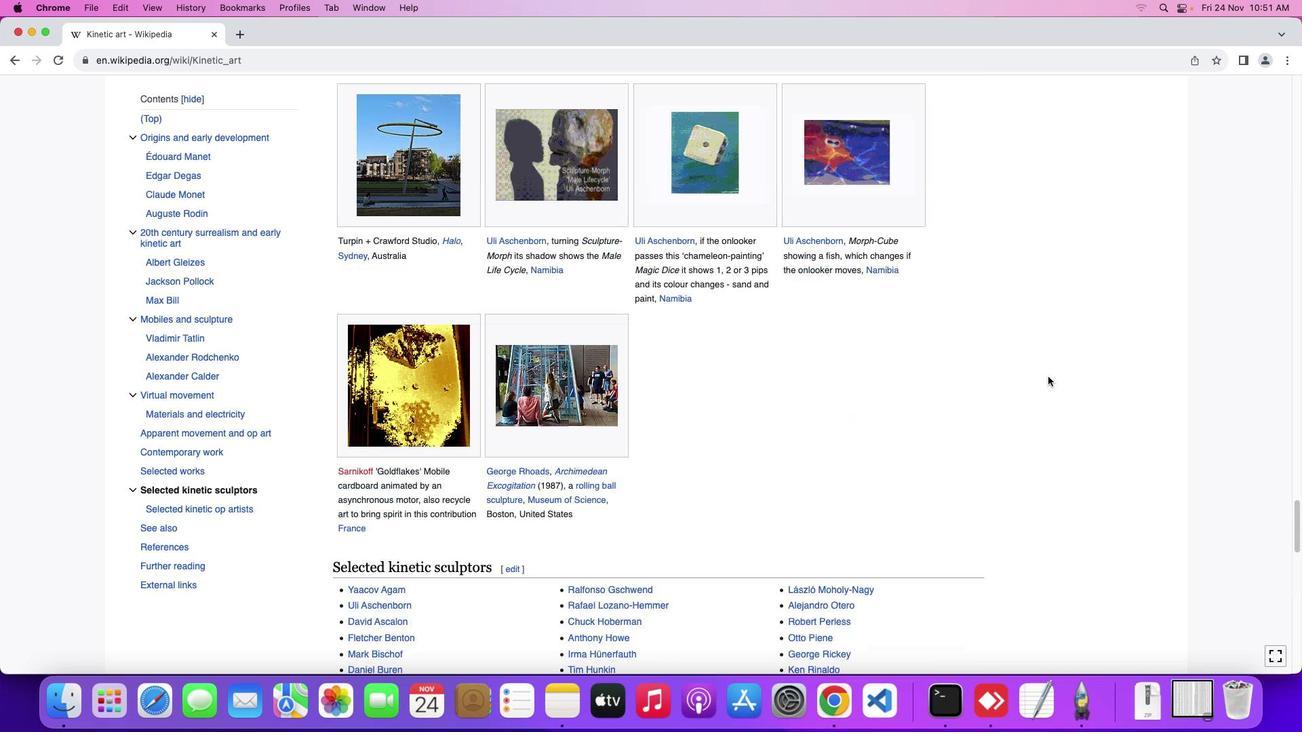 
Action: Mouse scrolled (1047, 376) with delta (0, 4)
Screenshot: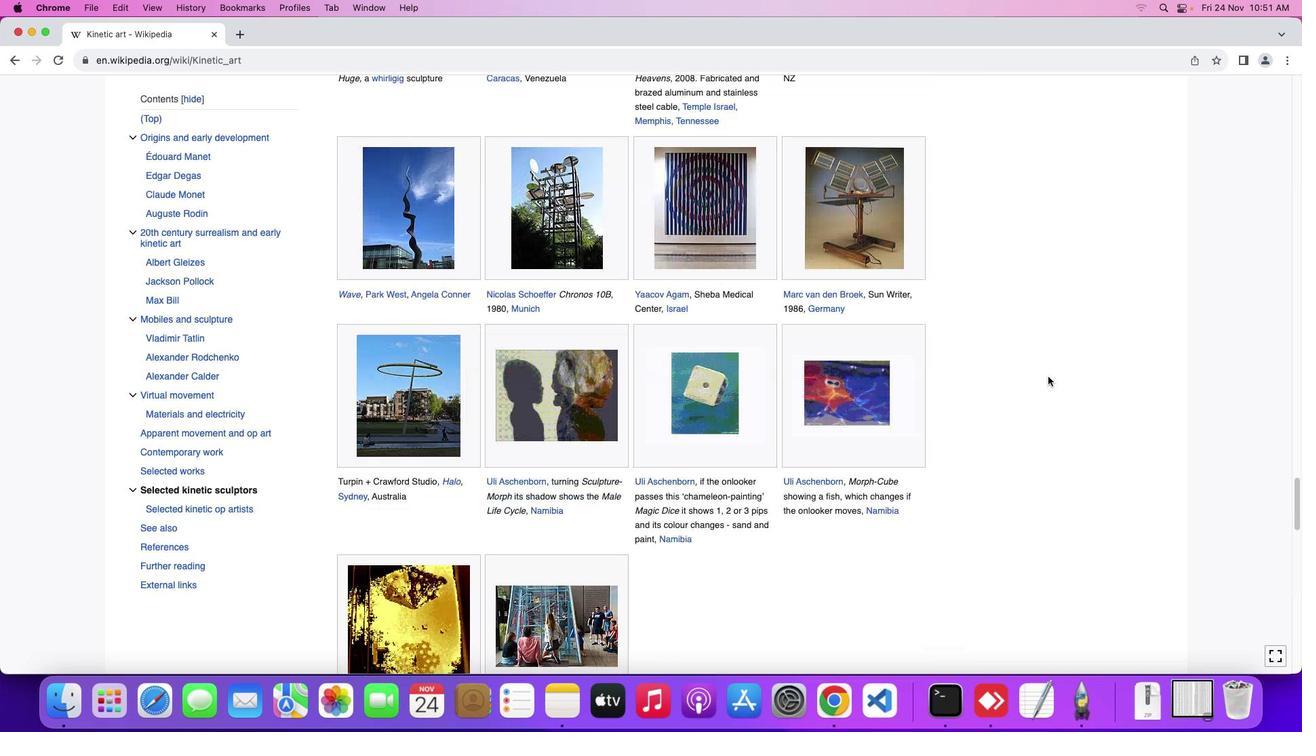 
Action: Mouse scrolled (1047, 376) with delta (0, 4)
Screenshot: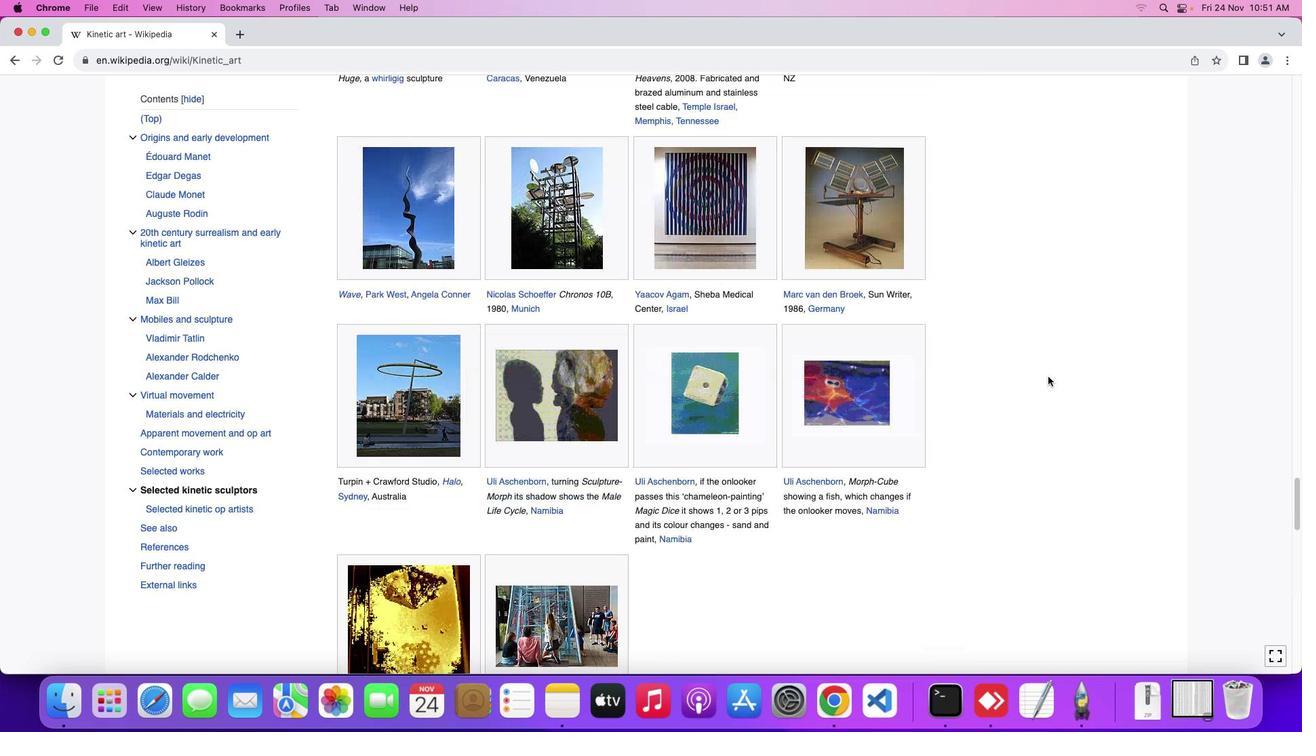 
Action: Mouse scrolled (1047, 376) with delta (0, 4)
Screenshot: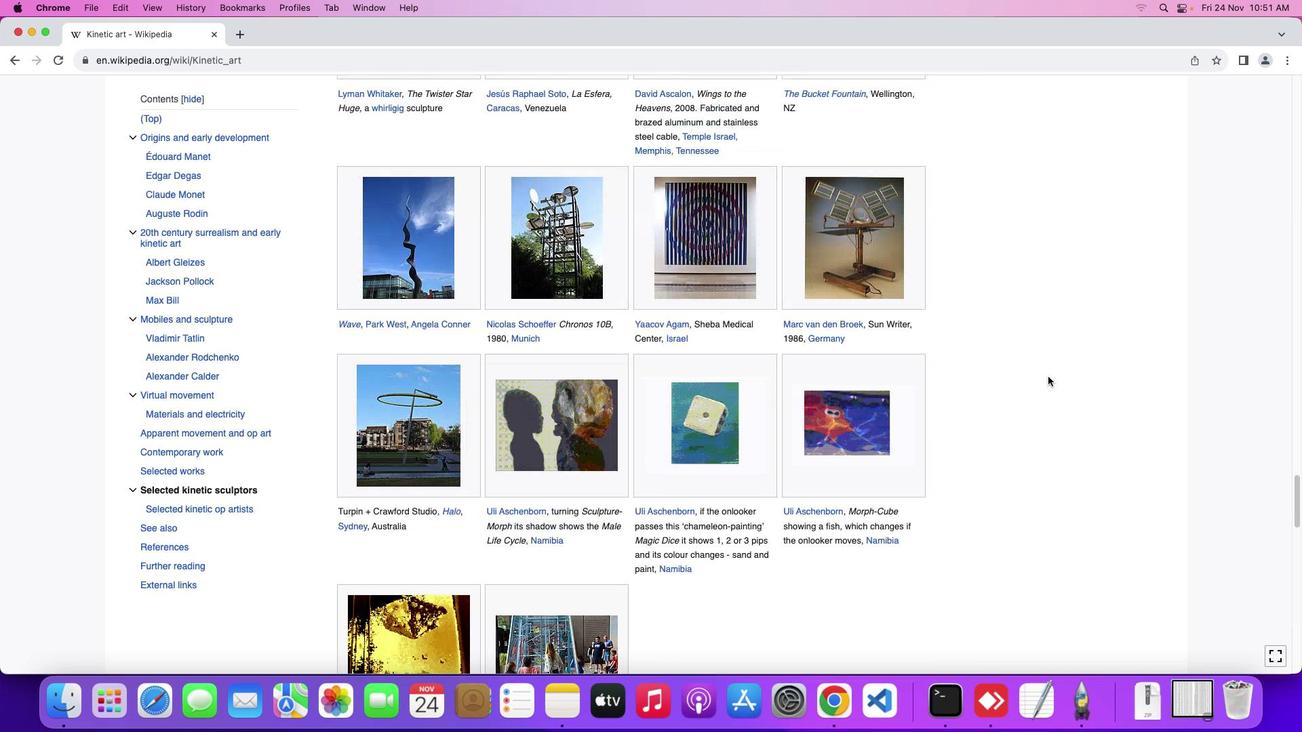 
Action: Mouse scrolled (1047, 376) with delta (0, 0)
Screenshot: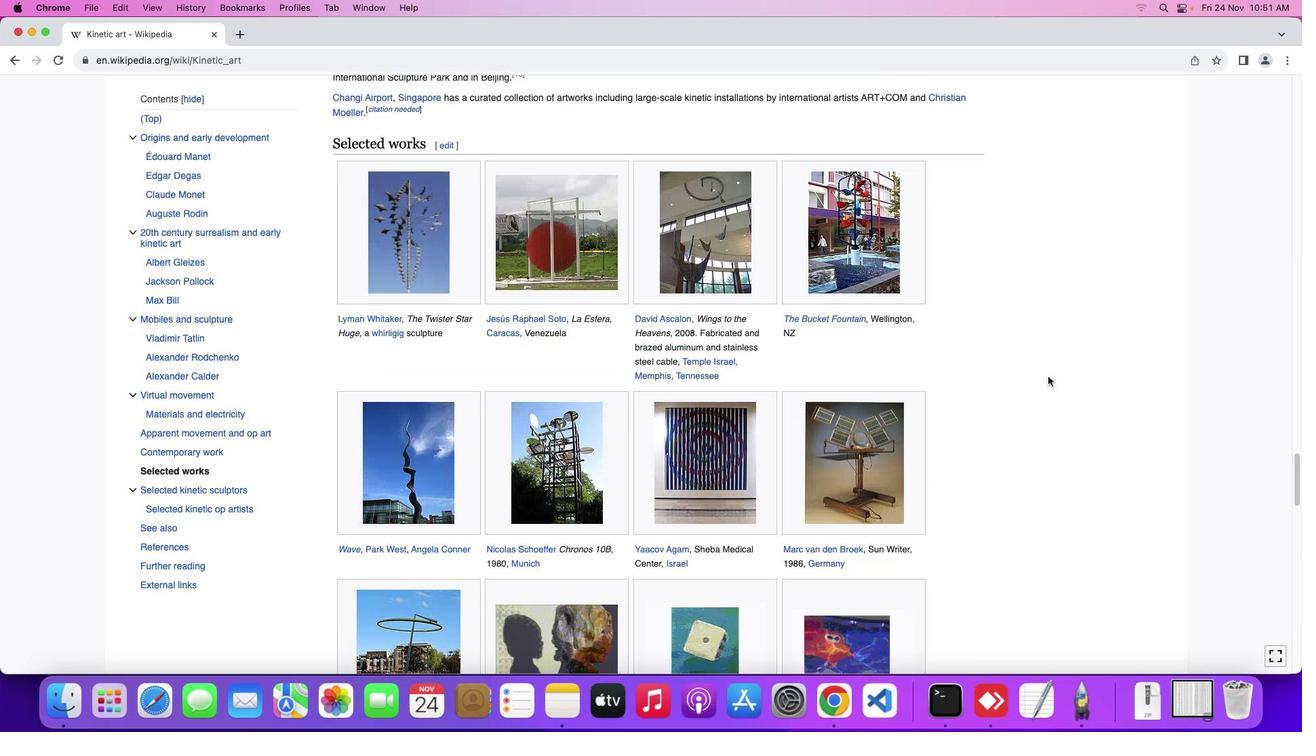 
Action: Mouse scrolled (1047, 376) with delta (0, 0)
Screenshot: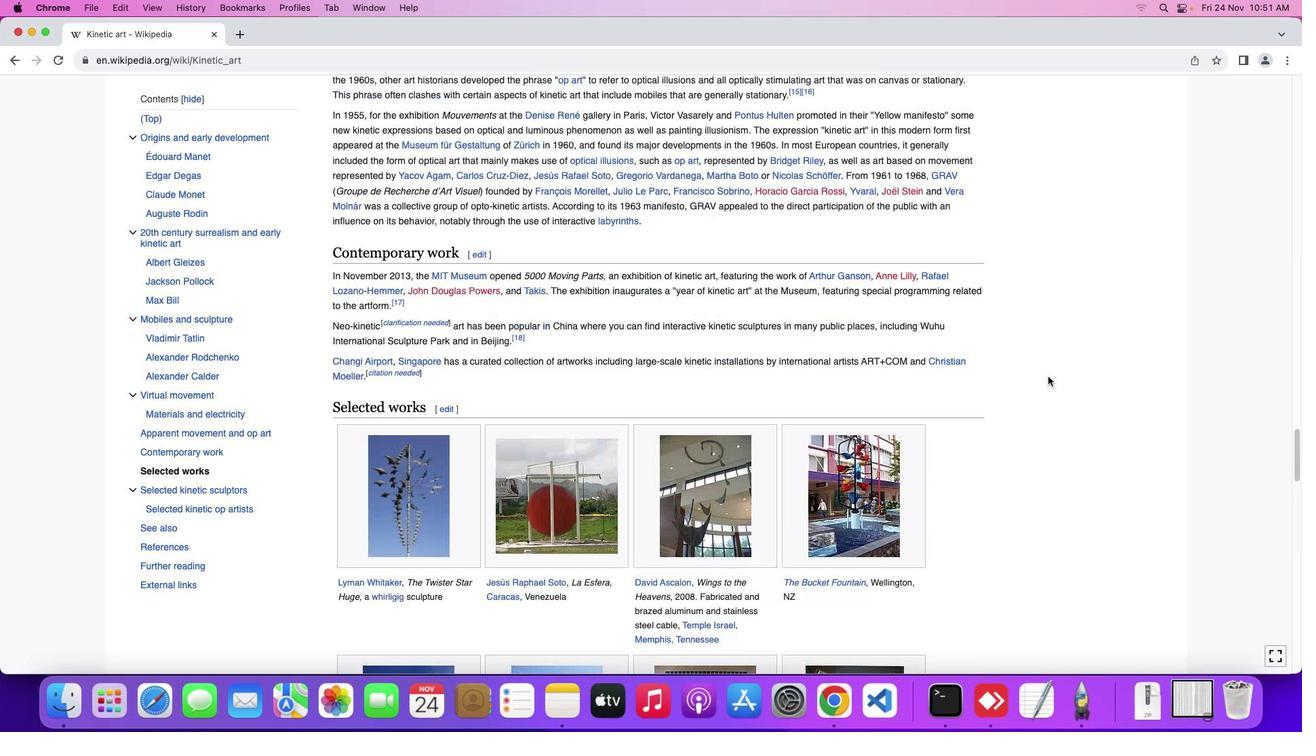 
Action: Mouse scrolled (1047, 376) with delta (0, 2)
Screenshot: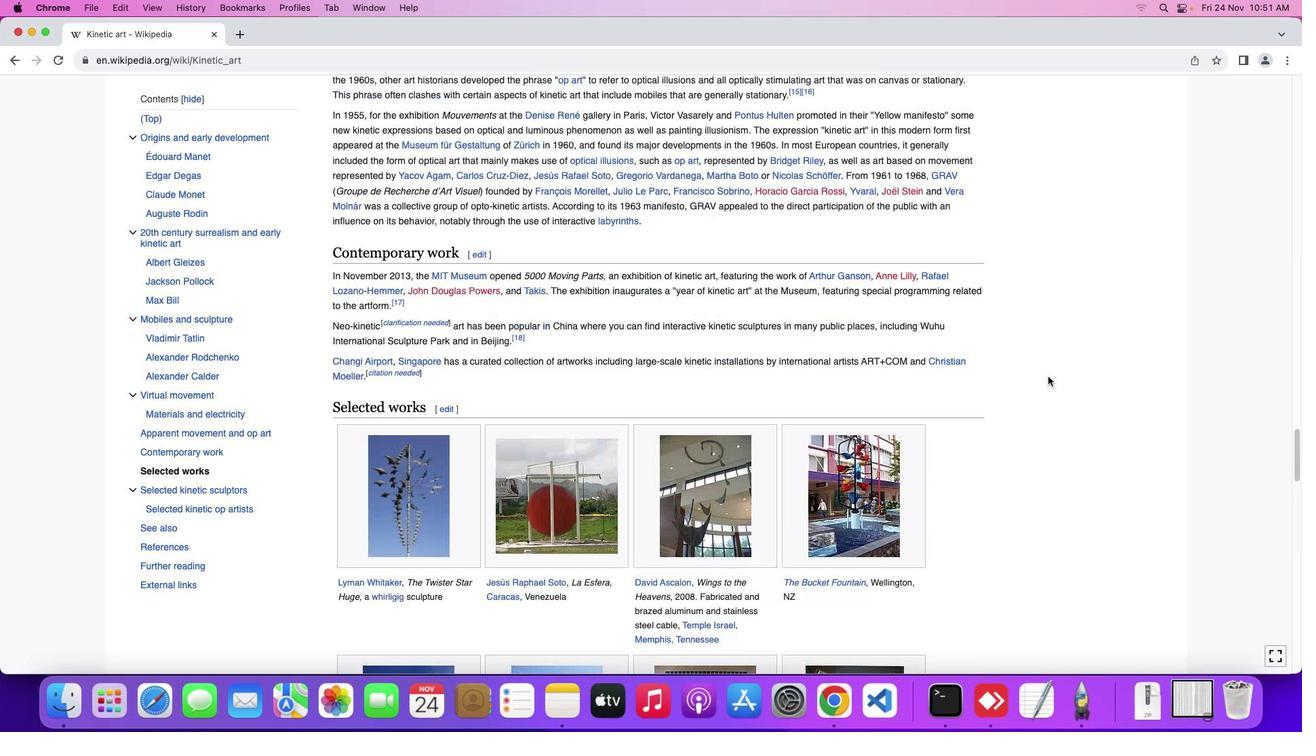
Action: Mouse scrolled (1047, 376) with delta (0, 3)
Screenshot: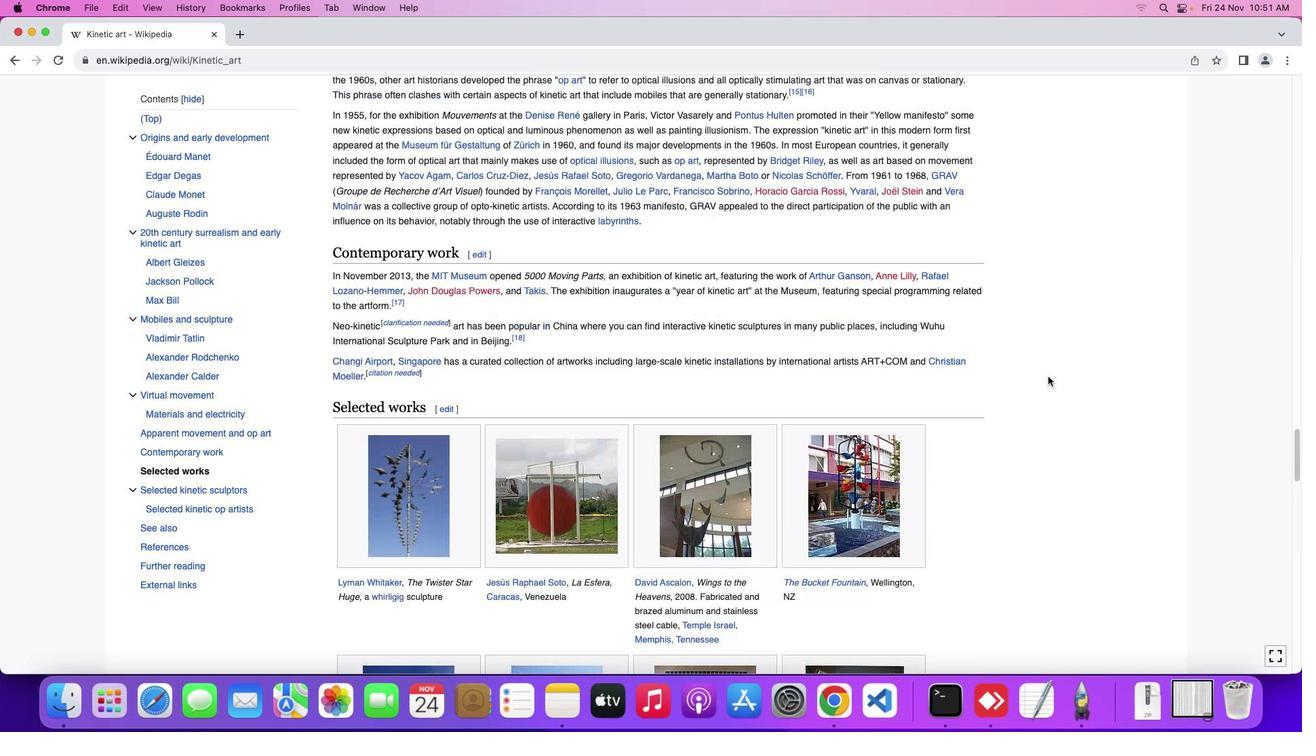 
Action: Mouse scrolled (1047, 376) with delta (0, 4)
Screenshot: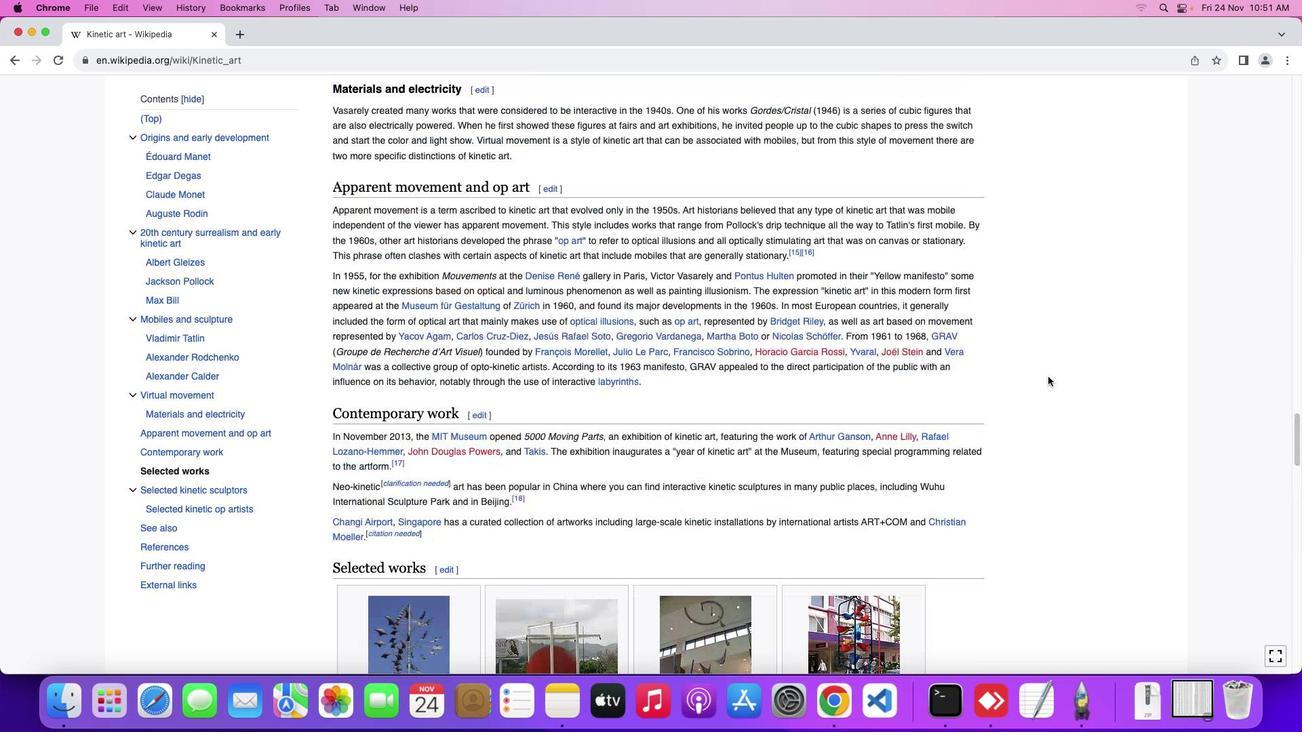 
Action: Mouse scrolled (1047, 376) with delta (0, 4)
Screenshot: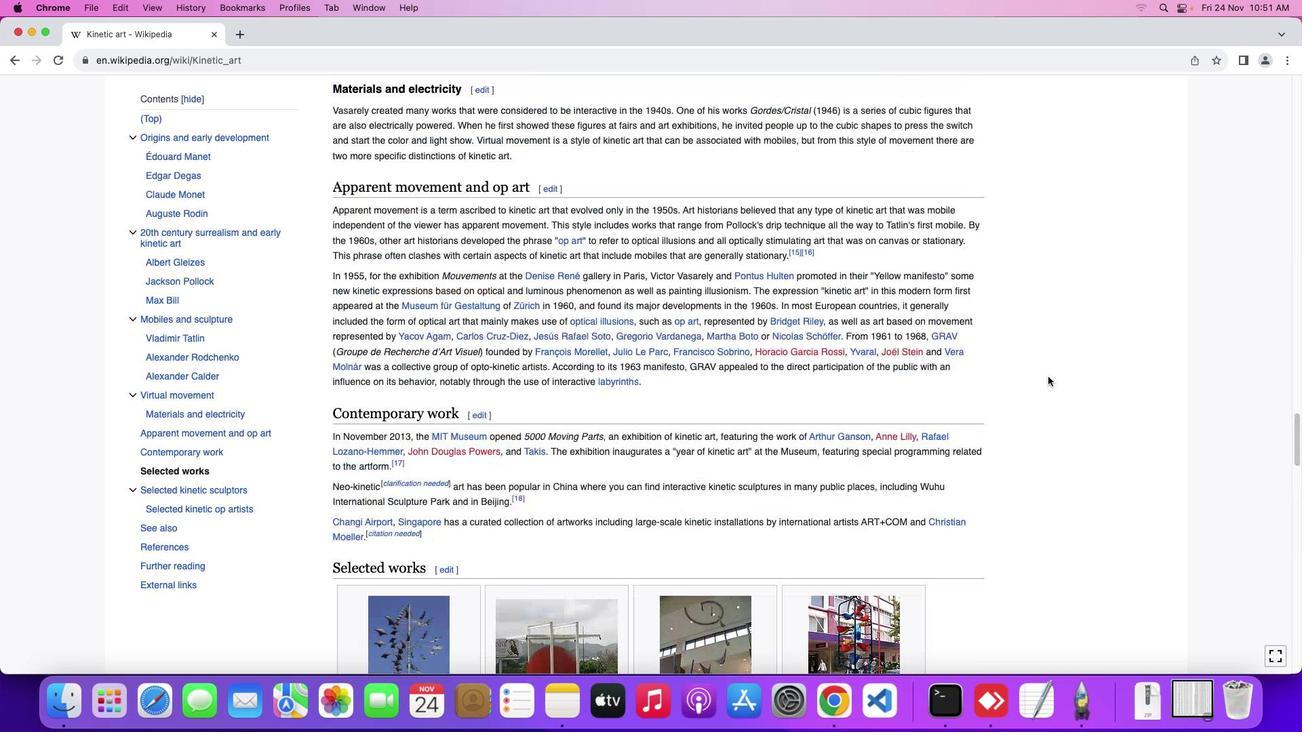 
Action: Mouse scrolled (1047, 376) with delta (0, 0)
Screenshot: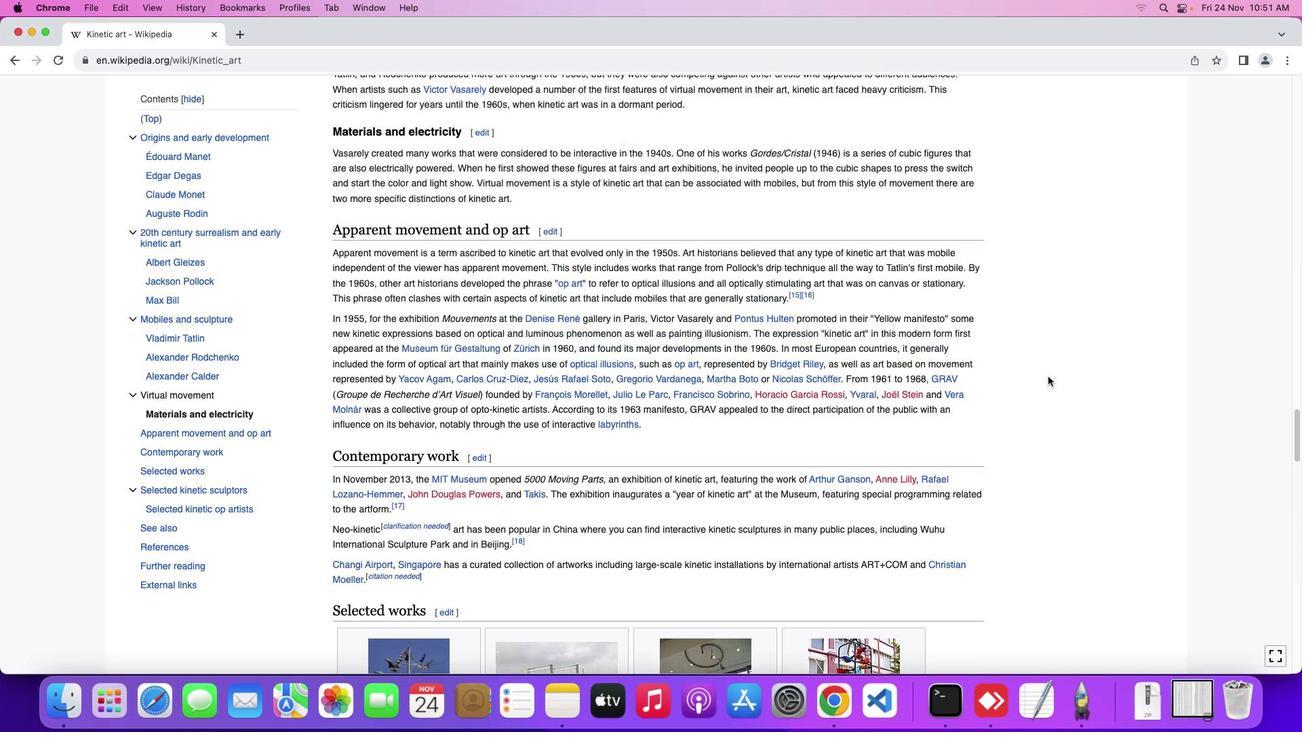 
Action: Mouse scrolled (1047, 376) with delta (0, 0)
Screenshot: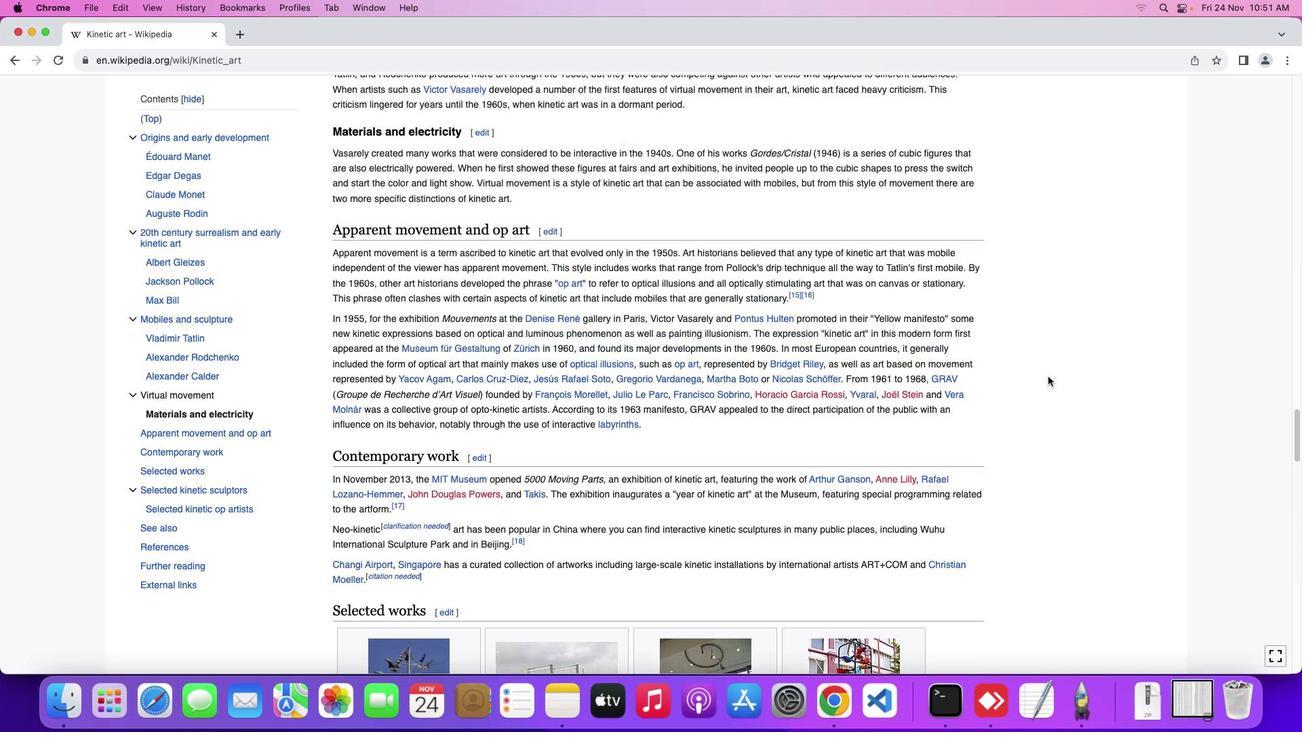 
Action: Mouse scrolled (1047, 376) with delta (0, 2)
Screenshot: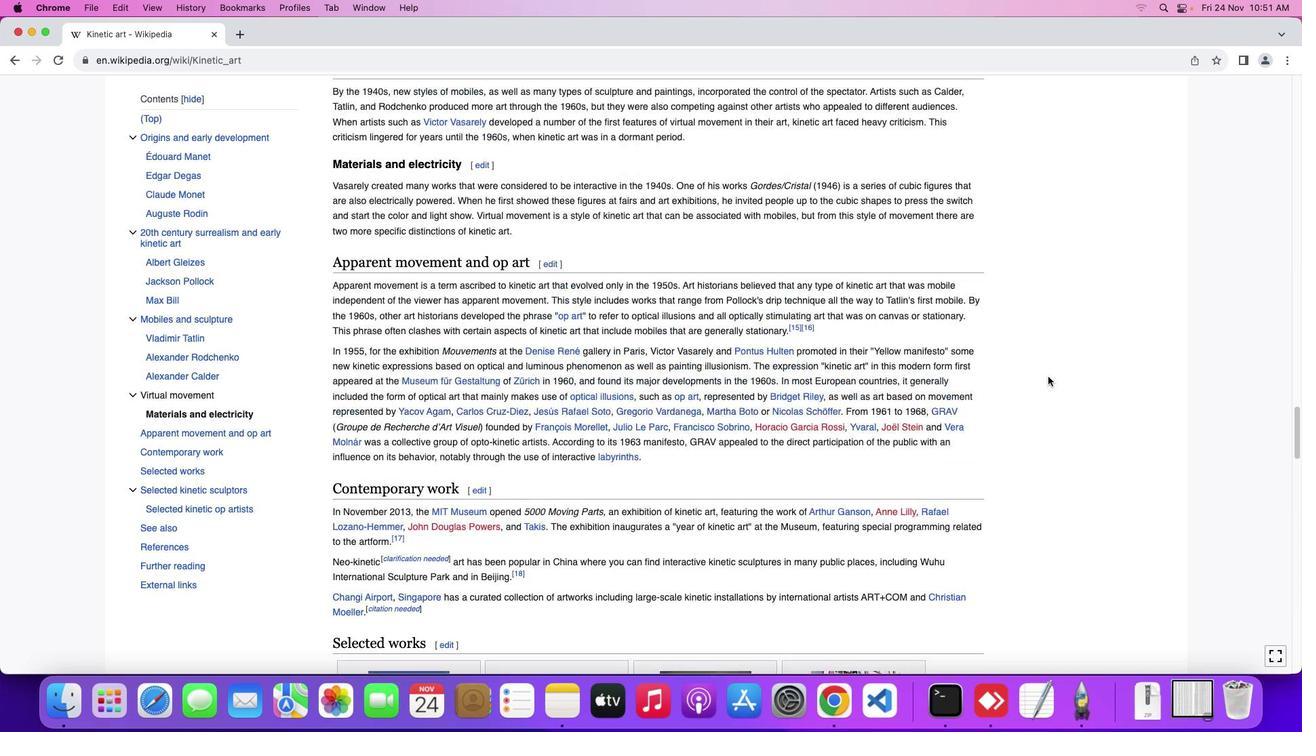 
Action: Mouse scrolled (1047, 376) with delta (0, 2)
Screenshot: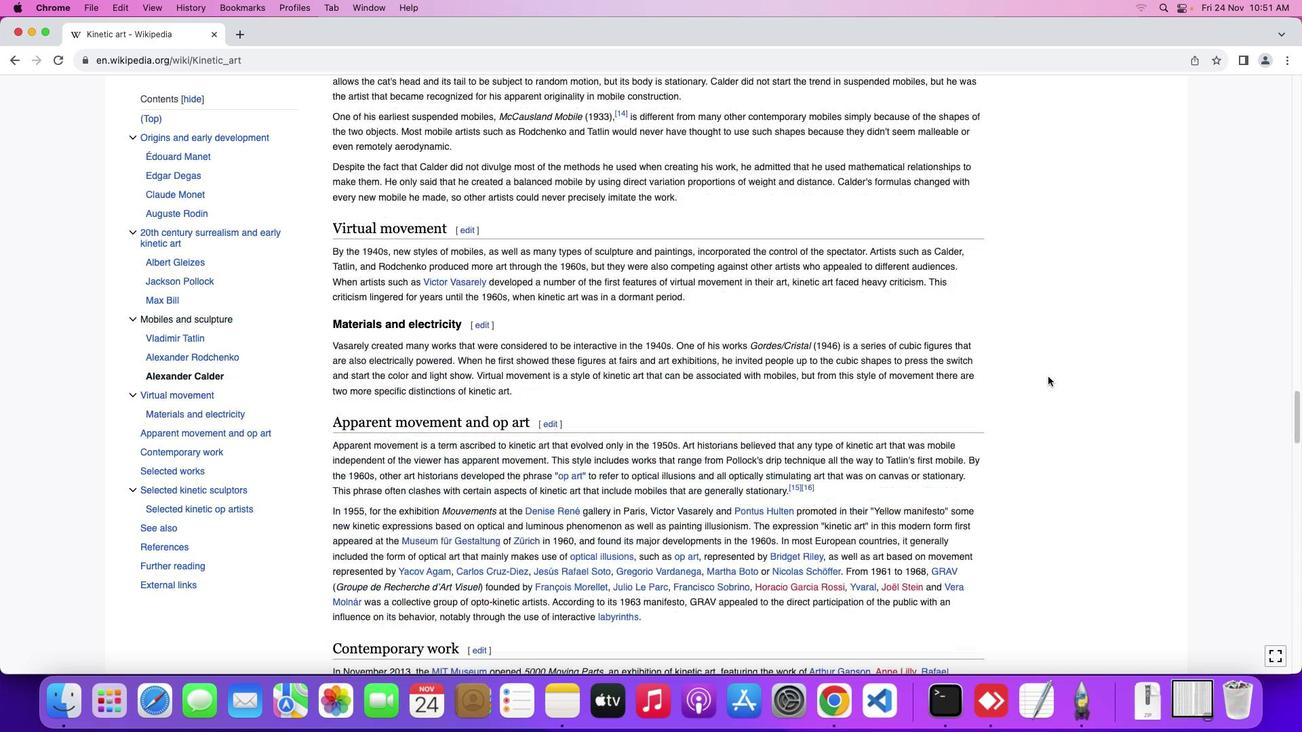 
Action: Mouse scrolled (1047, 376) with delta (0, 2)
Screenshot: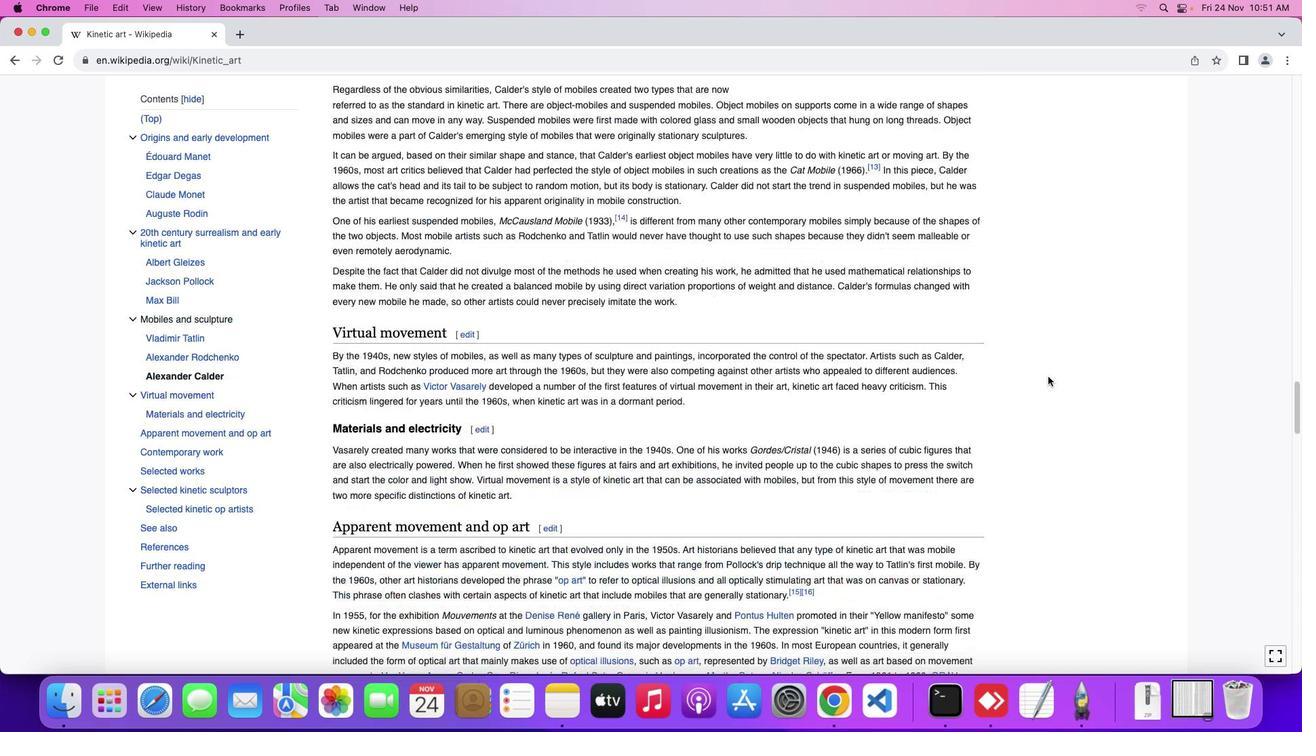 
Action: Mouse scrolled (1047, 376) with delta (0, 3)
Screenshot: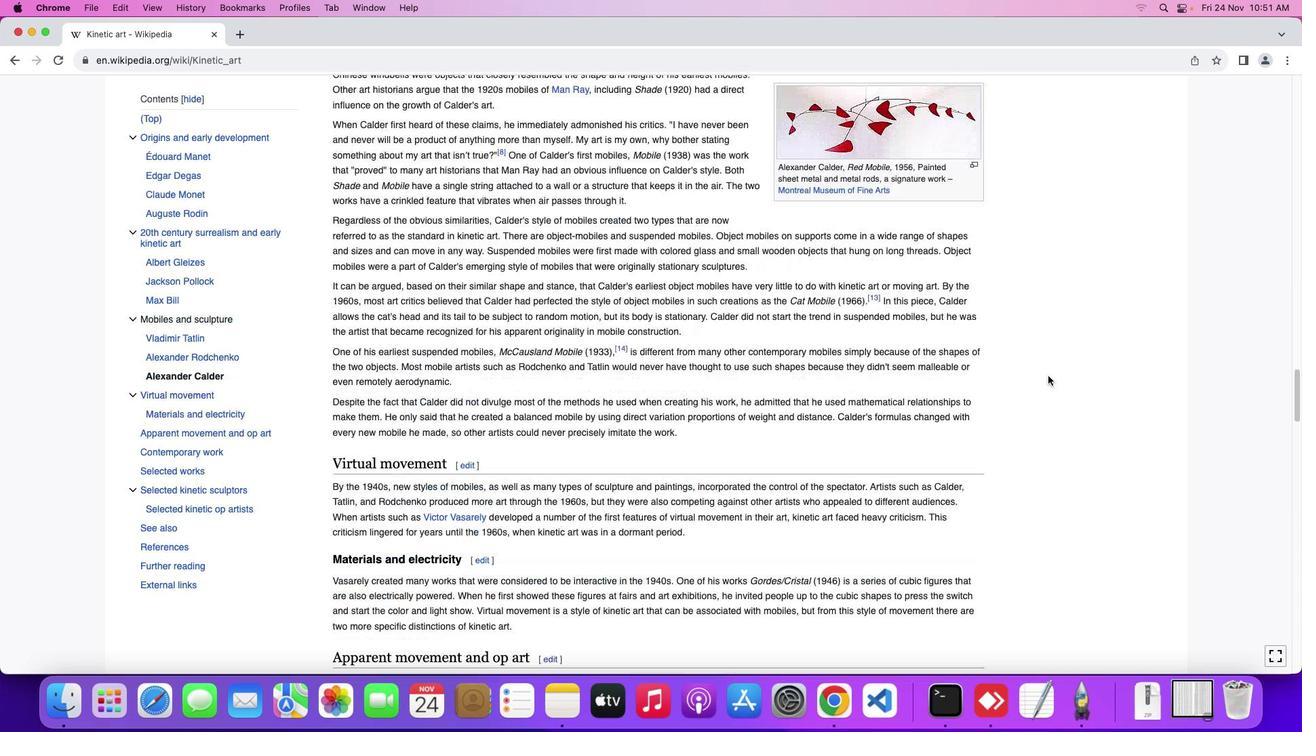 
Action: Mouse moved to (1048, 376)
Screenshot: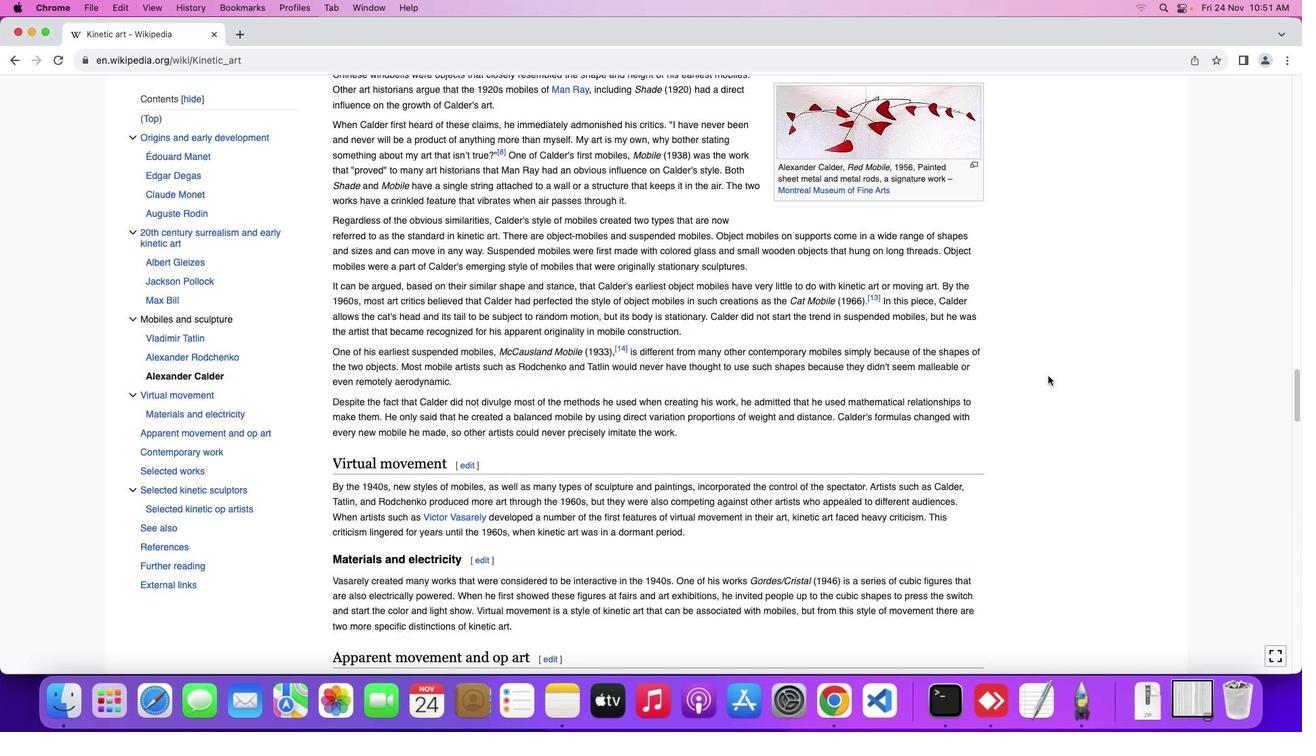
Action: Mouse scrolled (1048, 376) with delta (0, 0)
Screenshot: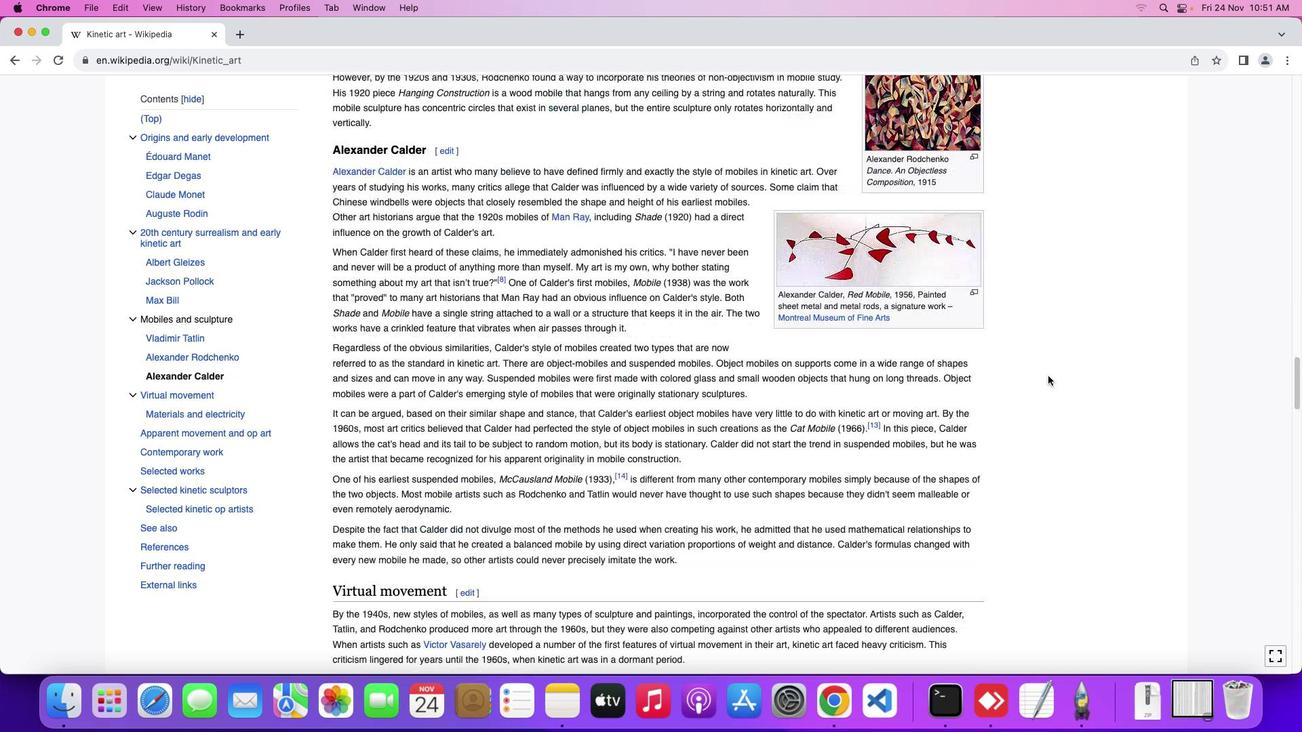 
Action: Mouse scrolled (1048, 376) with delta (0, 0)
Screenshot: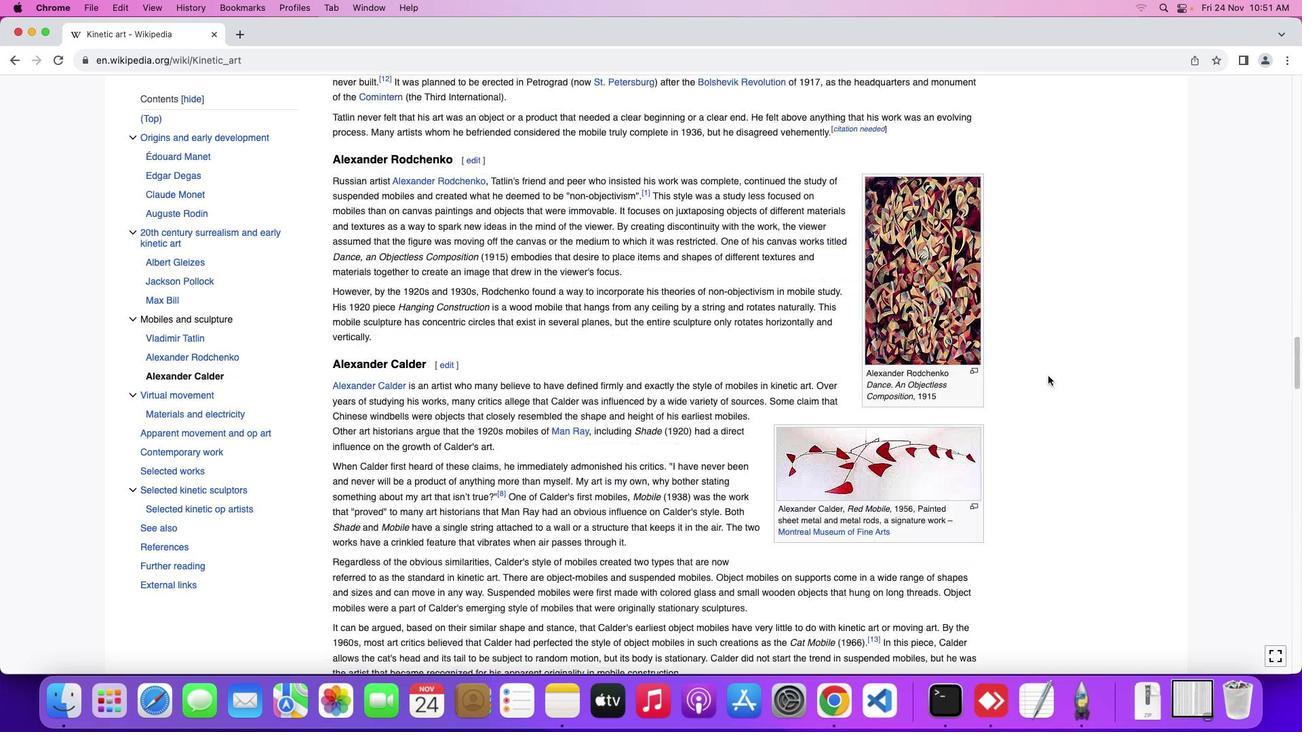 
Action: Mouse scrolled (1048, 376) with delta (0, 2)
Screenshot: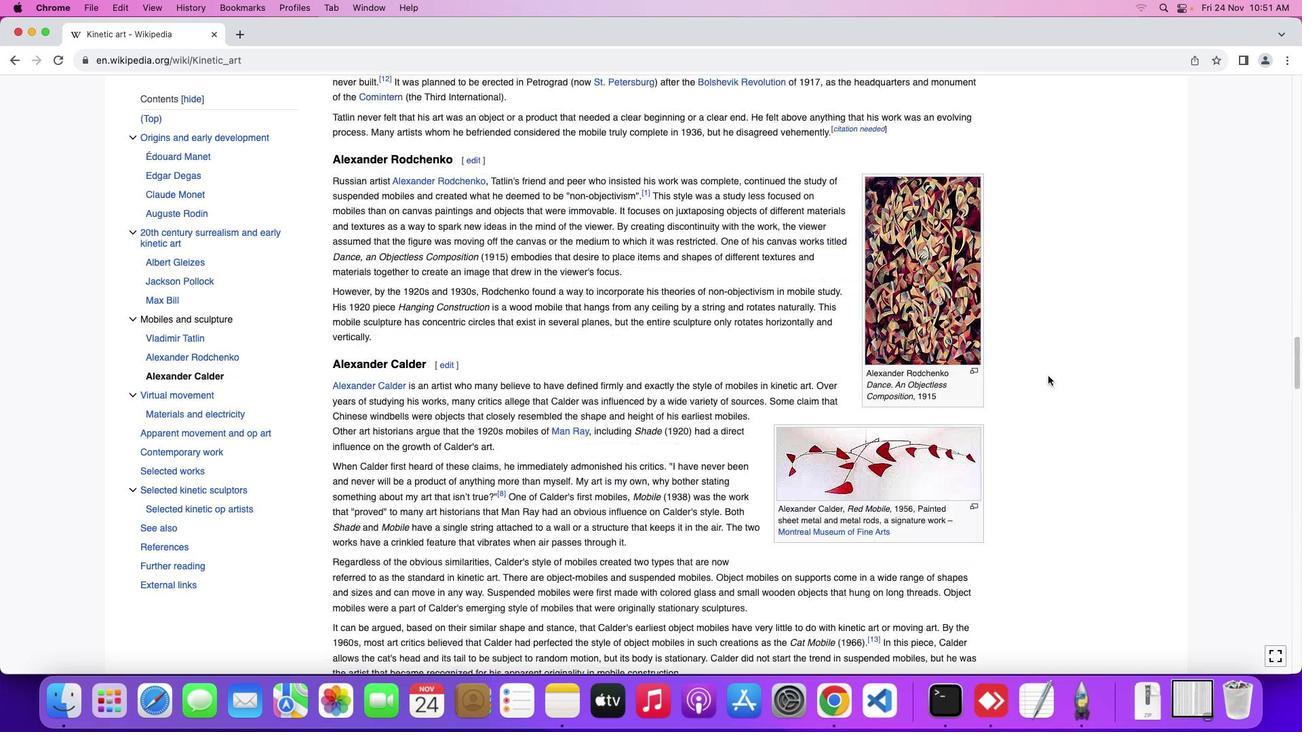 
Action: Mouse scrolled (1048, 376) with delta (0, 3)
Screenshot: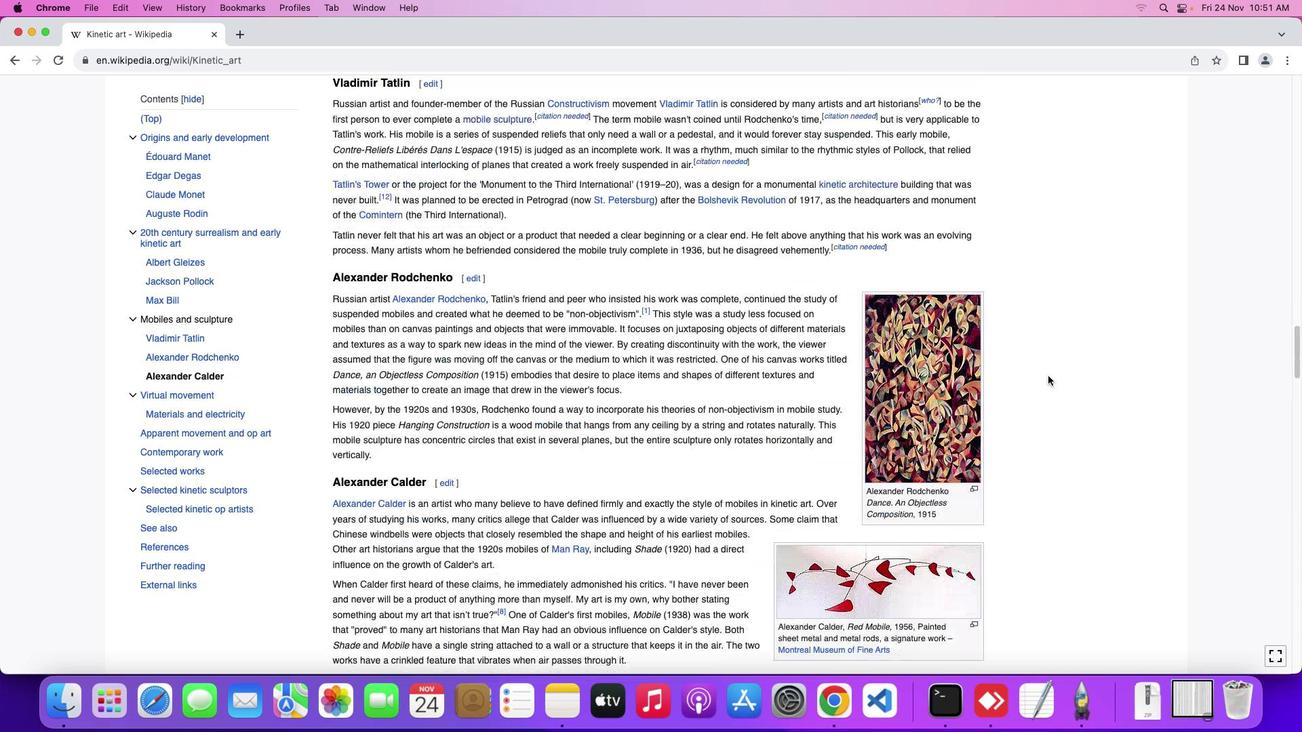 
Action: Mouse scrolled (1048, 376) with delta (0, 4)
Screenshot: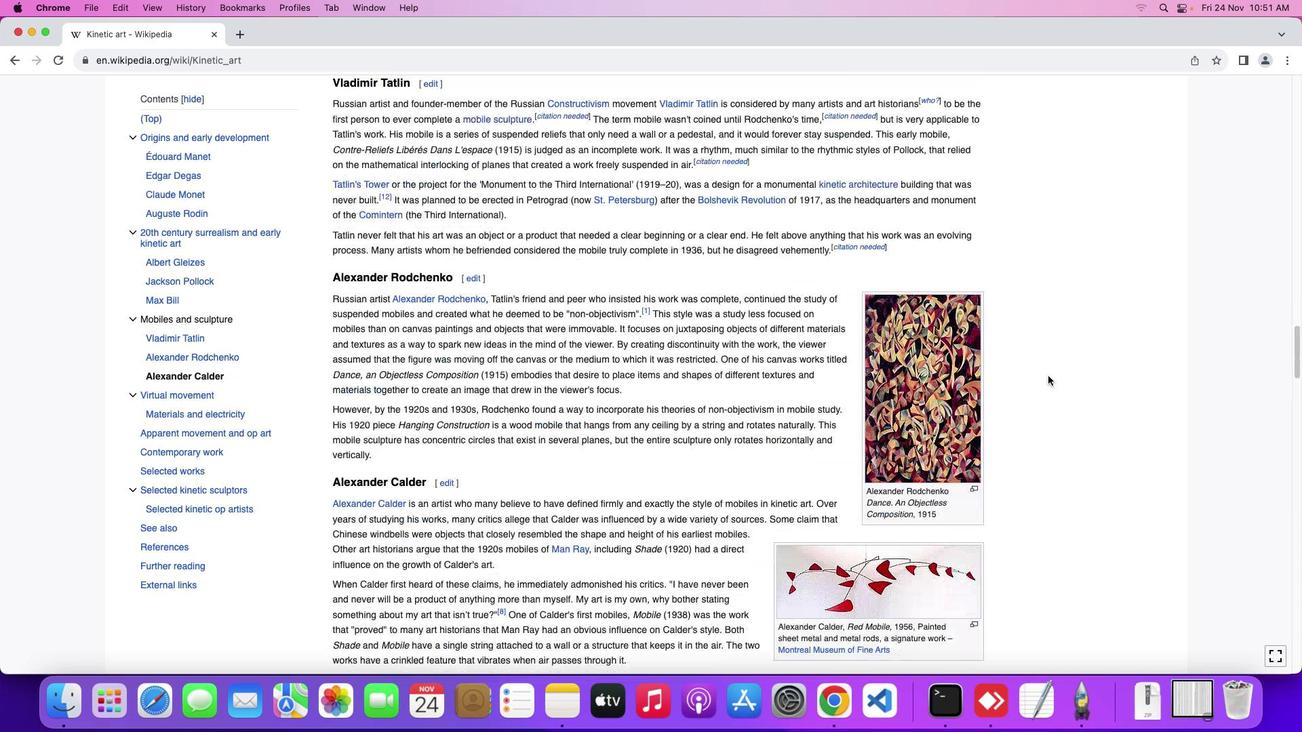 
Action: Mouse moved to (1049, 375)
Screenshot: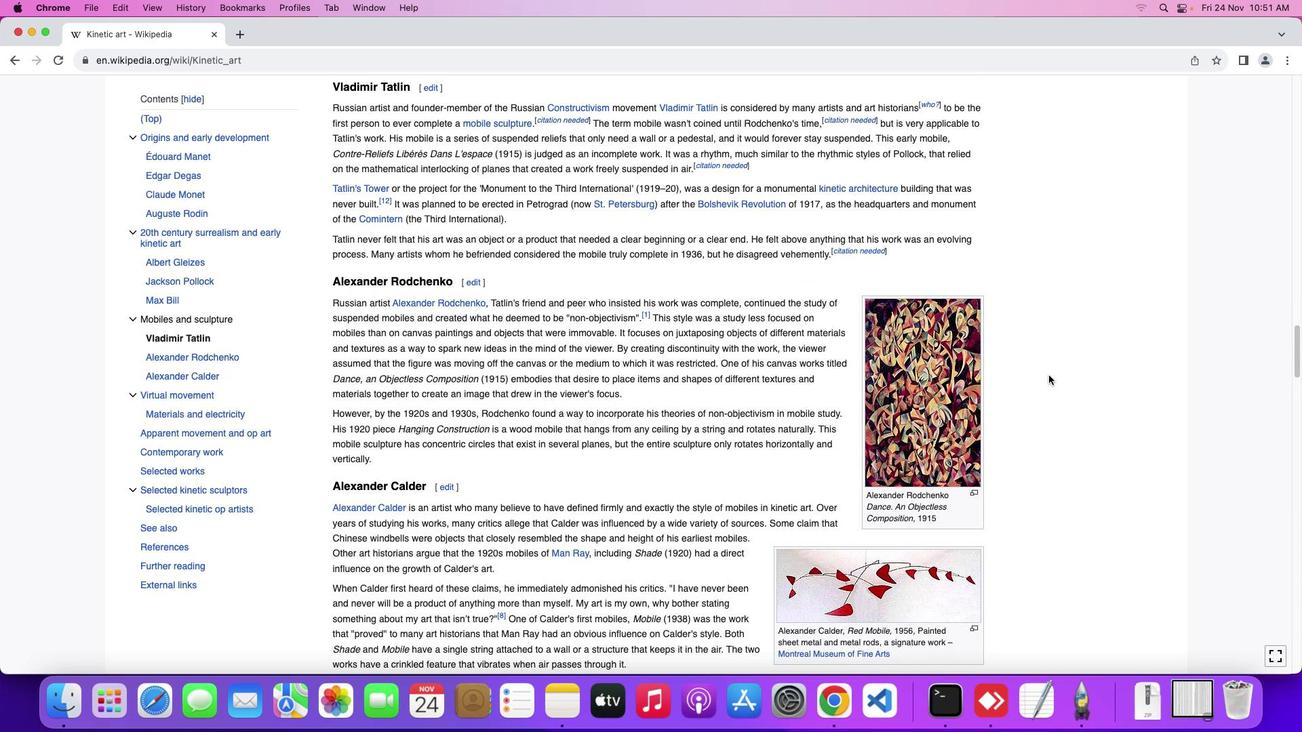 
Action: Mouse scrolled (1049, 375) with delta (0, 0)
Screenshot: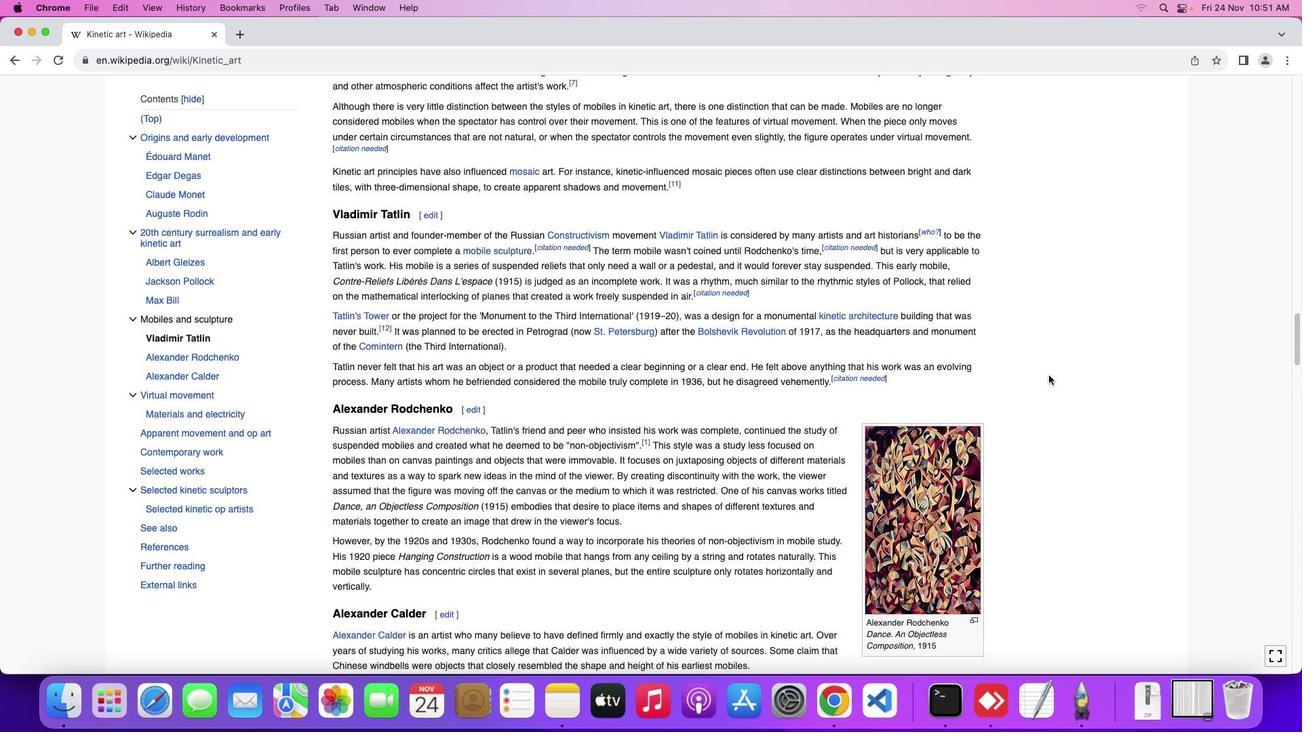 
Action: Mouse moved to (1049, 375)
Screenshot: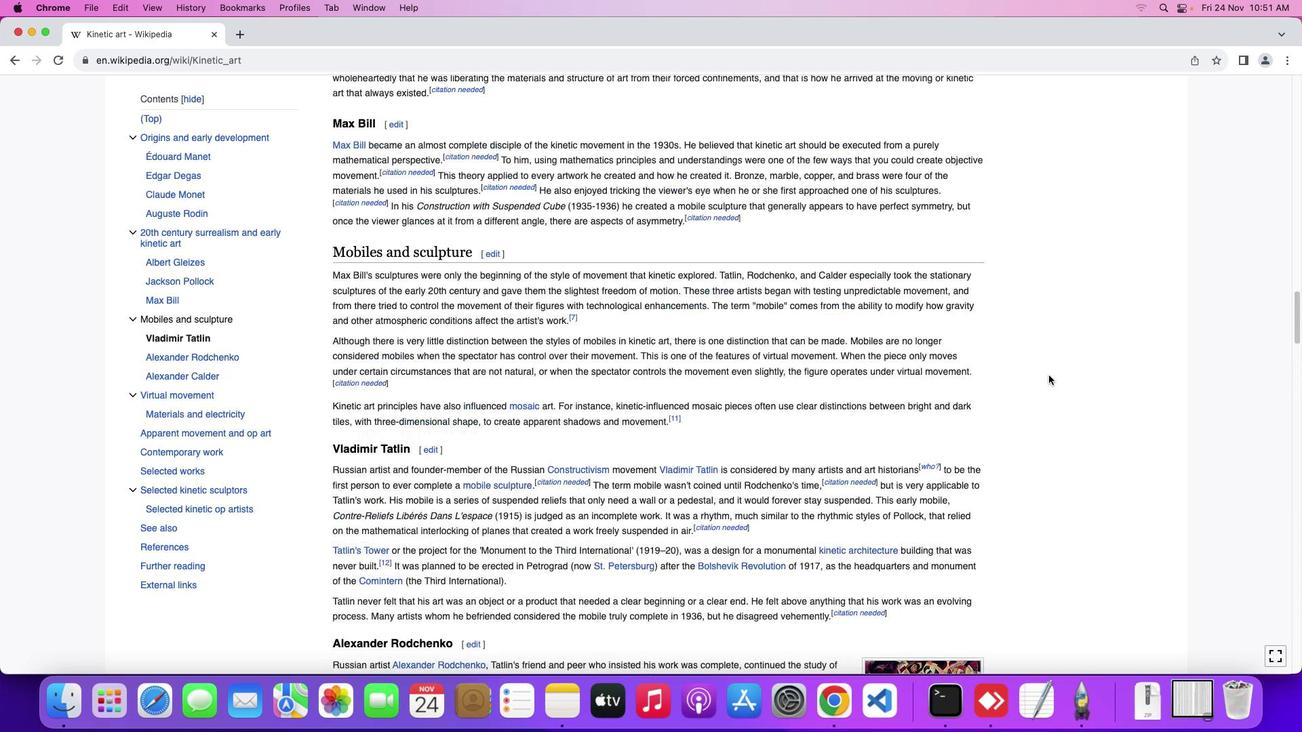 
Action: Mouse scrolled (1049, 375) with delta (0, 0)
Screenshot: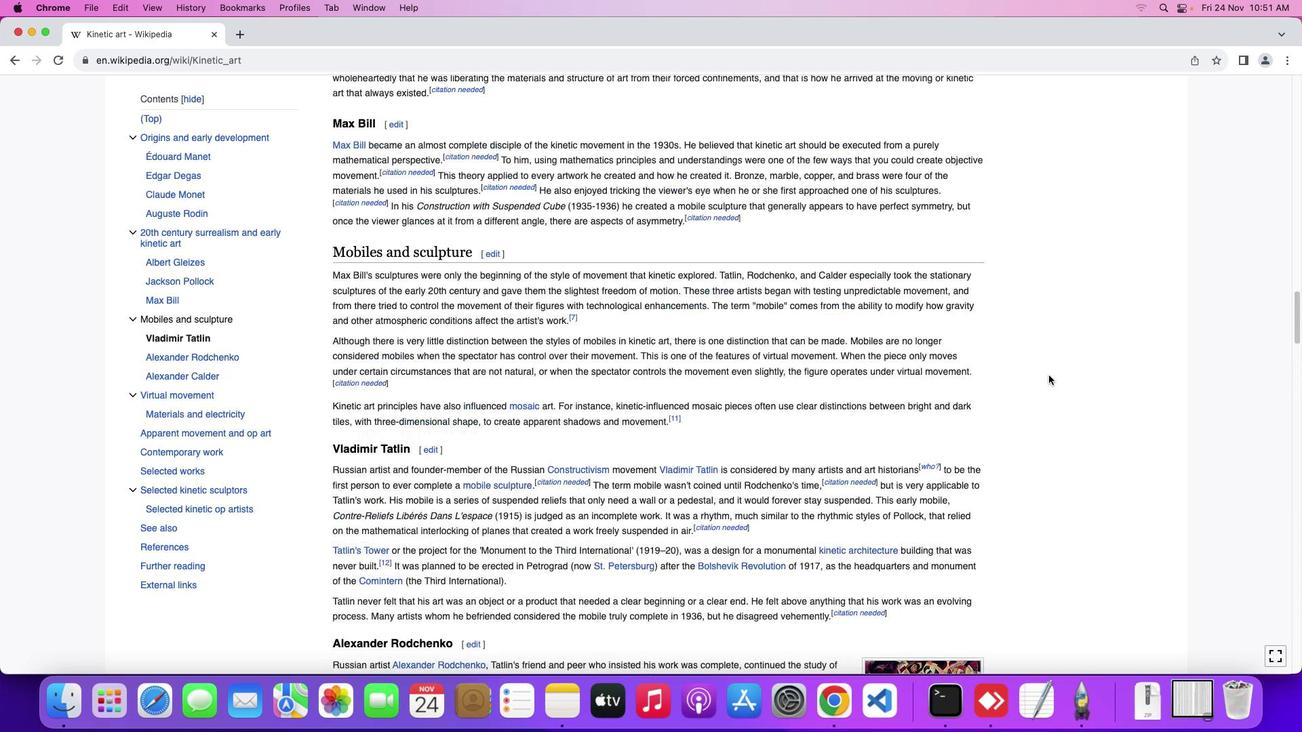 
Action: Mouse scrolled (1049, 375) with delta (0, 2)
Screenshot: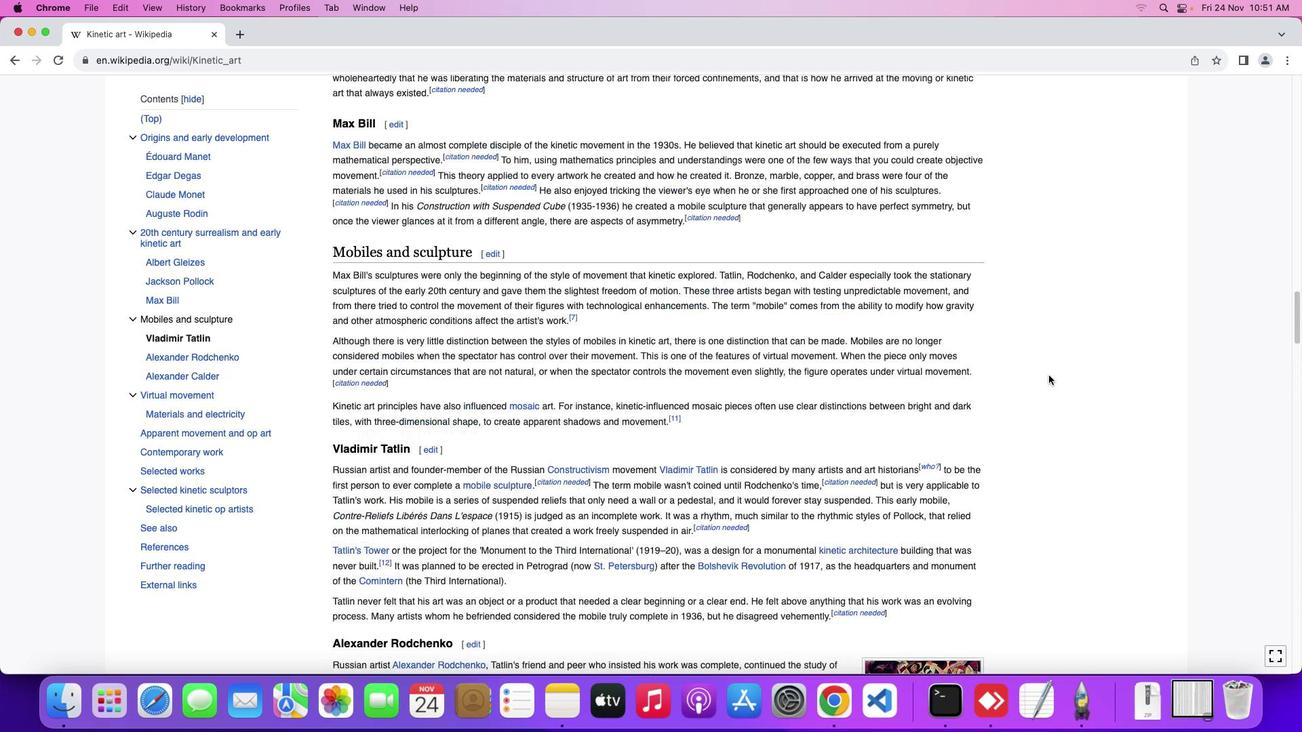 
Action: Mouse scrolled (1049, 375) with delta (0, 3)
Screenshot: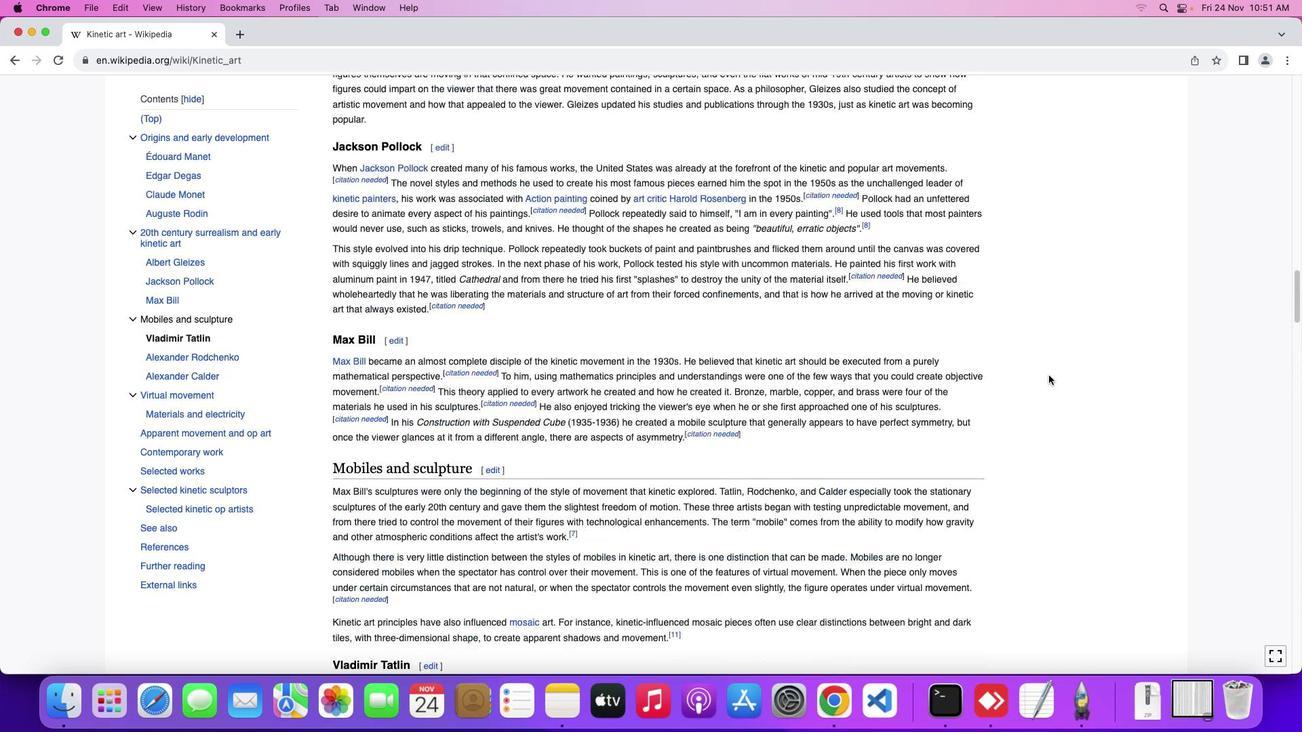 
Action: Mouse scrolled (1049, 375) with delta (0, 4)
Screenshot: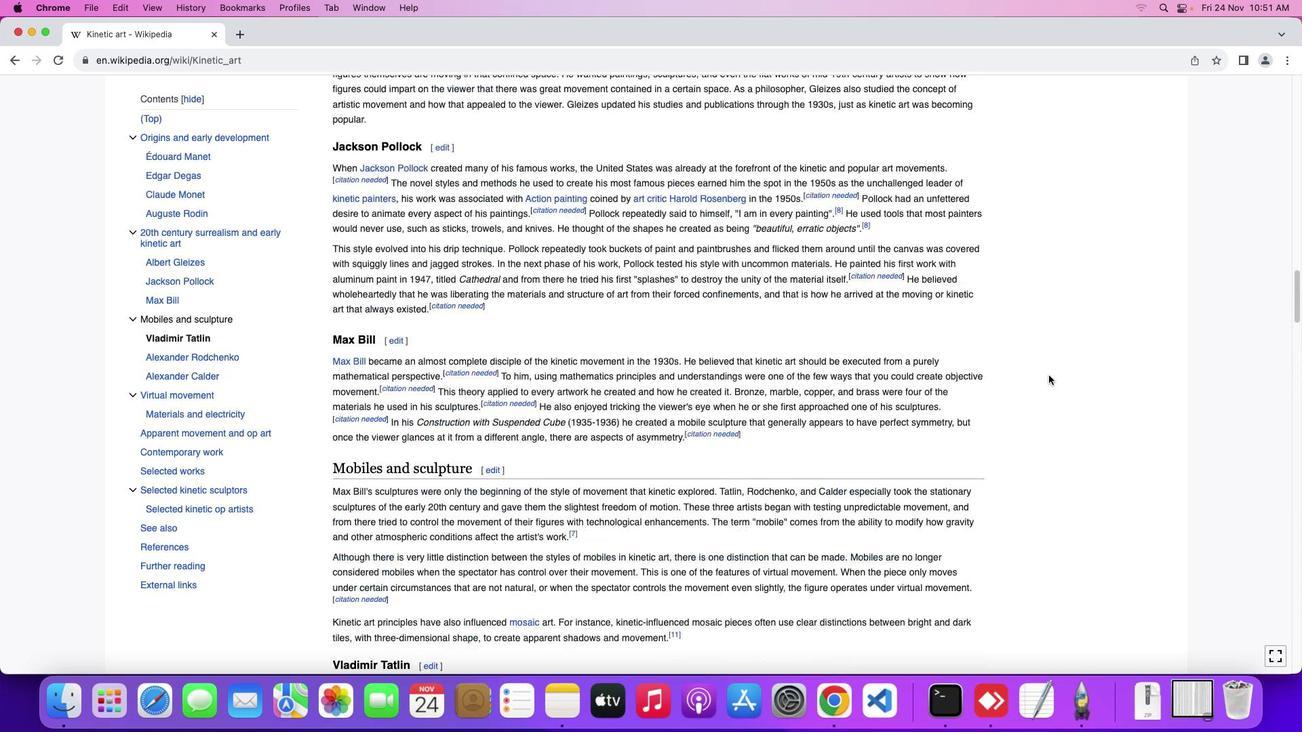 
Action: Mouse scrolled (1049, 375) with delta (0, 4)
Screenshot: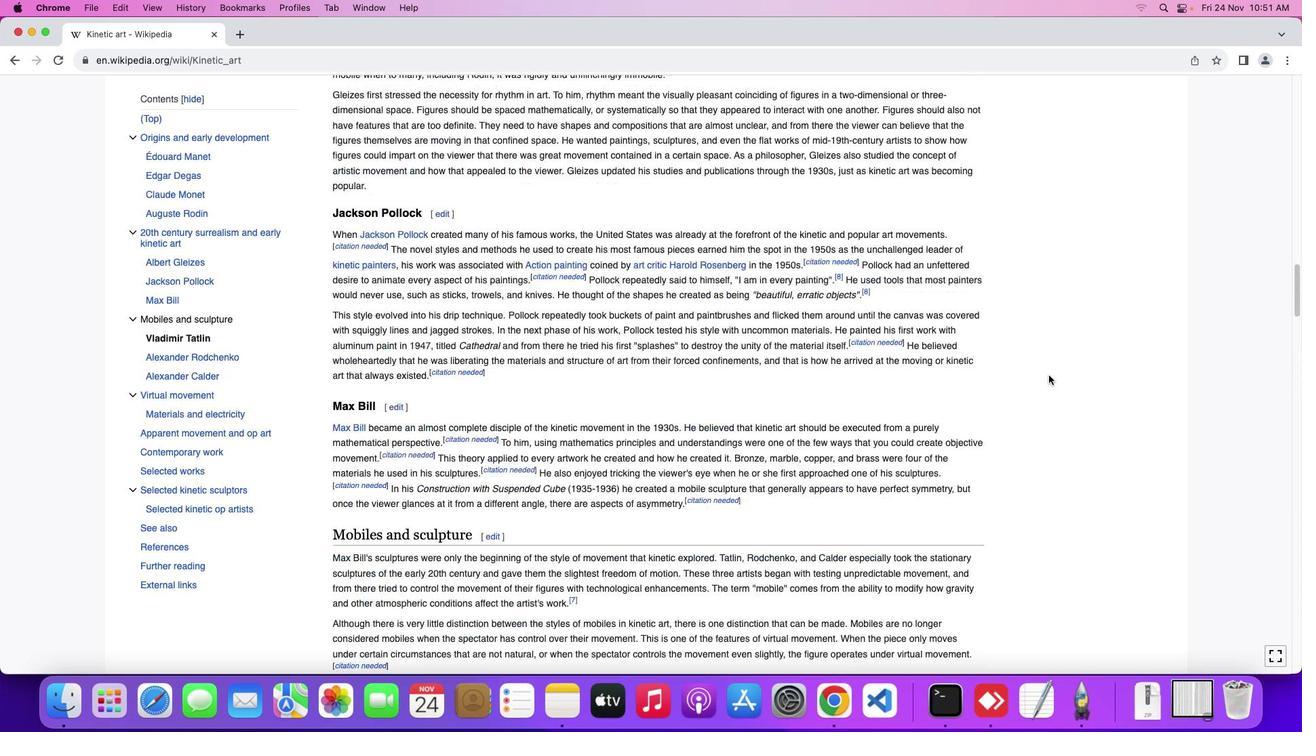 
Action: Mouse scrolled (1049, 375) with delta (0, 0)
Screenshot: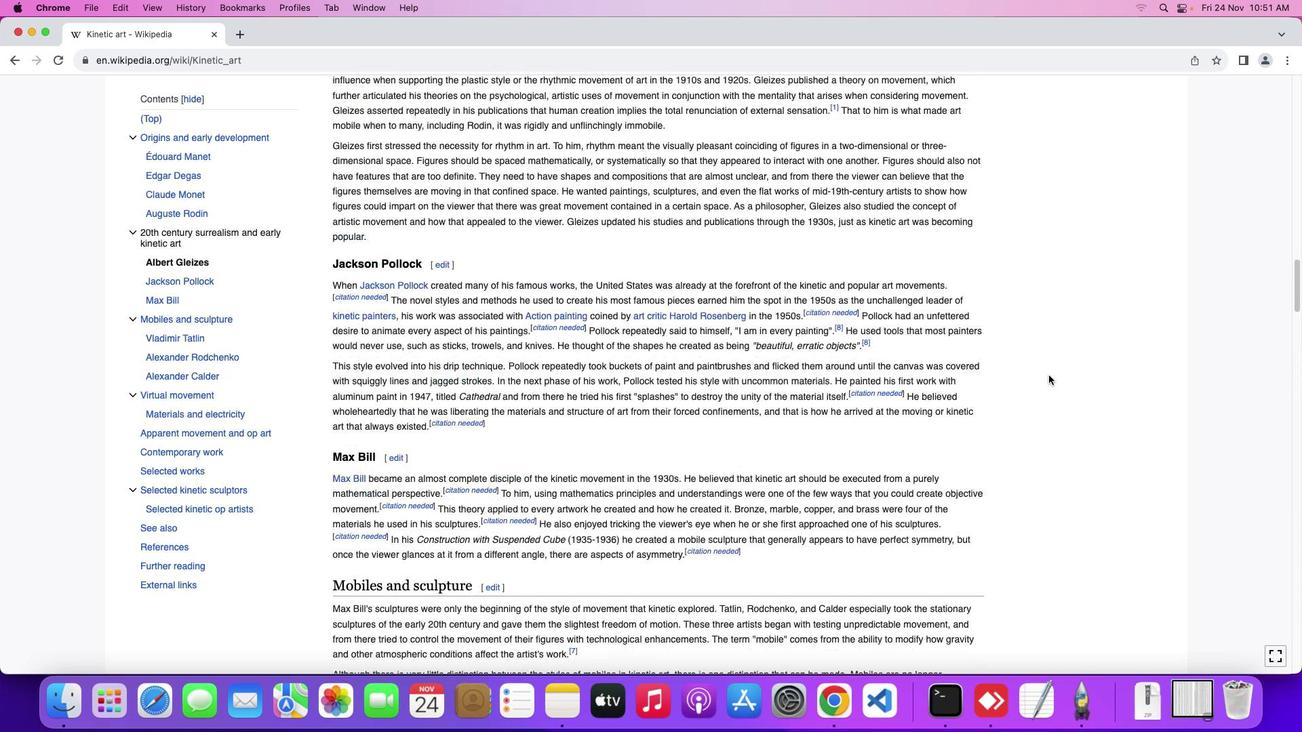 
Action: Mouse scrolled (1049, 375) with delta (0, 0)
Screenshot: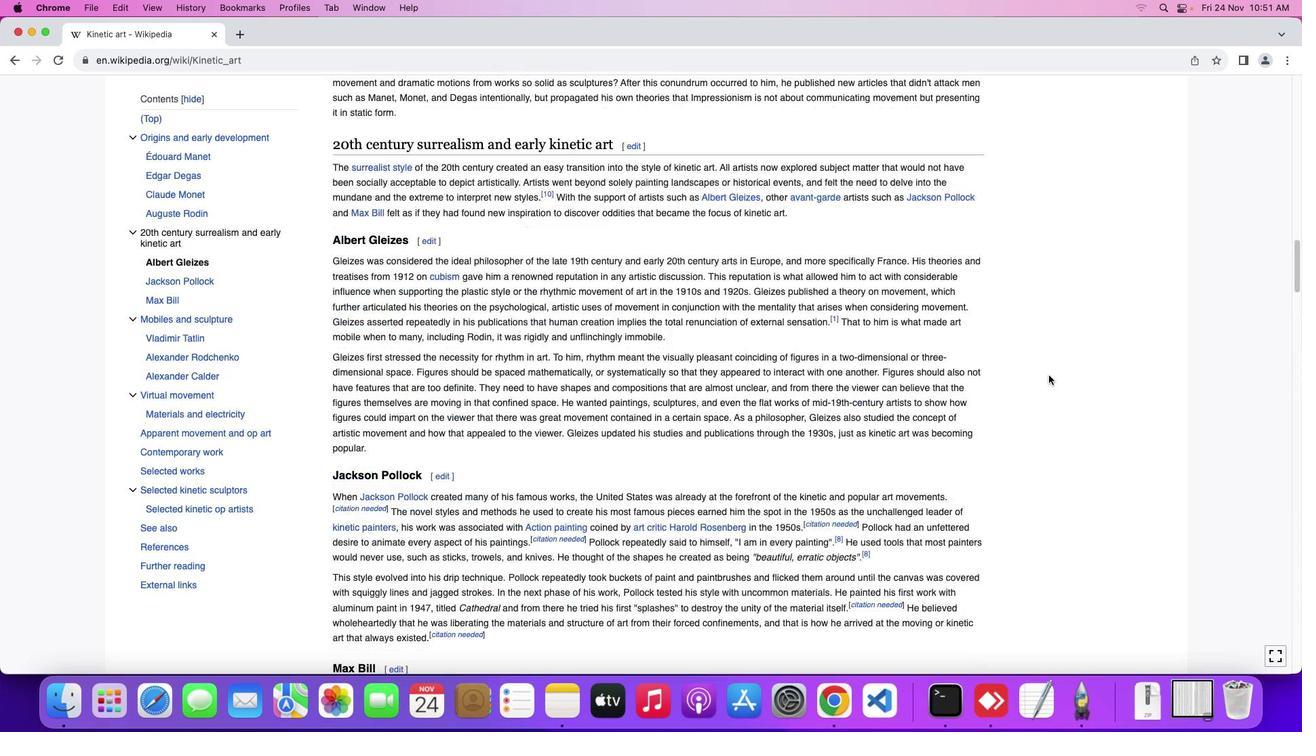 
Action: Mouse scrolled (1049, 375) with delta (0, 2)
Screenshot: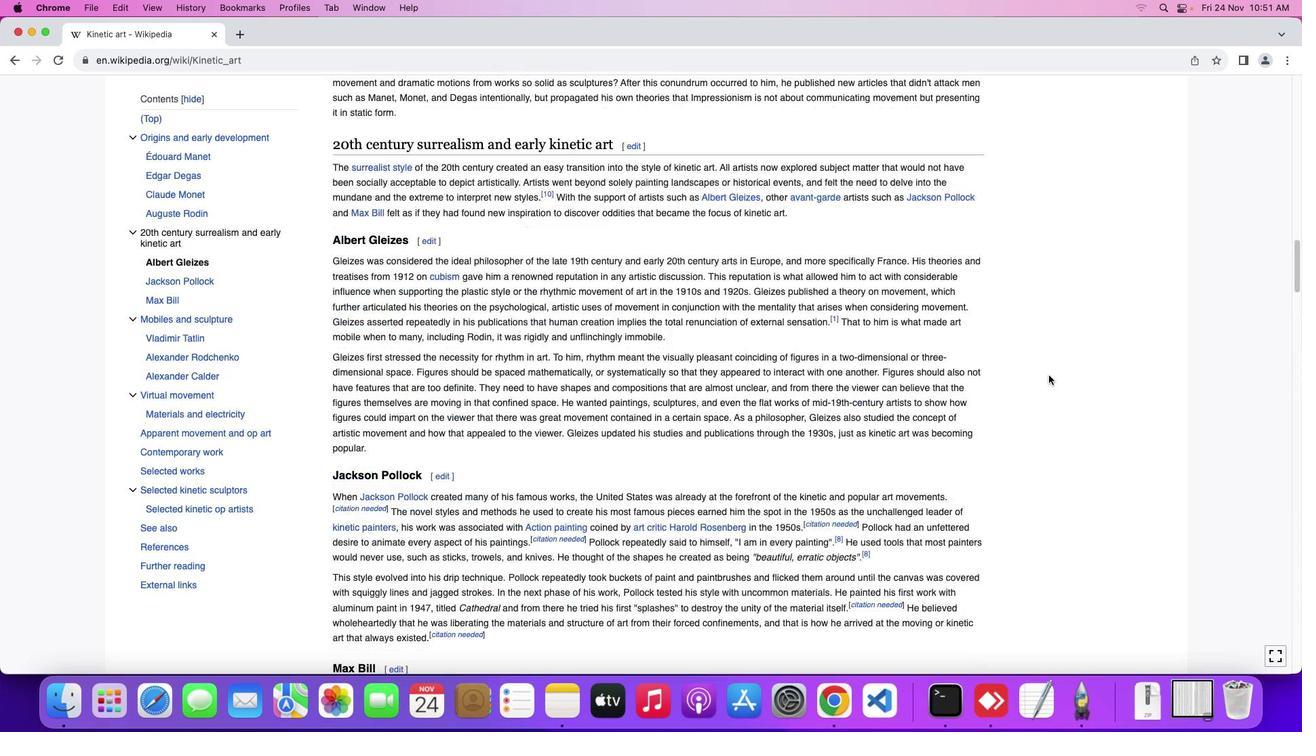 
Action: Mouse scrolled (1049, 375) with delta (0, 3)
Screenshot: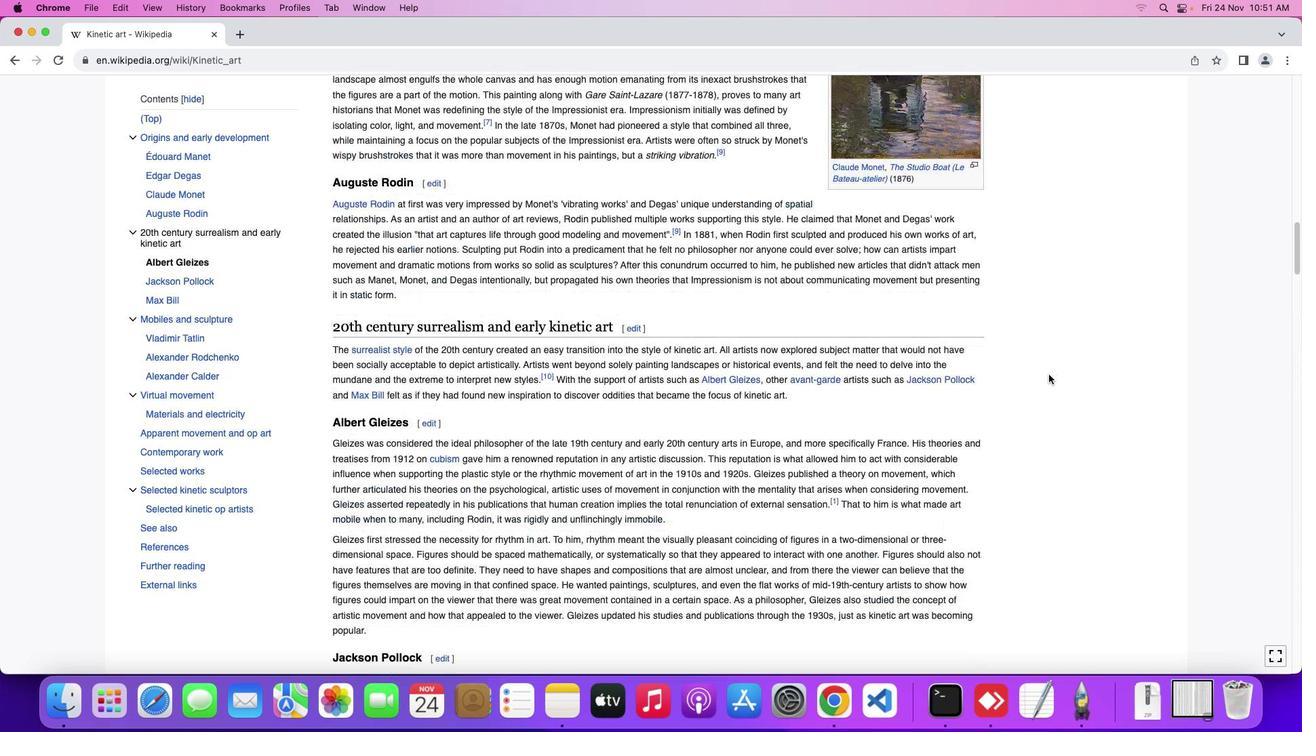 
Action: Mouse scrolled (1049, 375) with delta (0, 4)
Screenshot: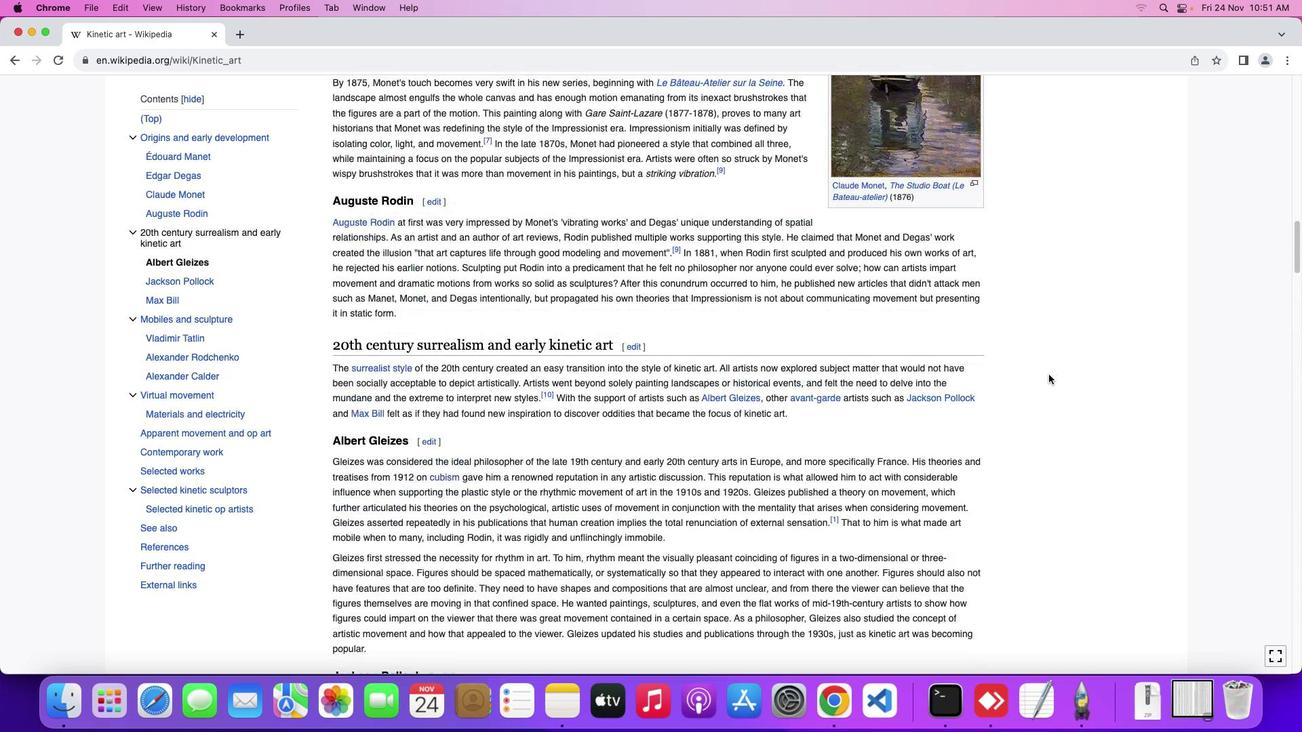 
Action: Mouse moved to (1049, 374)
Screenshot: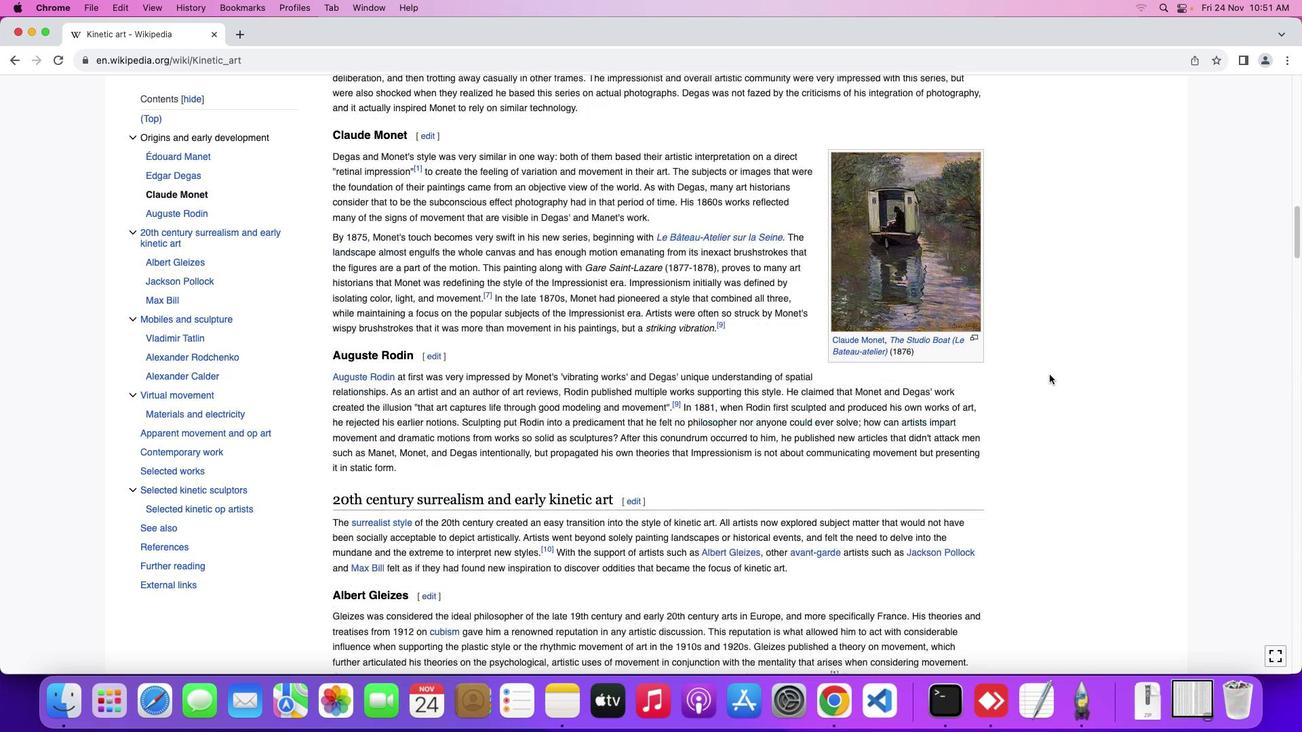 
Action: Mouse scrolled (1049, 374) with delta (0, 0)
Screenshot: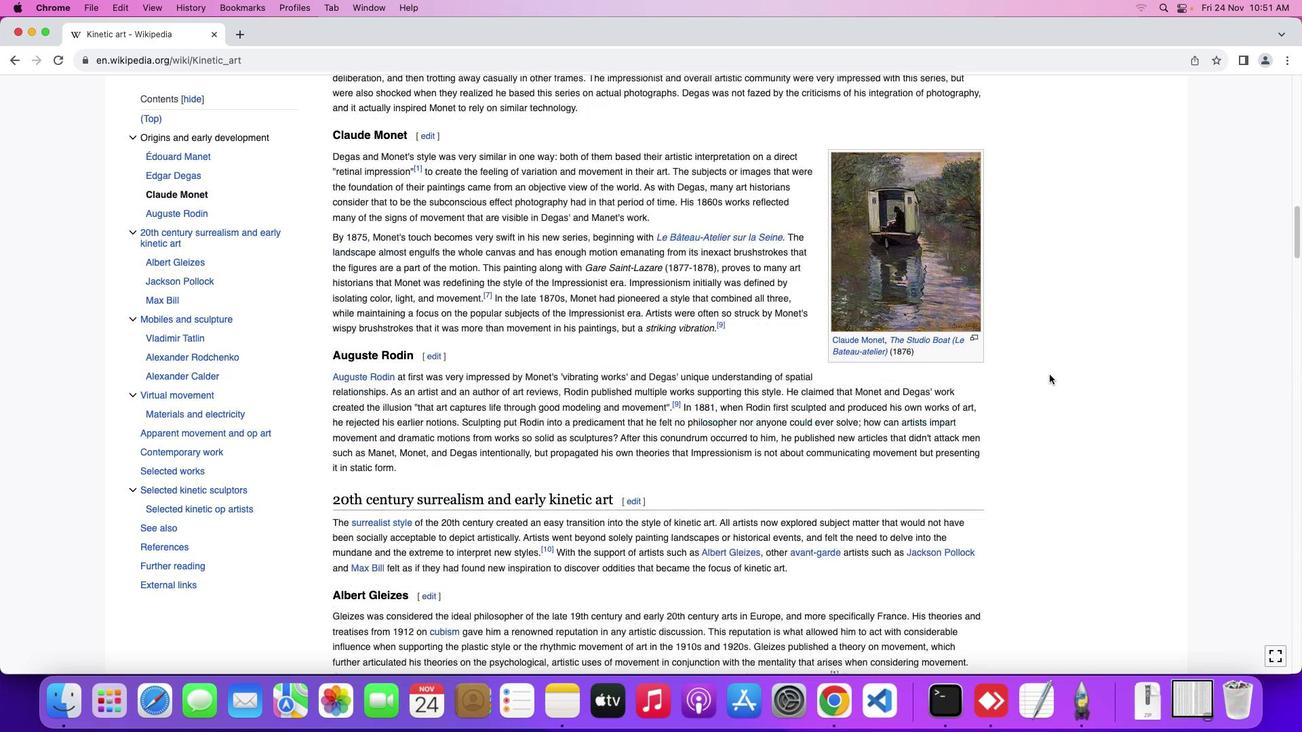 
Action: Mouse scrolled (1049, 374) with delta (0, 0)
Screenshot: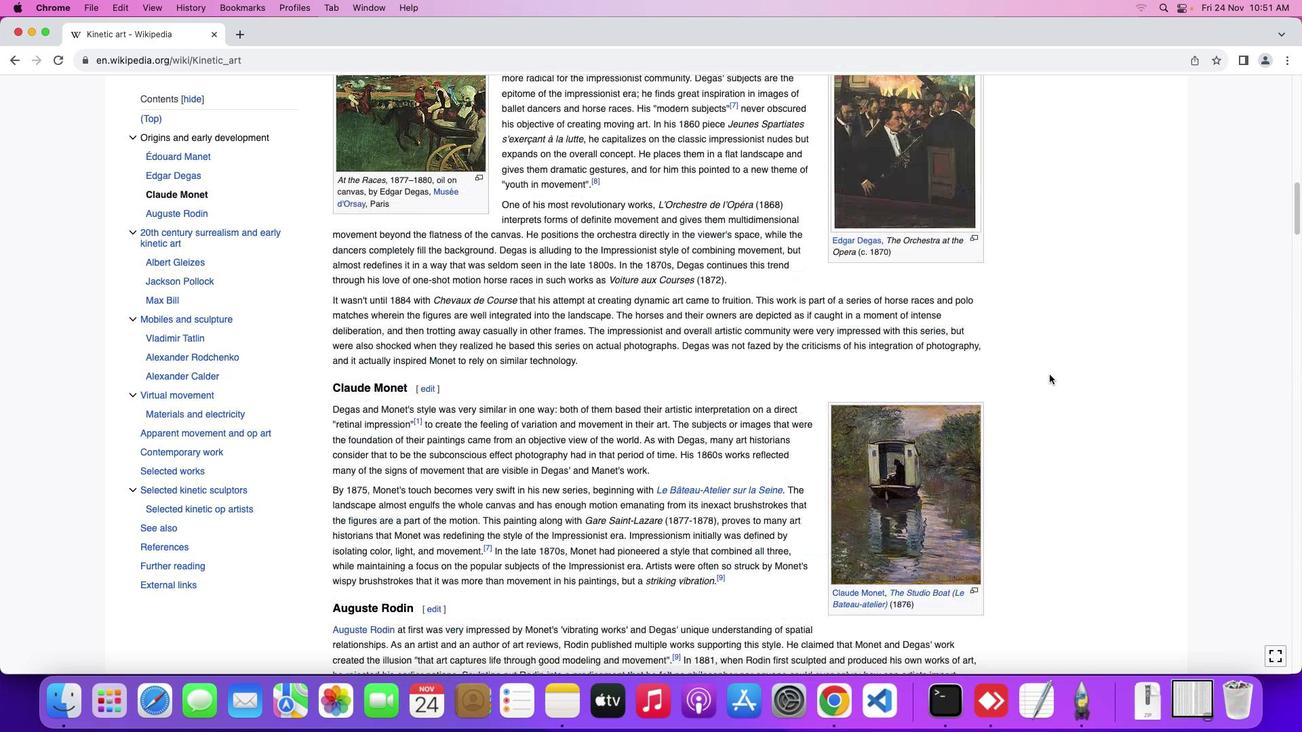 
Action: Mouse scrolled (1049, 374) with delta (0, 2)
Screenshot: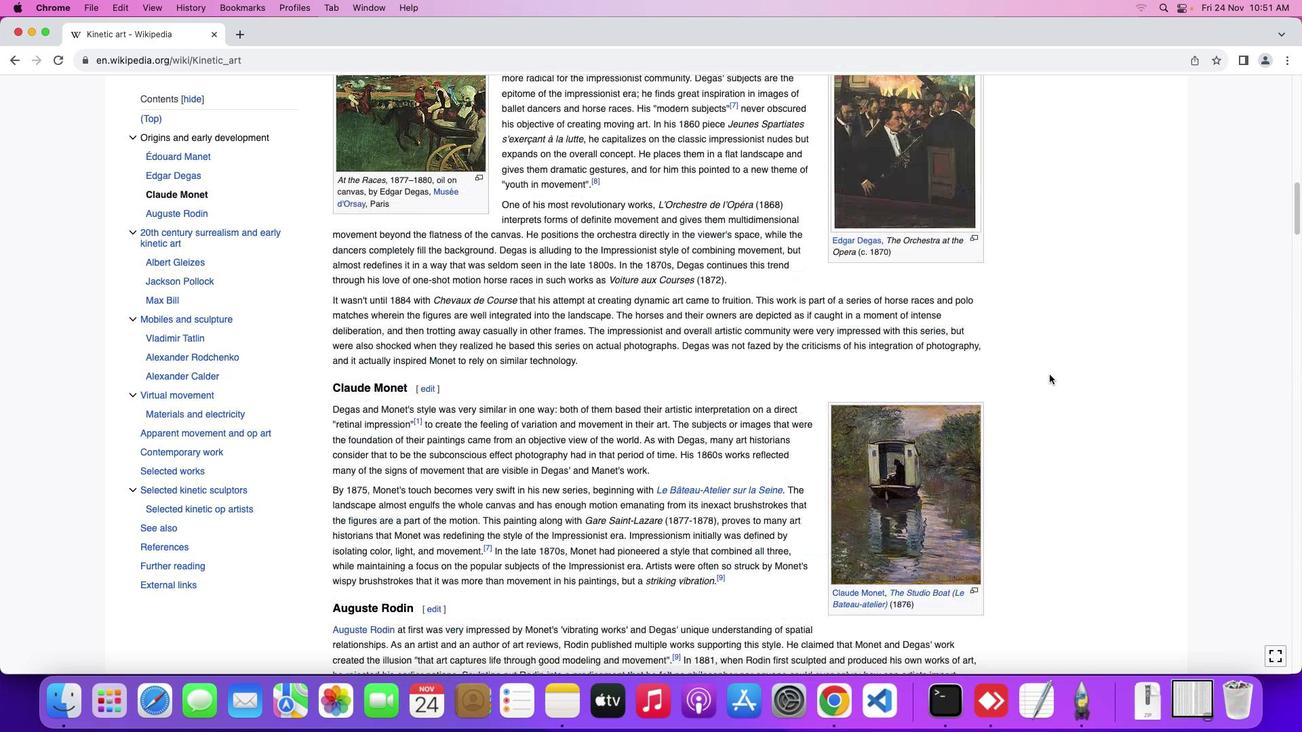 
Action: Mouse scrolled (1049, 374) with delta (0, 3)
Screenshot: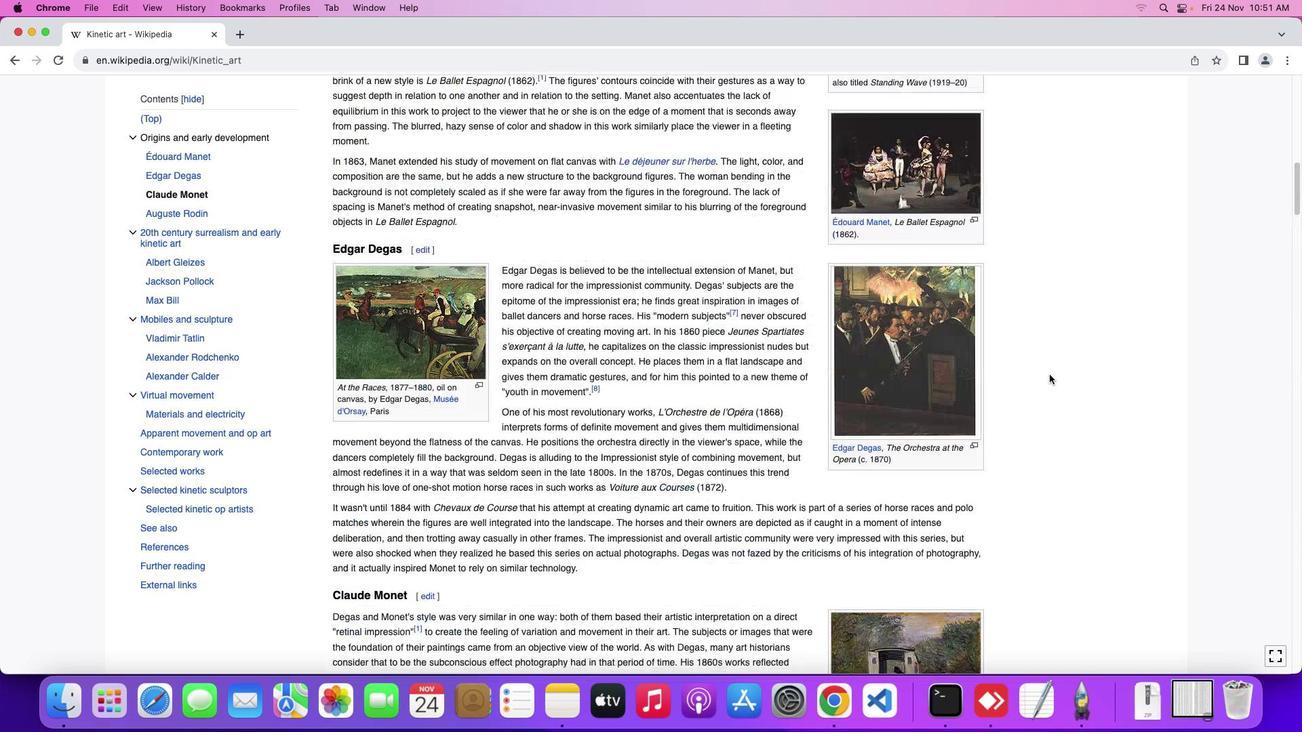 
Action: Mouse scrolled (1049, 374) with delta (0, 4)
Screenshot: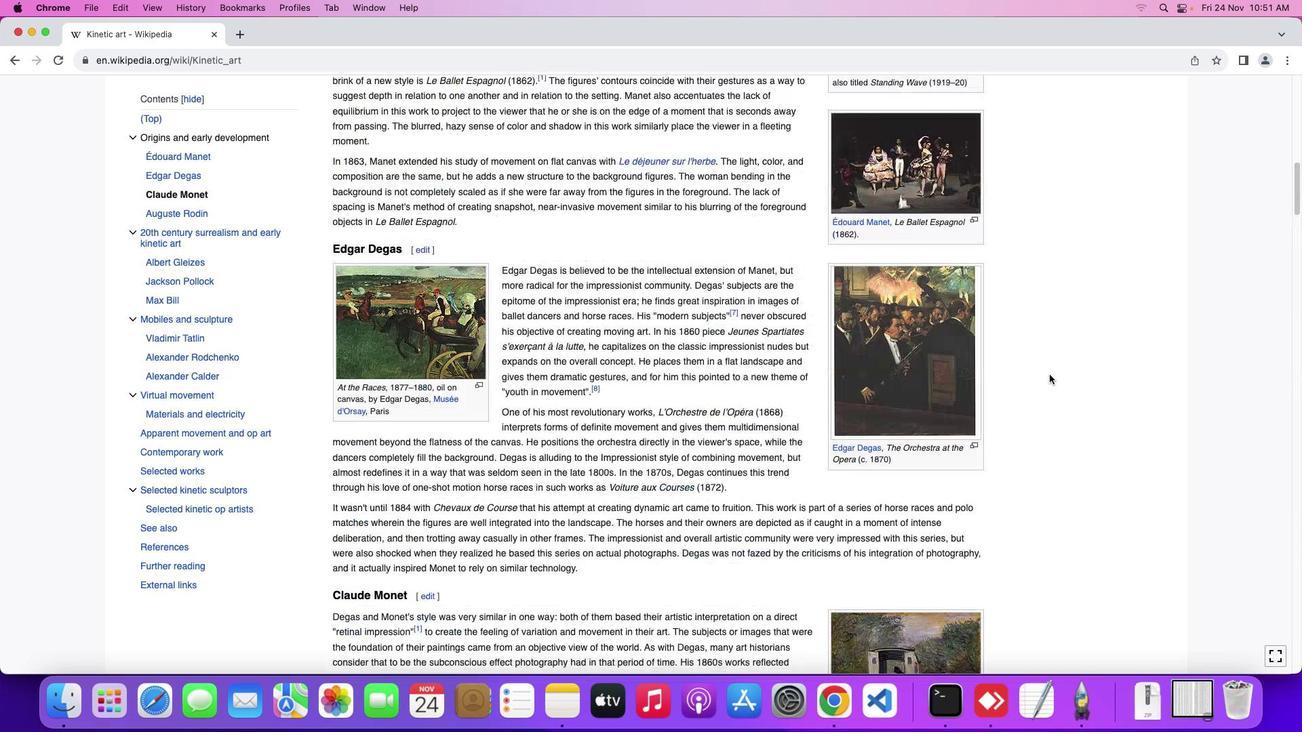 
Action: Mouse scrolled (1049, 374) with delta (0, 4)
Screenshot: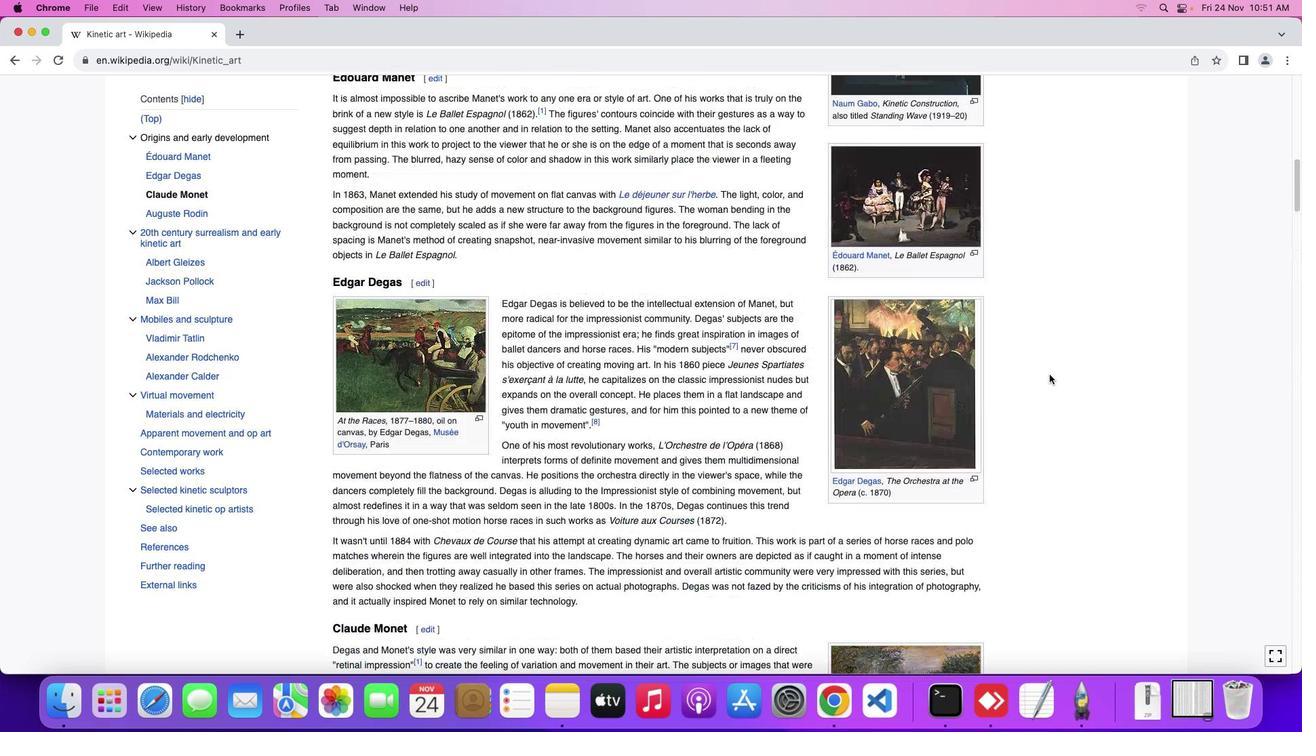 
Action: Mouse moved to (1050, 371)
Screenshot: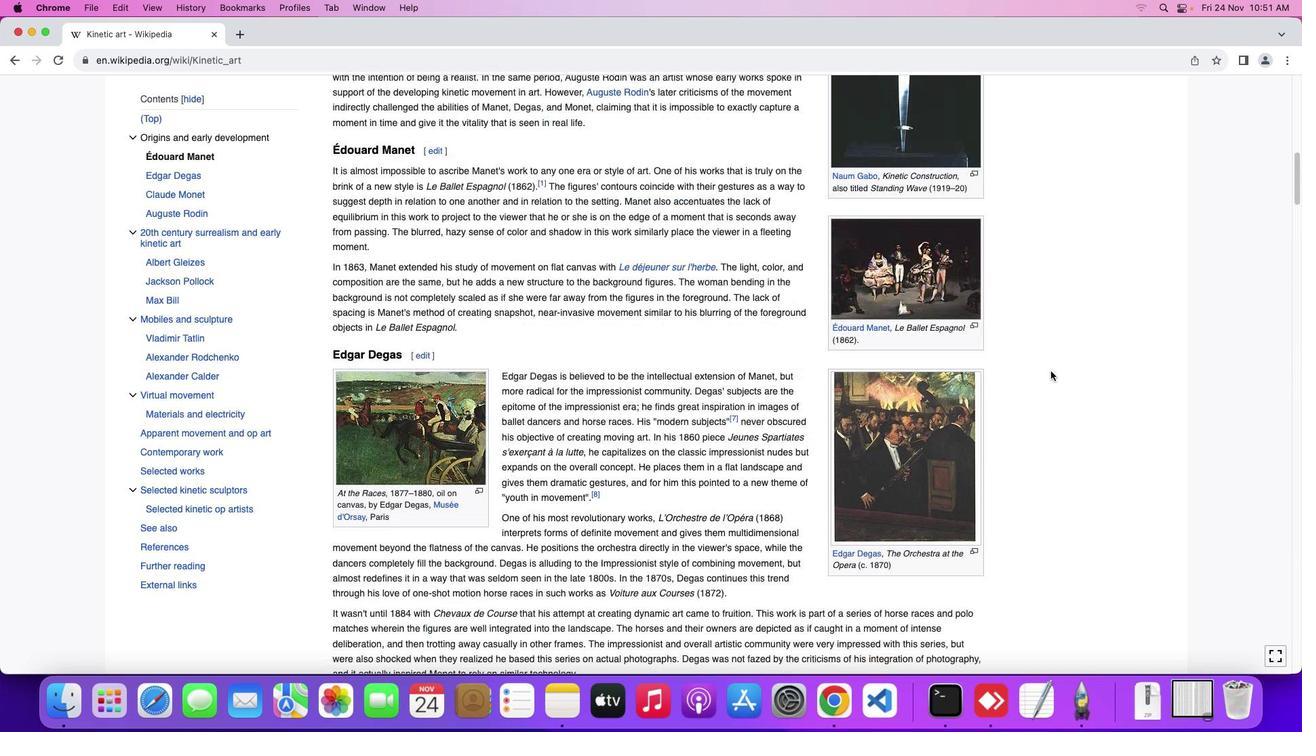 
Action: Mouse scrolled (1050, 371) with delta (0, 0)
Screenshot: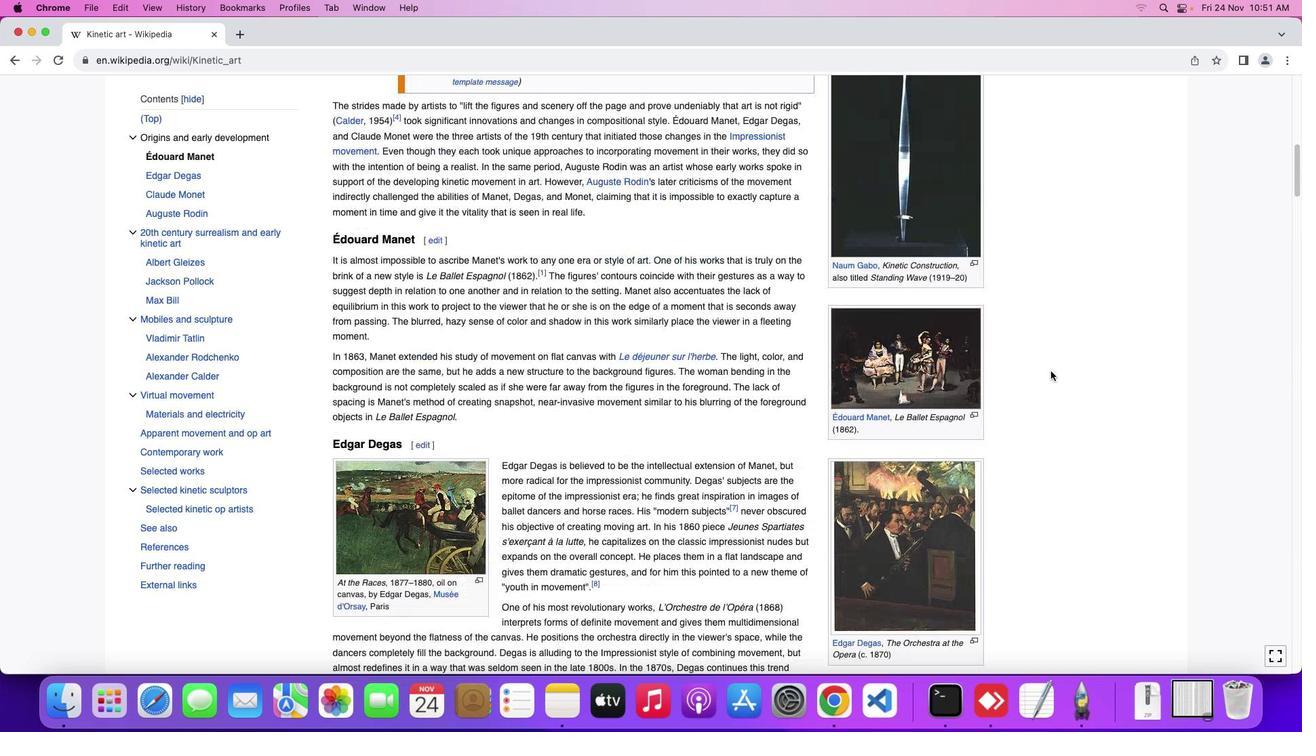 
Action: Mouse scrolled (1050, 371) with delta (0, 0)
Screenshot: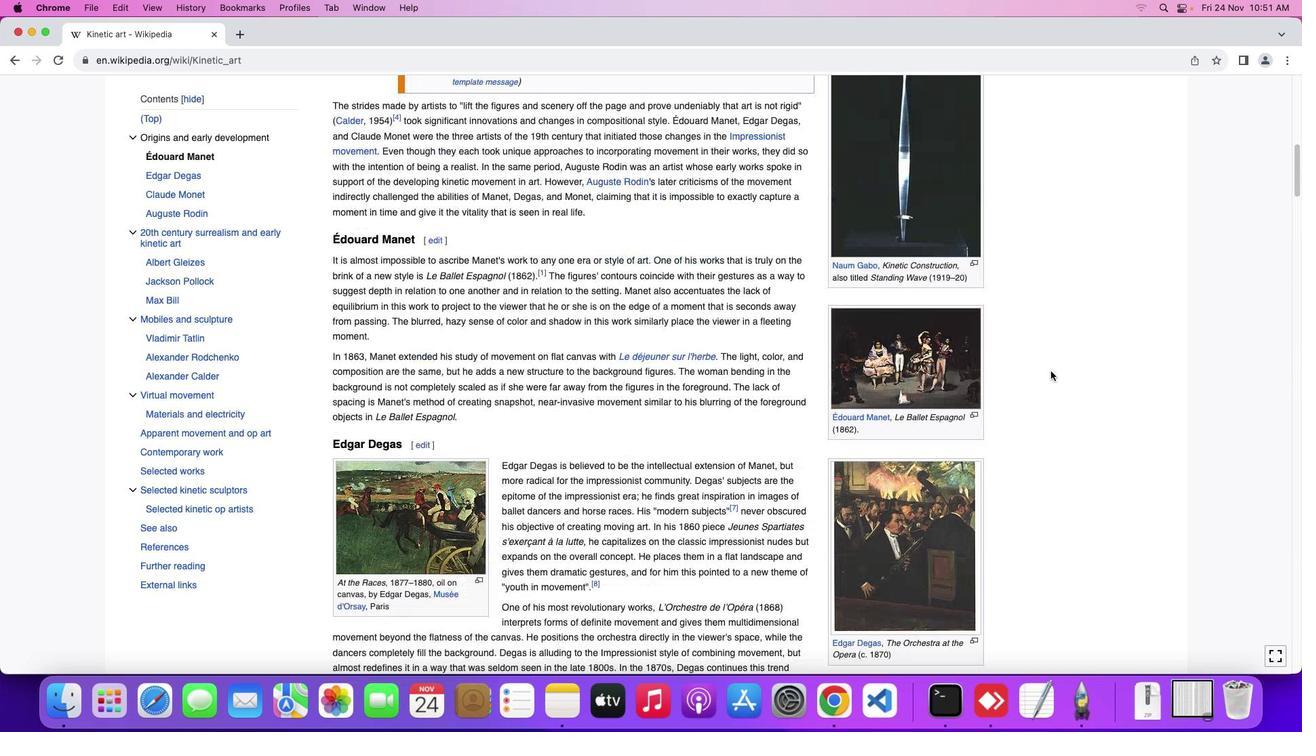 
Action: Mouse scrolled (1050, 371) with delta (0, 2)
Screenshot: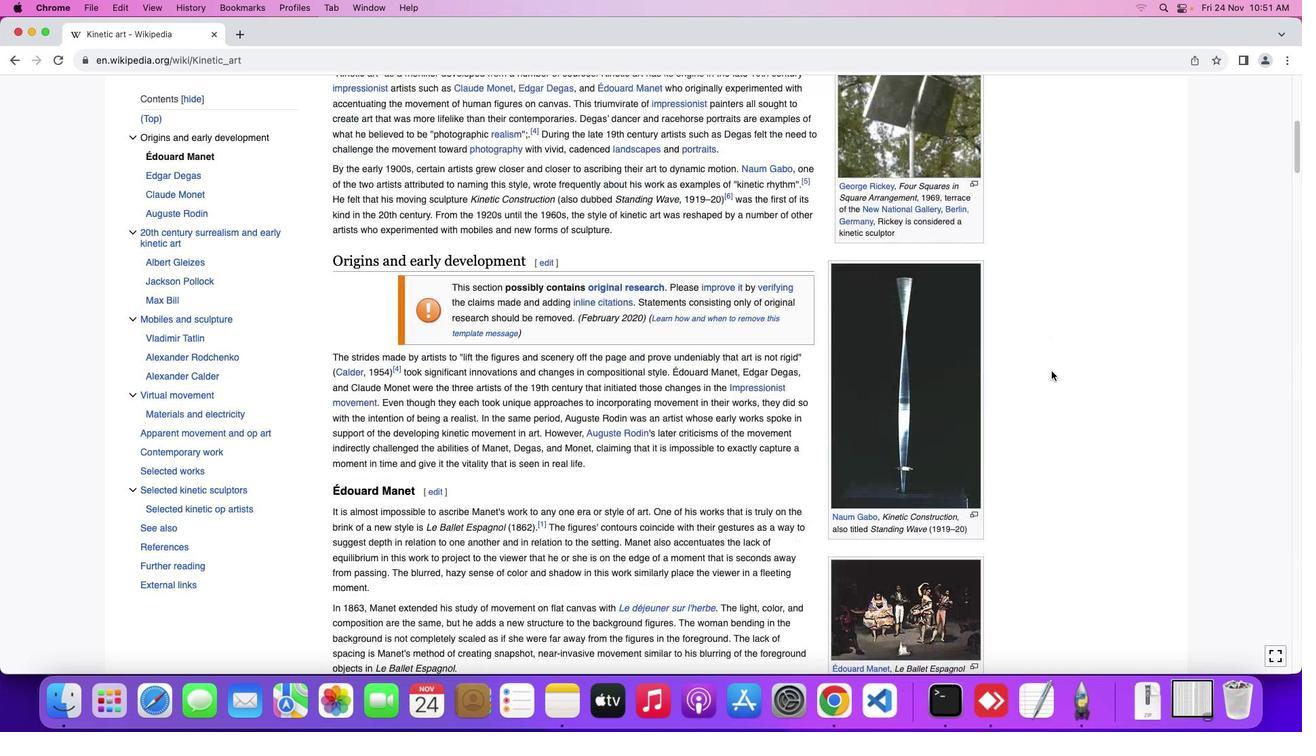 
Action: Mouse scrolled (1050, 371) with delta (0, 3)
Screenshot: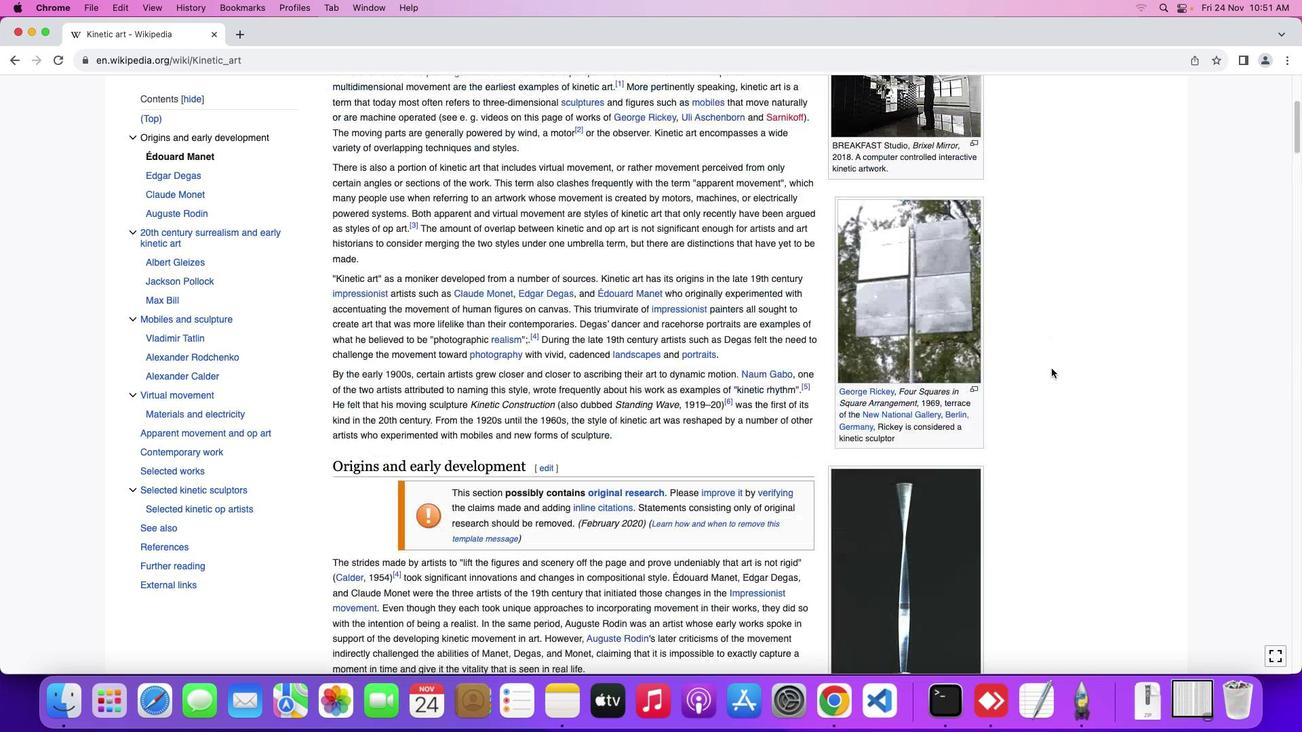 
Action: Mouse scrolled (1050, 371) with delta (0, 4)
Screenshot: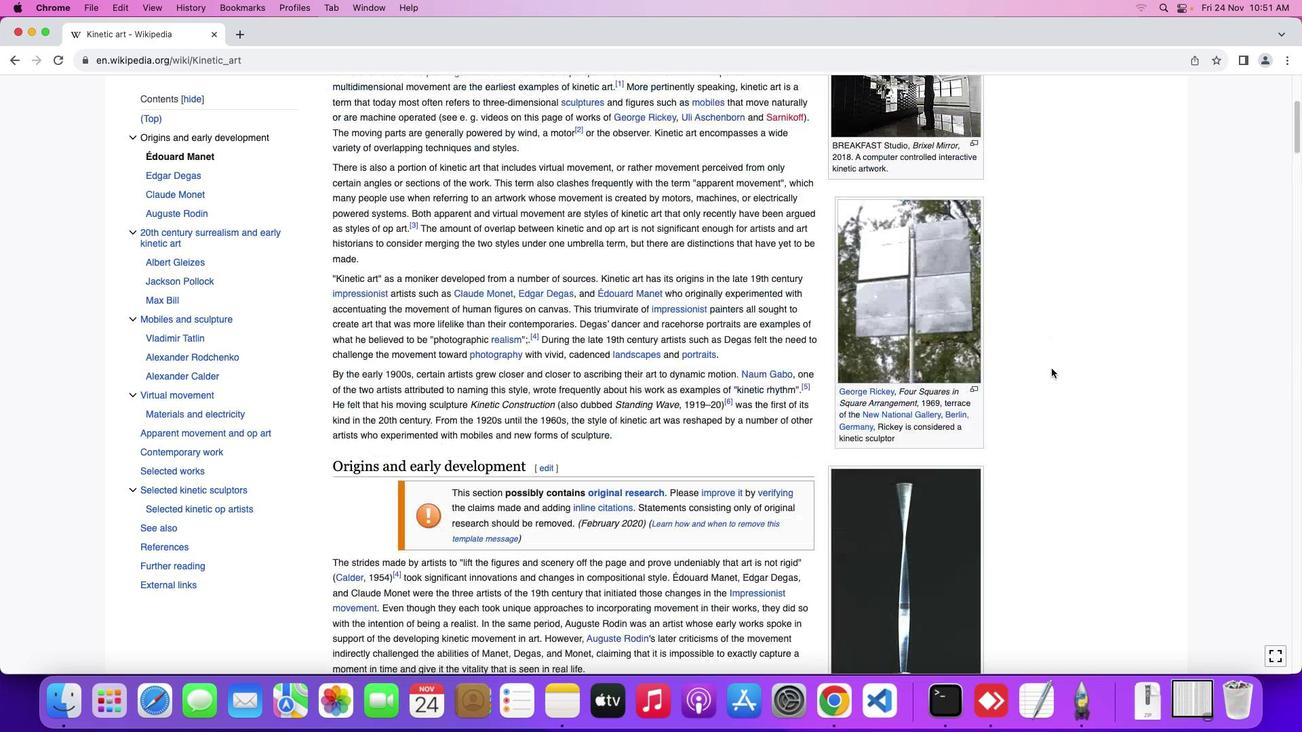 
Action: Mouse scrolled (1050, 371) with delta (0, 4)
Screenshot: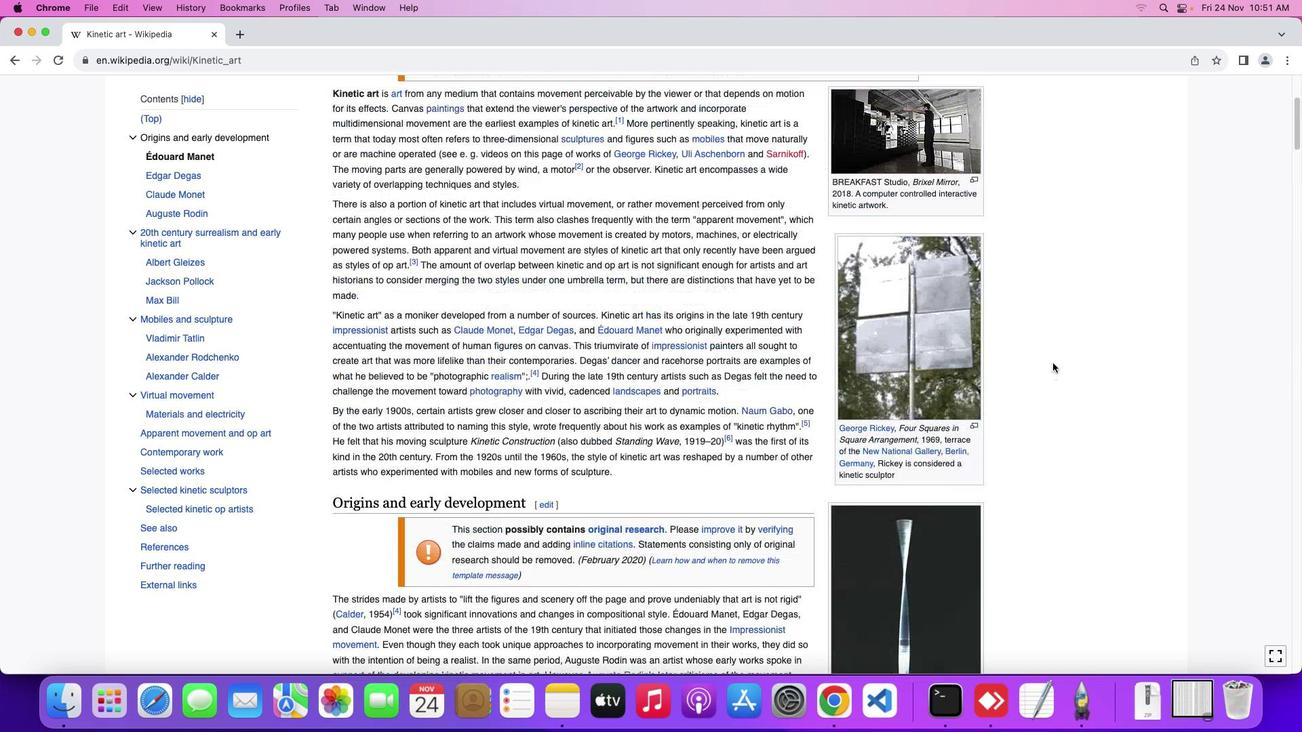 
Action: Mouse moved to (1053, 356)
Screenshot: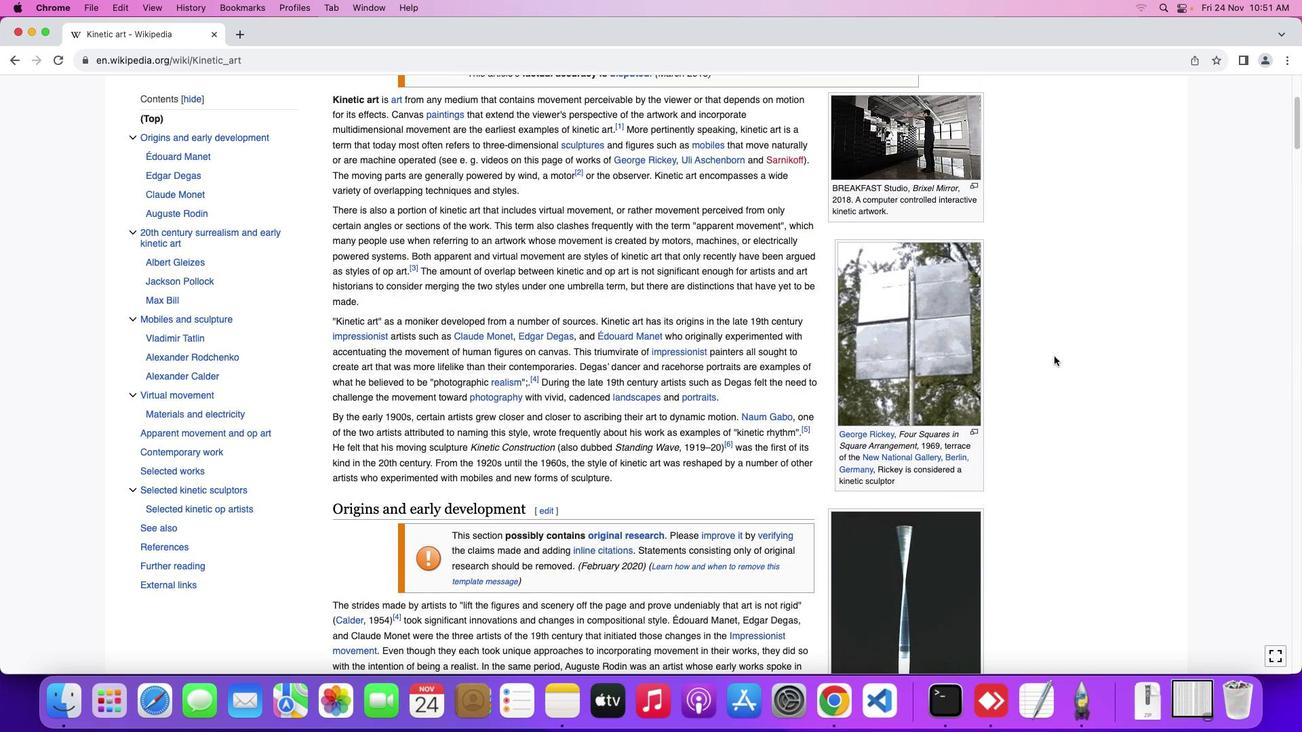 
Action: Mouse scrolled (1053, 356) with delta (0, 0)
Screenshot: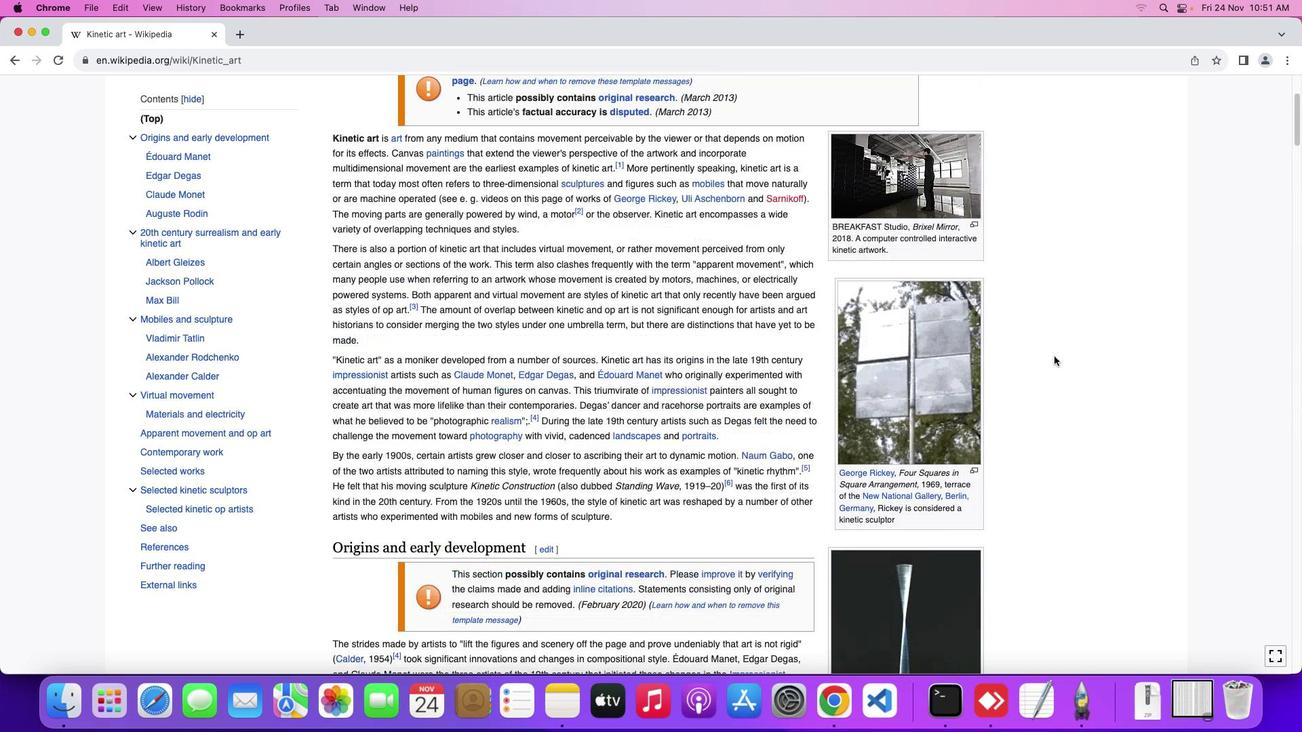 
Action: Mouse scrolled (1053, 356) with delta (0, 0)
Screenshot: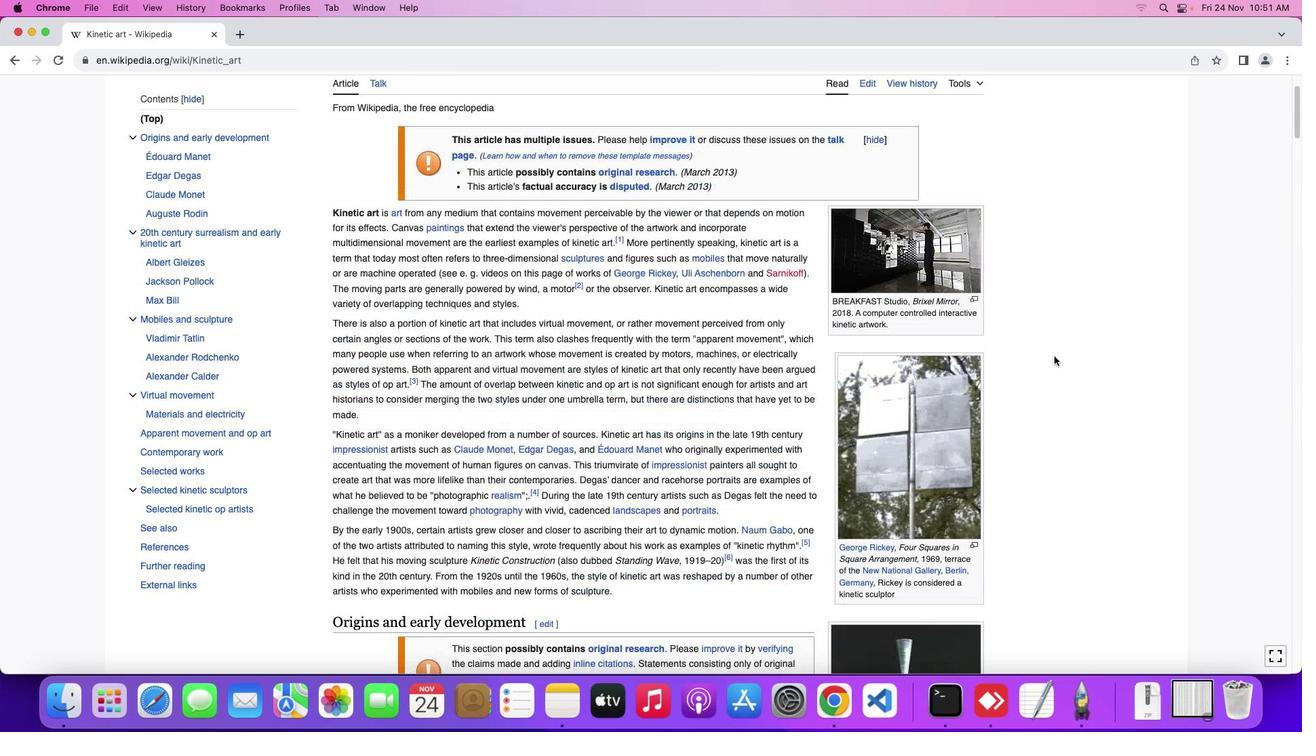 
Action: Mouse scrolled (1053, 356) with delta (0, 2)
Screenshot: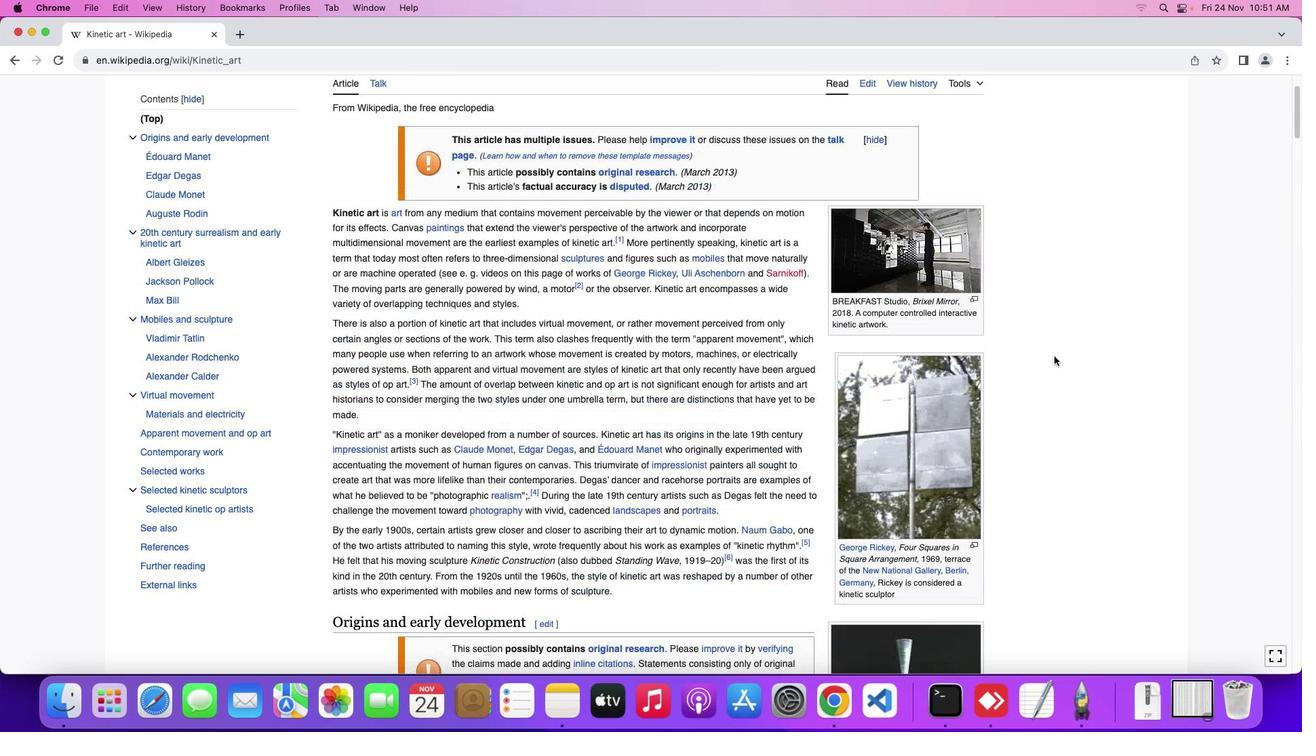 
Action: Mouse scrolled (1053, 356) with delta (0, 3)
Screenshot: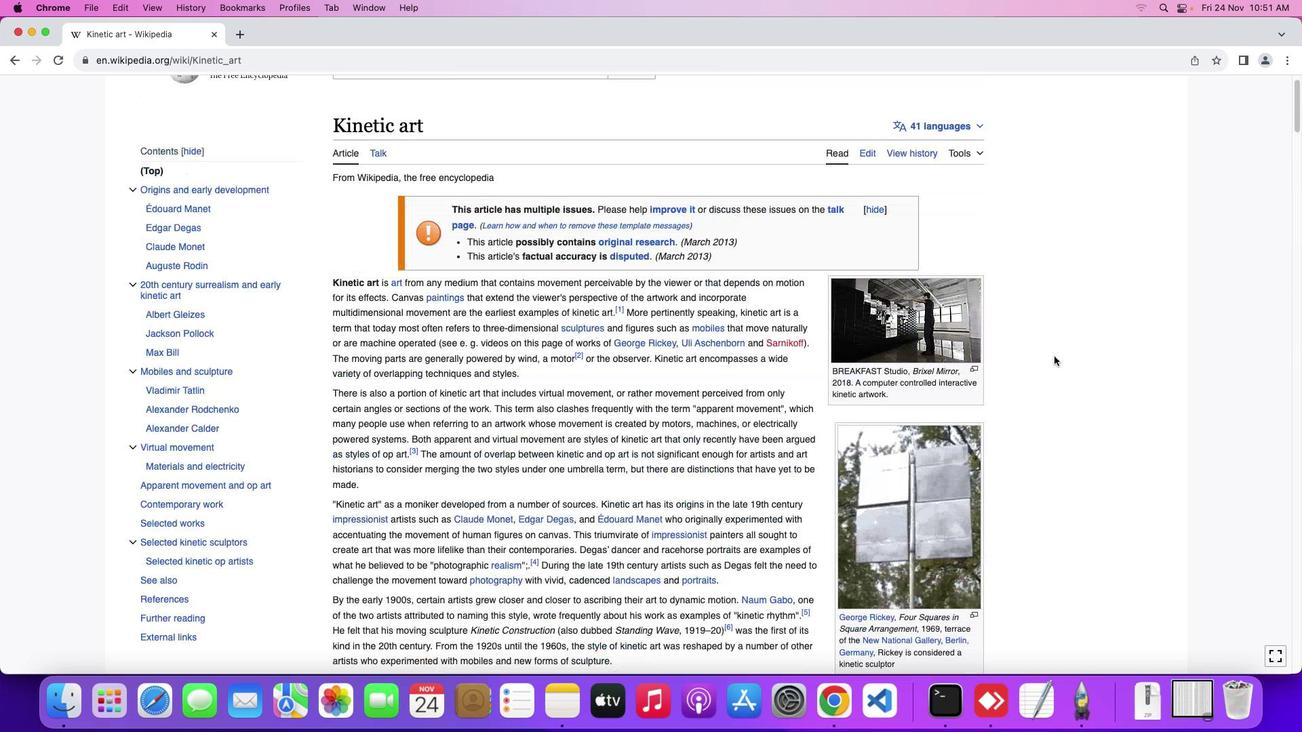 
Action: Mouse scrolled (1053, 356) with delta (0, 4)
Screenshot: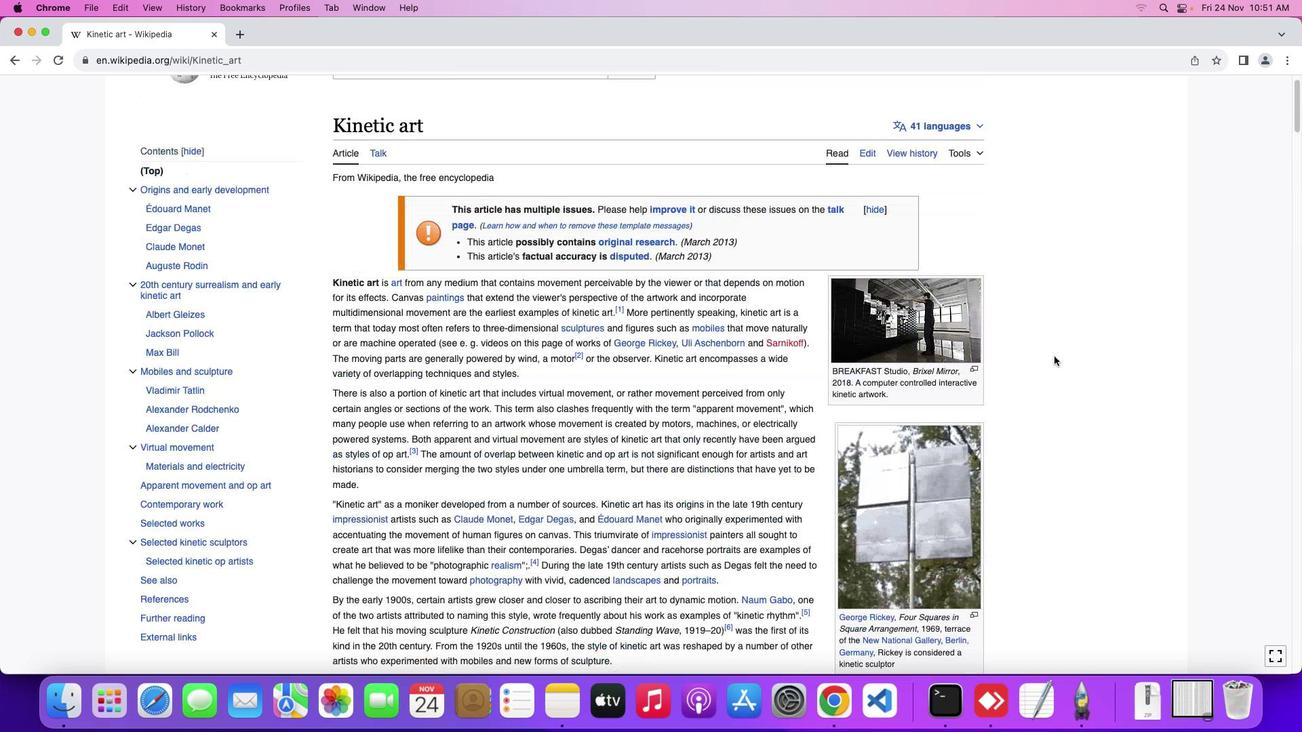 
Action: Mouse scrolled (1053, 356) with delta (0, 4)
Screenshot: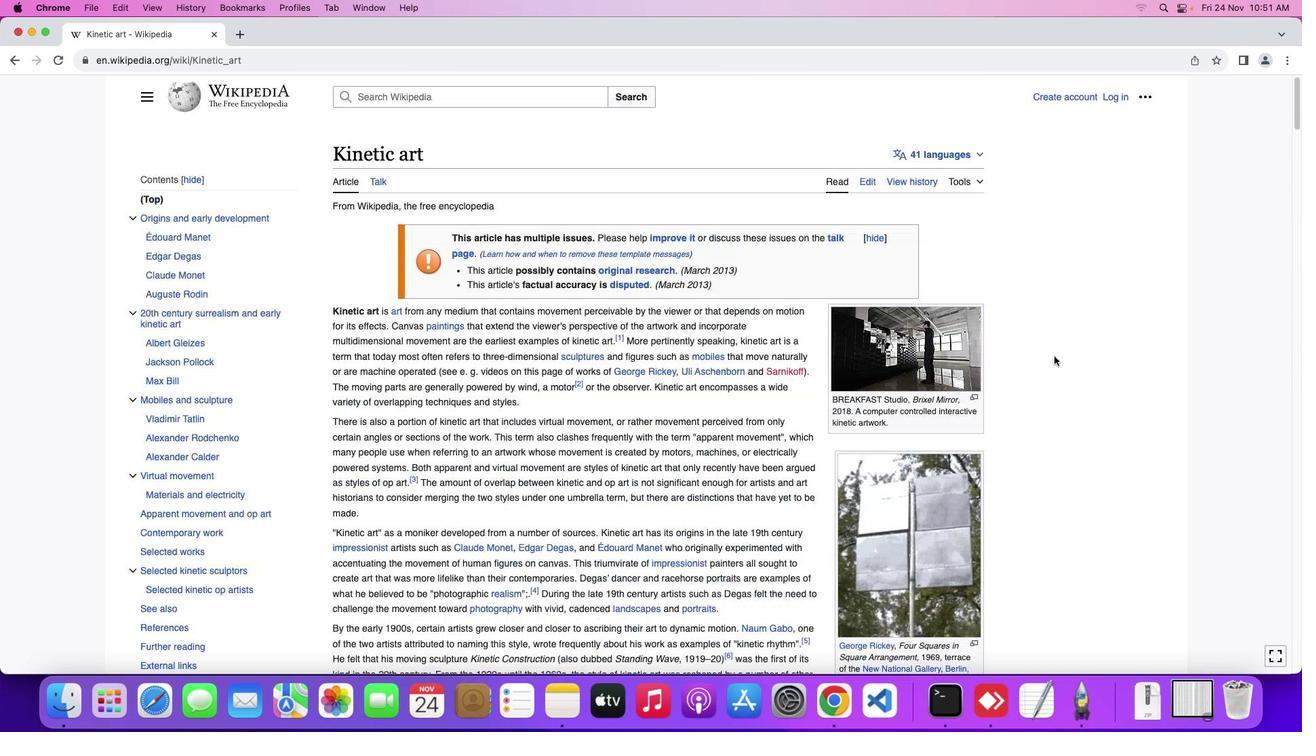 
Action: Mouse moved to (1054, 356)
Screenshot: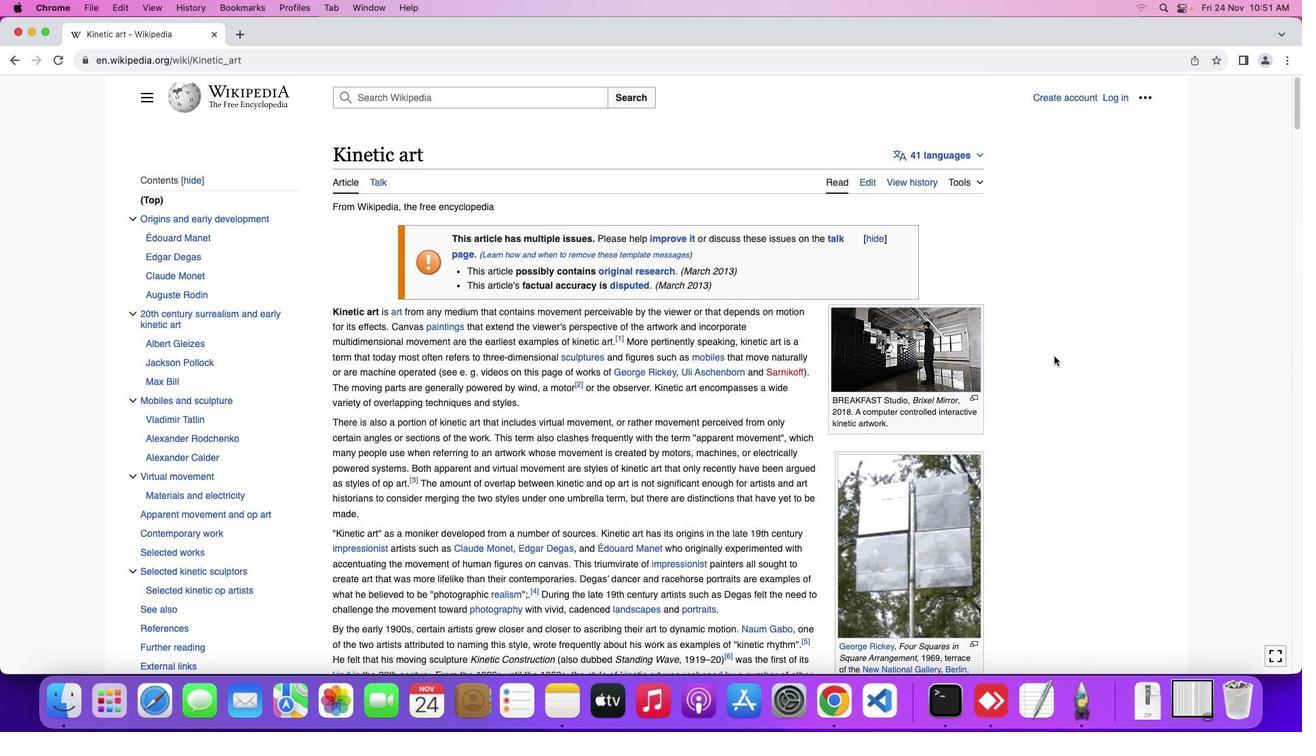 
Action: Mouse scrolled (1054, 356) with delta (0, 0)
Screenshot: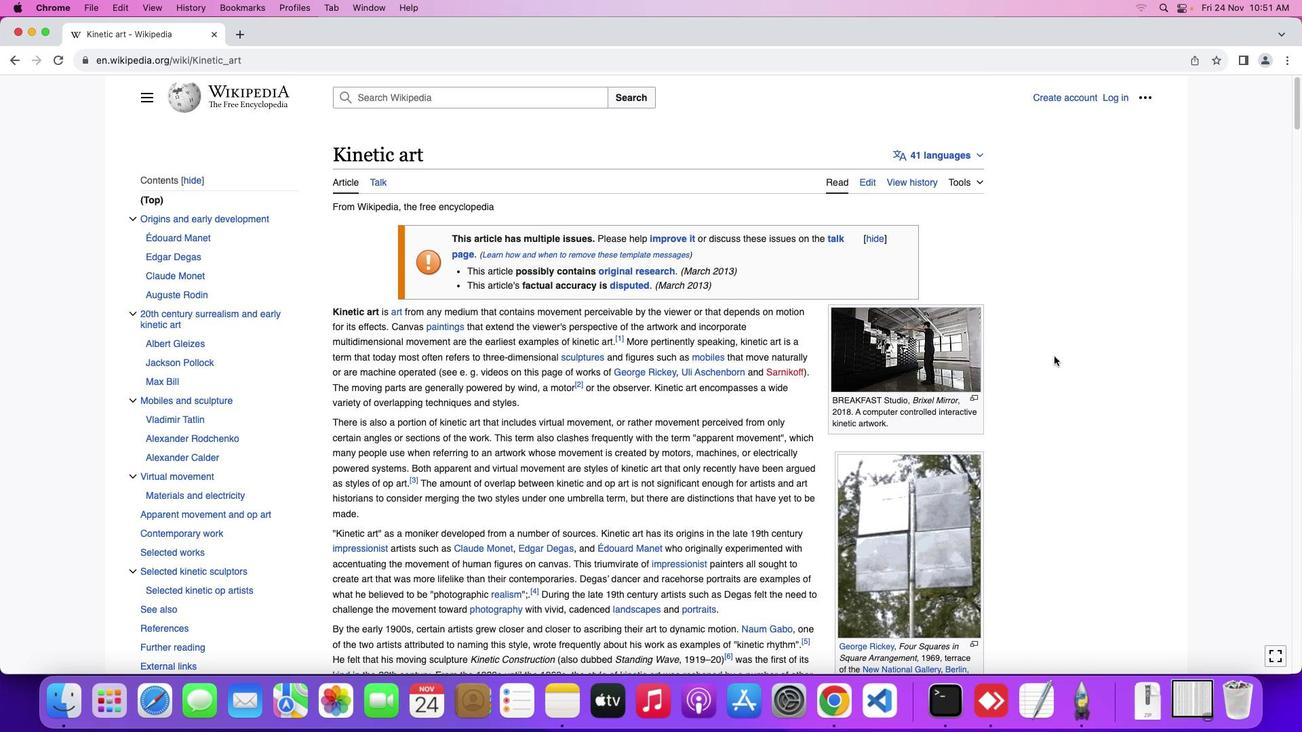 
Action: Mouse scrolled (1054, 356) with delta (0, 0)
Screenshot: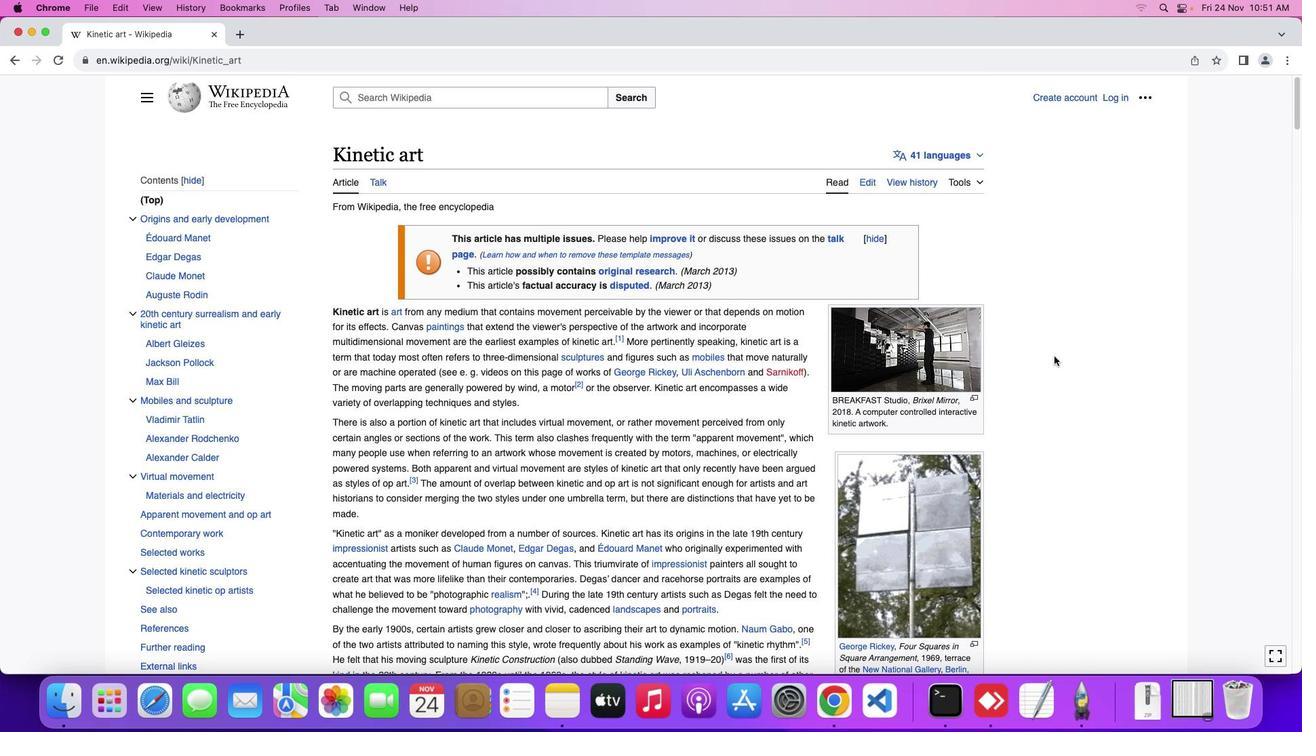 
Action: Mouse scrolled (1054, 356) with delta (0, 2)
Screenshot: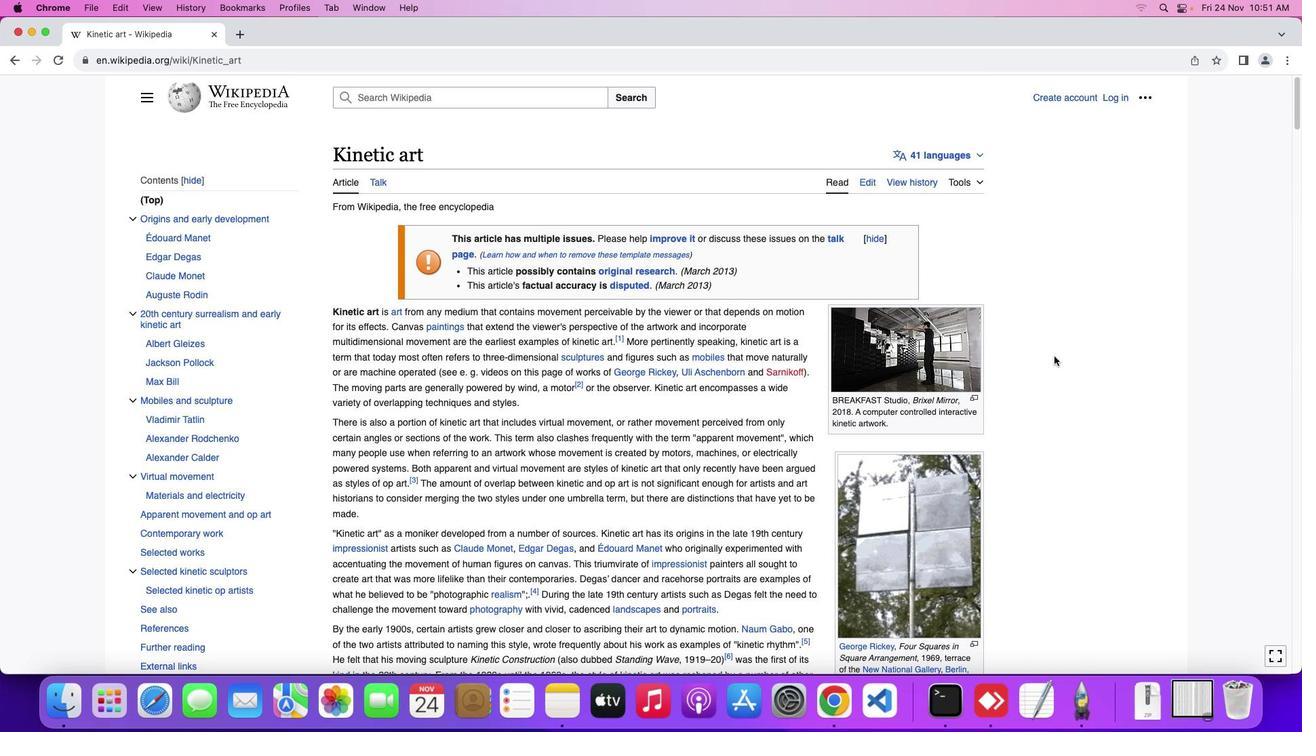 
Action: Mouse scrolled (1054, 356) with delta (0, 3)
Screenshot: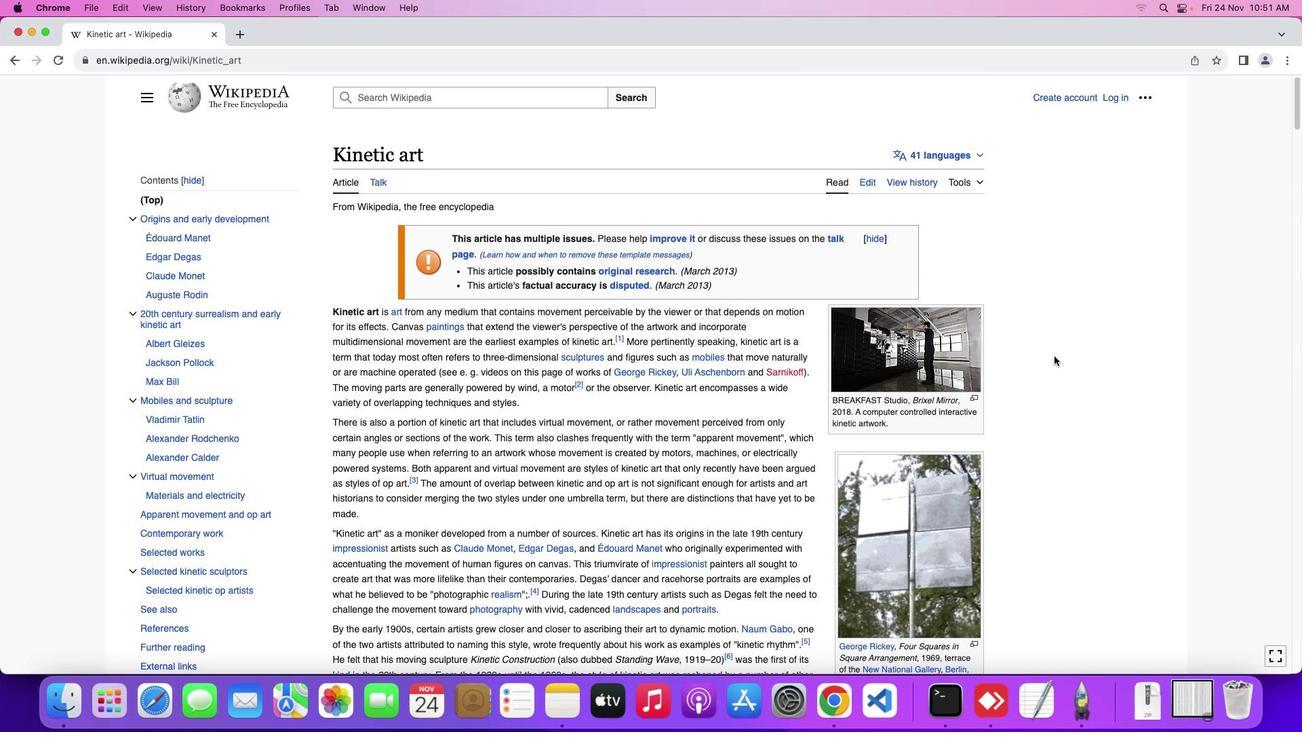 
Action: Mouse scrolled (1054, 356) with delta (0, 4)
Screenshot: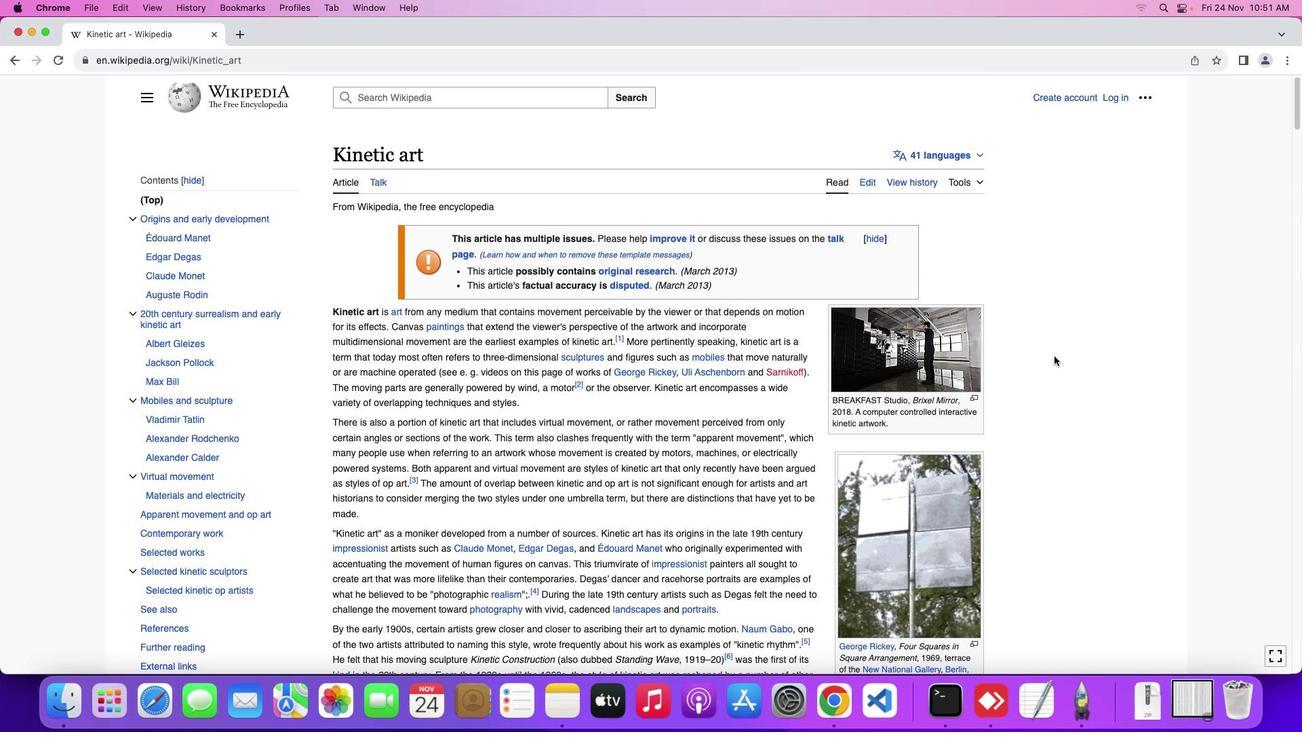 
Action: Mouse scrolled (1054, 356) with delta (0, 4)
Screenshot: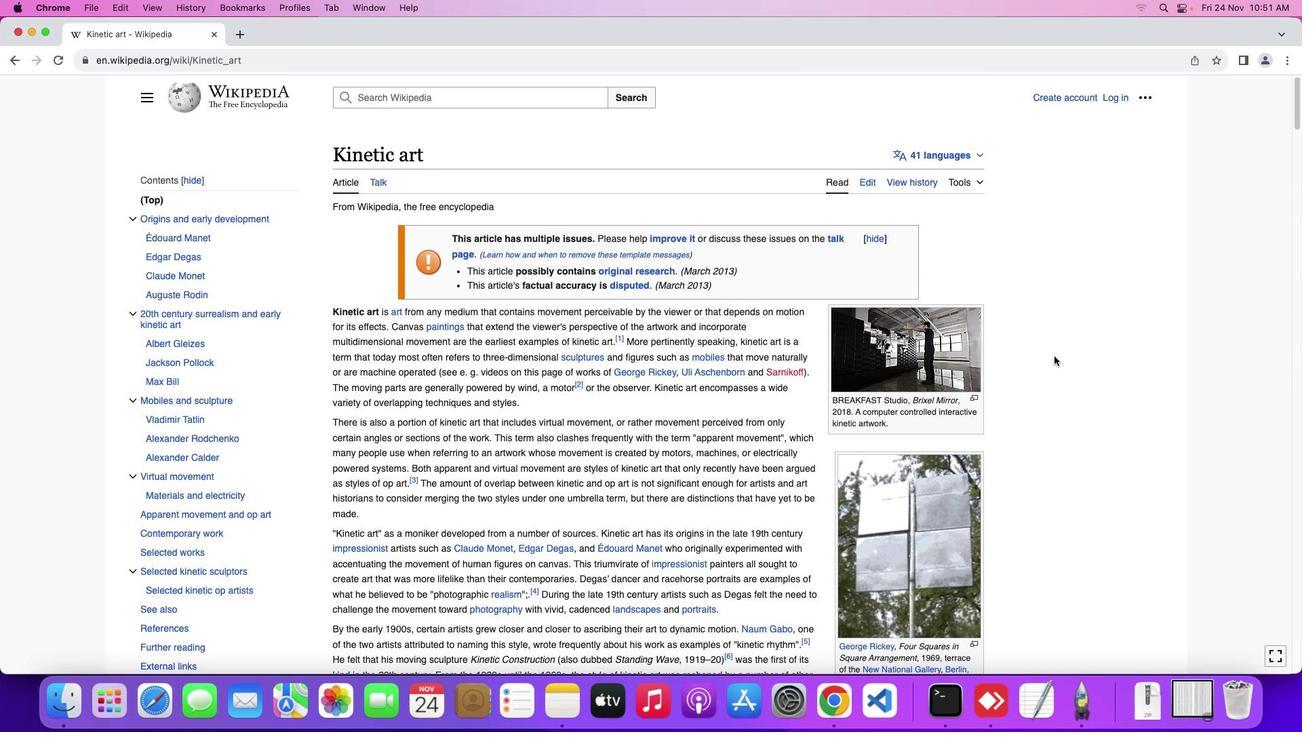 
Action: Mouse moved to (30, 33)
Screenshot: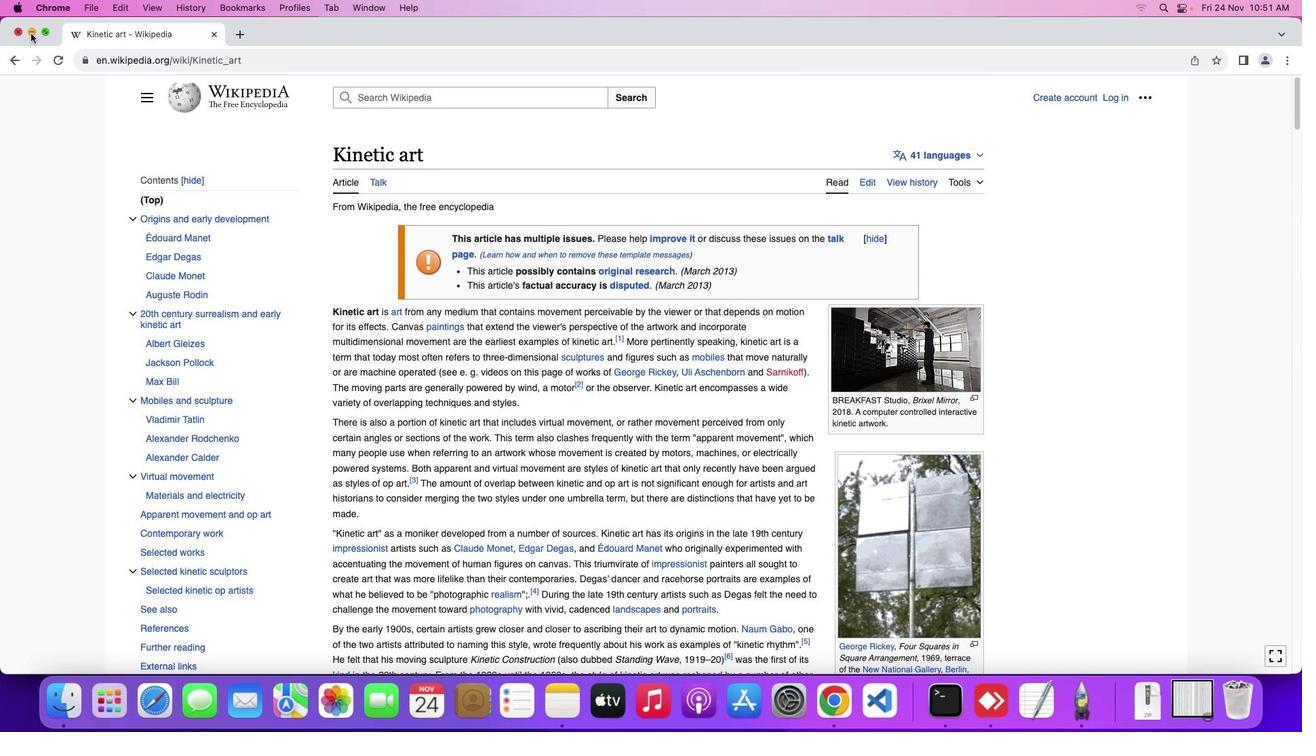 
Action: Mouse pressed left at (30, 33)
Screenshot: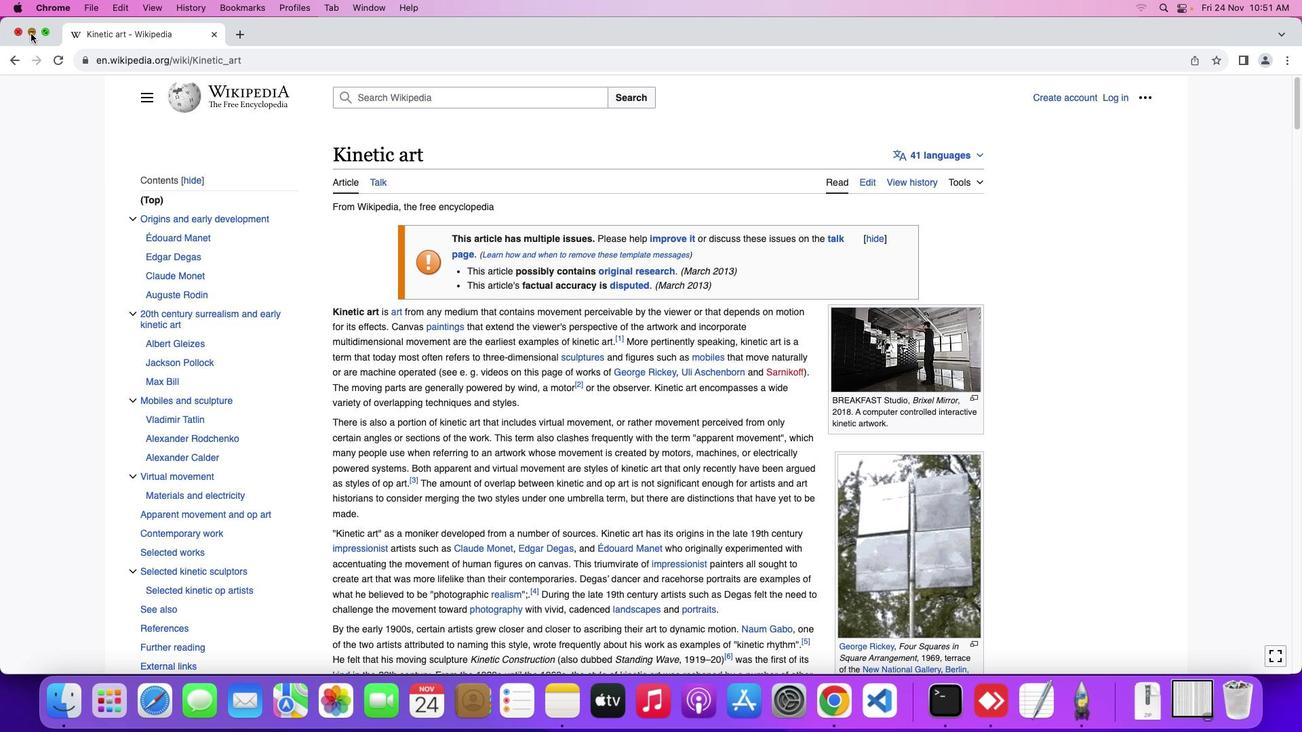 
Action: Mouse moved to (47, 135)
Screenshot: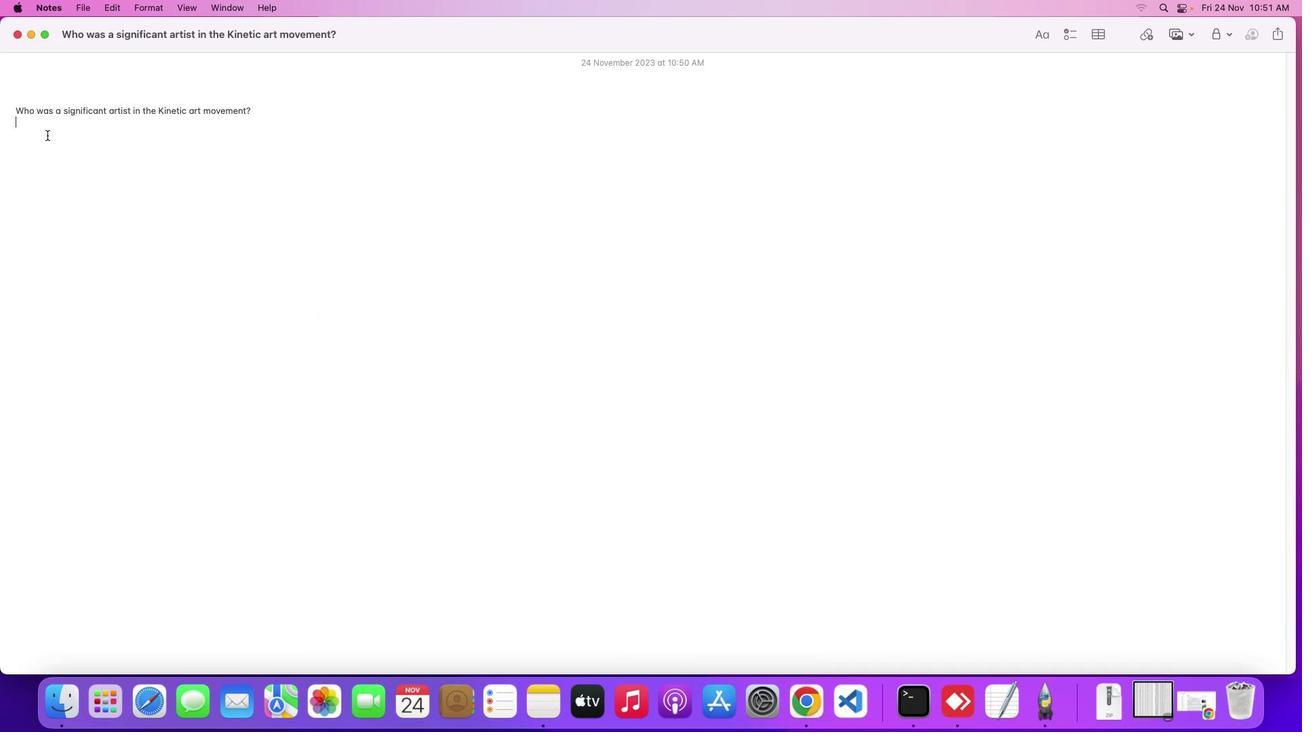 
Action: Mouse pressed left at (47, 135)
Screenshot: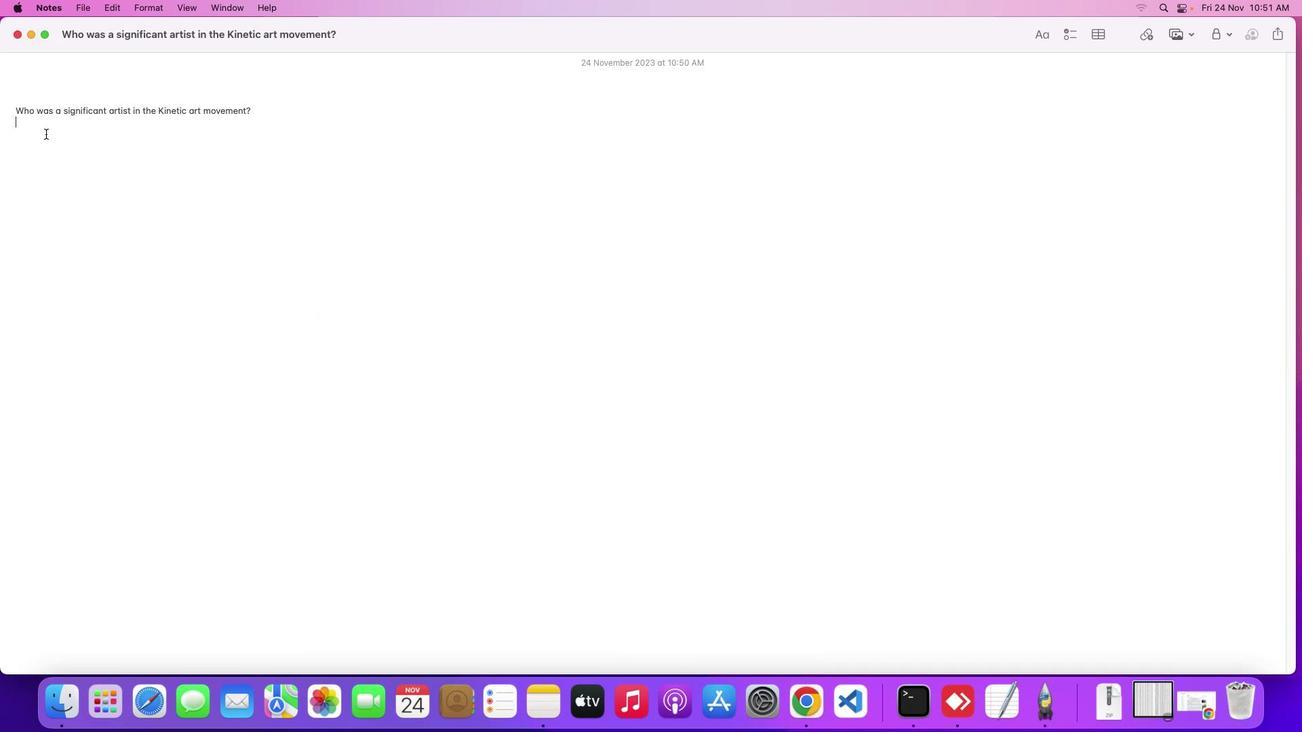 
Action: Mouse moved to (40, 131)
Screenshot: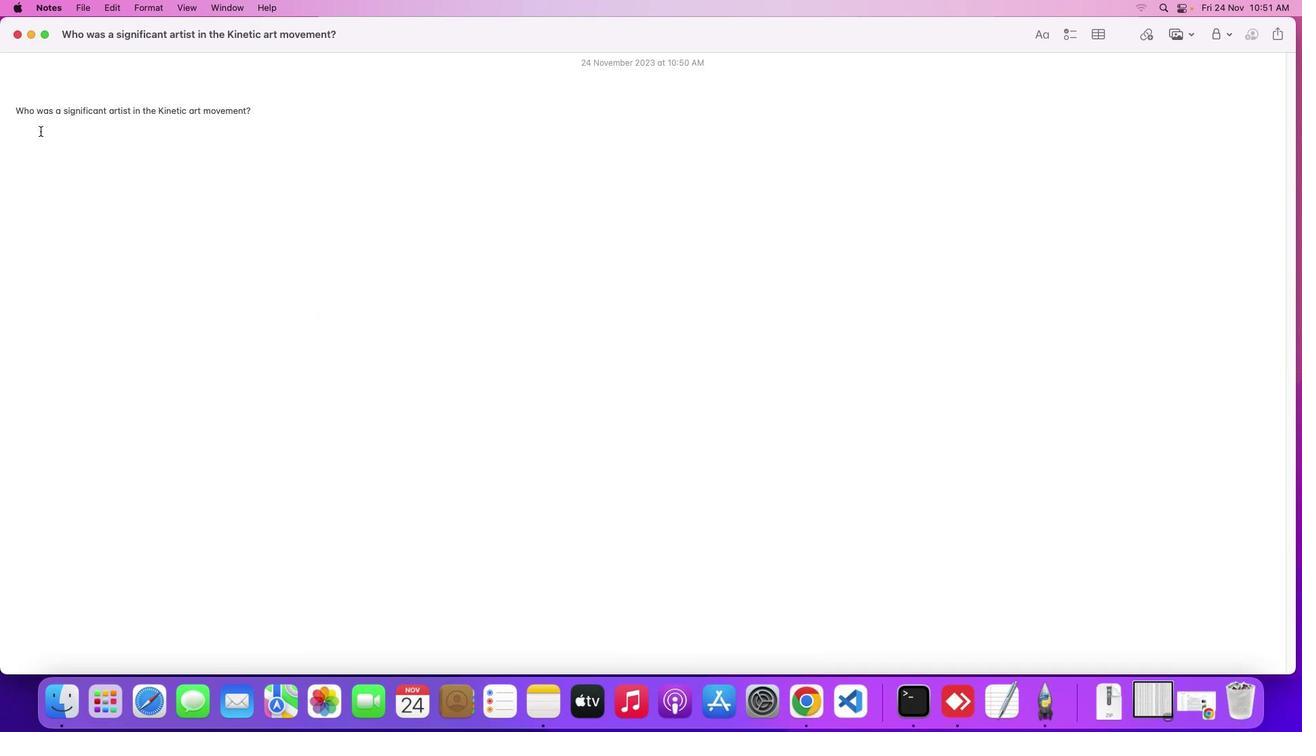 
Action: Key pressed Key.shift'J''a''c''k''s''o''n'Key.spaceKey.shift'P''o''l''l''o''c''k'Key.space'w''a''s'Key.space'a'Key.space's''i''g''n''i''f''i''c''a''n''t'Key.space'a''r''t''i''s''t'Key.space'i''n'Key.space't''h''e'Key.spaceKey.shift'K''i''n''e''t''i''c'Key.space'a''r''t'Key.space'm''o''v''e''m''e''n''t''.'
Screenshot: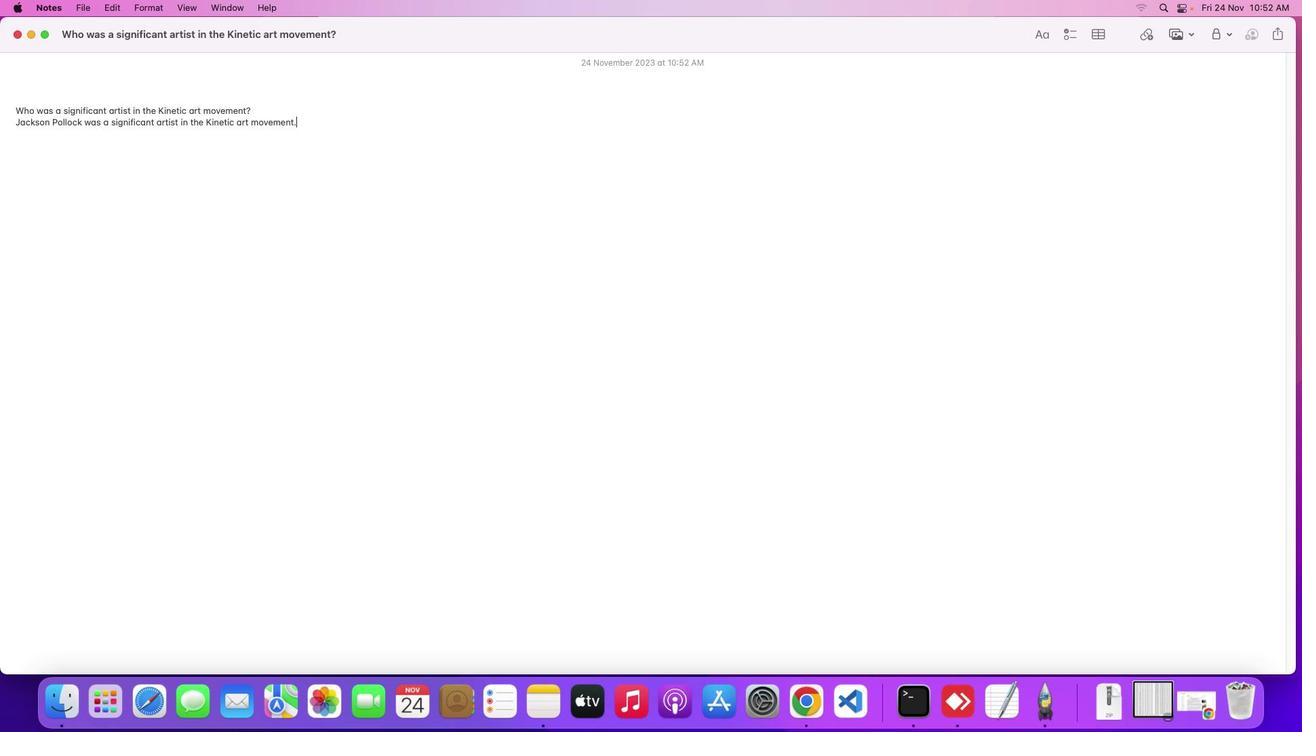 
